Task: Research Airbnb accommodation in Caucaguita, Venezuela from 24th December, 2023 to 30th December, 2023 for 8 adults, 2 children. Place can be entire room or shared room with 4 bedrooms having 8 beds and 4 bathrooms. Property type can be house. Amenities needed are: wifi, TV, free parkinig on premises, gym, breakfast.
Action: Mouse moved to (564, 149)
Screenshot: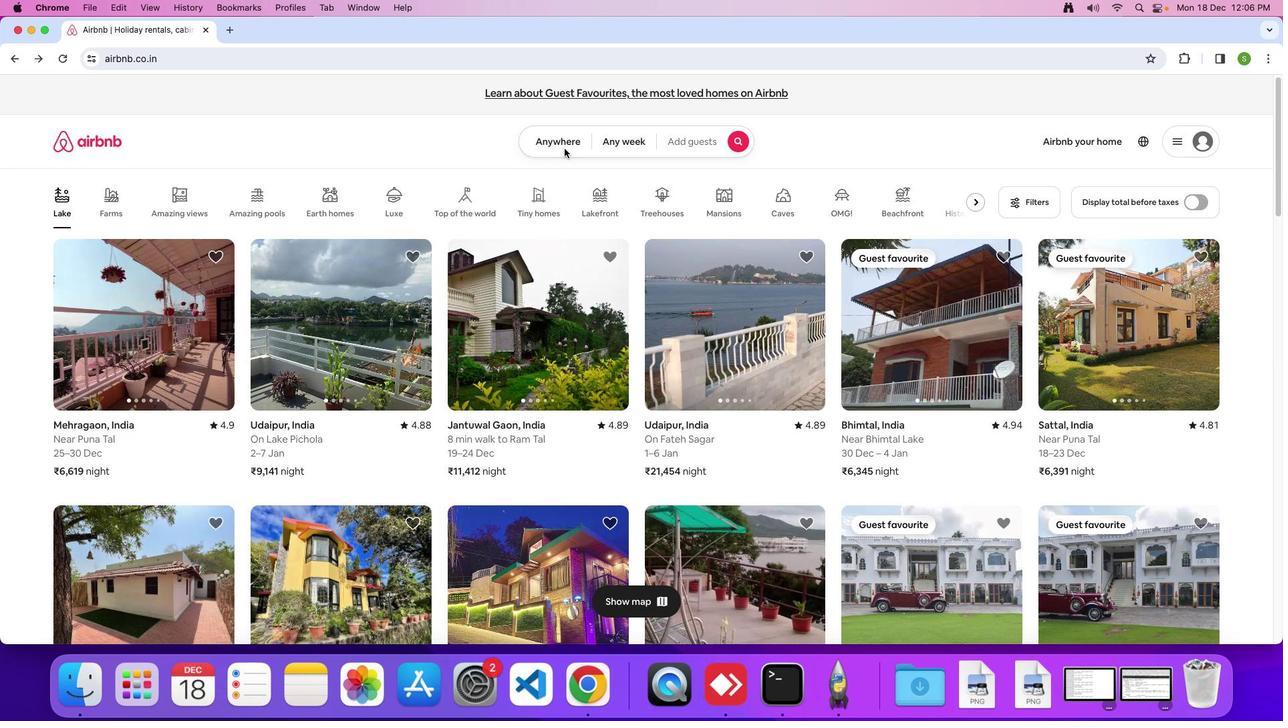 
Action: Mouse pressed left at (564, 149)
Screenshot: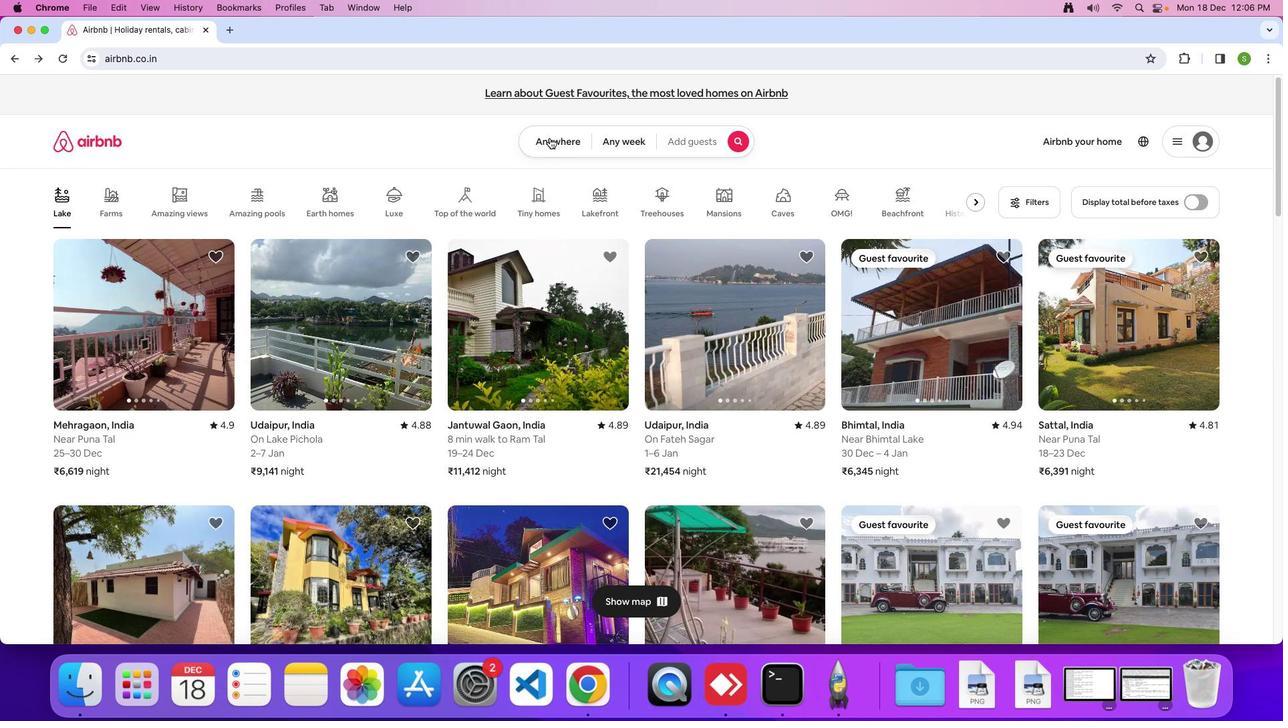 
Action: Mouse moved to (549, 137)
Screenshot: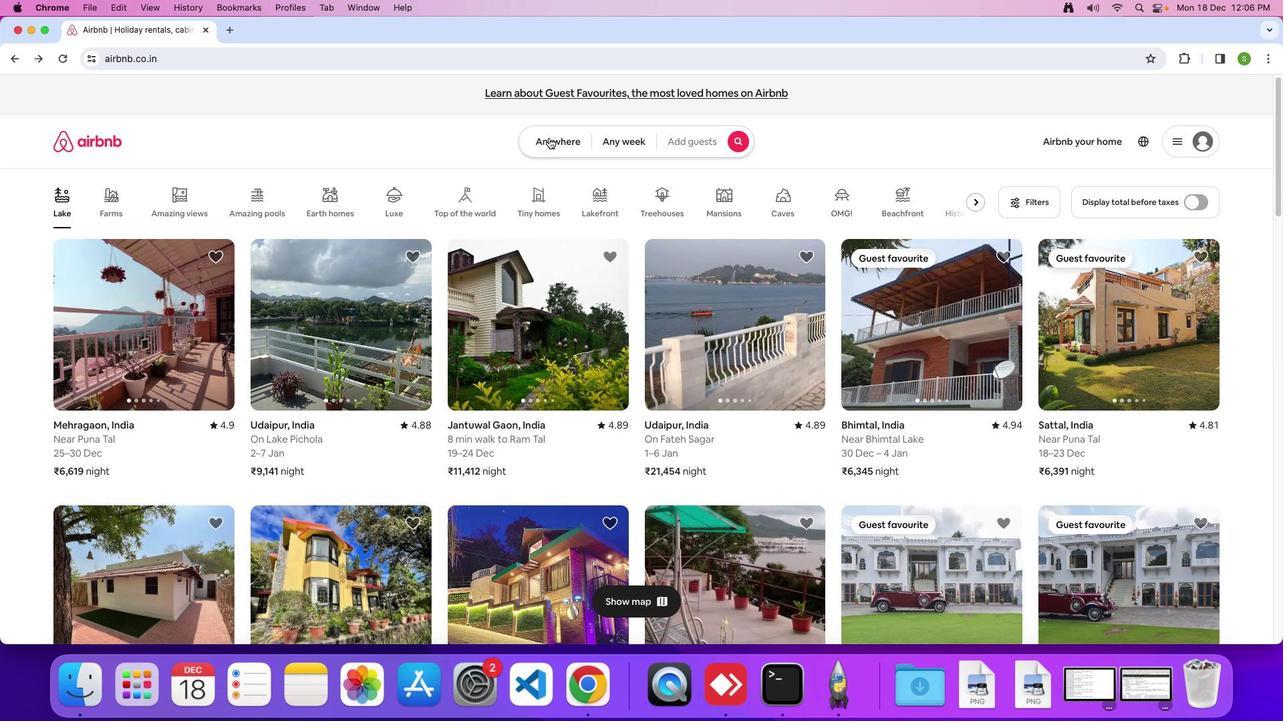 
Action: Mouse pressed left at (549, 137)
Screenshot: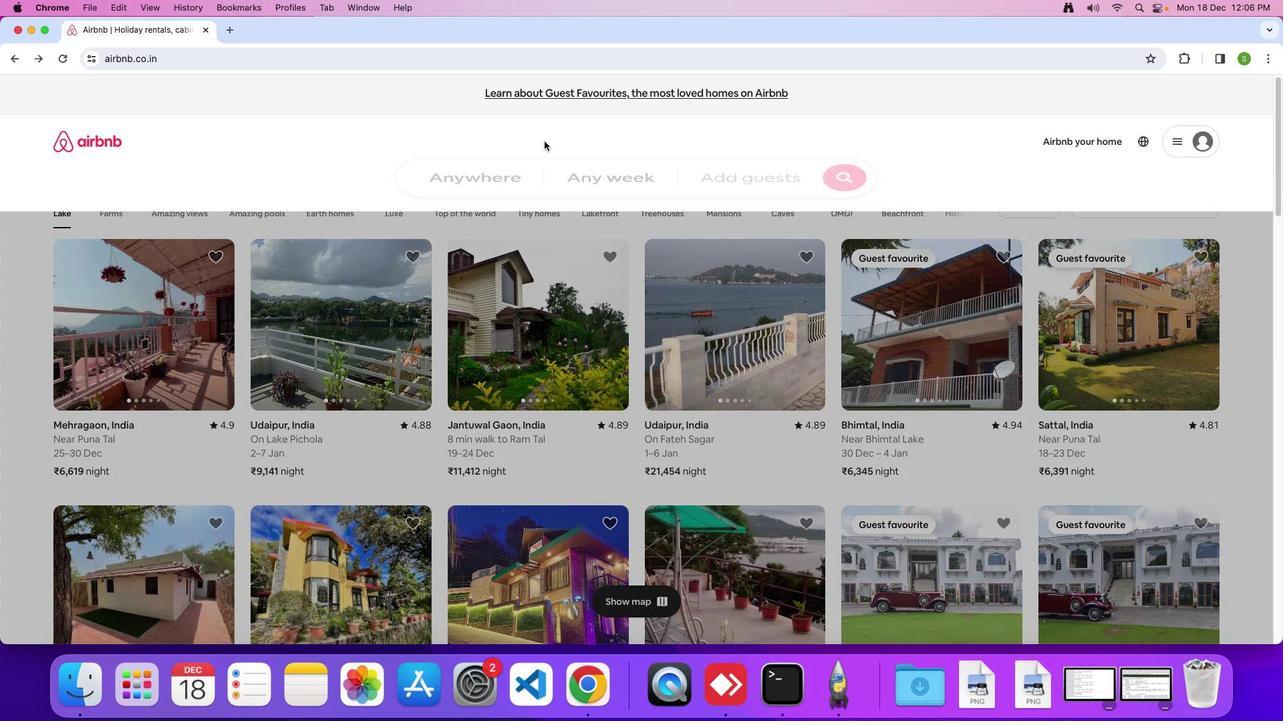 
Action: Mouse moved to (455, 191)
Screenshot: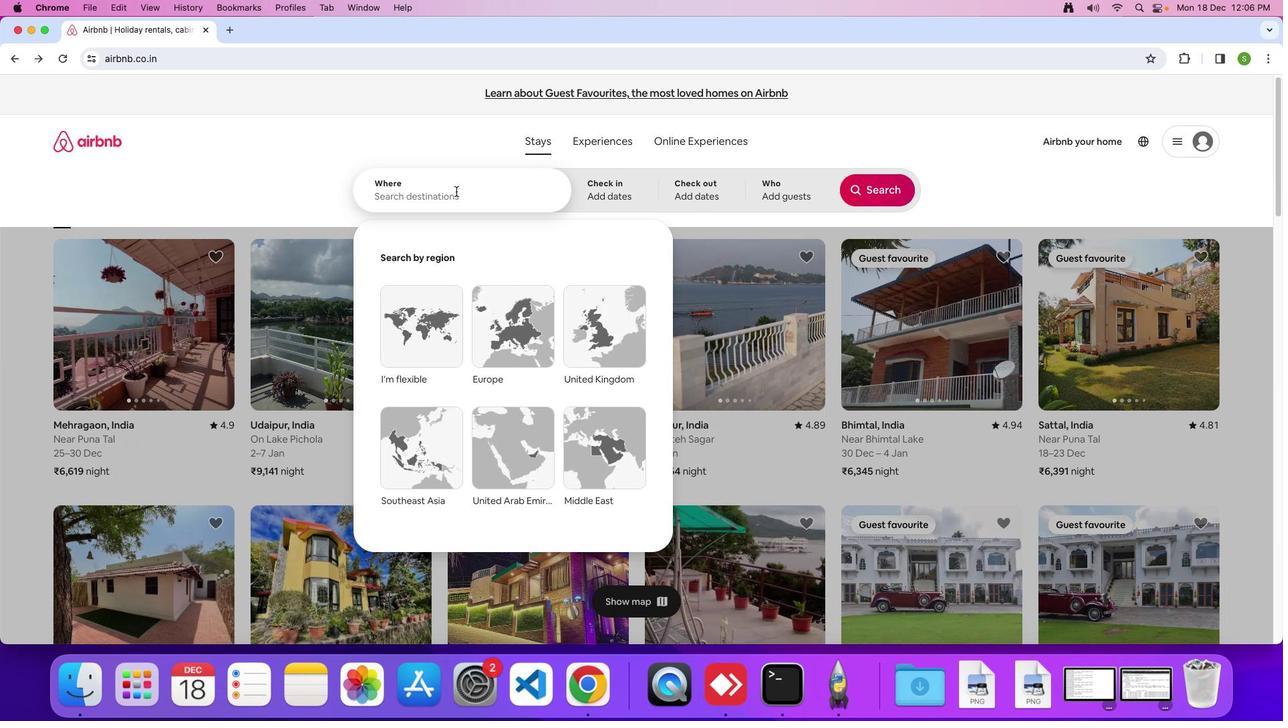 
Action: Mouse pressed left at (455, 191)
Screenshot: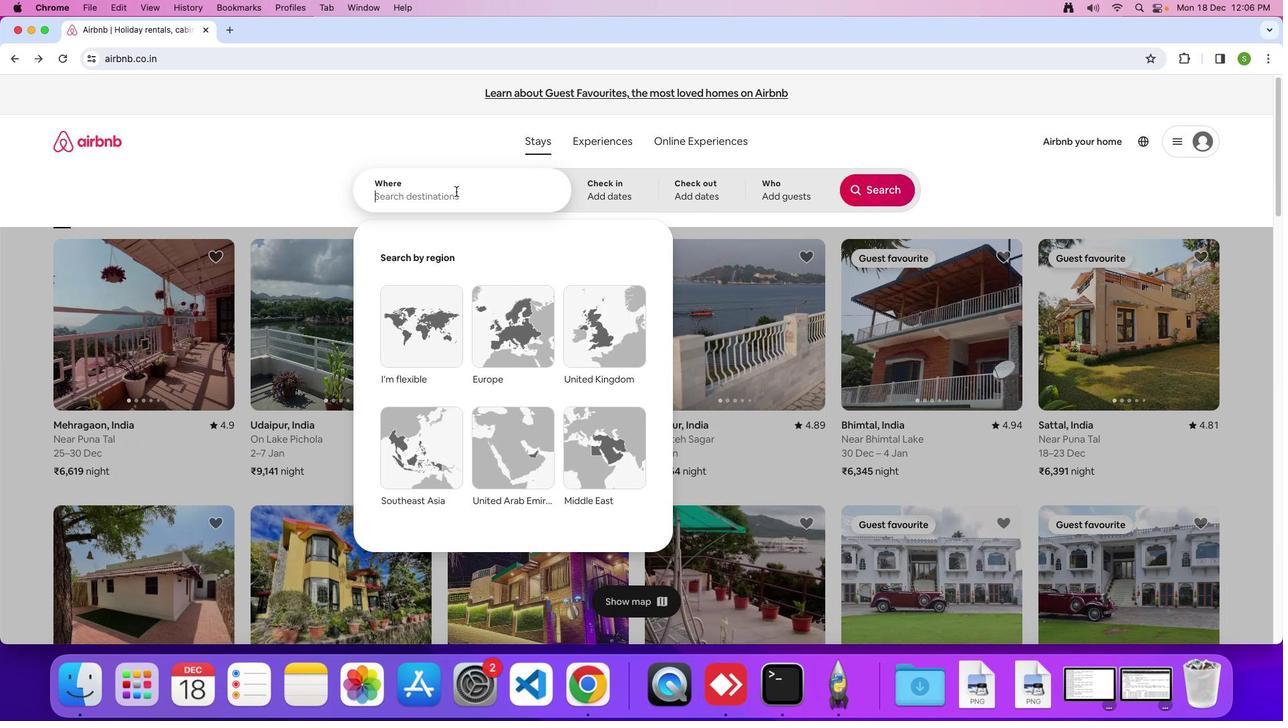 
Action: Mouse moved to (456, 191)
Screenshot: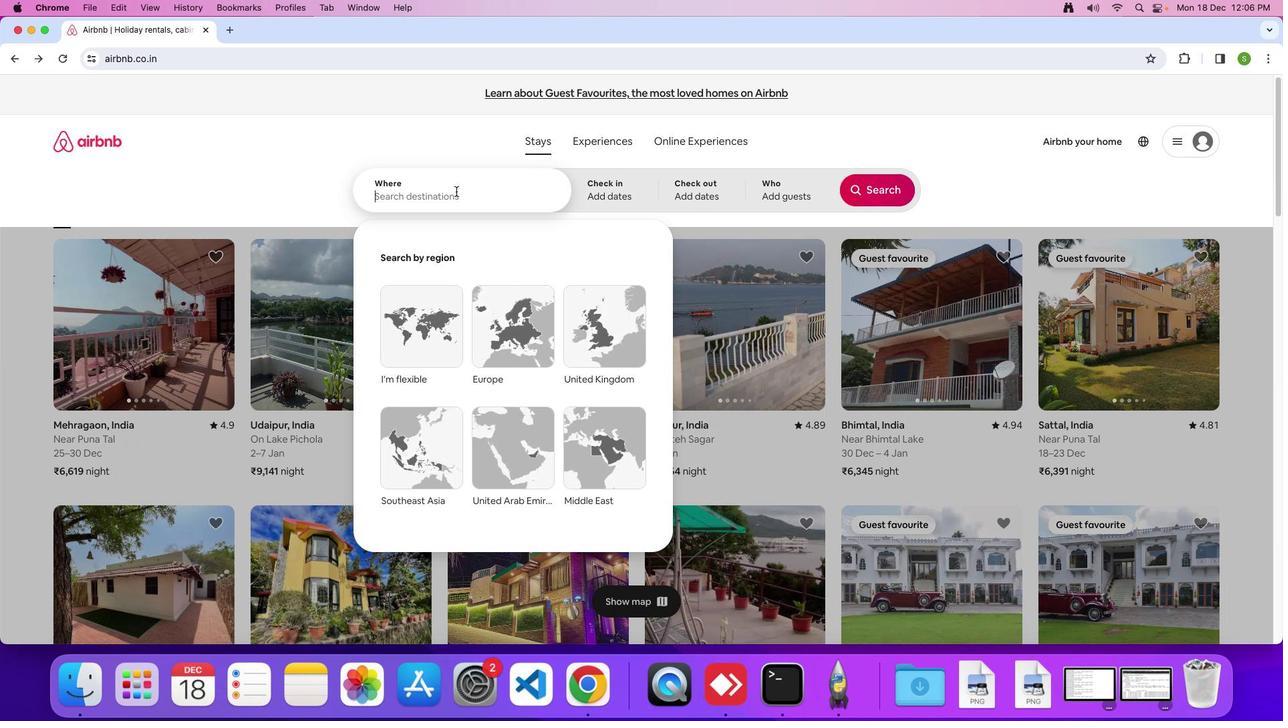 
Action: Key pressed 'C'Key.caps_lock'a''u''c''a''g''u''i''t''a'','Key.spaceKey.shift'V''e''n''e''z''u''e''l''a'Key.enter
Screenshot: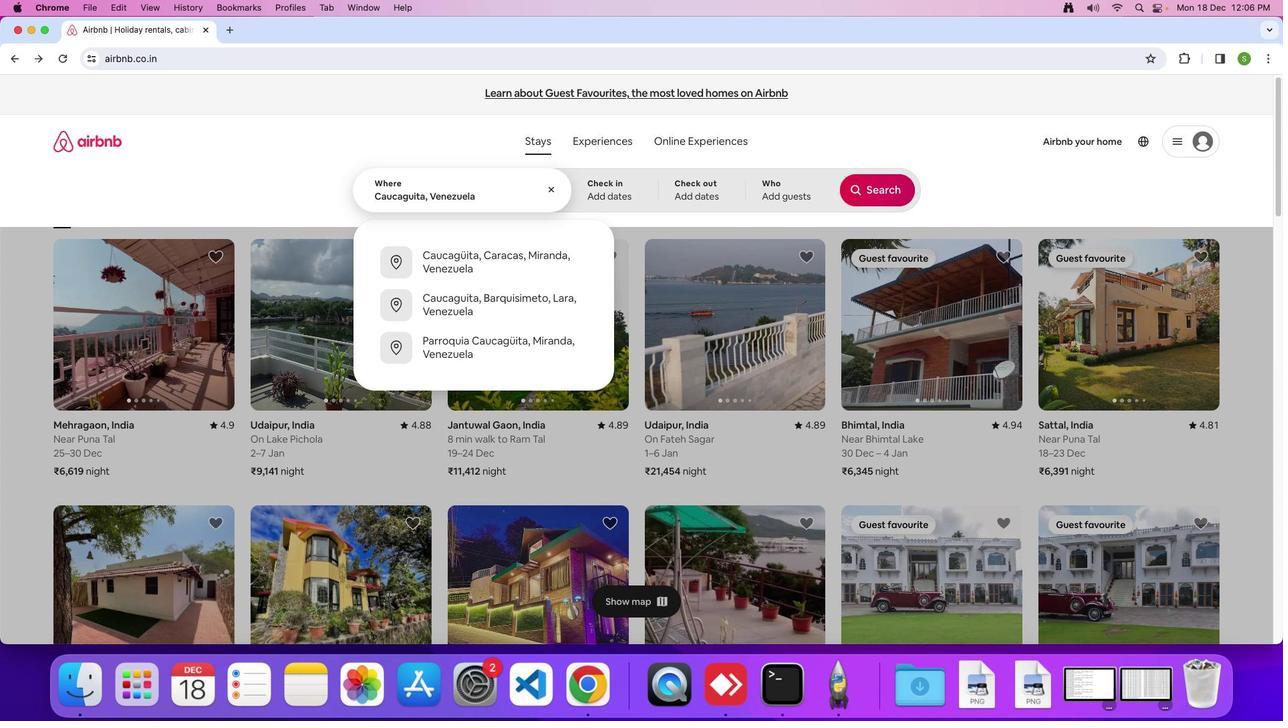 
Action: Mouse moved to (417, 493)
Screenshot: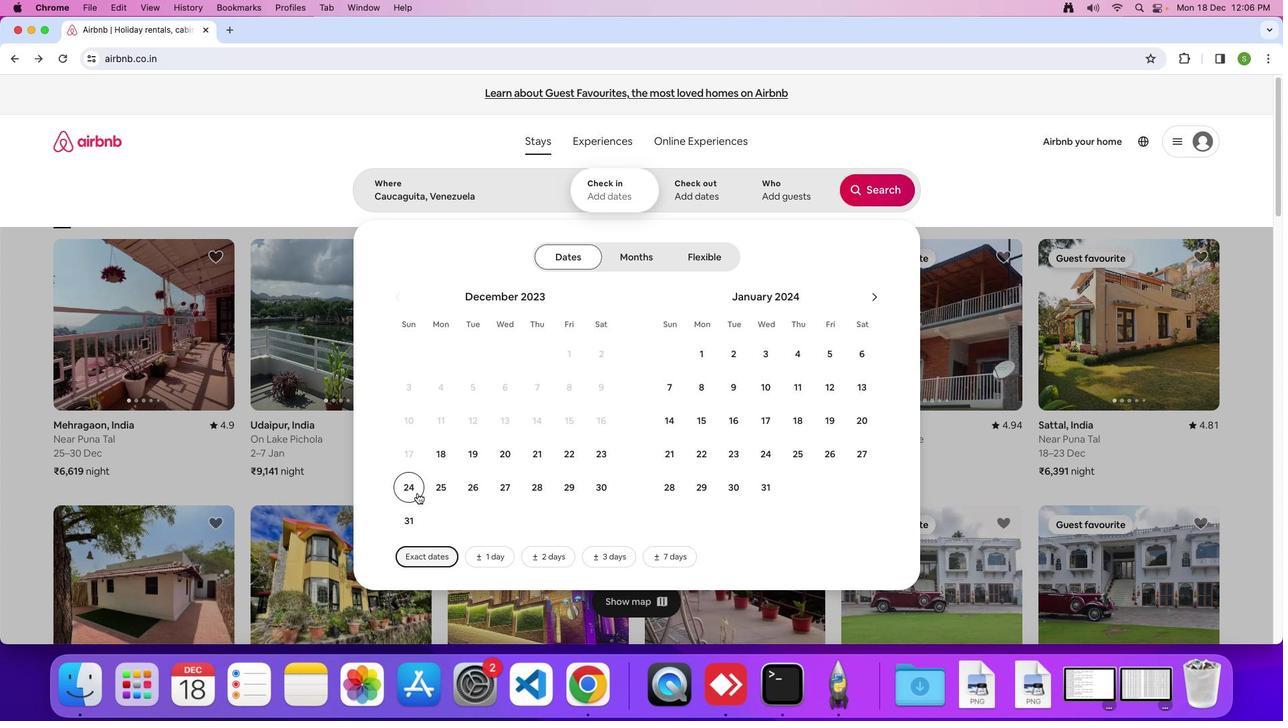 
Action: Mouse pressed left at (417, 493)
Screenshot: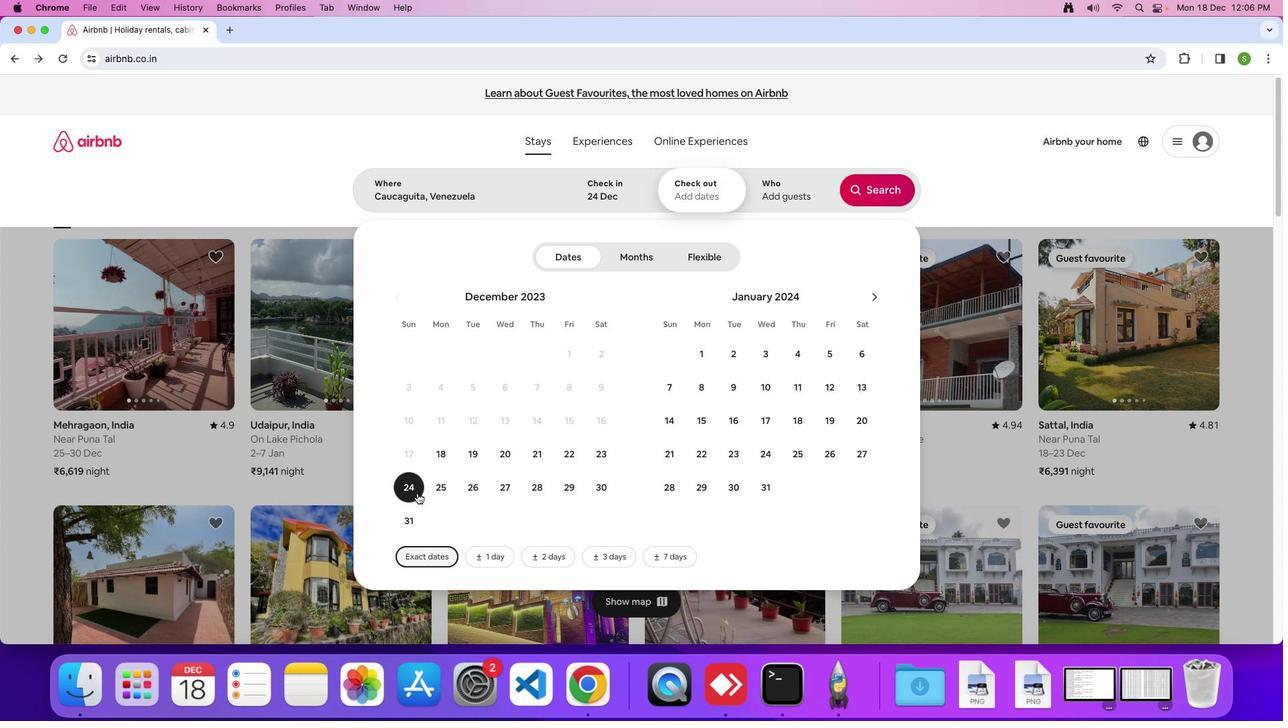 
Action: Mouse moved to (592, 480)
Screenshot: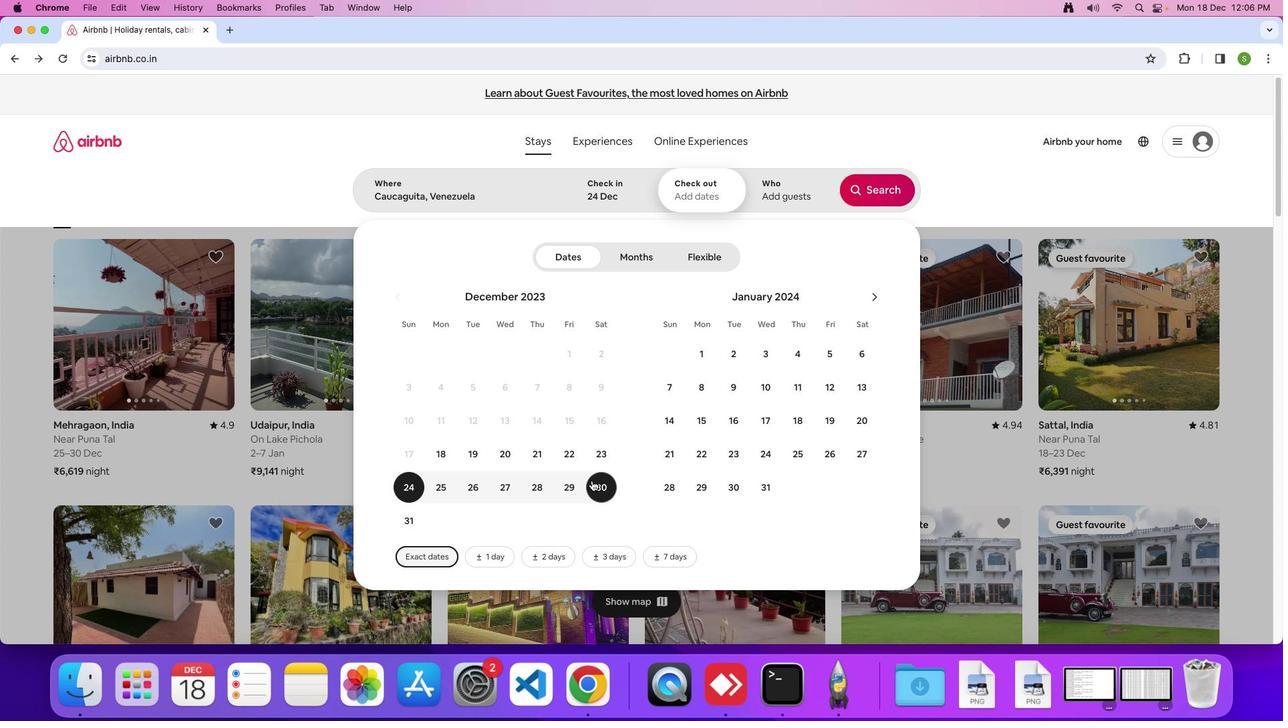 
Action: Mouse pressed left at (592, 480)
Screenshot: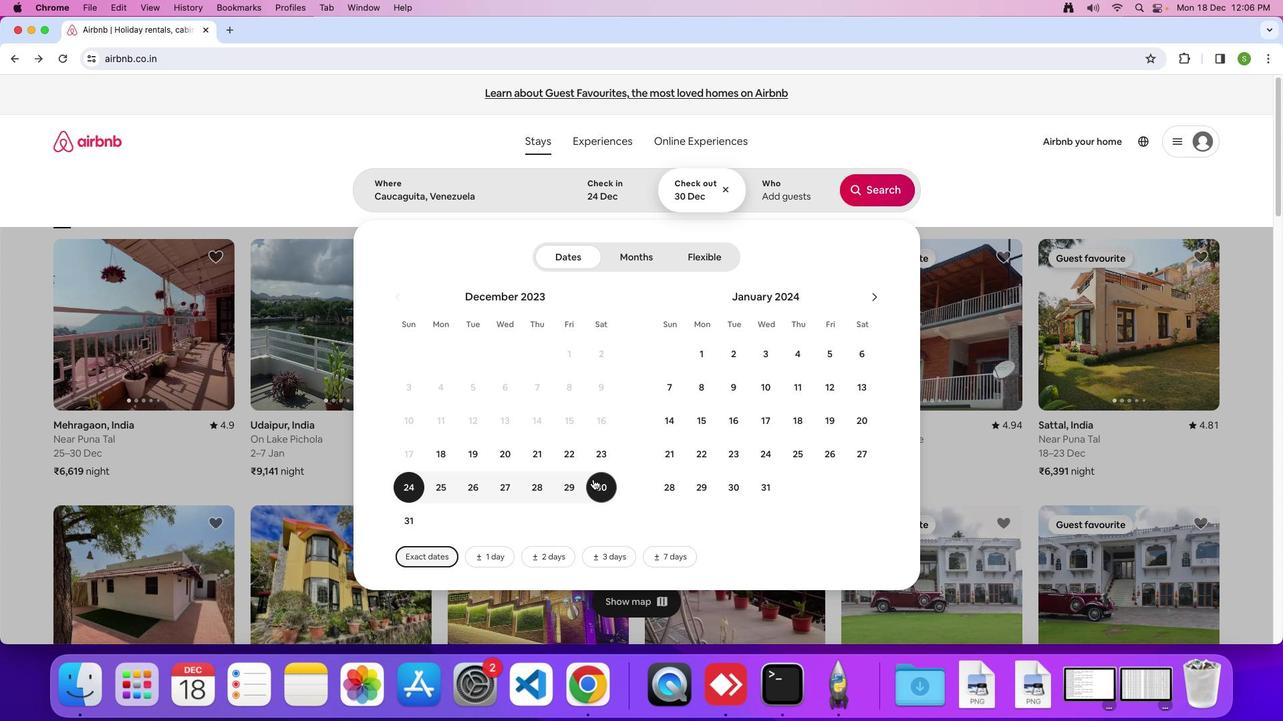 
Action: Mouse moved to (782, 200)
Screenshot: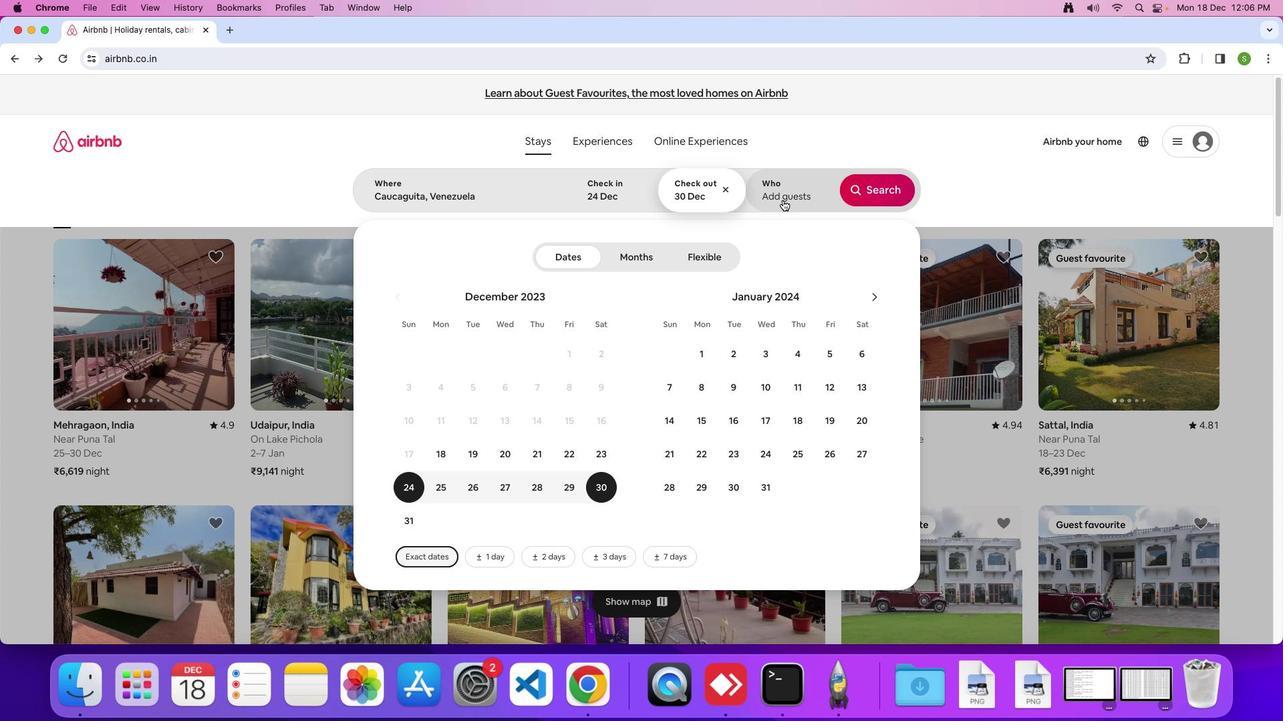 
Action: Mouse pressed left at (782, 200)
Screenshot: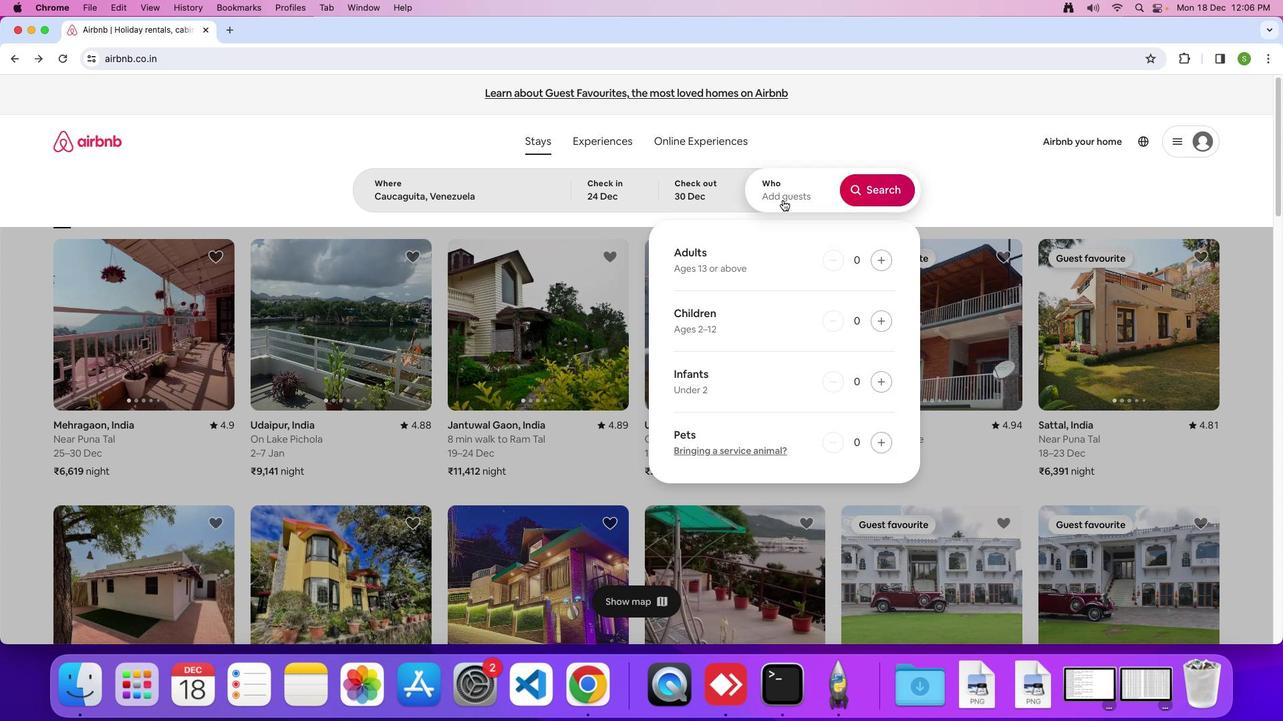 
Action: Mouse moved to (886, 258)
Screenshot: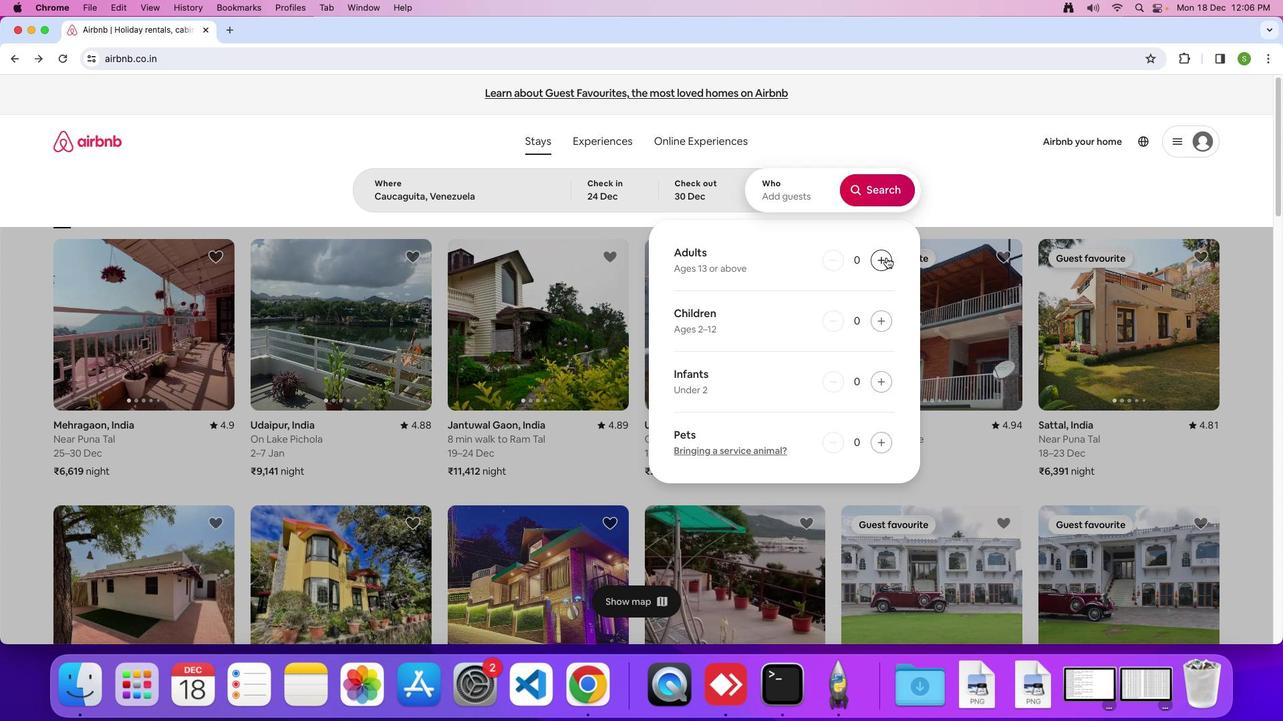 
Action: Mouse pressed left at (886, 258)
Screenshot: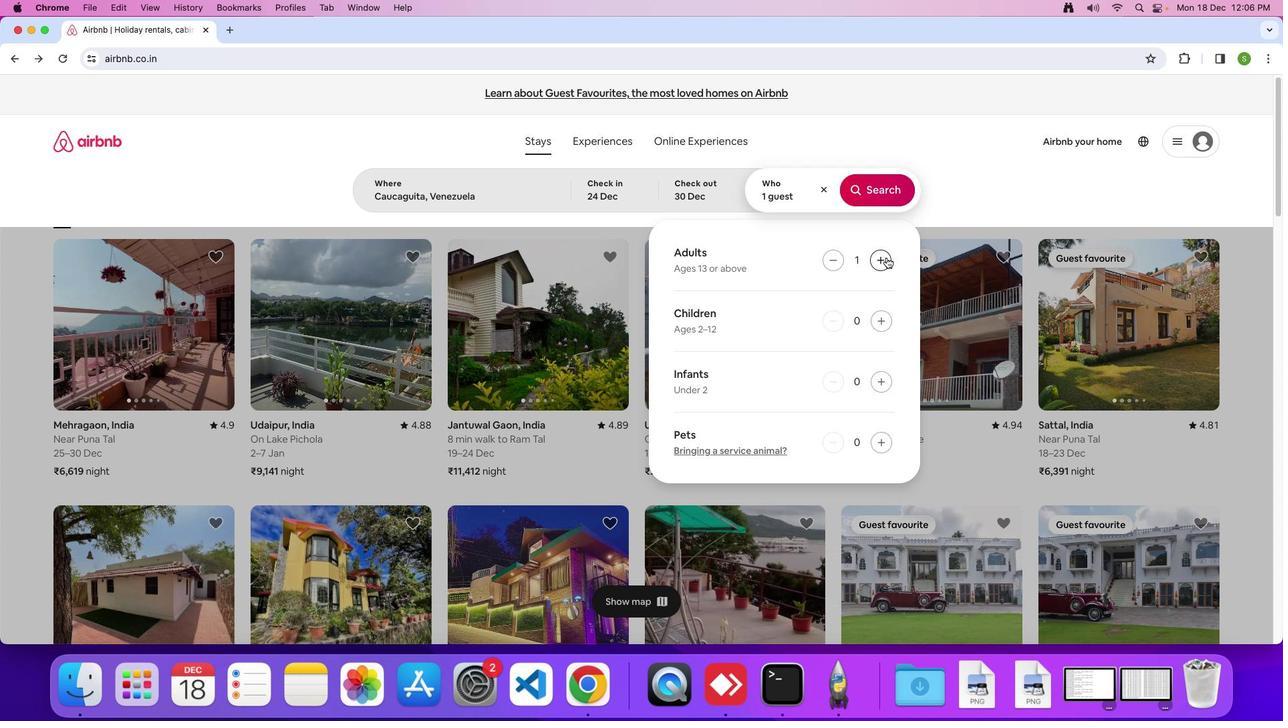 
Action: Mouse pressed left at (886, 258)
Screenshot: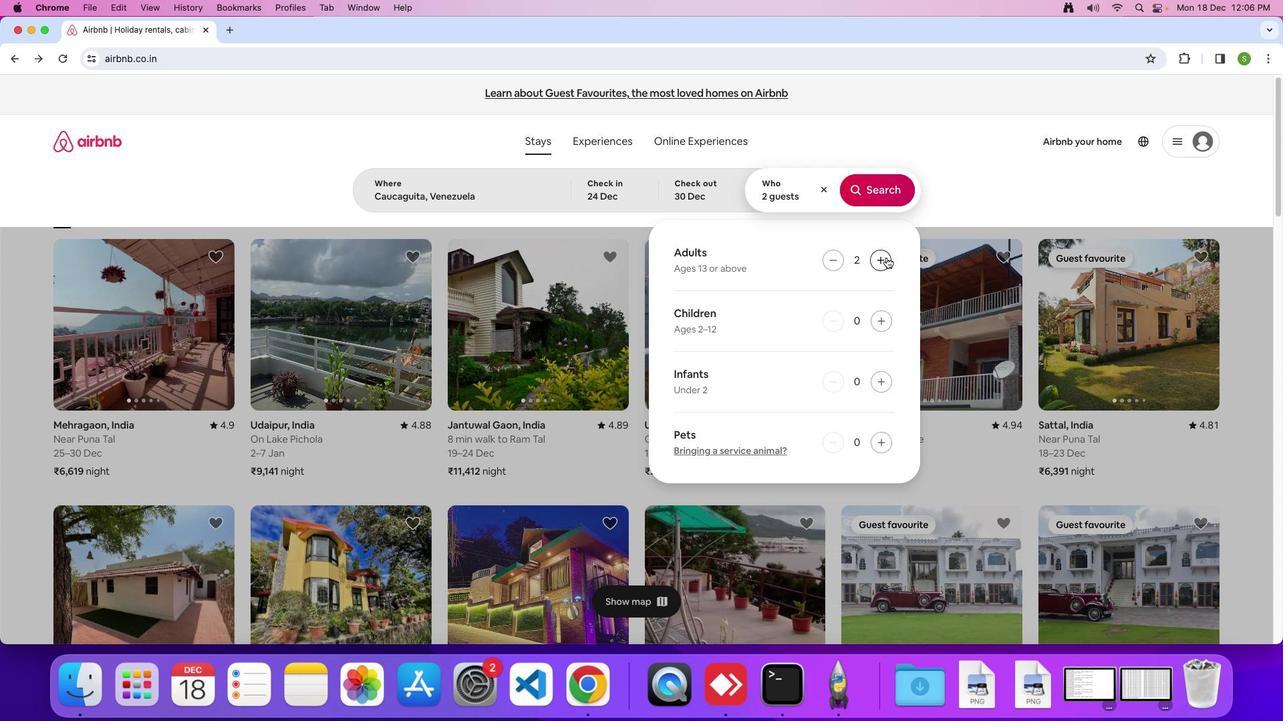 
Action: Mouse pressed left at (886, 258)
Screenshot: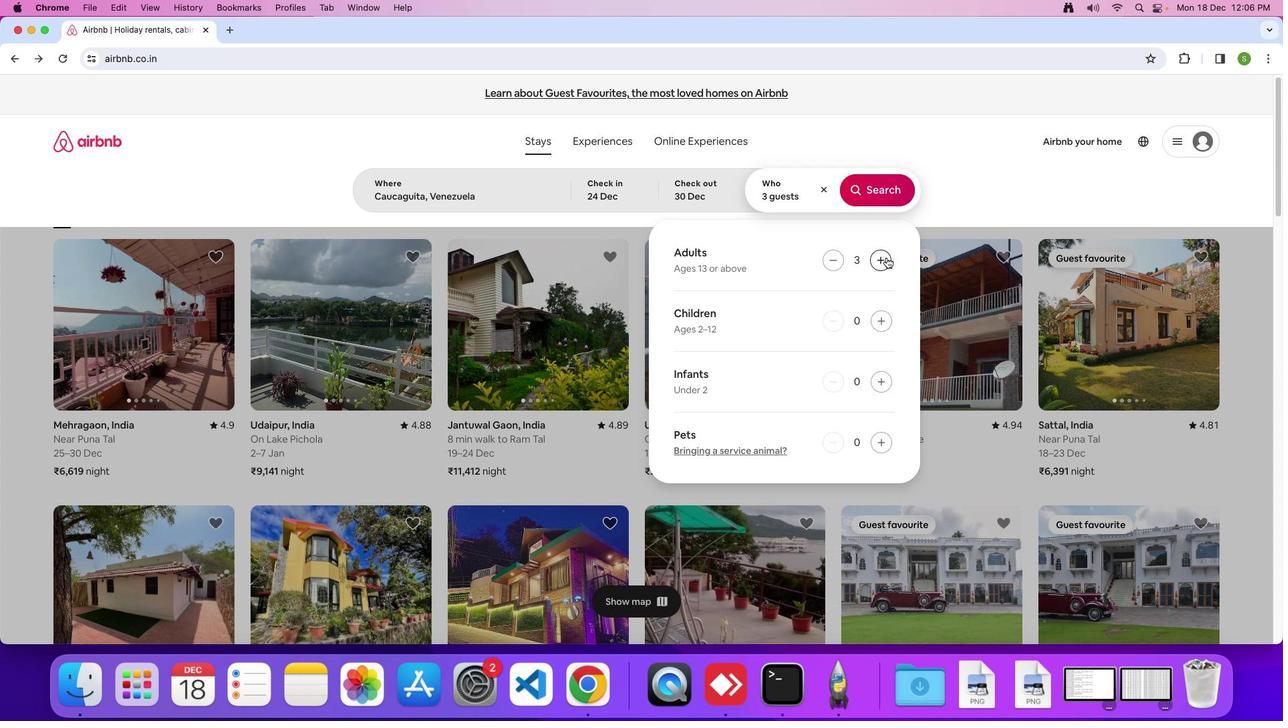 
Action: Mouse moved to (886, 258)
Screenshot: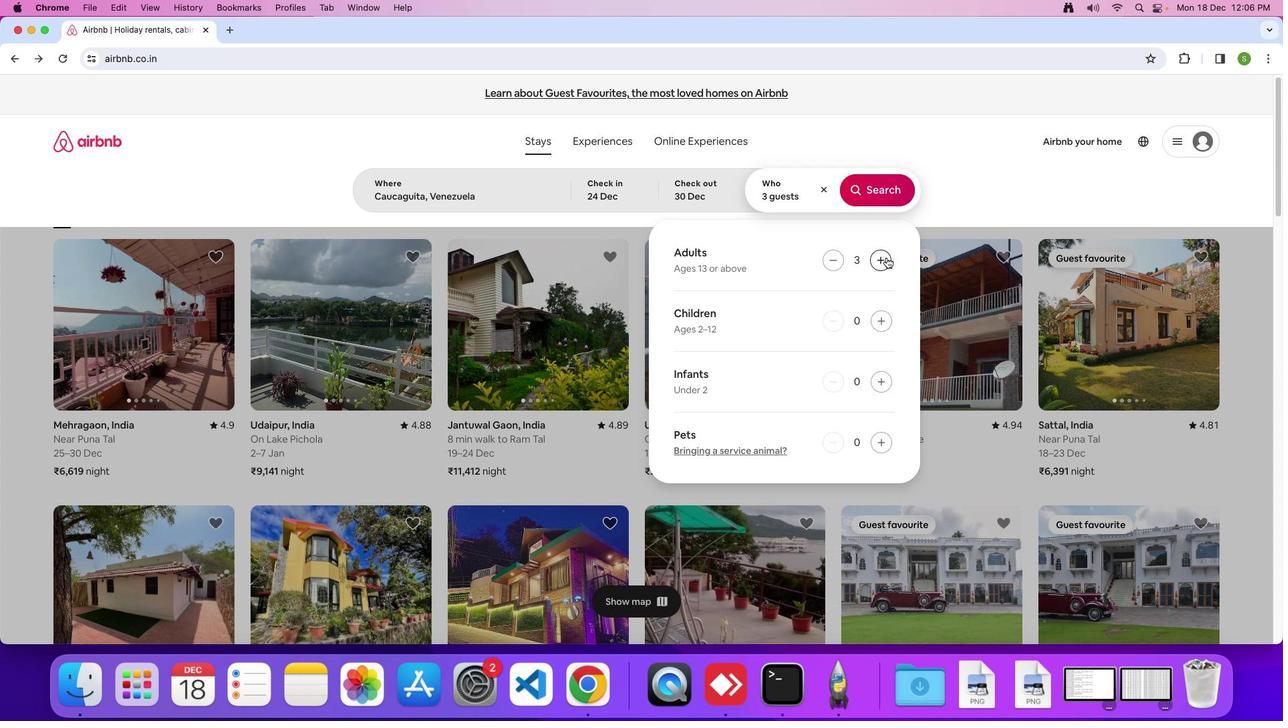 
Action: Mouse pressed left at (886, 258)
Screenshot: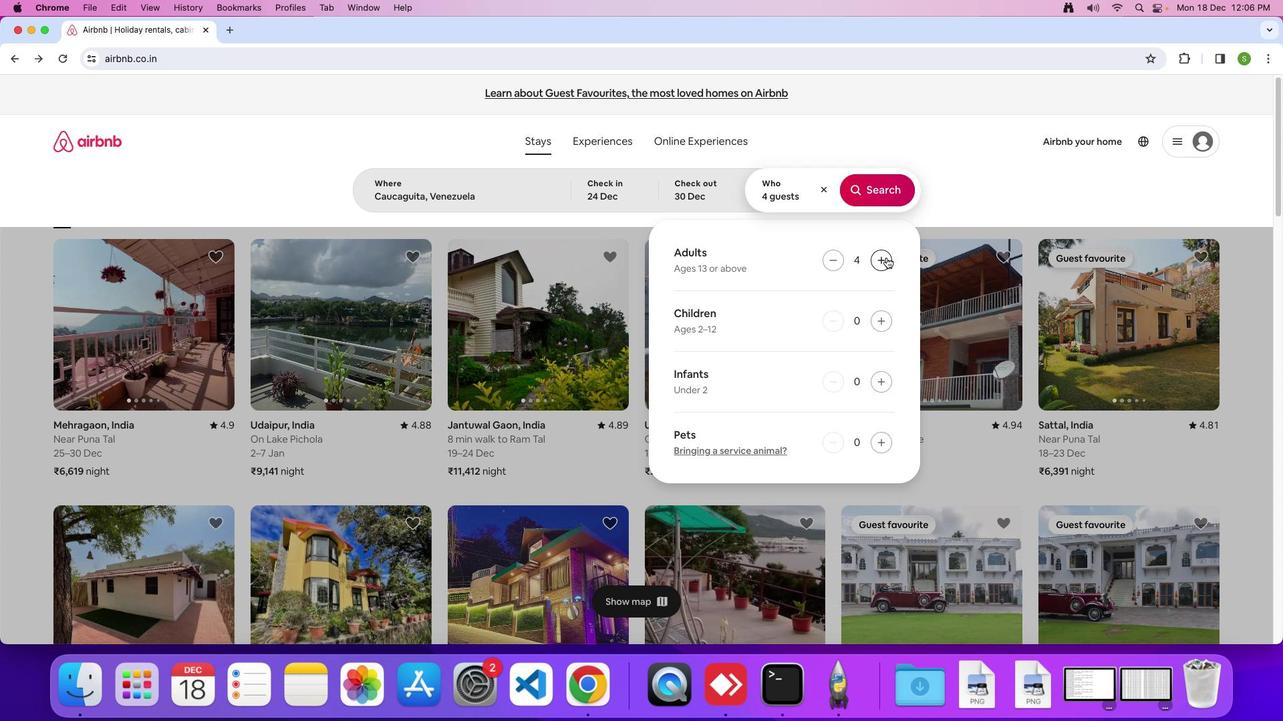
Action: Mouse pressed left at (886, 258)
Screenshot: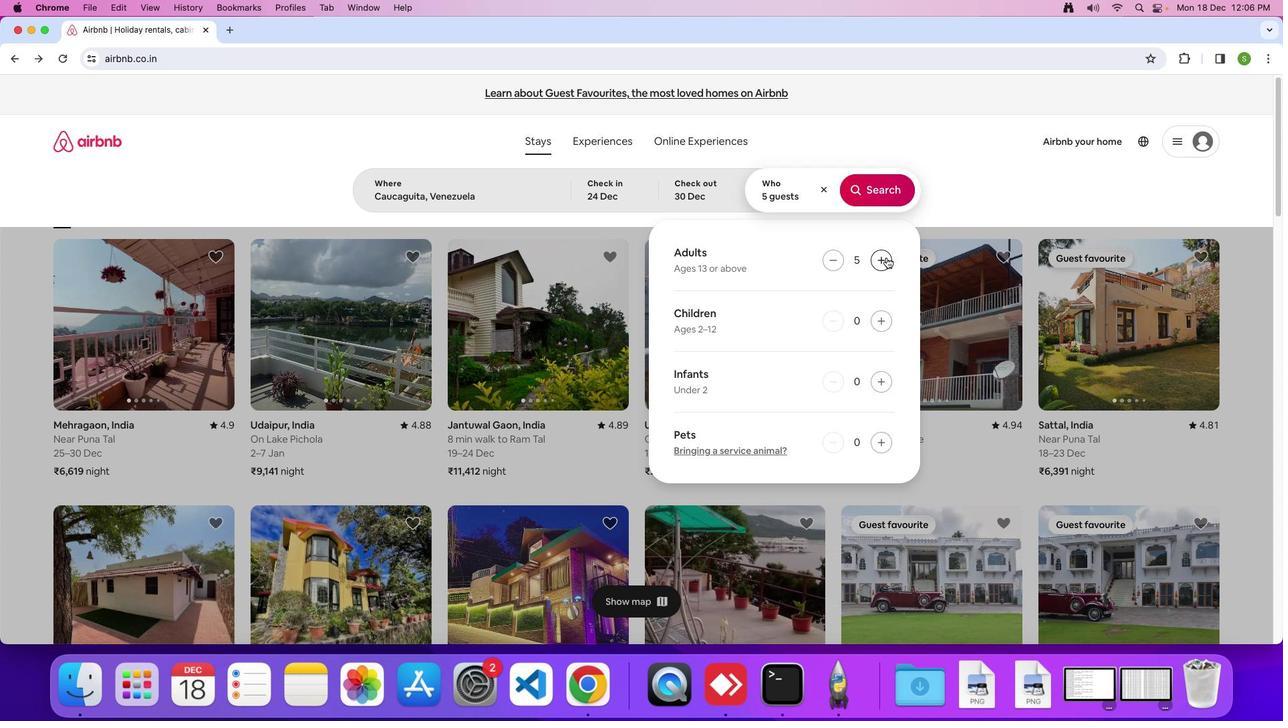 
Action: Mouse pressed left at (886, 258)
Screenshot: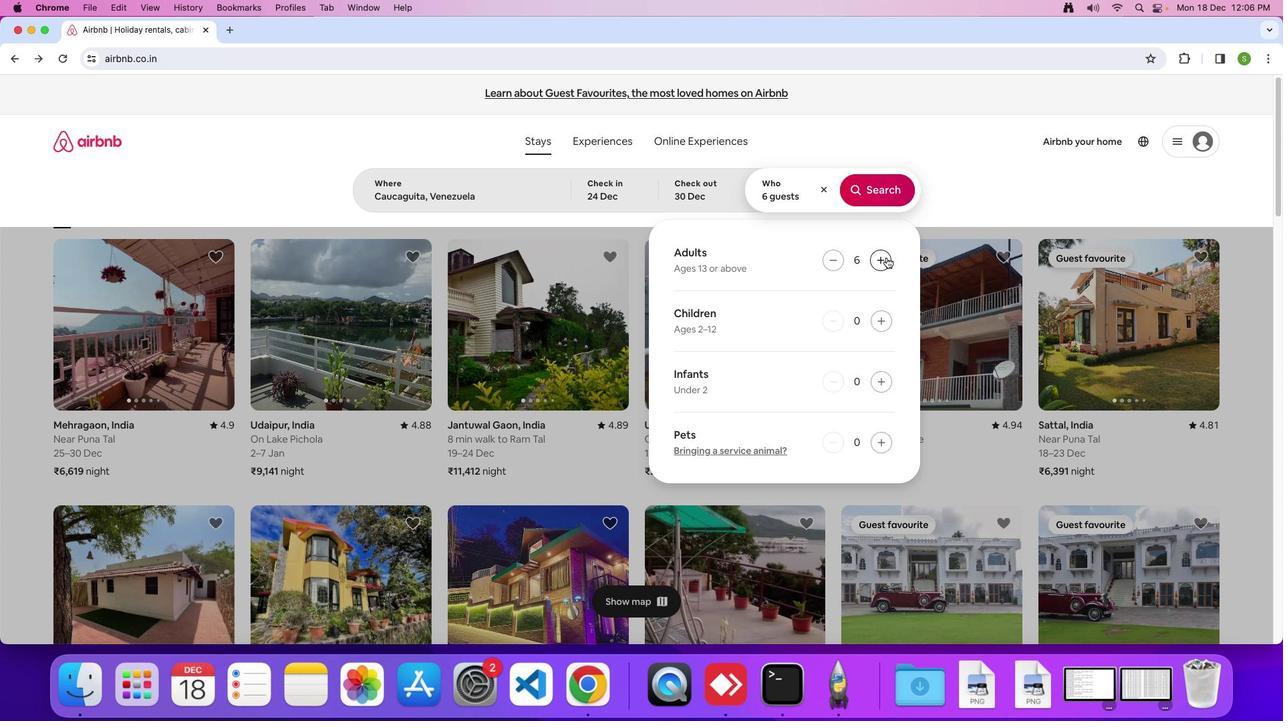 
Action: Mouse pressed left at (886, 258)
Screenshot: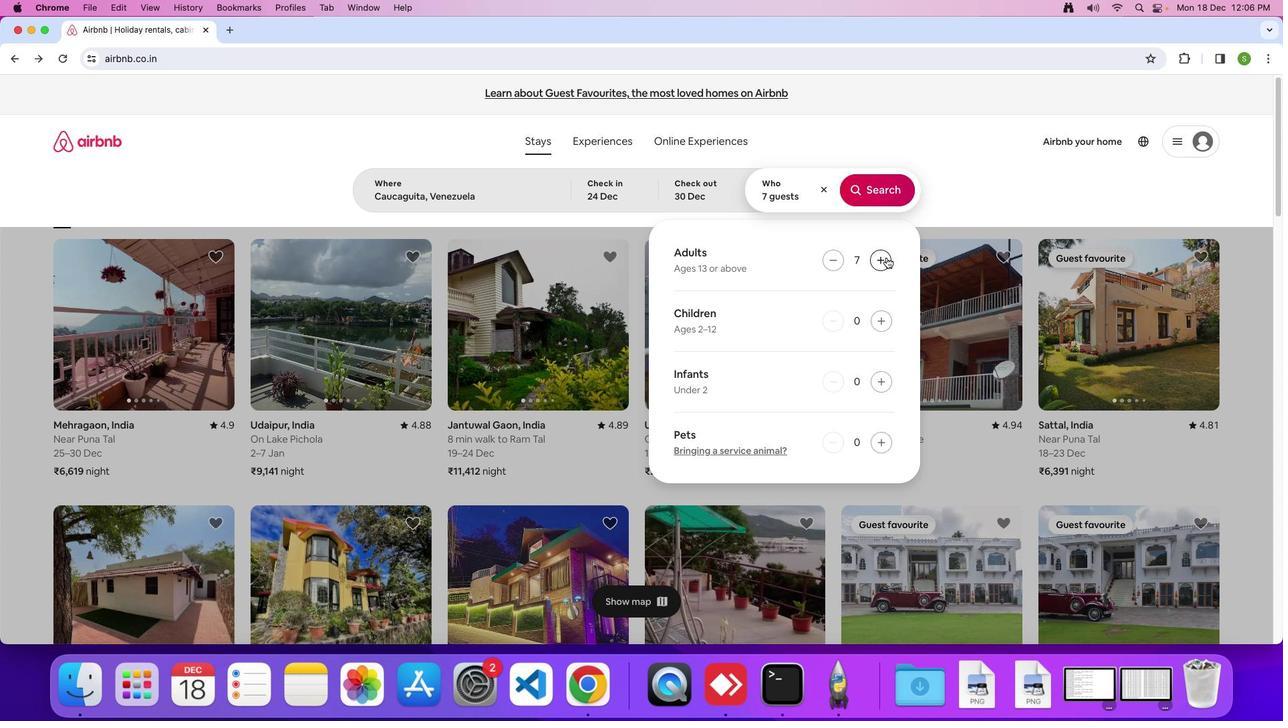 
Action: Mouse pressed left at (886, 258)
Screenshot: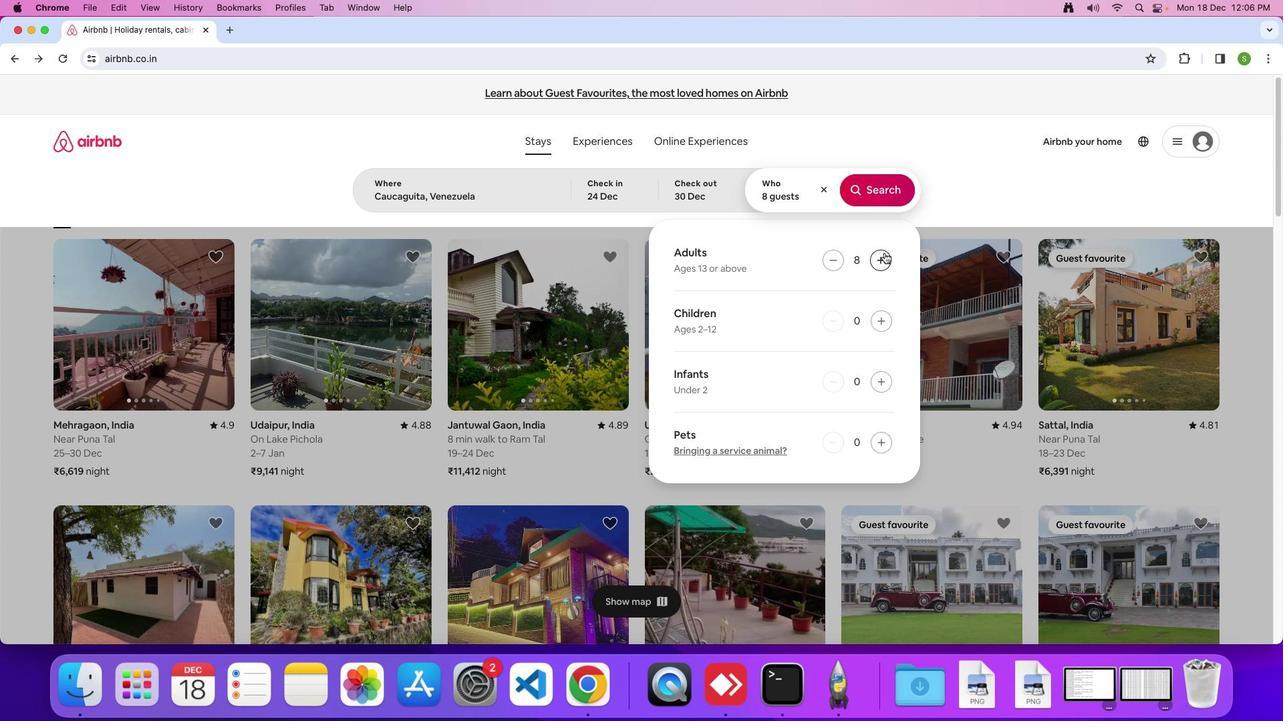
Action: Mouse moved to (876, 193)
Screenshot: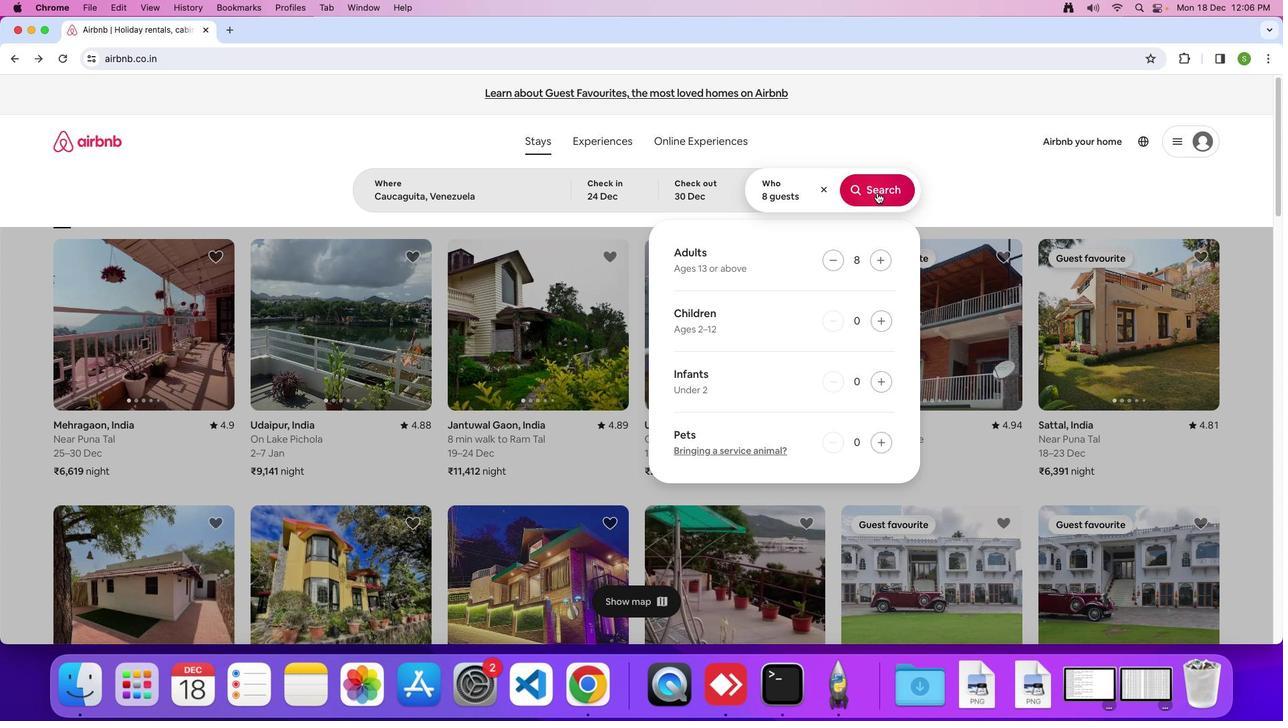 
Action: Mouse pressed left at (876, 193)
Screenshot: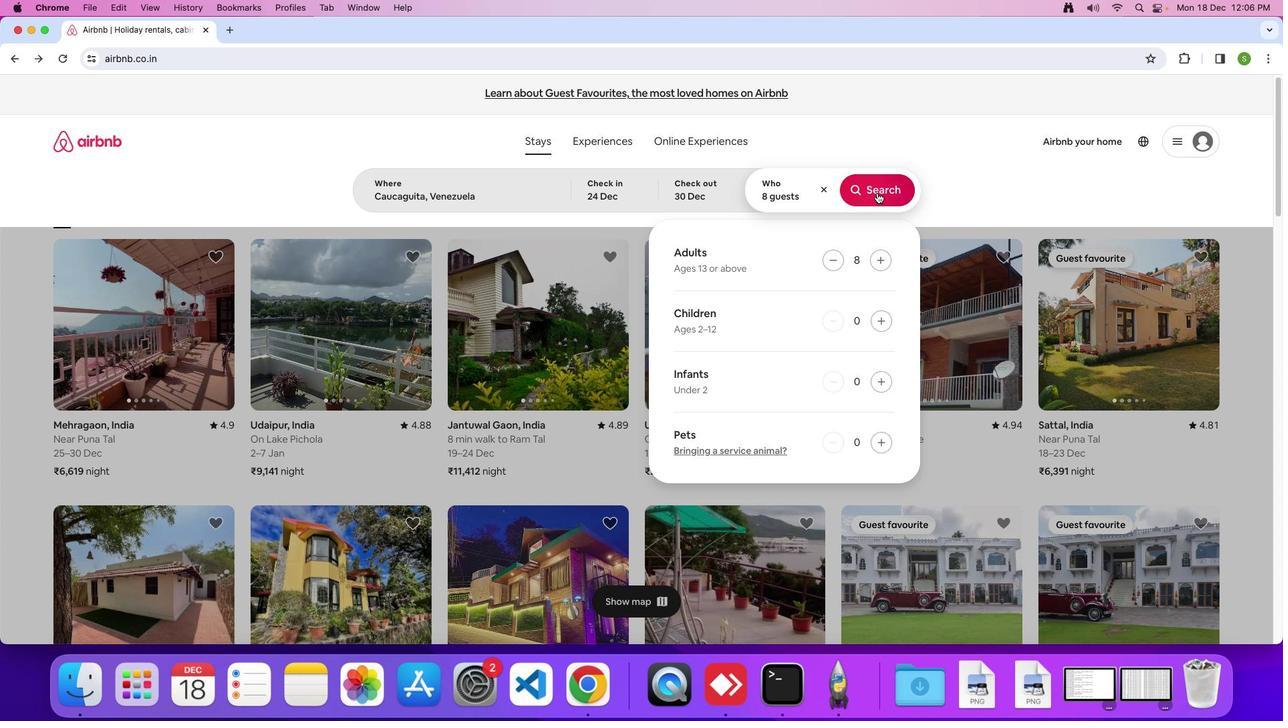 
Action: Mouse moved to (695, 108)
Screenshot: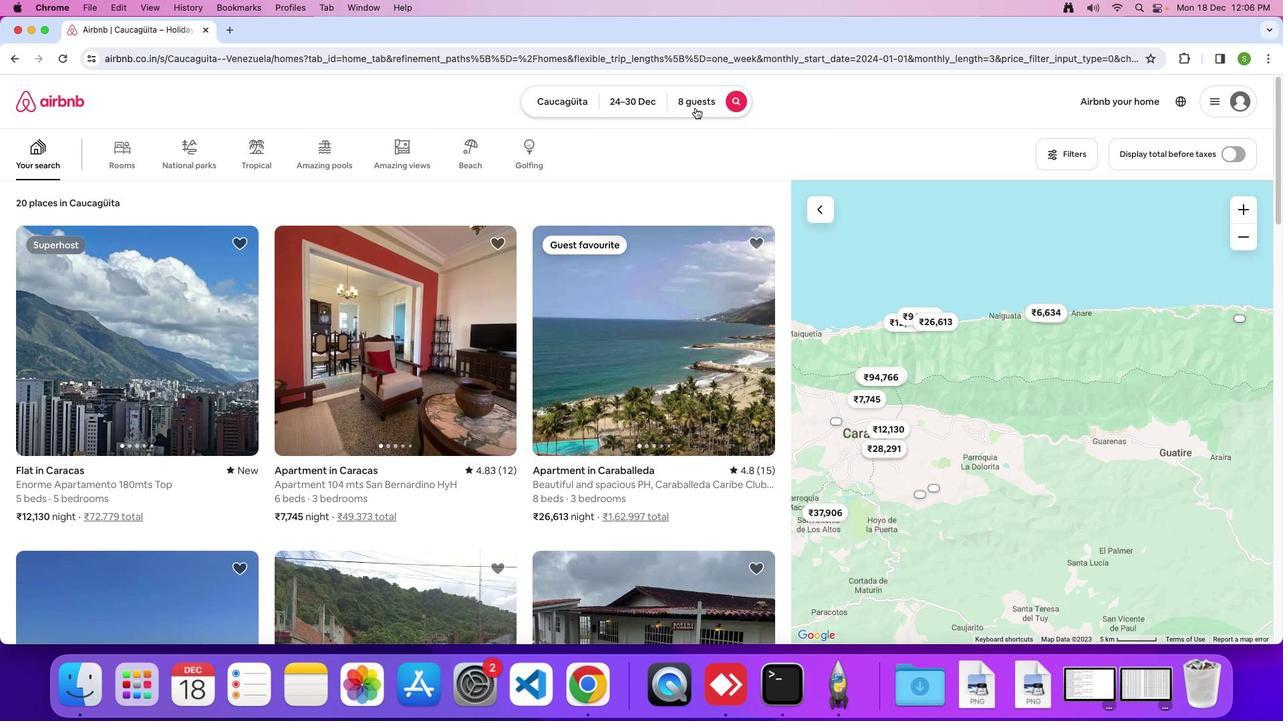 
Action: Mouse pressed left at (695, 108)
Screenshot: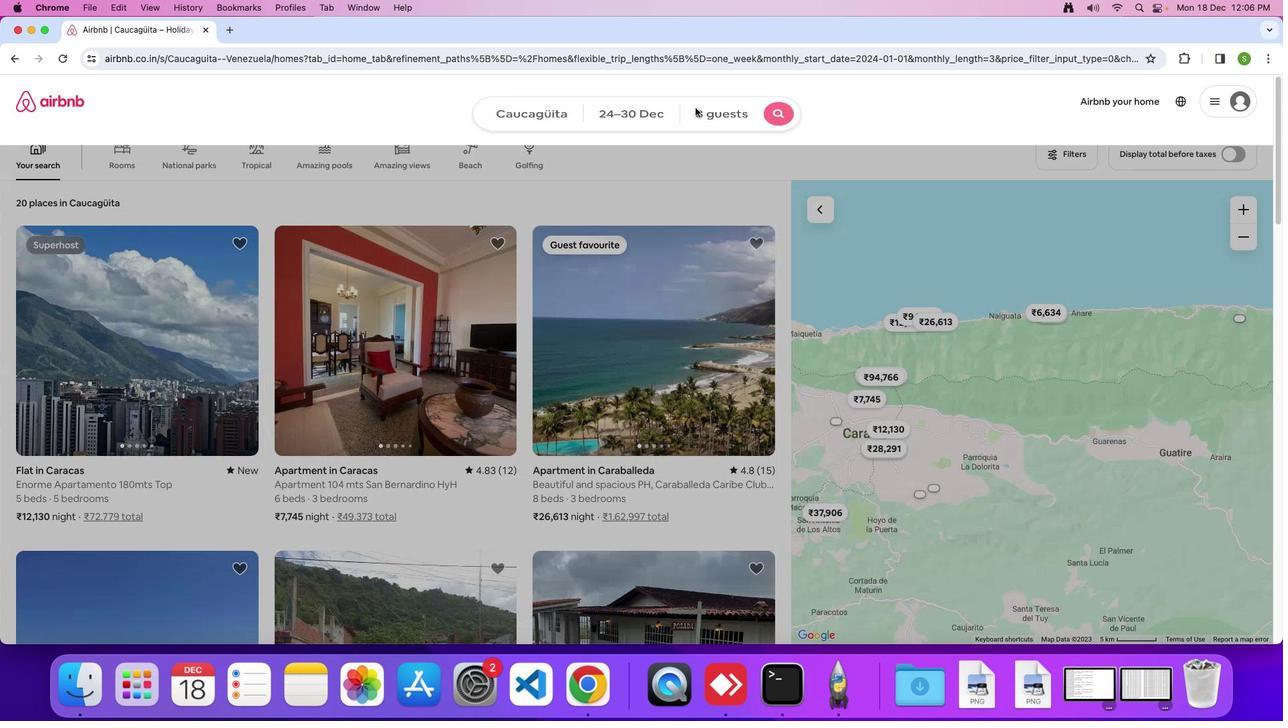 
Action: Mouse moved to (875, 279)
Screenshot: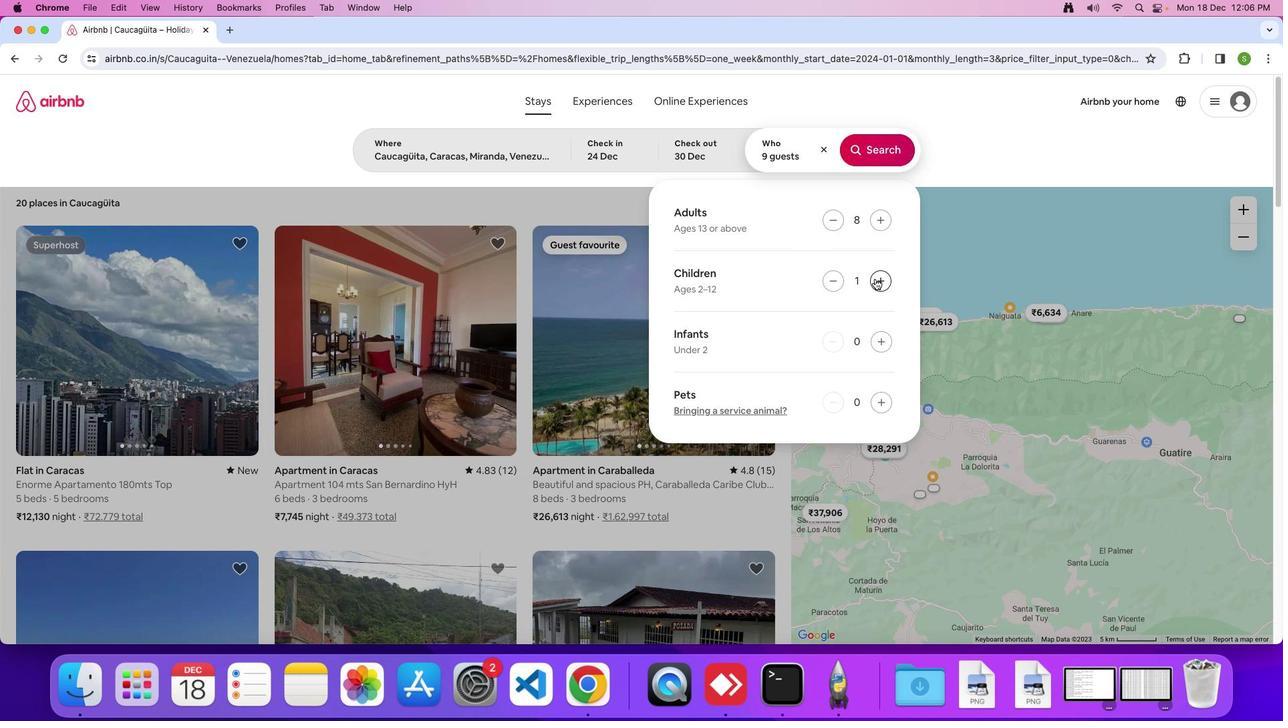 
Action: Mouse pressed left at (875, 279)
Screenshot: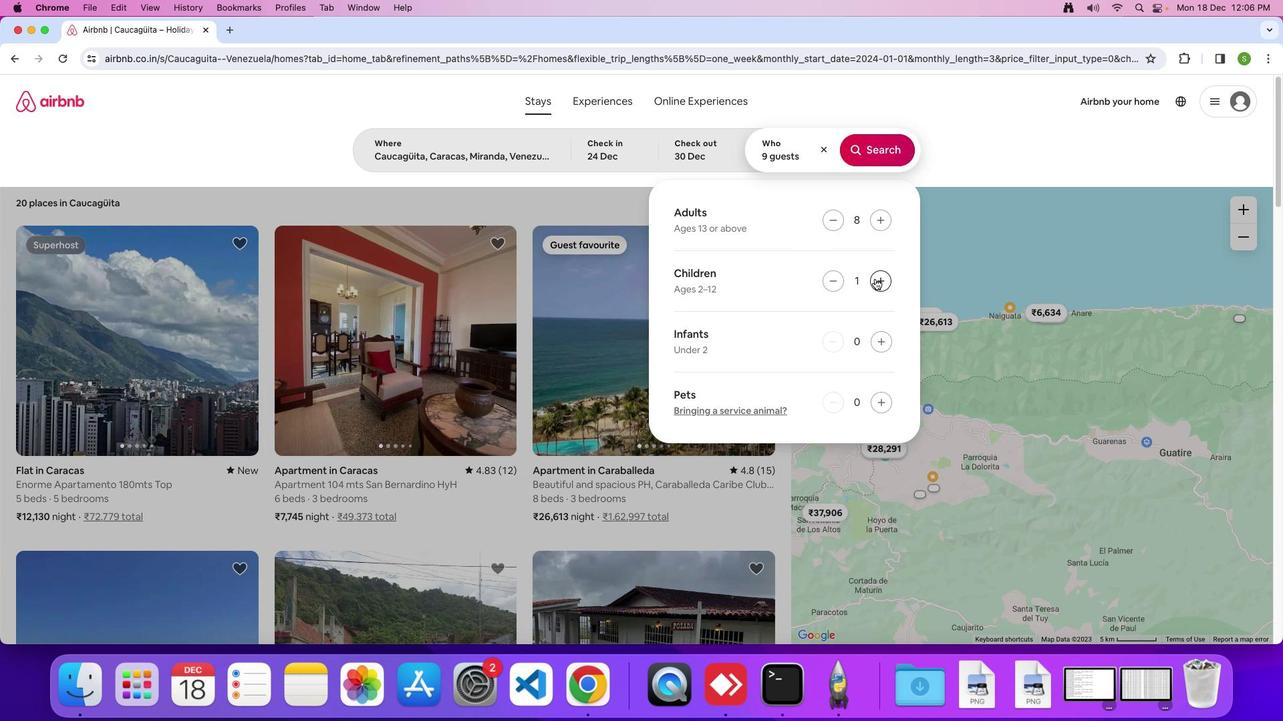 
Action: Mouse moved to (875, 279)
Screenshot: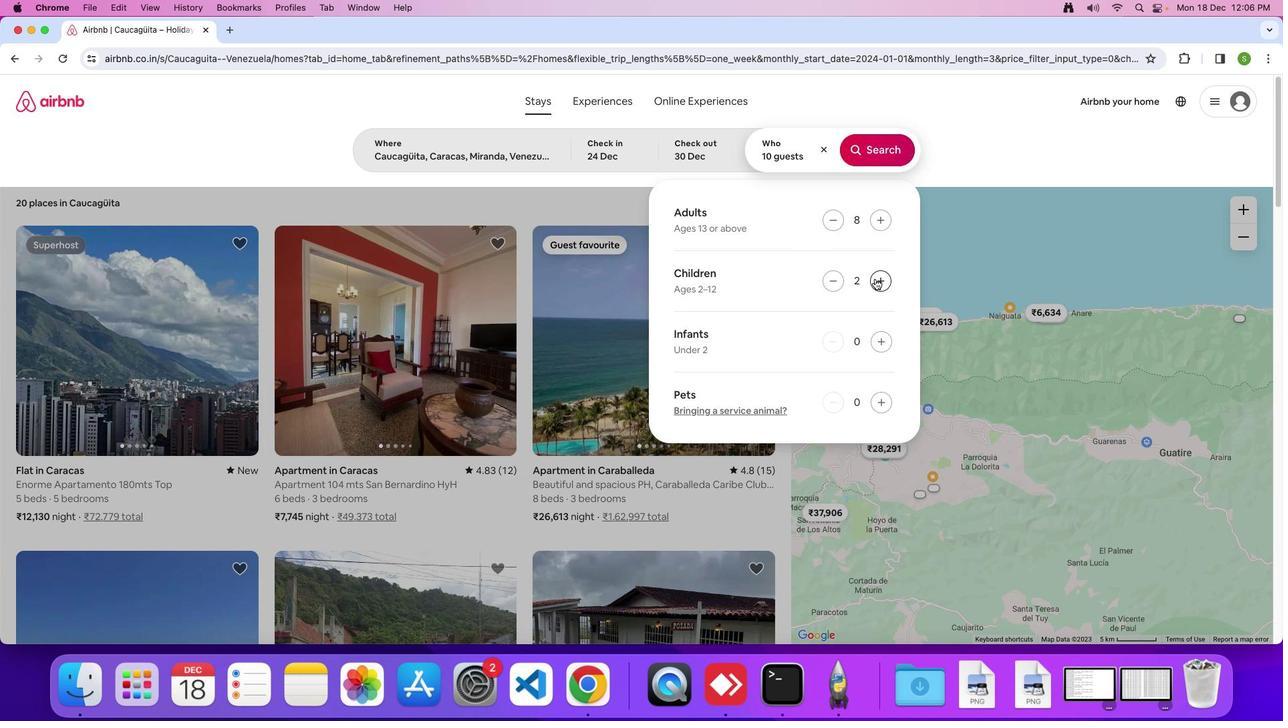 
Action: Mouse pressed left at (875, 279)
Screenshot: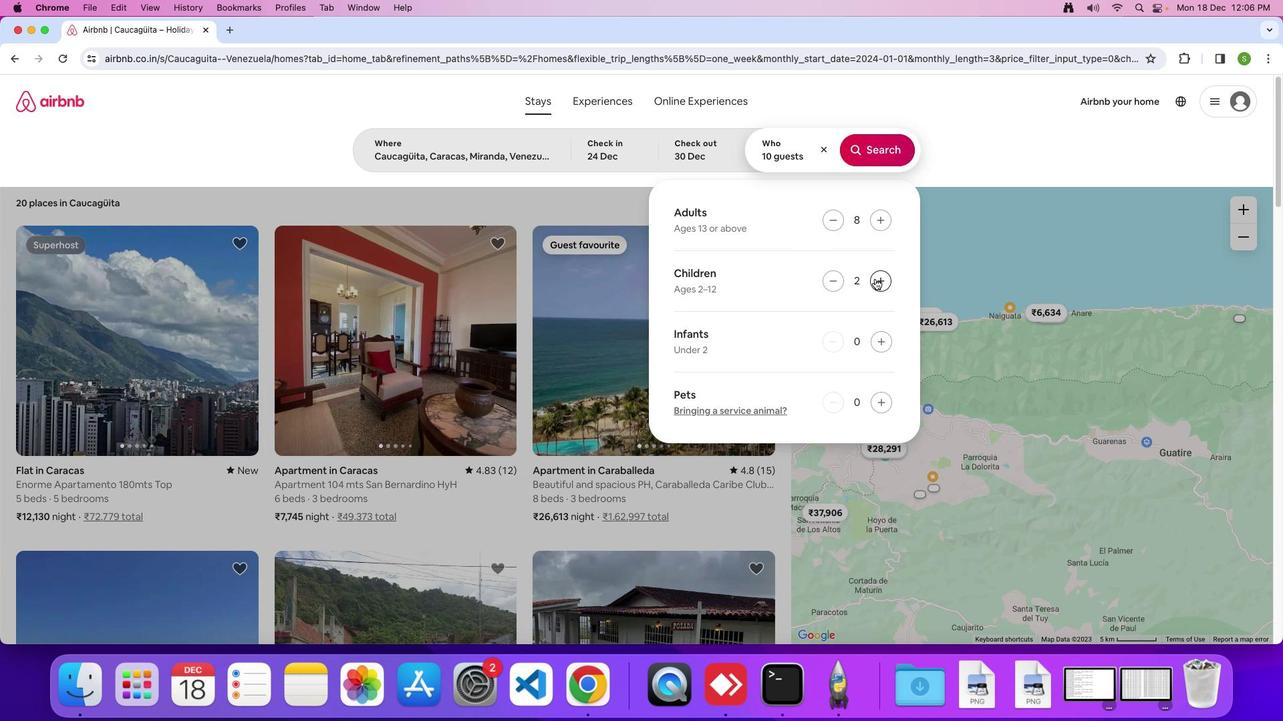 
Action: Mouse moved to (876, 153)
Screenshot: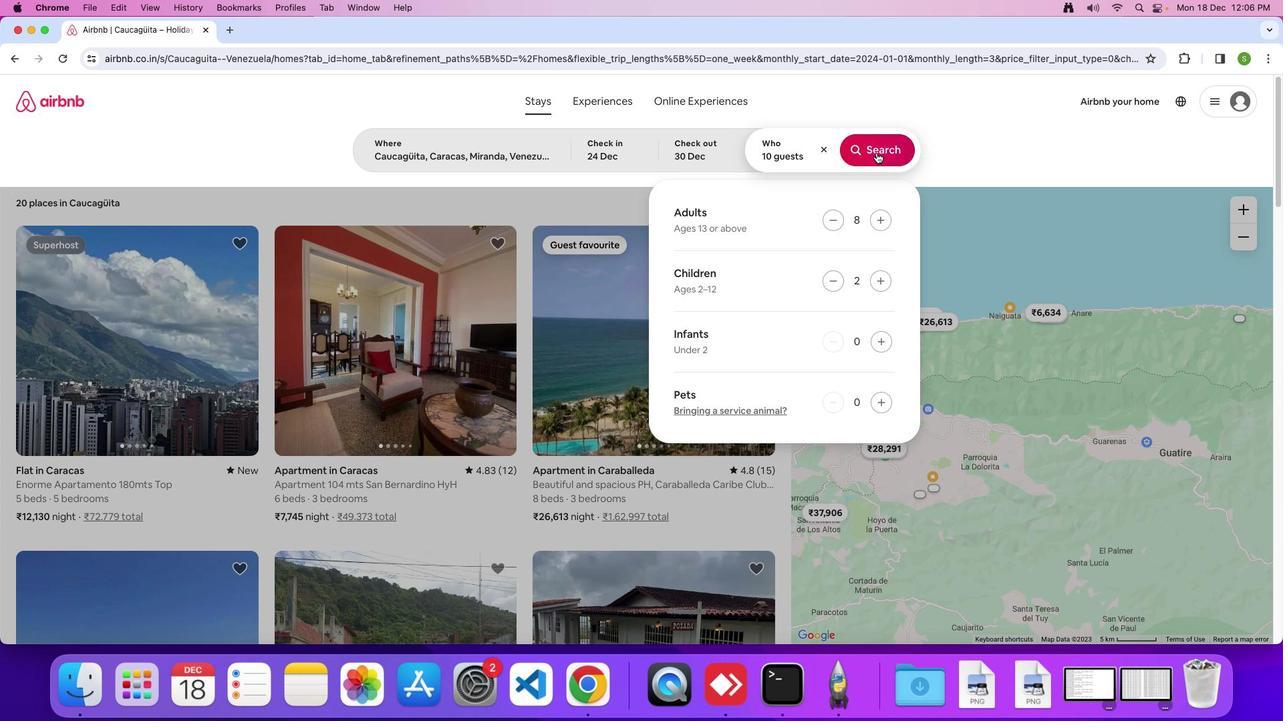 
Action: Mouse pressed left at (876, 153)
Screenshot: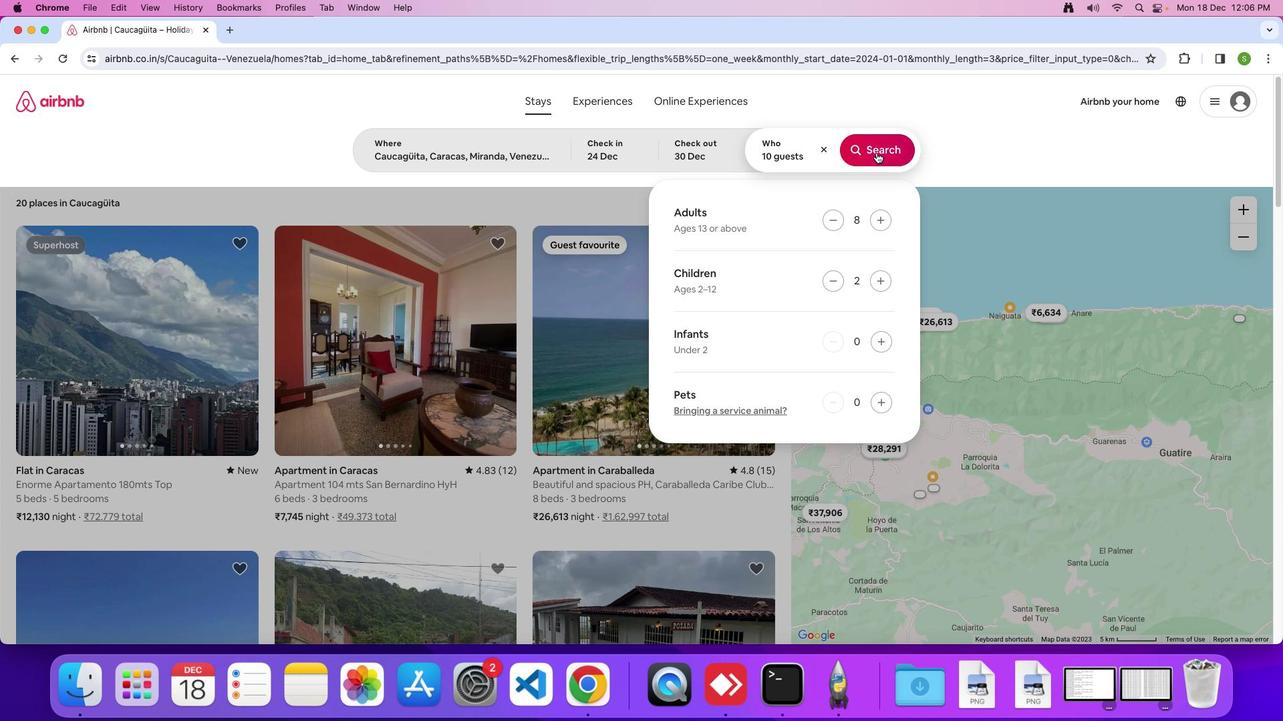 
Action: Mouse moved to (1059, 165)
Screenshot: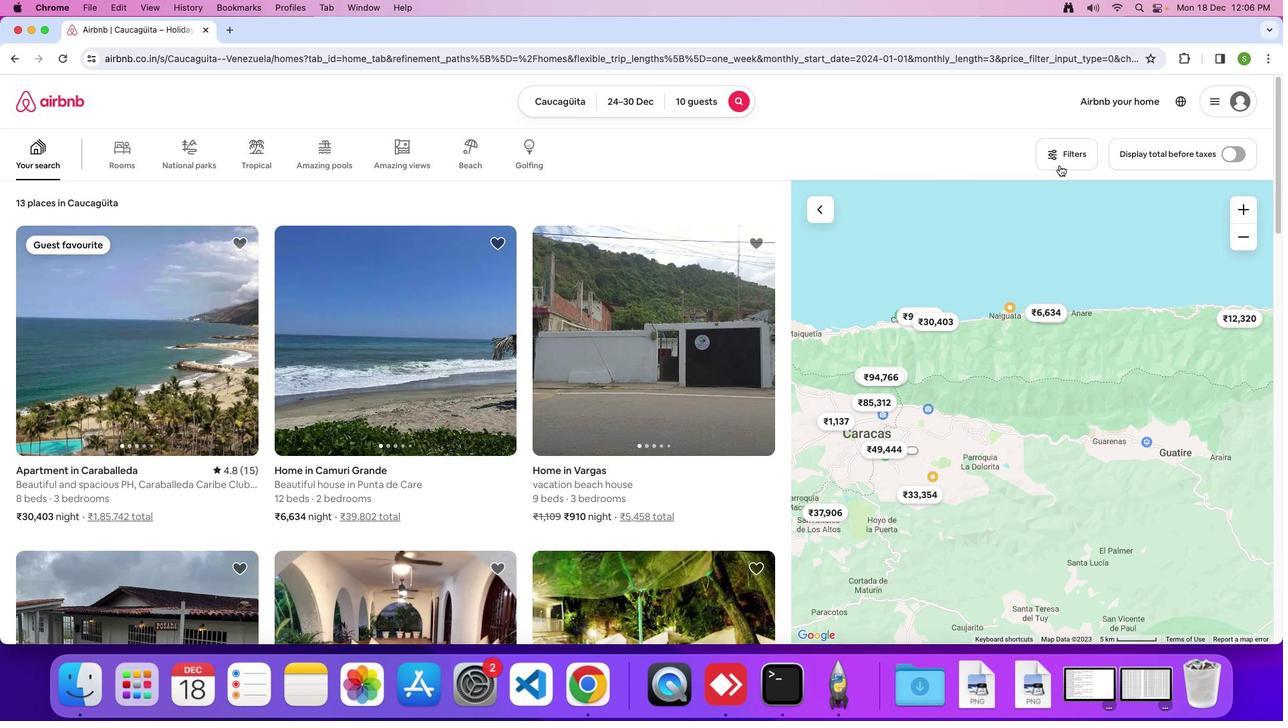 
Action: Mouse pressed left at (1059, 165)
Screenshot: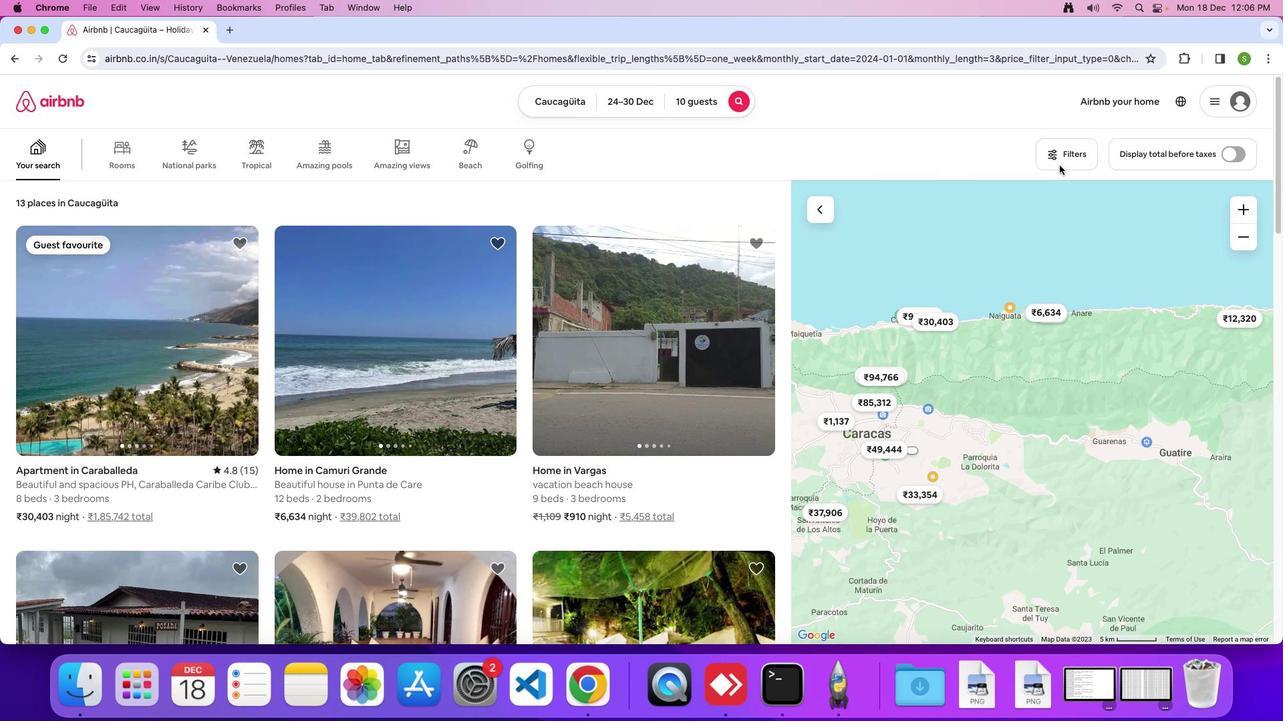 
Action: Mouse moved to (664, 429)
Screenshot: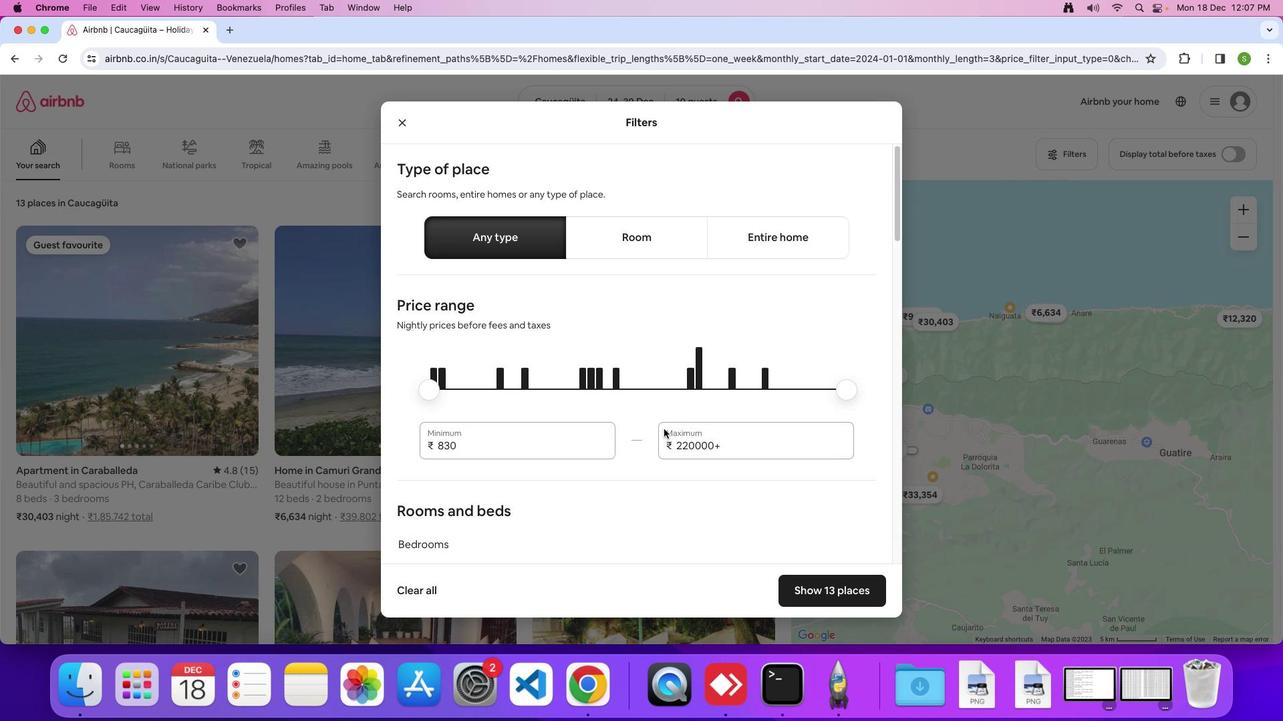 
Action: Mouse scrolled (664, 429) with delta (0, 0)
Screenshot: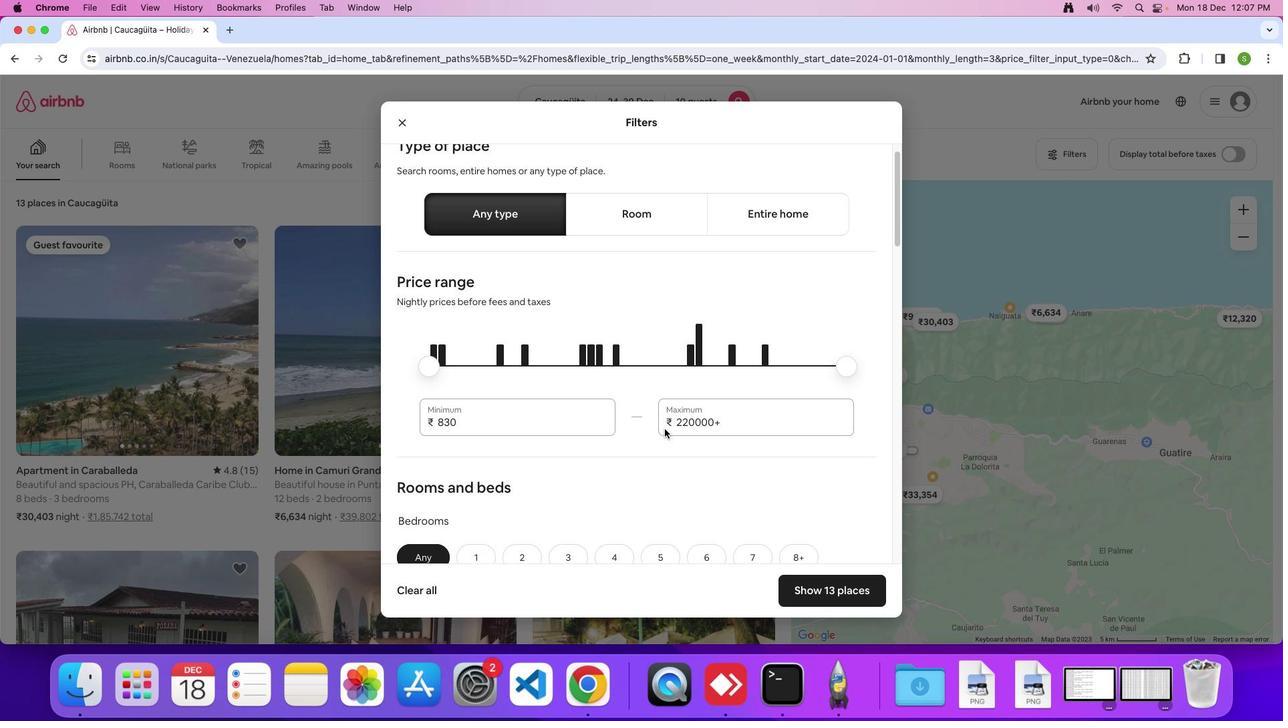 
Action: Mouse scrolled (664, 429) with delta (0, 0)
Screenshot: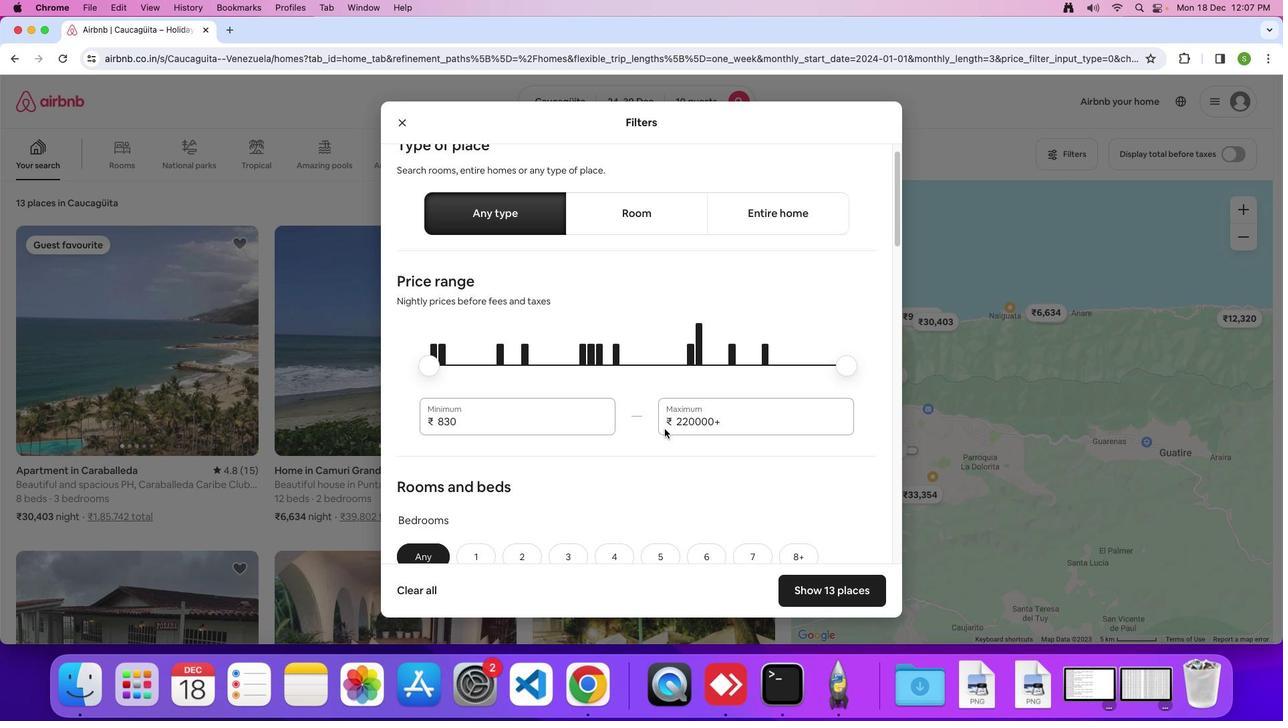 
Action: Mouse moved to (664, 429)
Screenshot: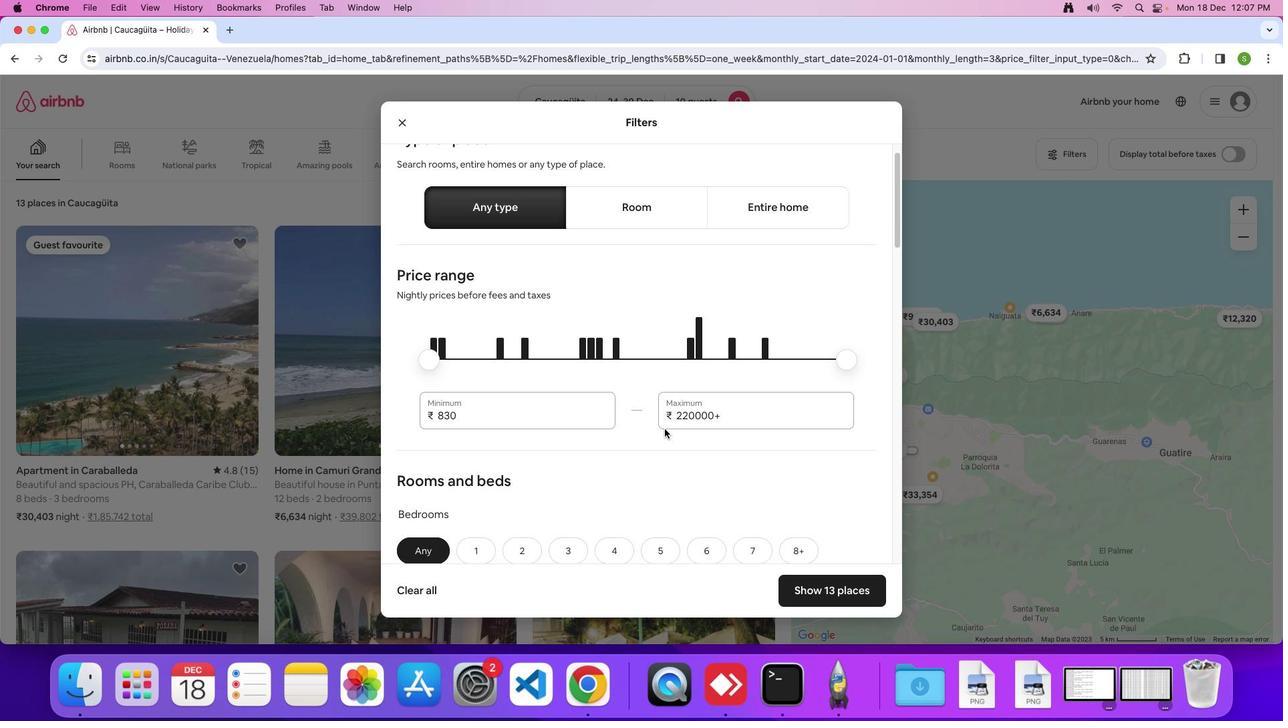 
Action: Mouse scrolled (664, 429) with delta (0, 0)
Screenshot: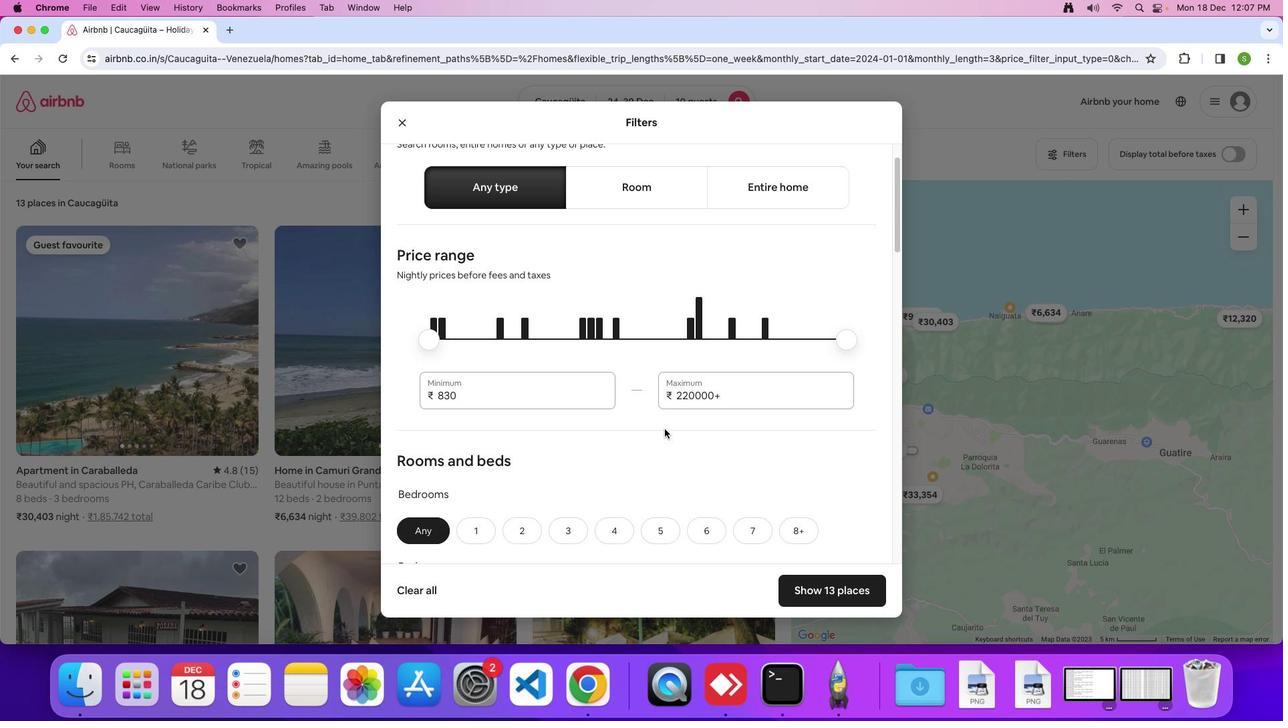 
Action: Mouse scrolled (664, 429) with delta (0, 0)
Screenshot: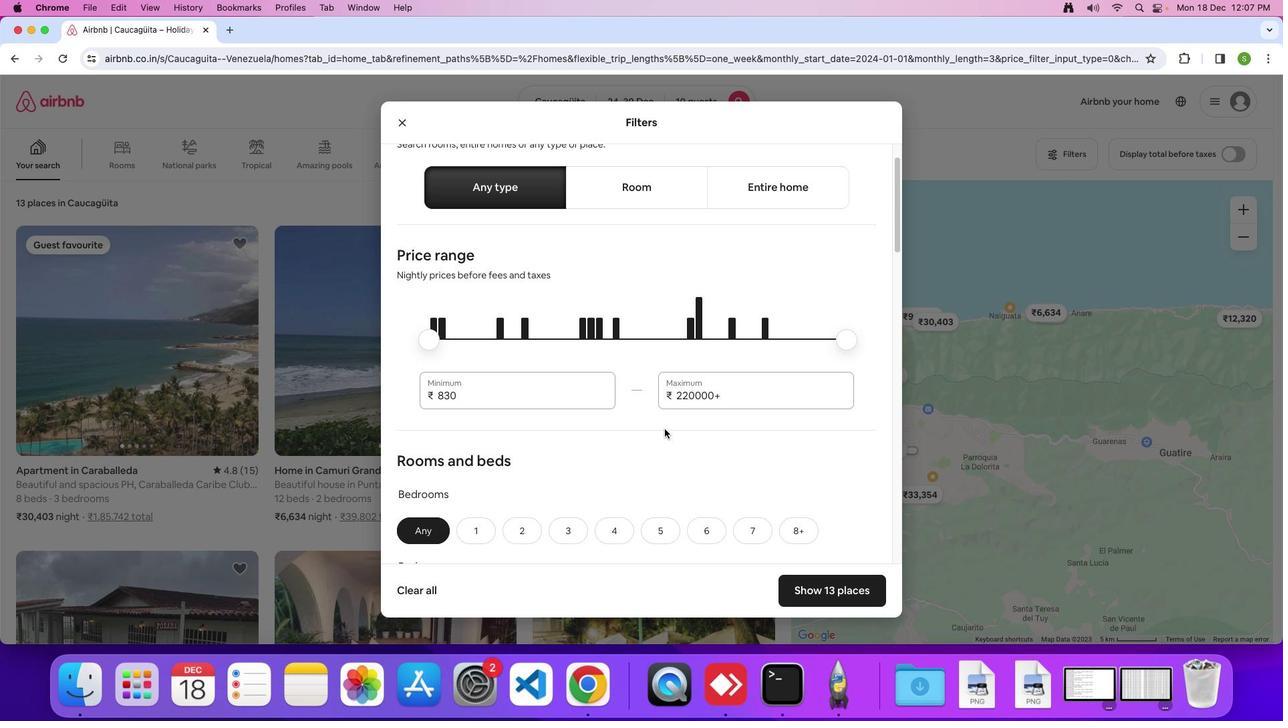 
Action: Mouse moved to (665, 428)
Screenshot: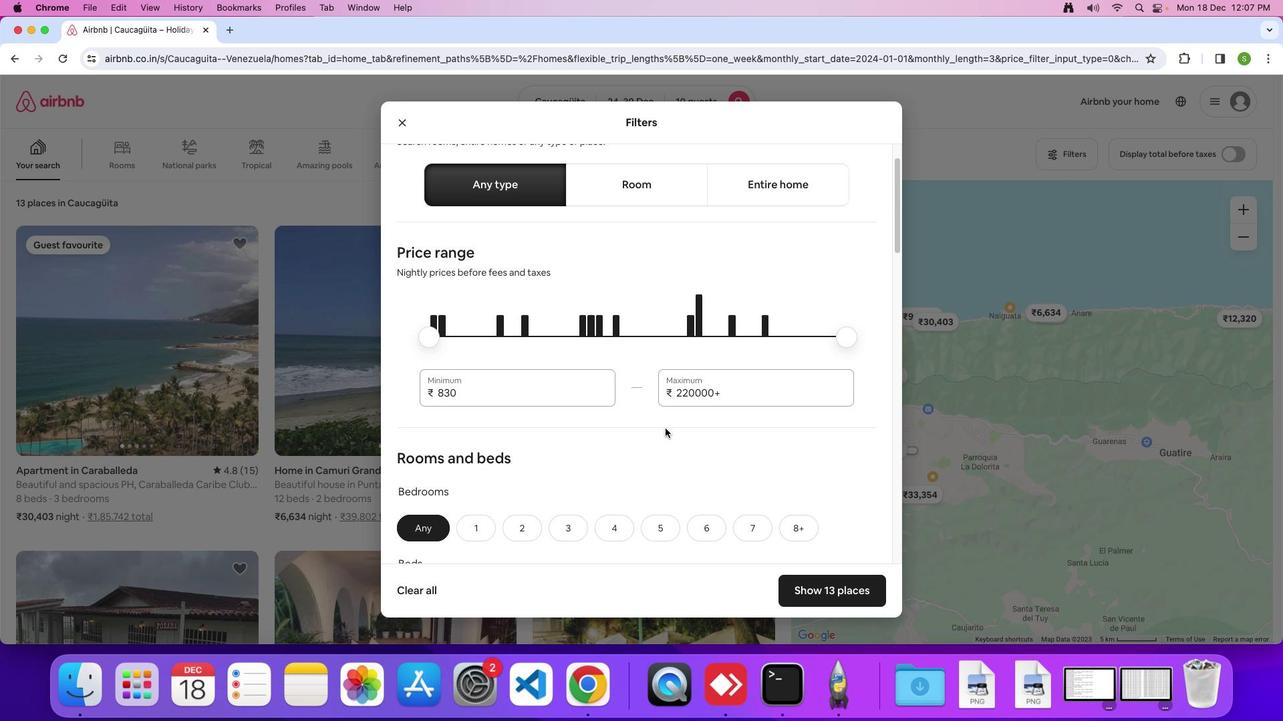
Action: Mouse scrolled (665, 428) with delta (0, 0)
Screenshot: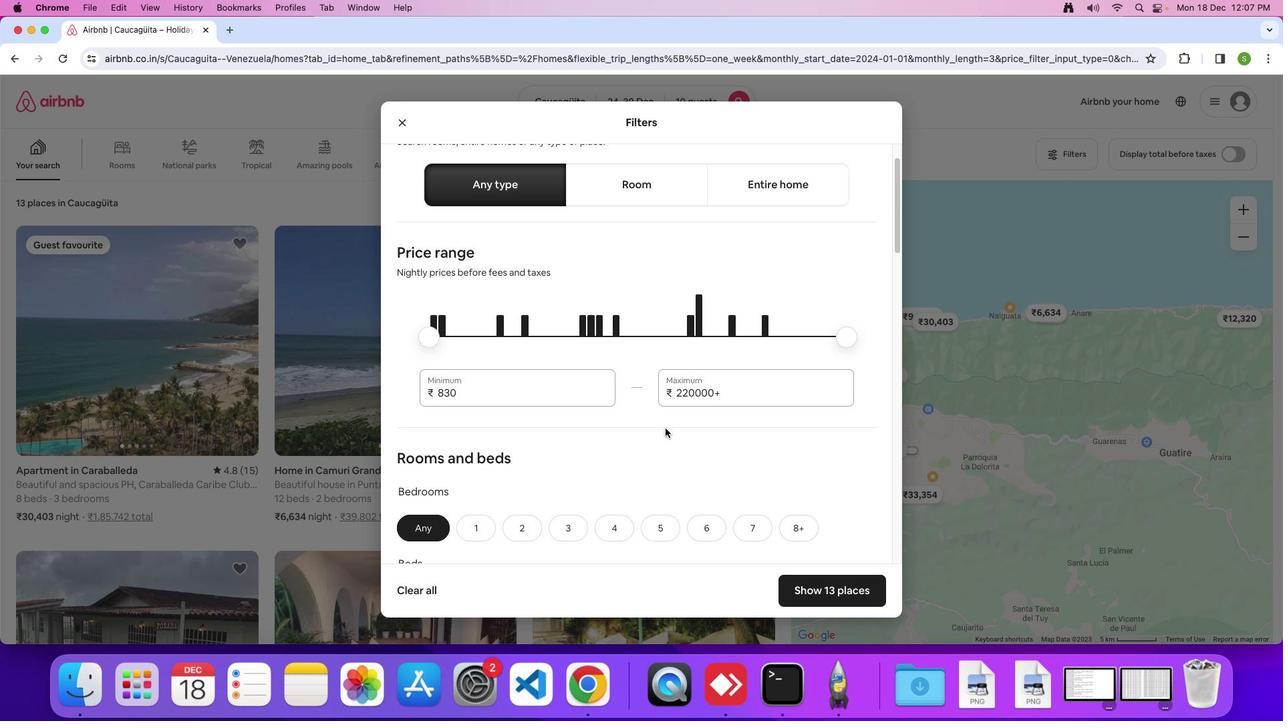 
Action: Mouse moved to (665, 428)
Screenshot: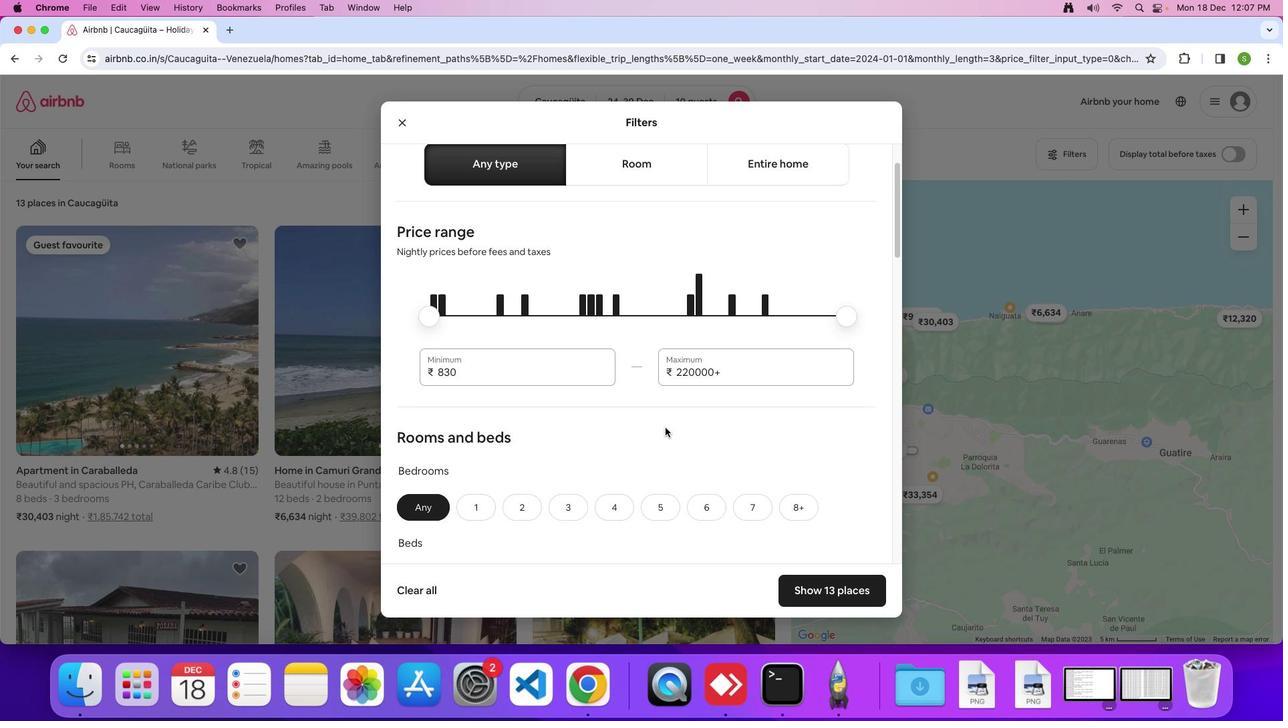 
Action: Mouse scrolled (665, 428) with delta (0, 0)
Screenshot: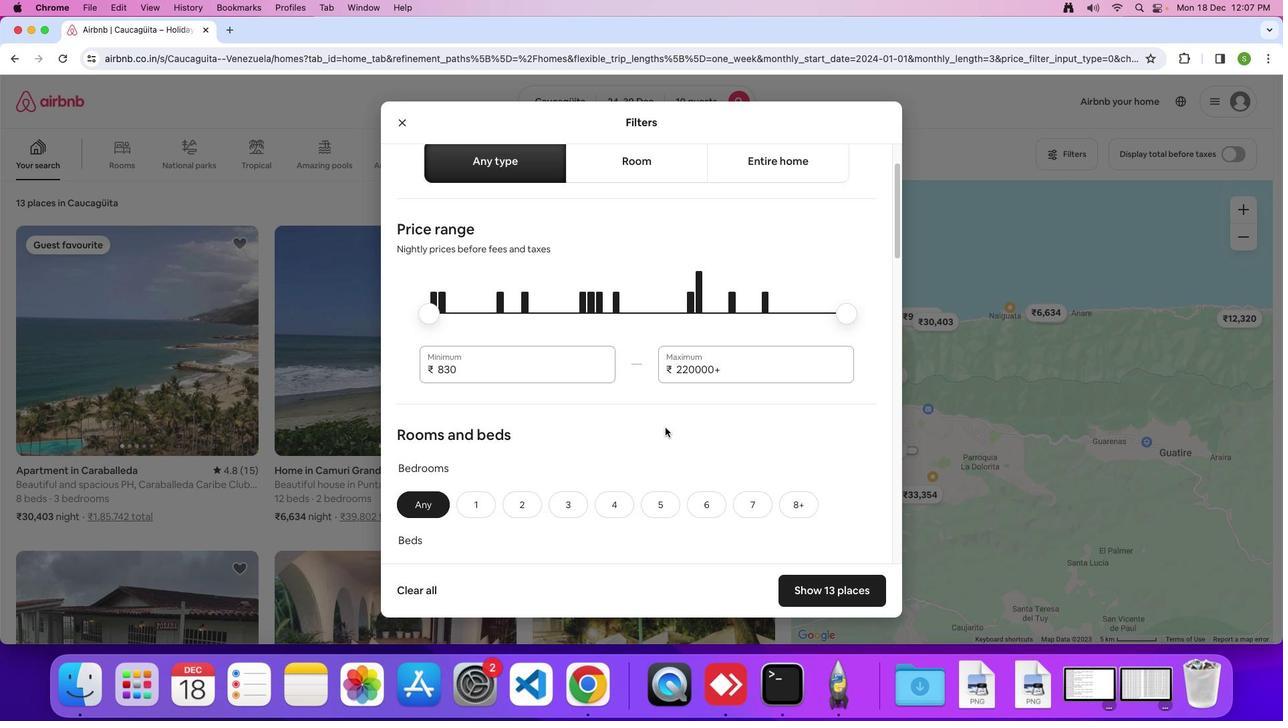 
Action: Mouse scrolled (665, 428) with delta (0, 0)
Screenshot: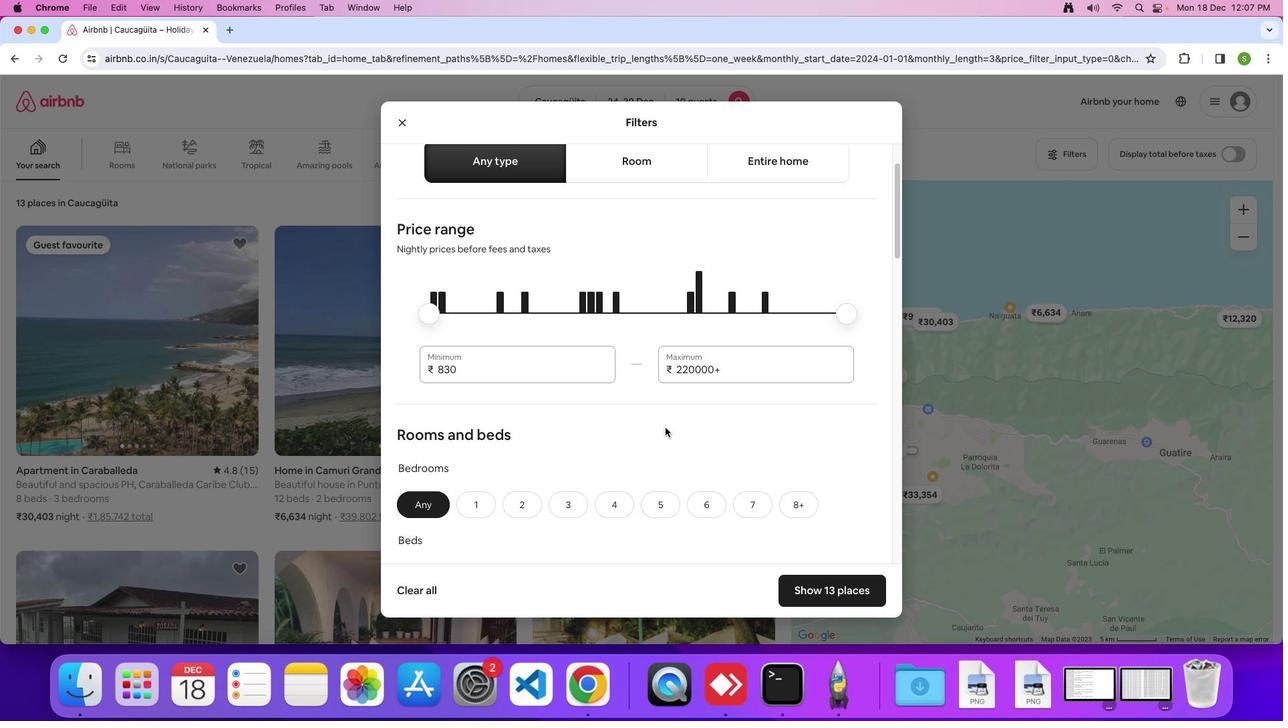 
Action: Mouse moved to (665, 427)
Screenshot: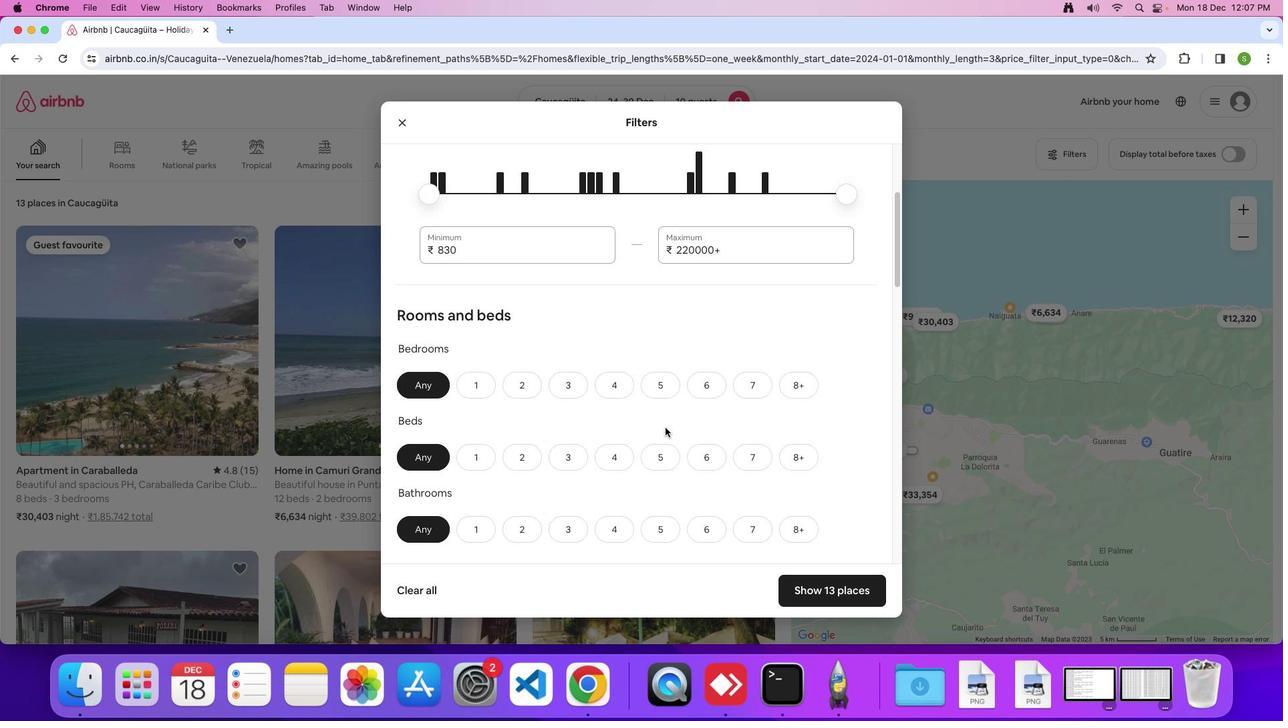 
Action: Mouse scrolled (665, 427) with delta (0, 0)
Screenshot: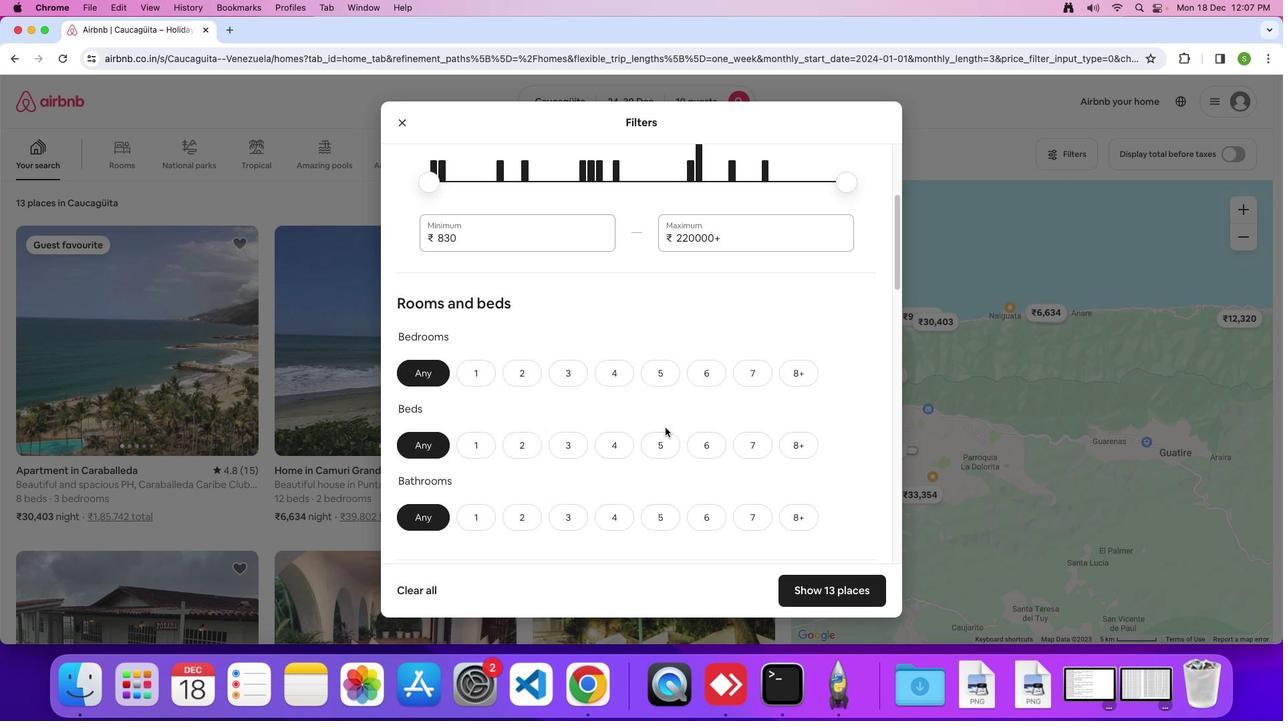 
Action: Mouse scrolled (665, 427) with delta (0, 0)
Screenshot: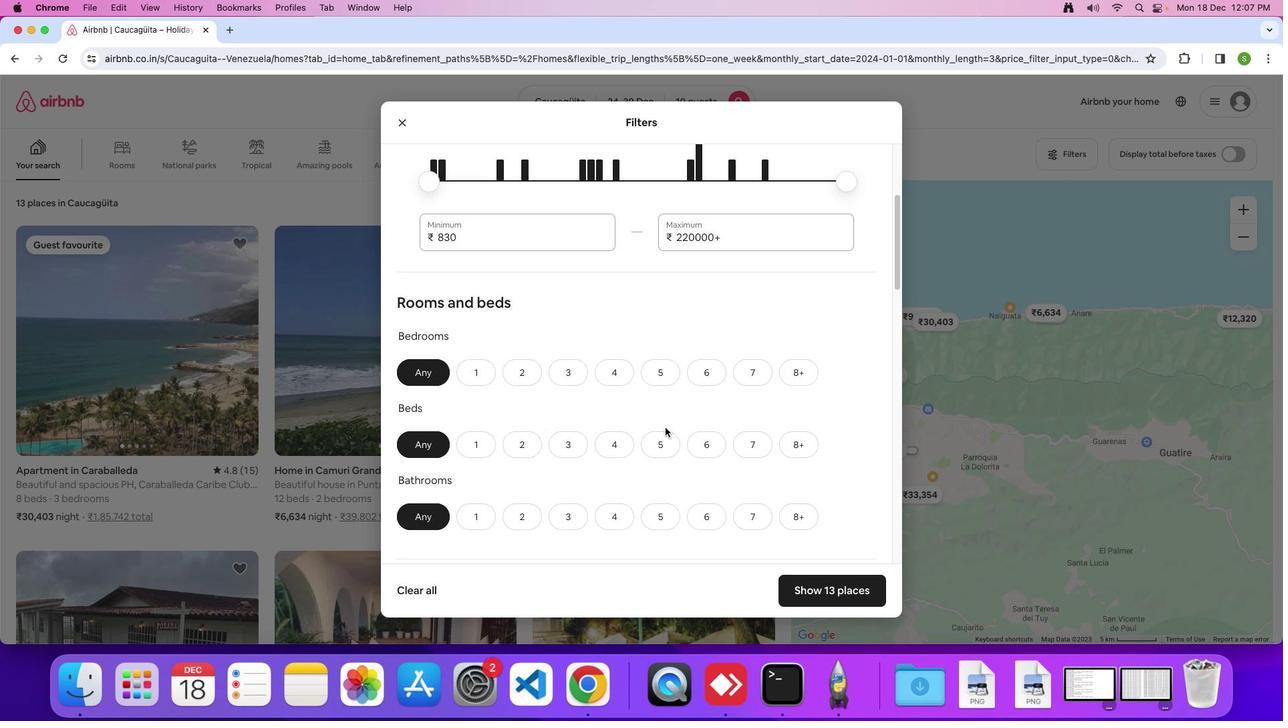 
Action: Mouse scrolled (665, 427) with delta (0, -2)
Screenshot: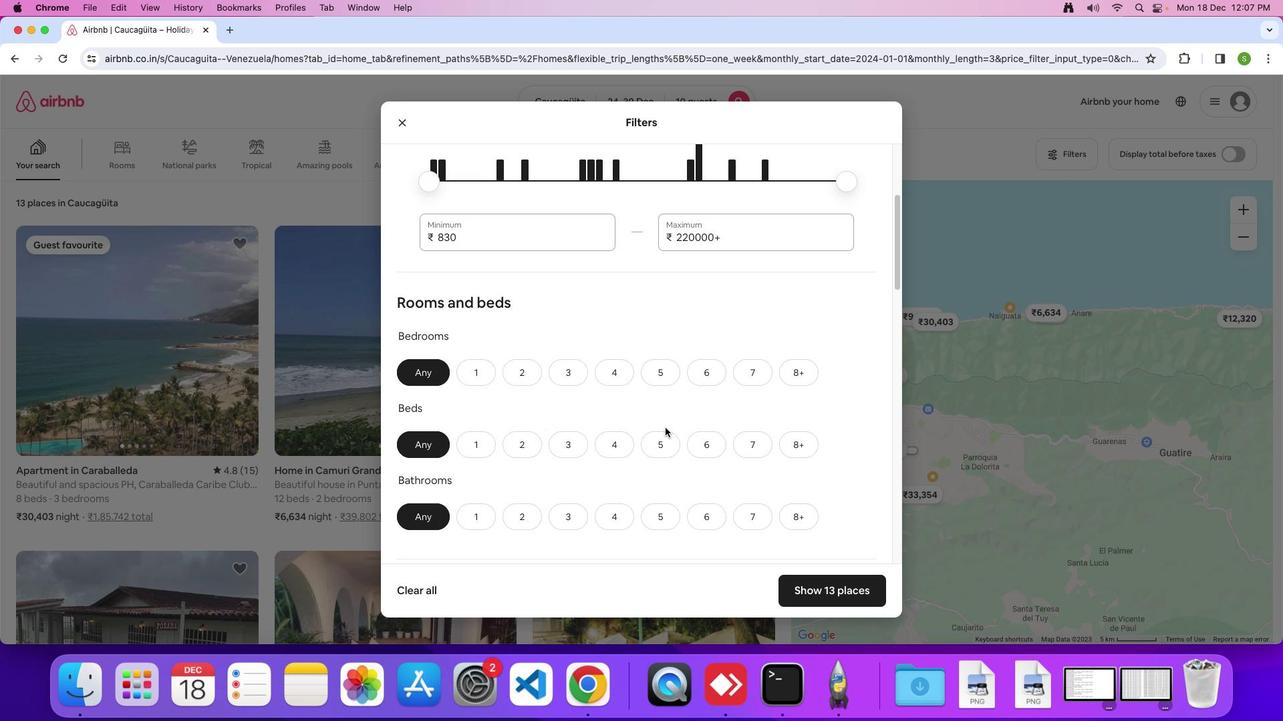 
Action: Mouse scrolled (665, 427) with delta (0, 0)
Screenshot: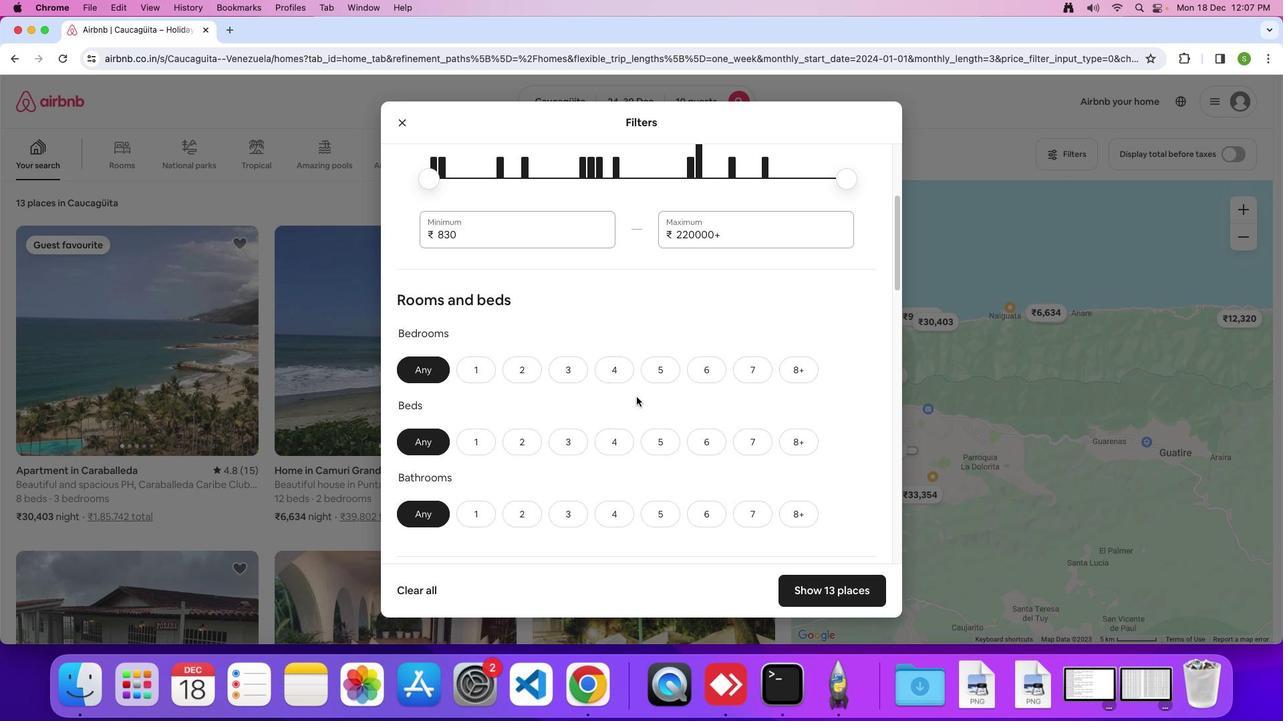 
Action: Mouse moved to (619, 370)
Screenshot: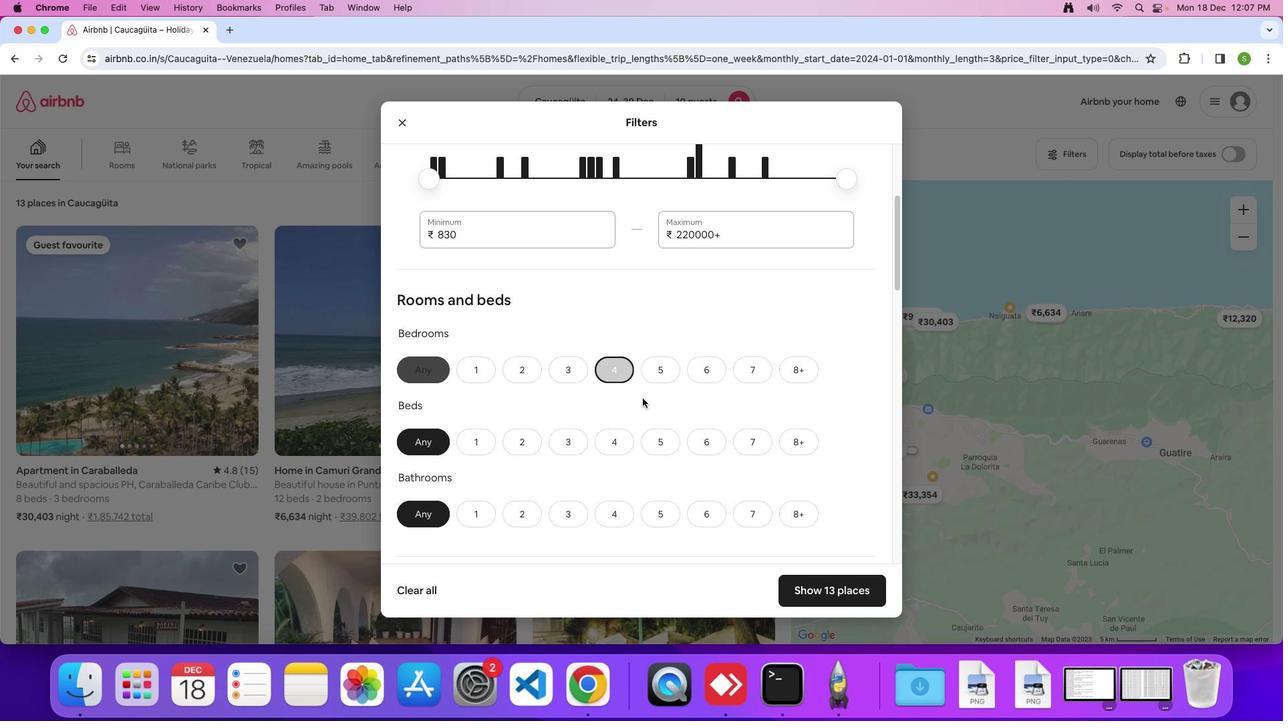 
Action: Mouse pressed left at (619, 370)
Screenshot: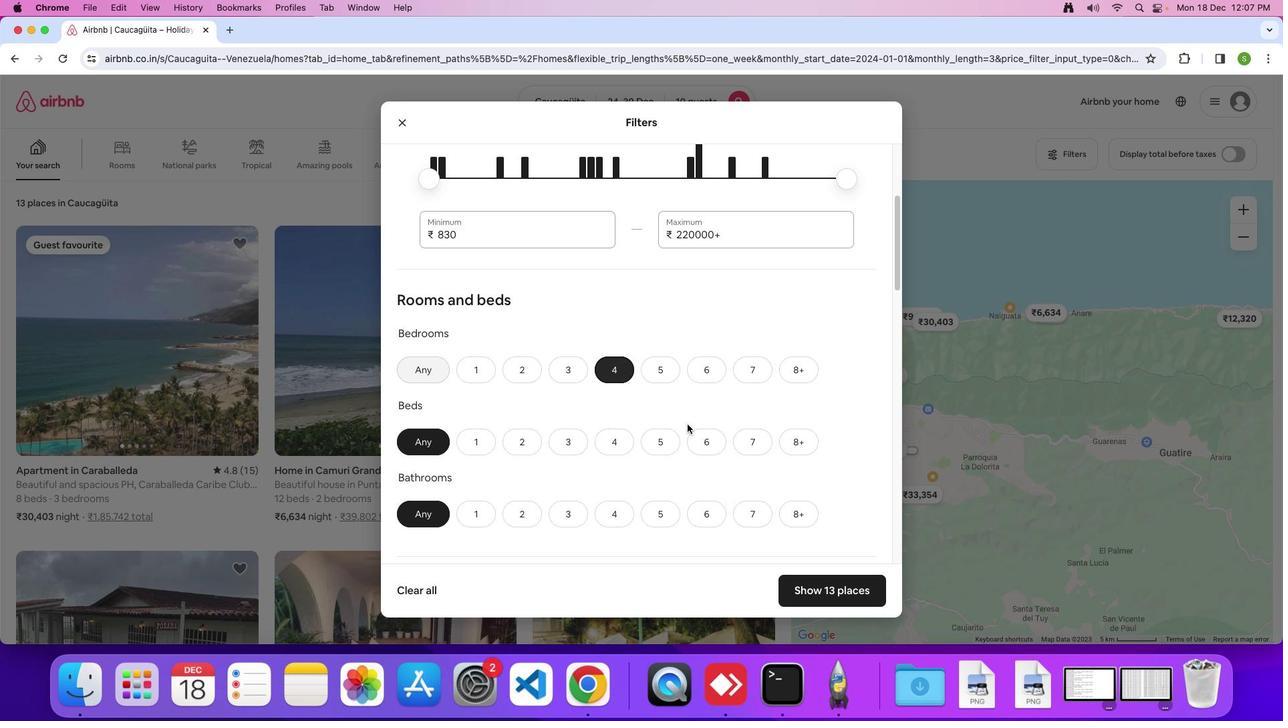 
Action: Mouse moved to (785, 437)
Screenshot: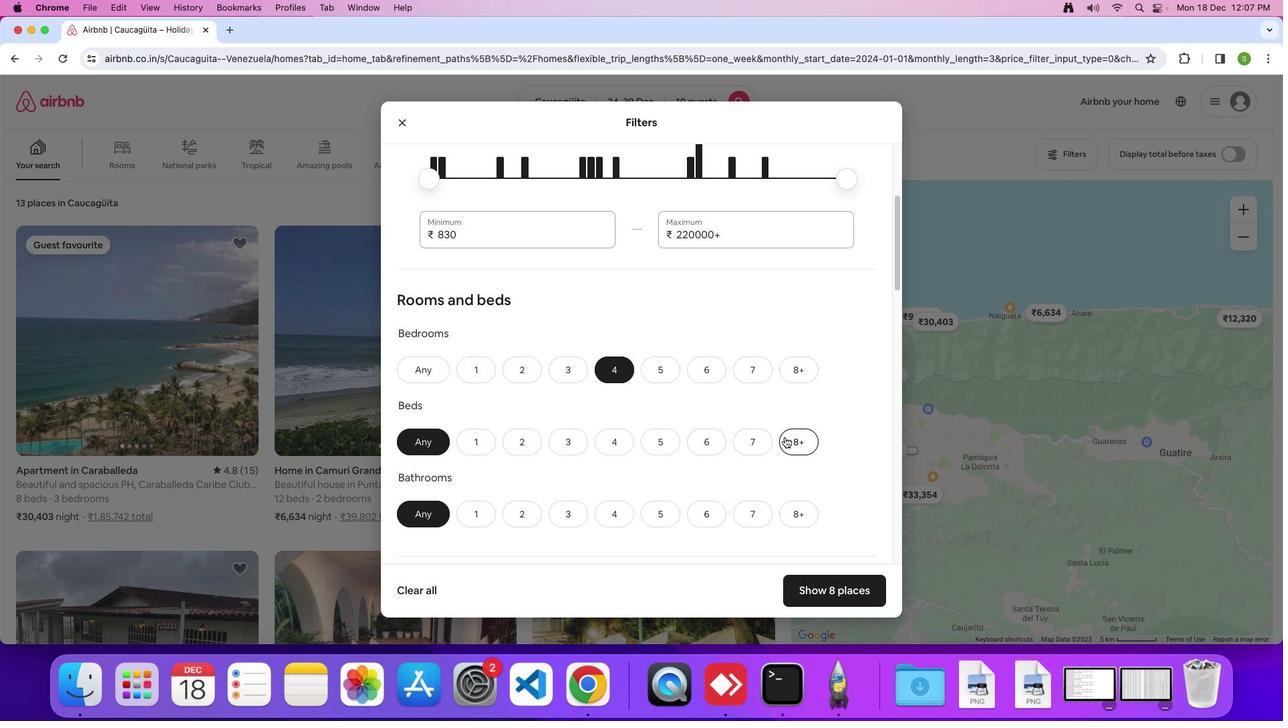 
Action: Mouse pressed left at (785, 437)
Screenshot: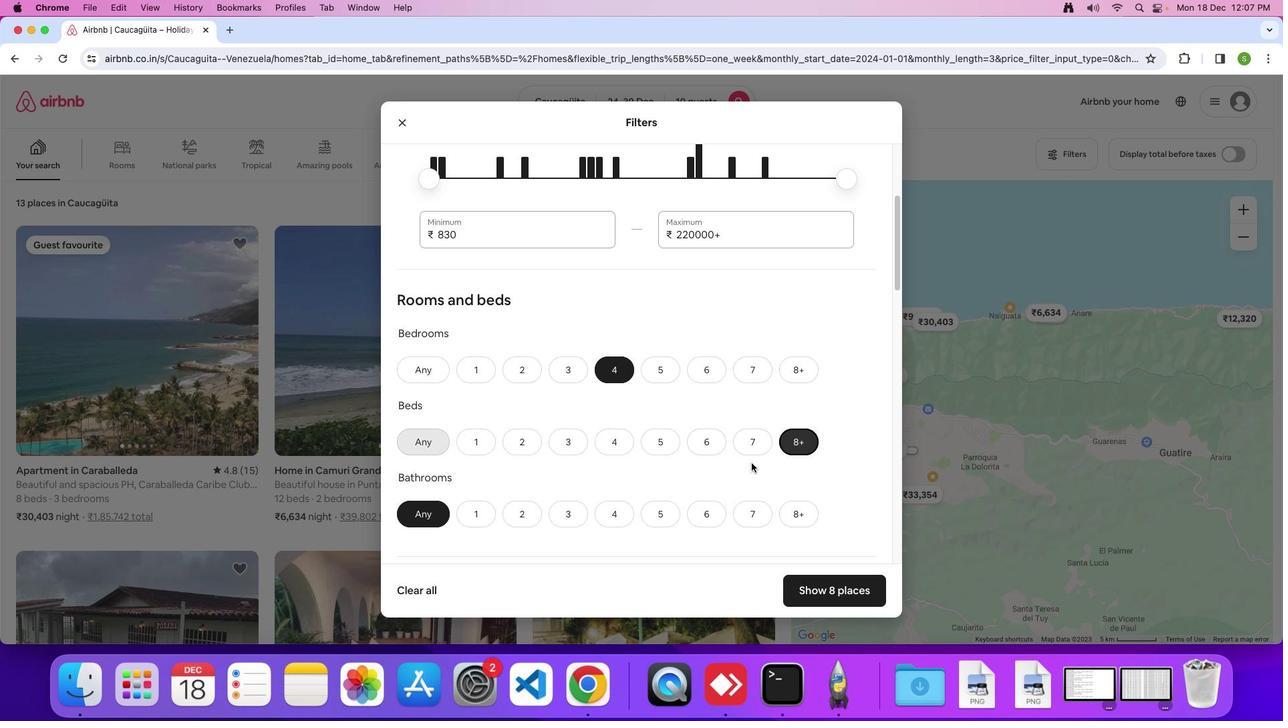 
Action: Mouse moved to (607, 514)
Screenshot: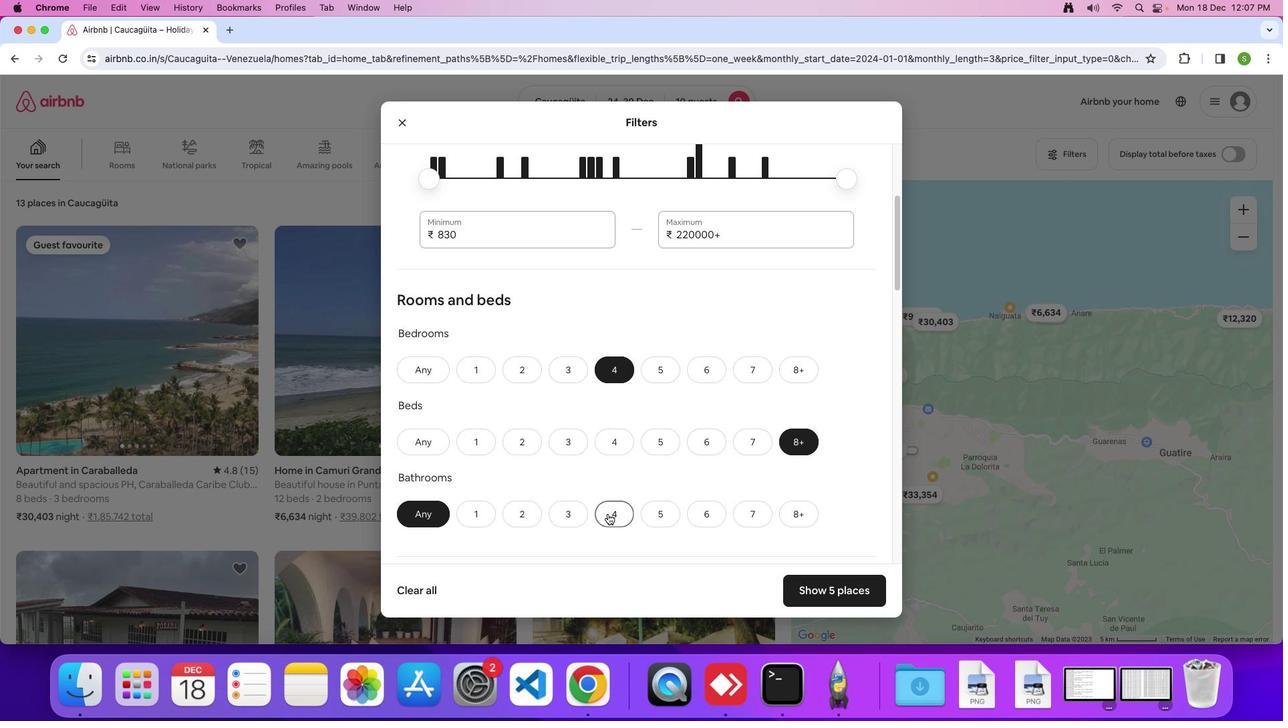 
Action: Mouse pressed left at (607, 514)
Screenshot: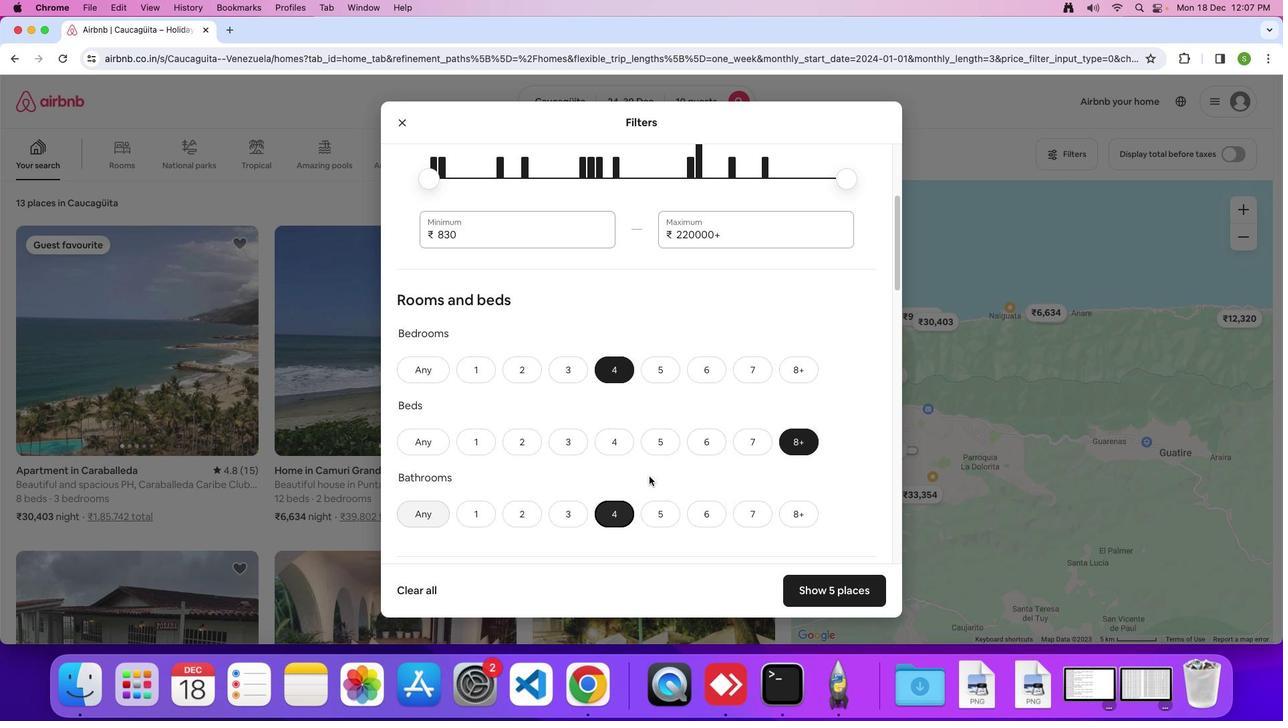 
Action: Mouse moved to (657, 459)
Screenshot: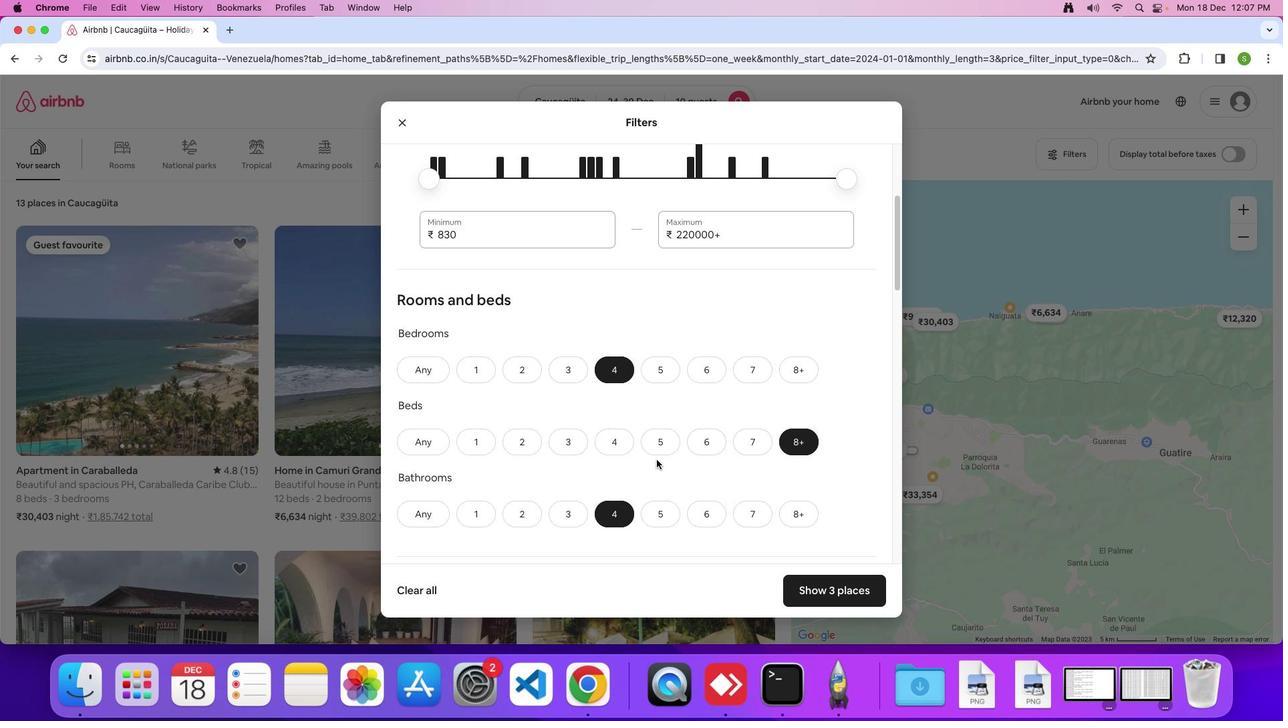 
Action: Mouse scrolled (657, 459) with delta (0, 0)
Screenshot: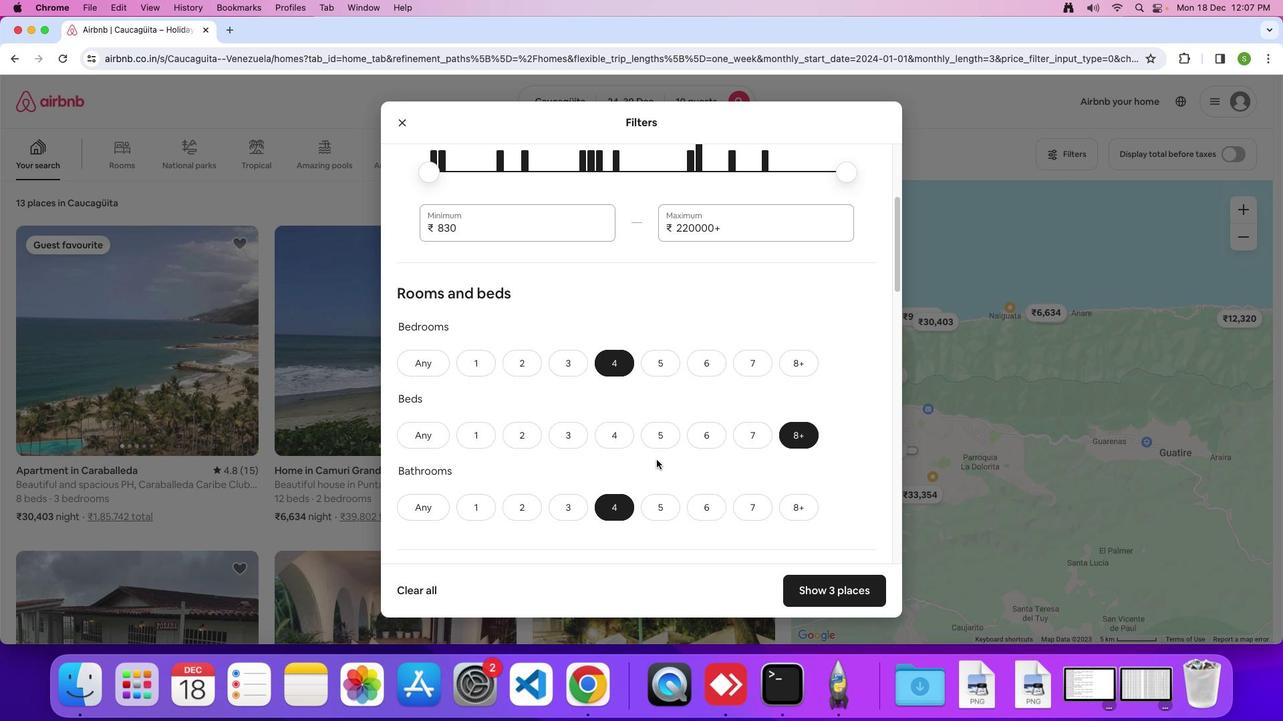 
Action: Mouse scrolled (657, 459) with delta (0, 0)
Screenshot: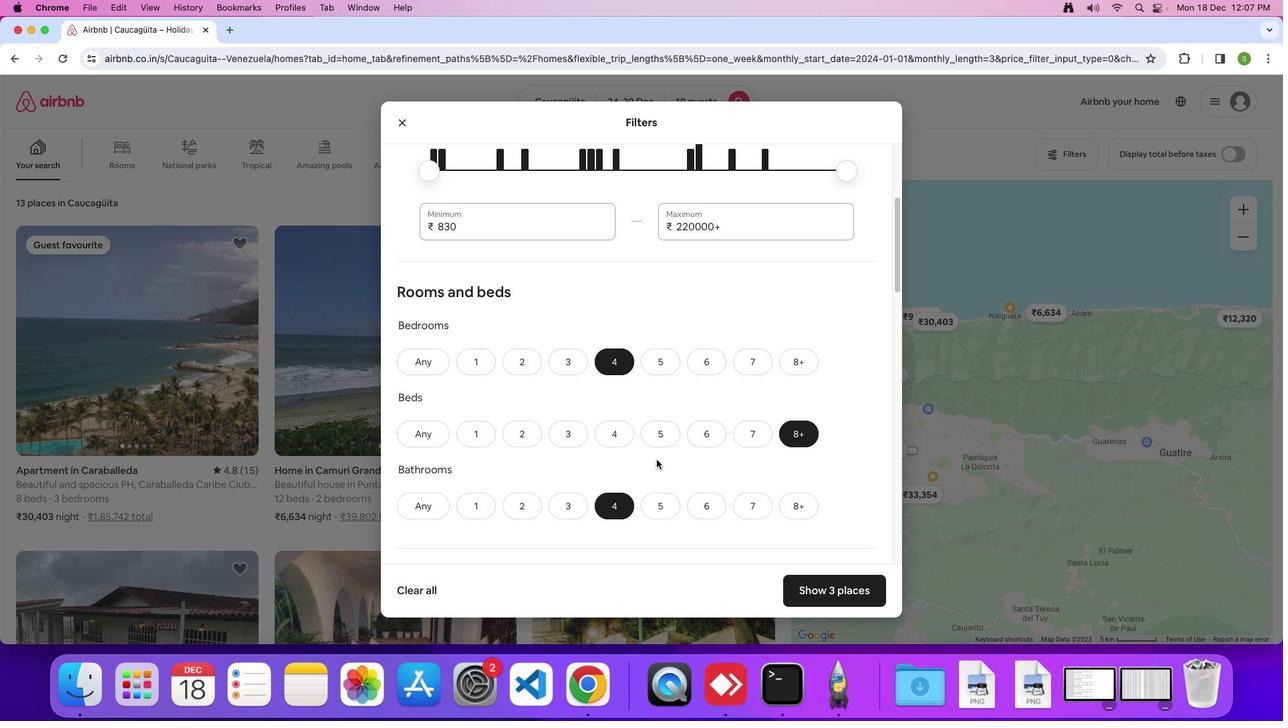 
Action: Mouse scrolled (657, 459) with delta (0, 0)
Screenshot: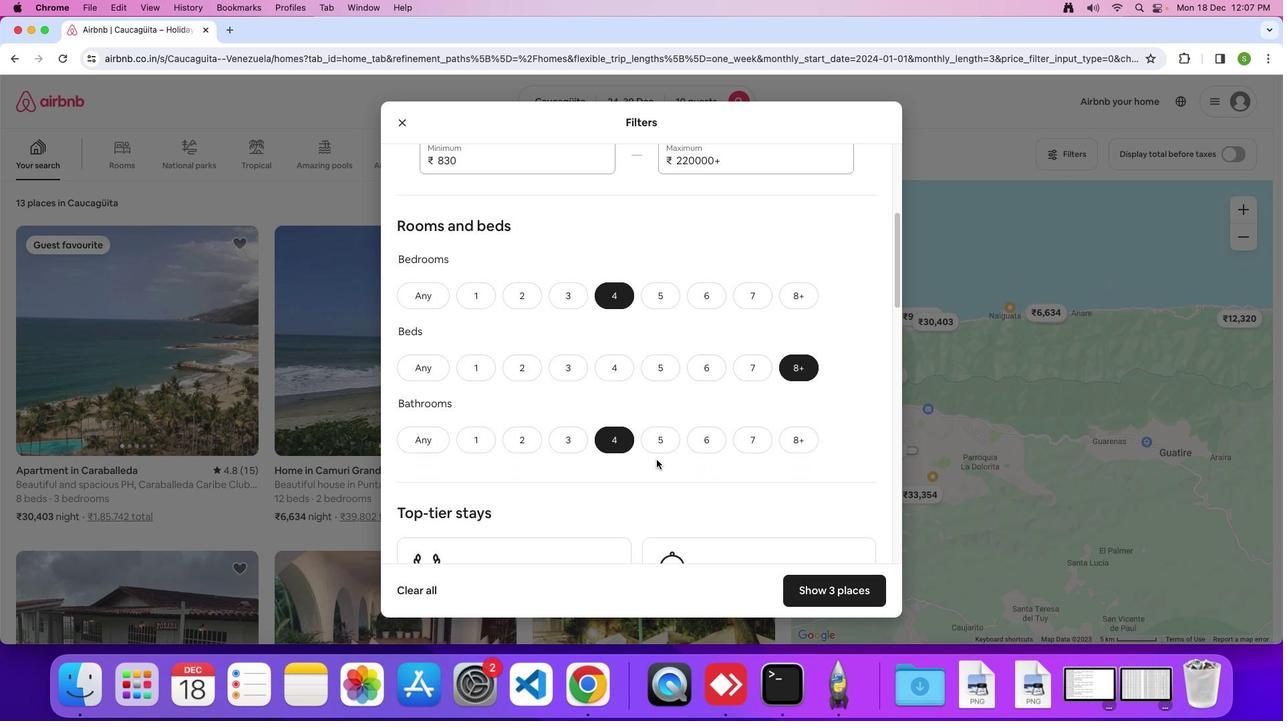
Action: Mouse scrolled (657, 459) with delta (0, 0)
Screenshot: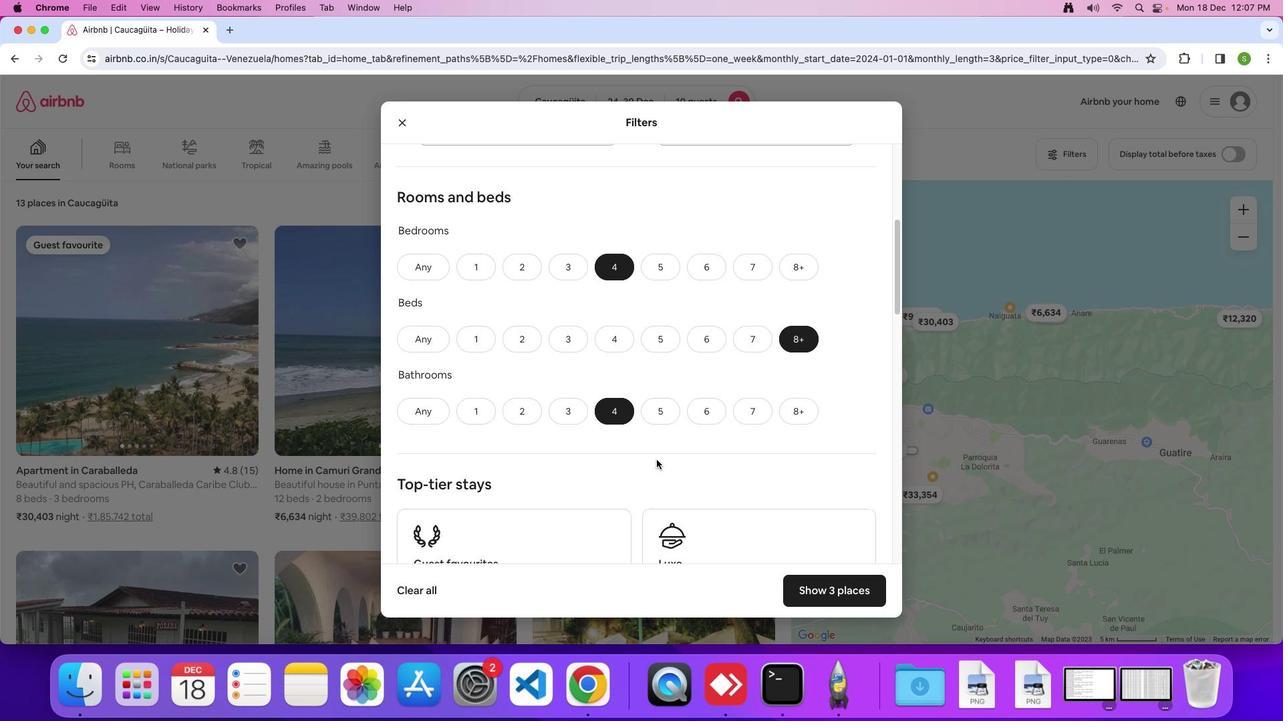
Action: Mouse scrolled (657, 459) with delta (0, -1)
Screenshot: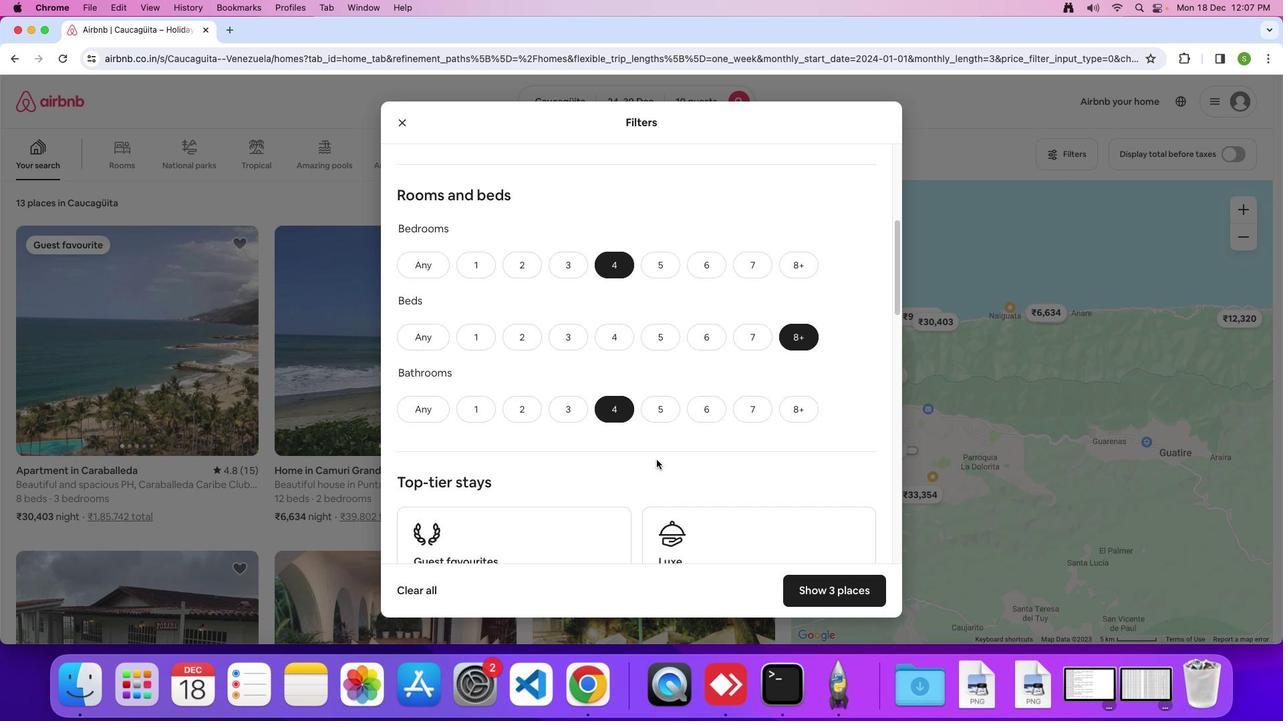 
Action: Mouse scrolled (657, 459) with delta (0, 0)
Screenshot: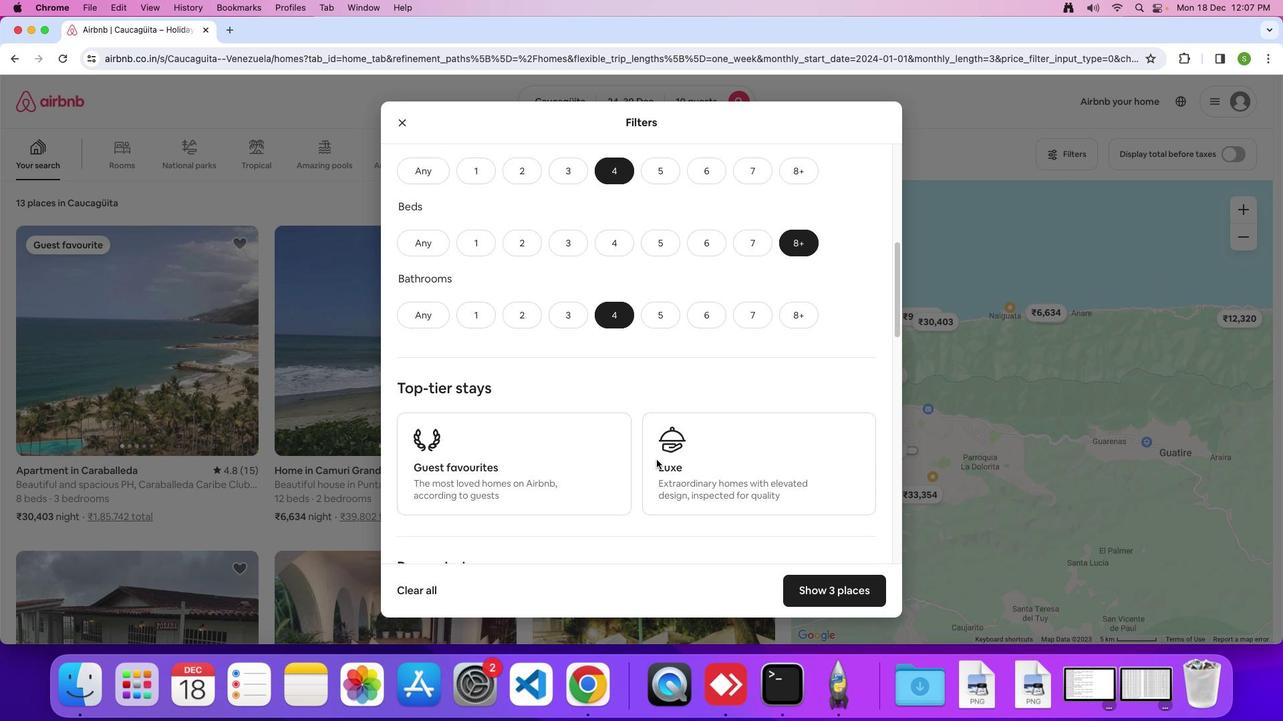 
Action: Mouse scrolled (657, 459) with delta (0, 0)
Screenshot: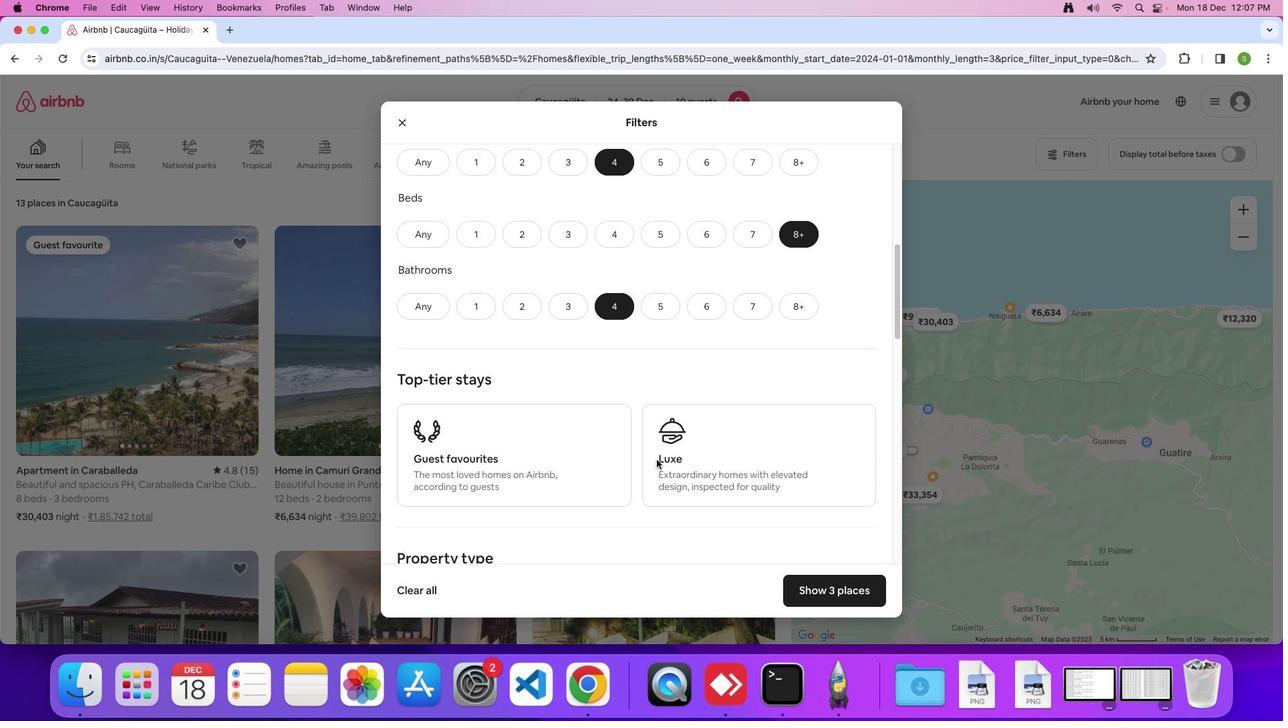 
Action: Mouse moved to (657, 459)
Screenshot: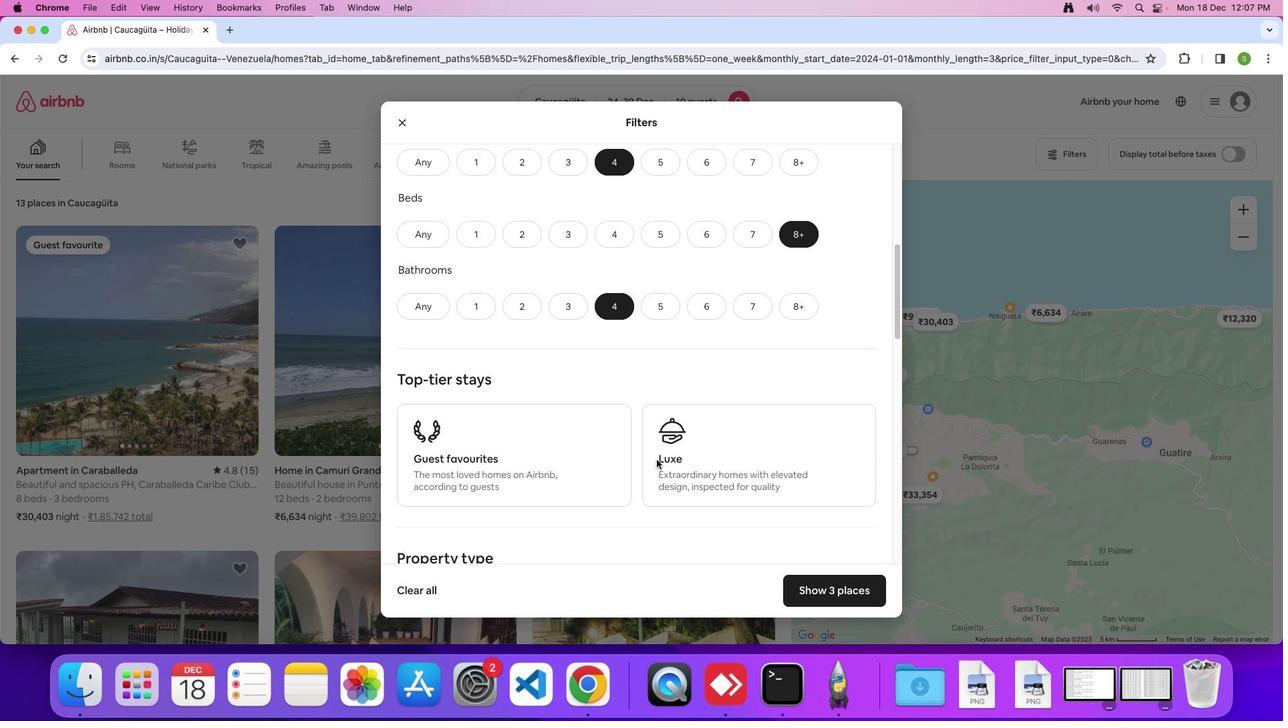 
Action: Mouse scrolled (657, 459) with delta (0, -1)
Screenshot: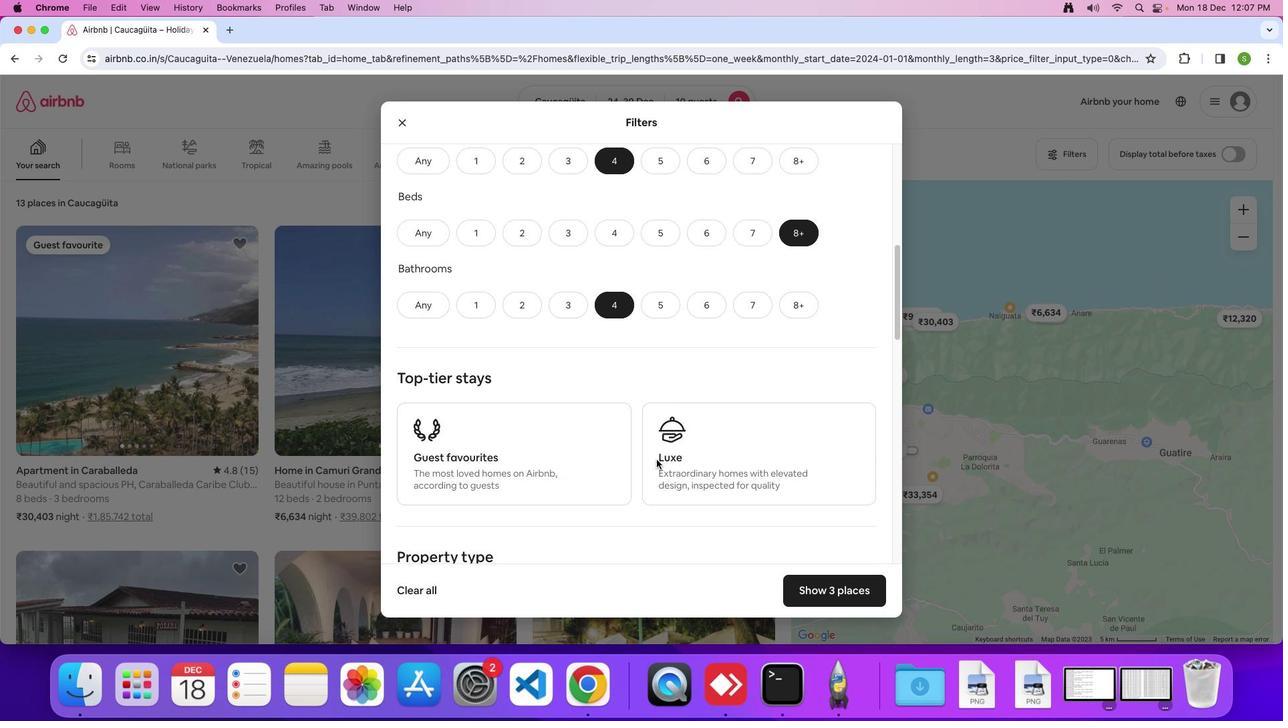 
Action: Mouse scrolled (657, 459) with delta (0, 0)
Screenshot: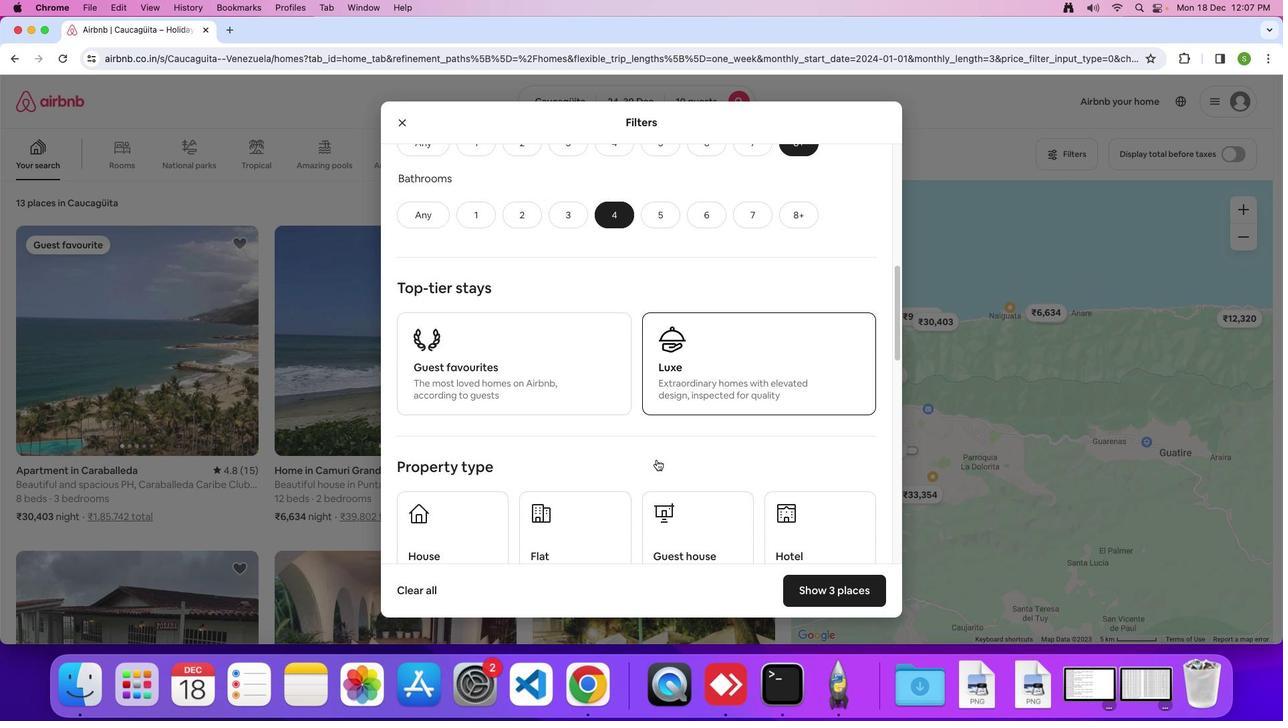 
Action: Mouse scrolled (657, 459) with delta (0, 0)
Screenshot: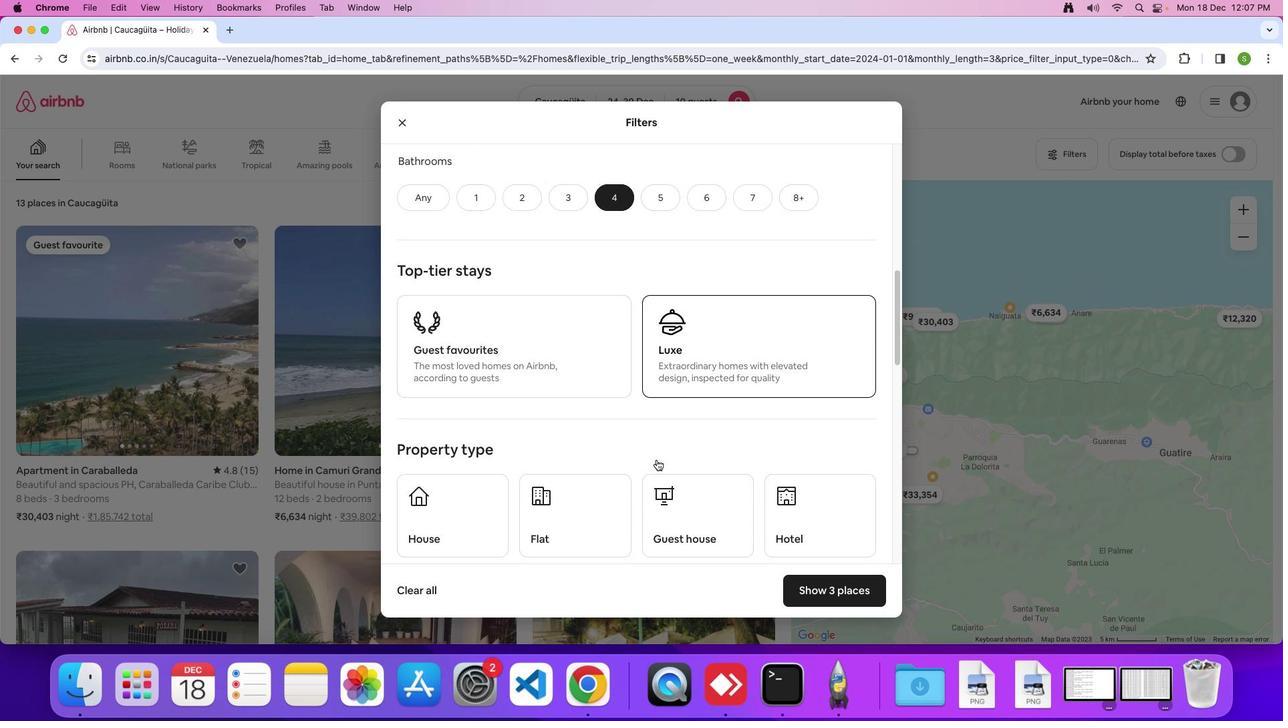 
Action: Mouse scrolled (657, 459) with delta (0, -2)
Screenshot: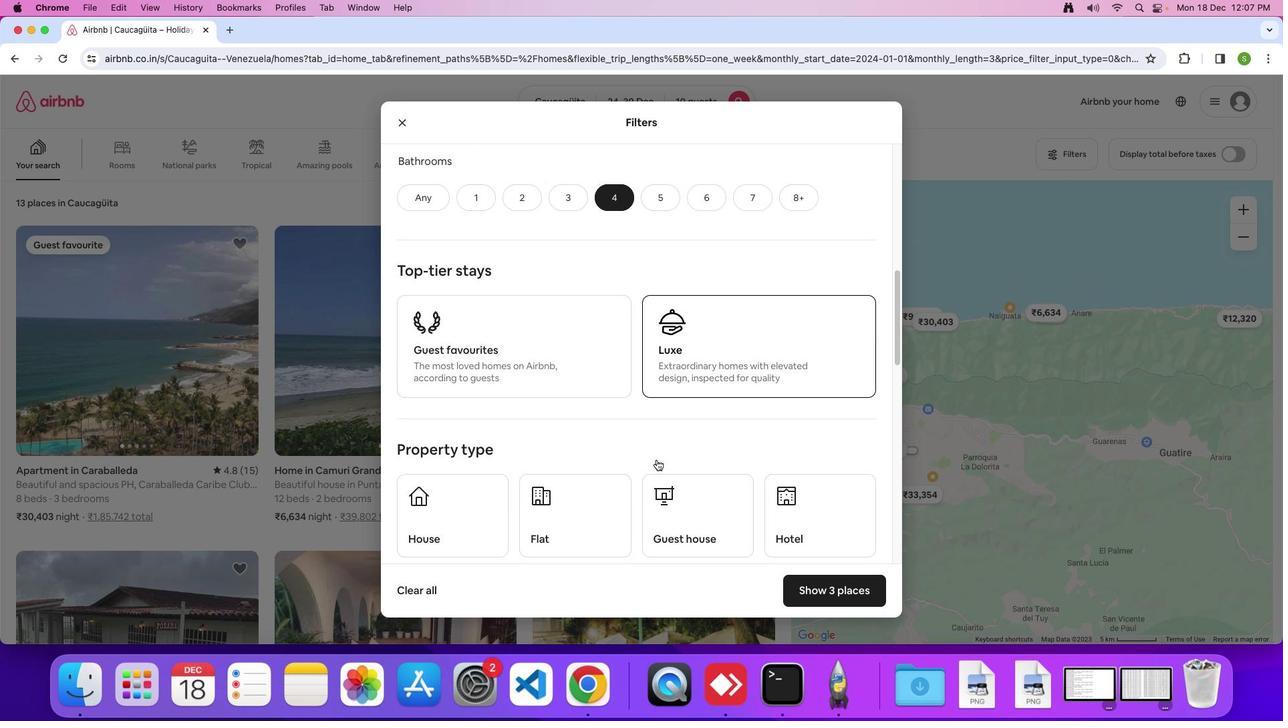 
Action: Mouse scrolled (657, 459) with delta (0, 0)
Screenshot: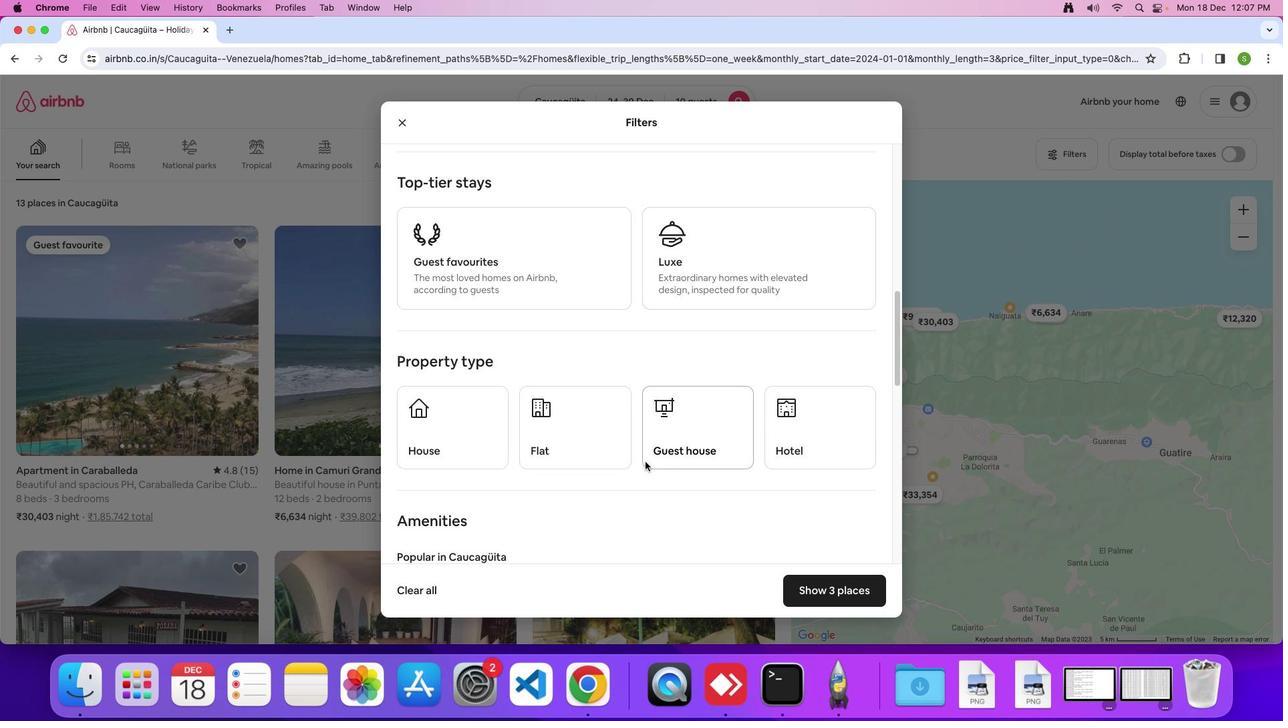 
Action: Mouse scrolled (657, 459) with delta (0, 0)
Screenshot: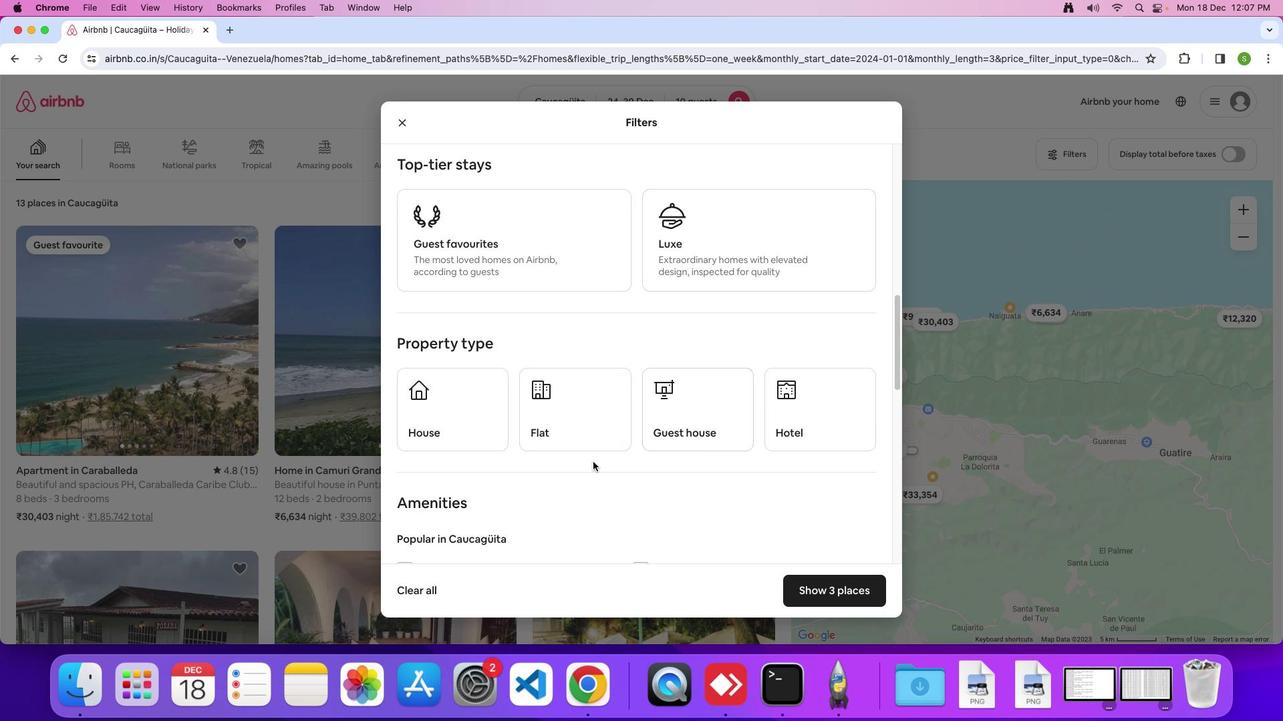 
Action: Mouse moved to (657, 459)
Screenshot: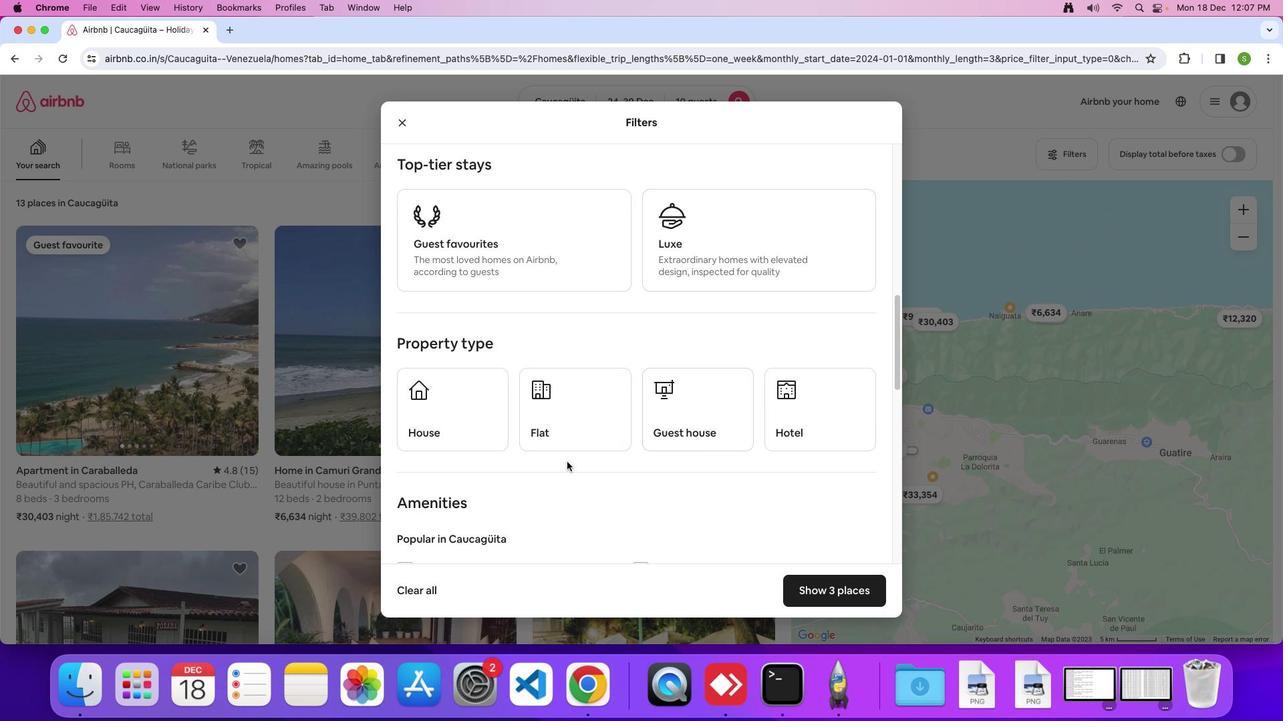 
Action: Mouse scrolled (657, 459) with delta (0, -1)
Screenshot: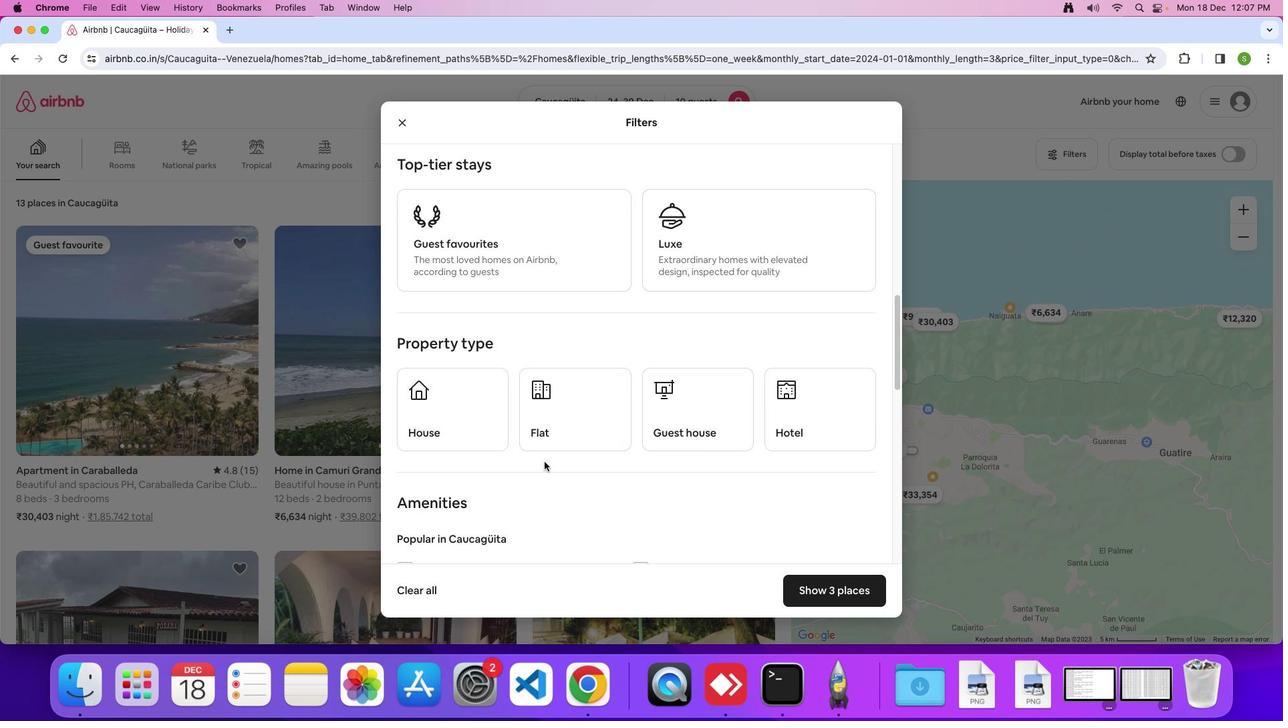 
Action: Mouse moved to (479, 431)
Screenshot: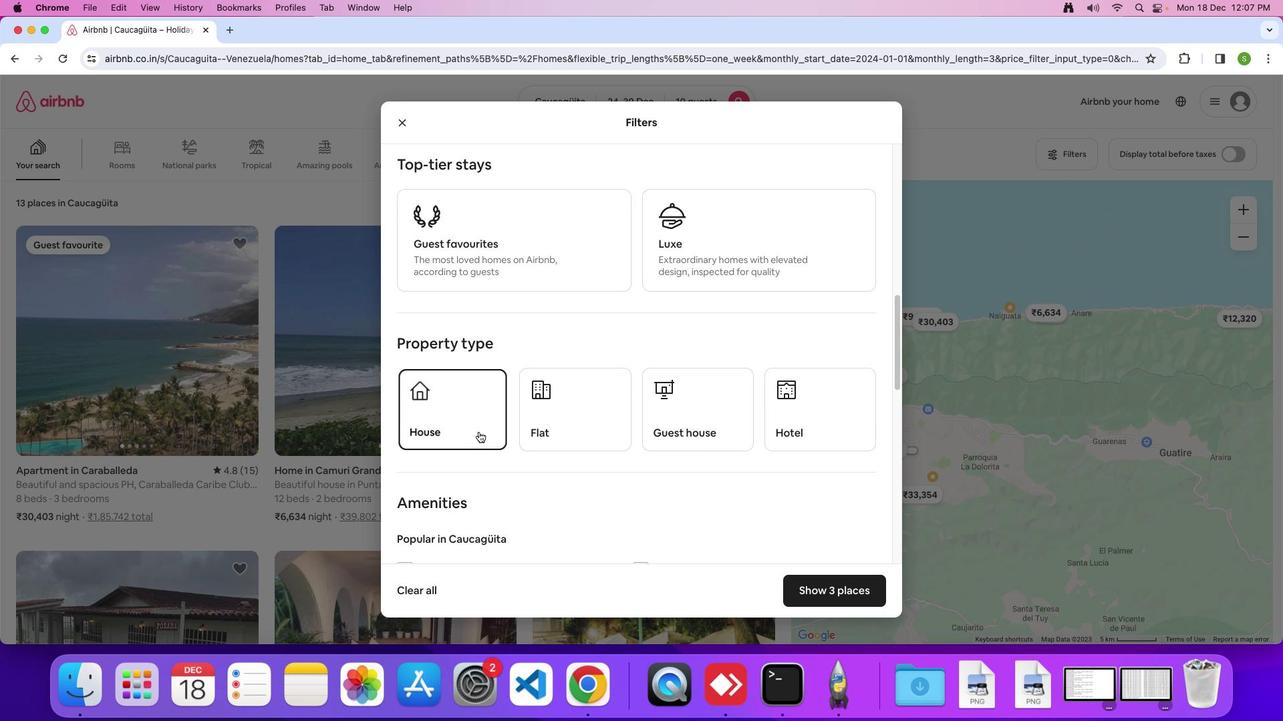 
Action: Mouse pressed left at (479, 431)
Screenshot: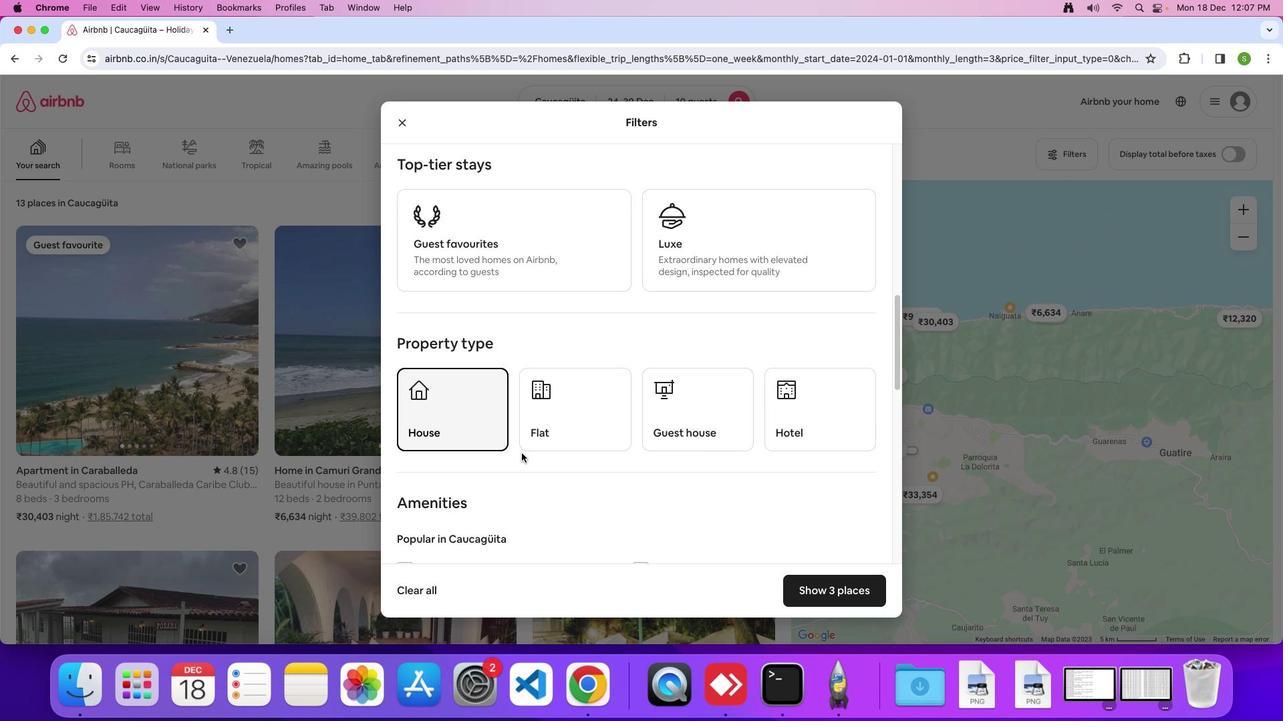 
Action: Mouse moved to (628, 505)
Screenshot: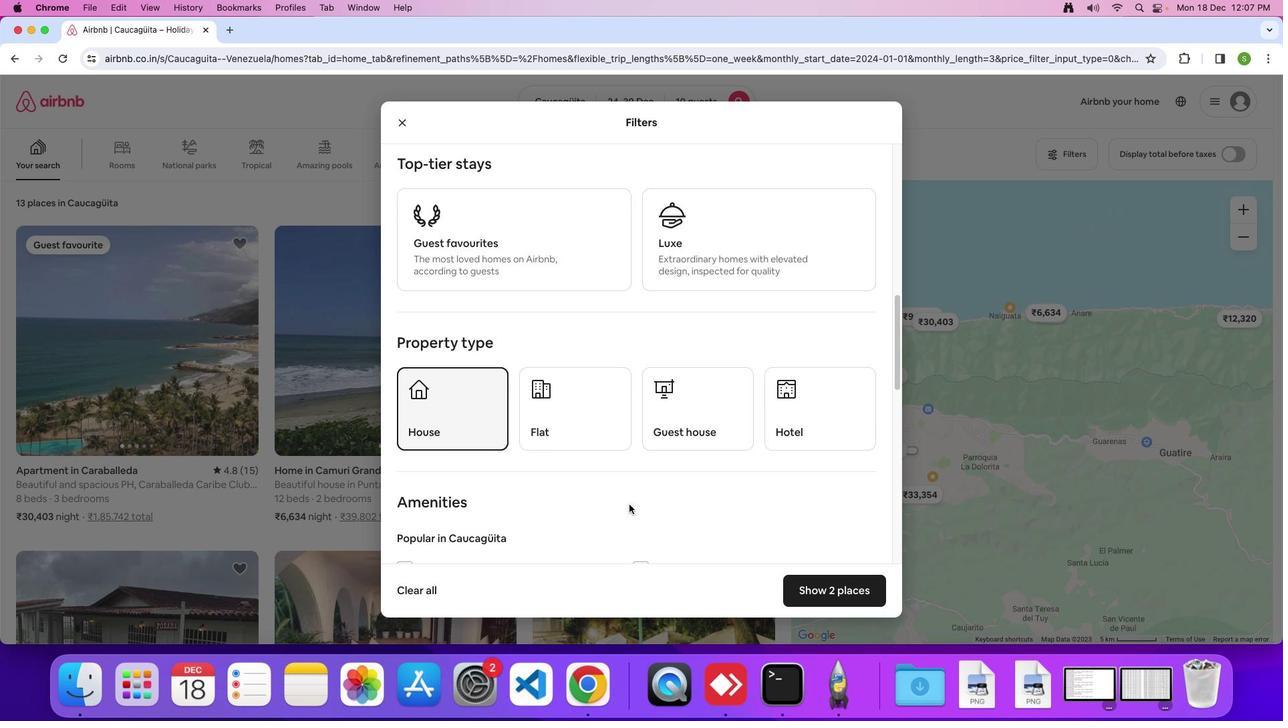 
Action: Mouse scrolled (628, 505) with delta (0, 0)
Screenshot: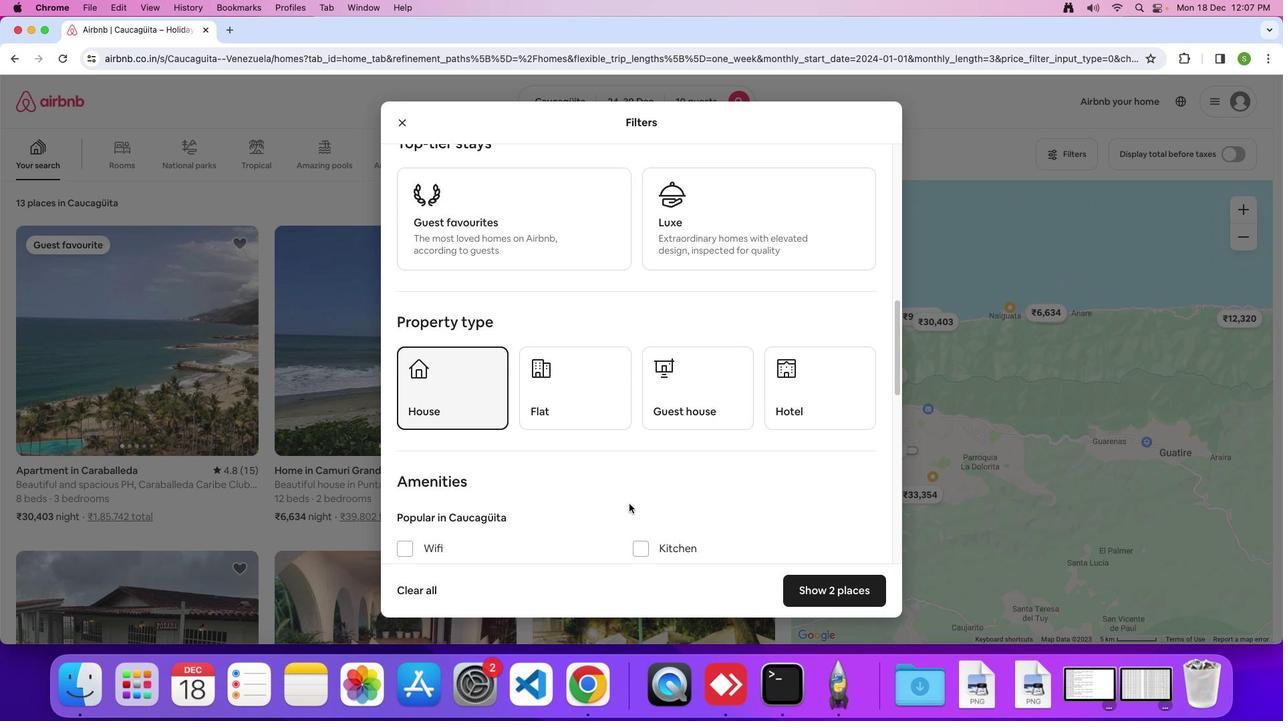 
Action: Mouse moved to (628, 504)
Screenshot: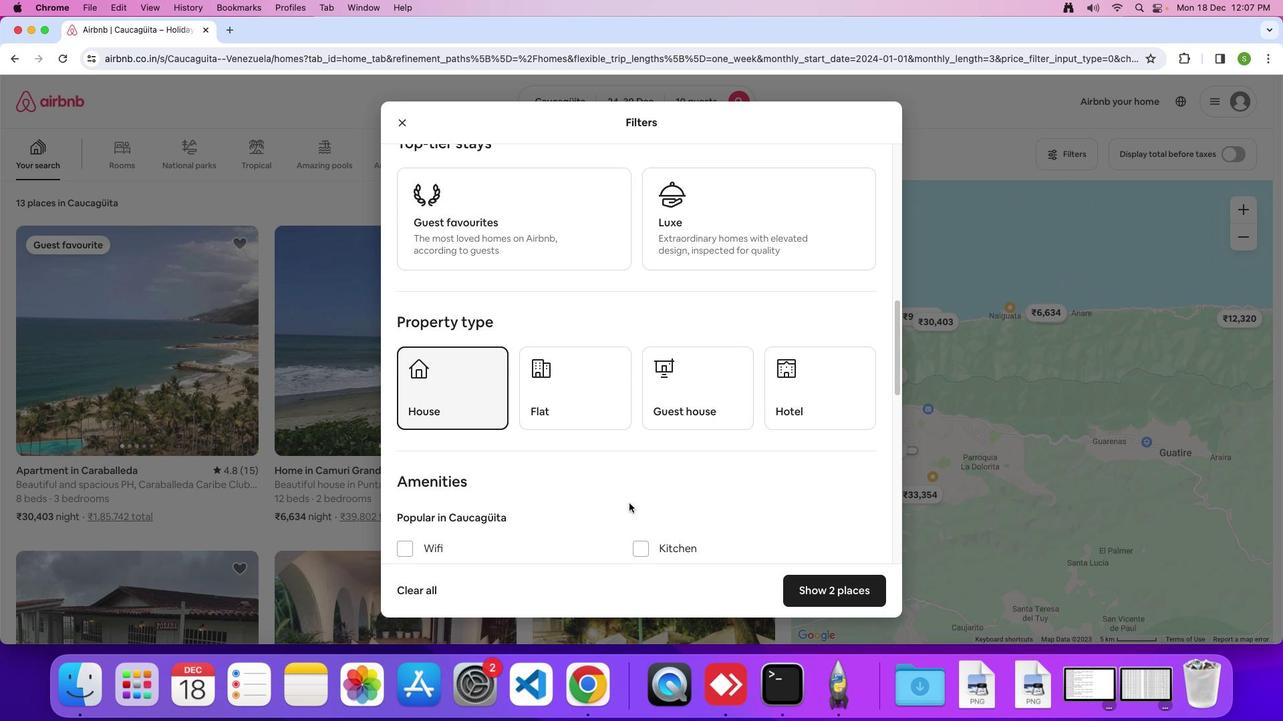 
Action: Mouse scrolled (628, 504) with delta (0, 0)
Screenshot: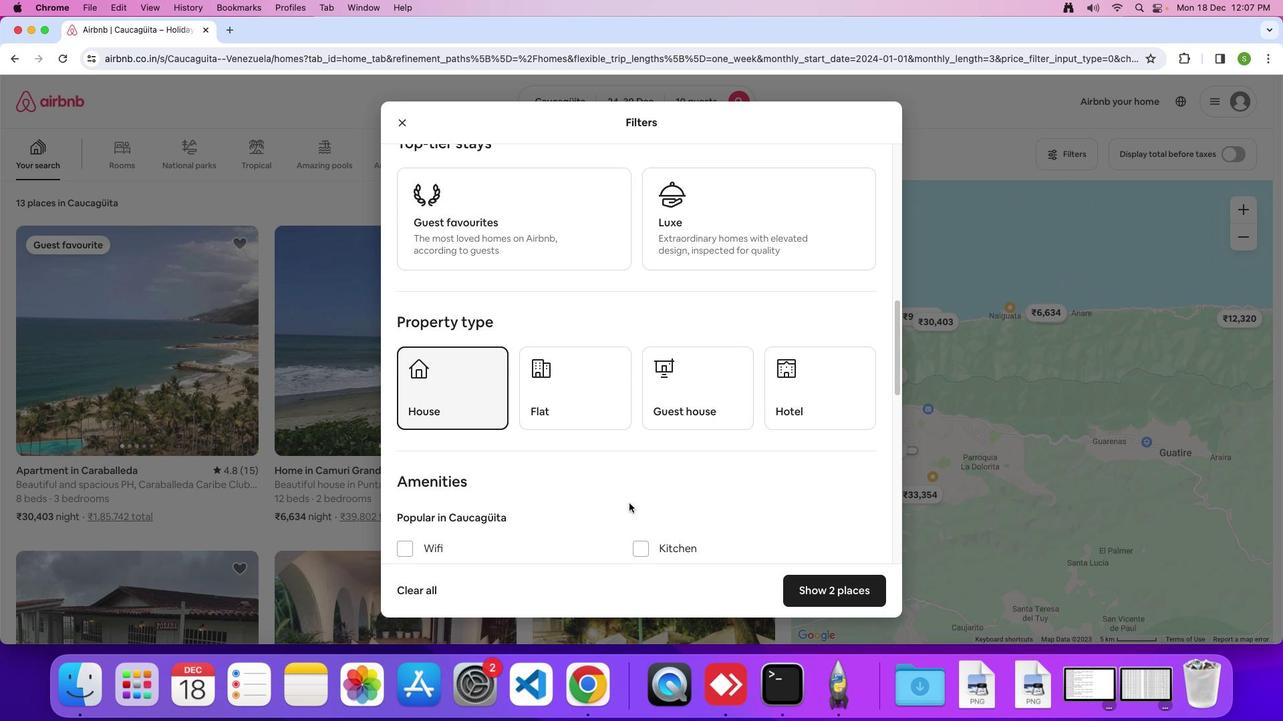 
Action: Mouse moved to (628, 503)
Screenshot: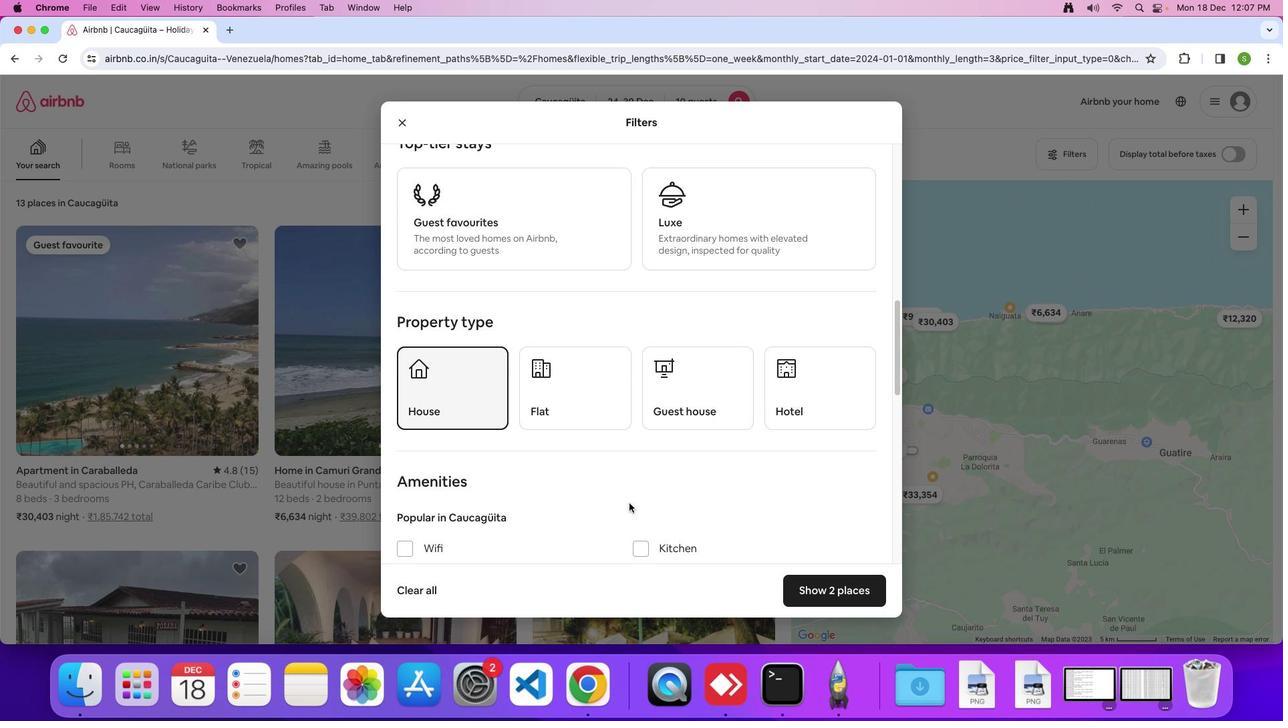 
Action: Mouse scrolled (628, 503) with delta (0, 0)
Screenshot: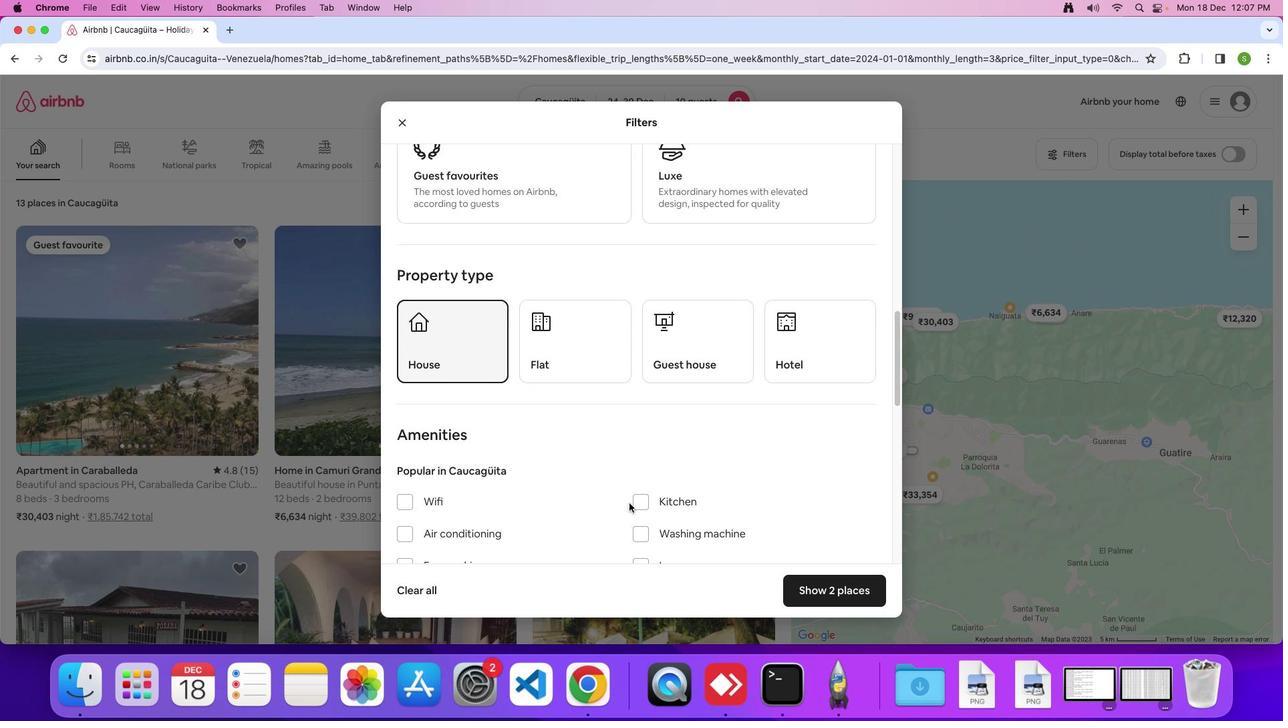 
Action: Mouse moved to (628, 503)
Screenshot: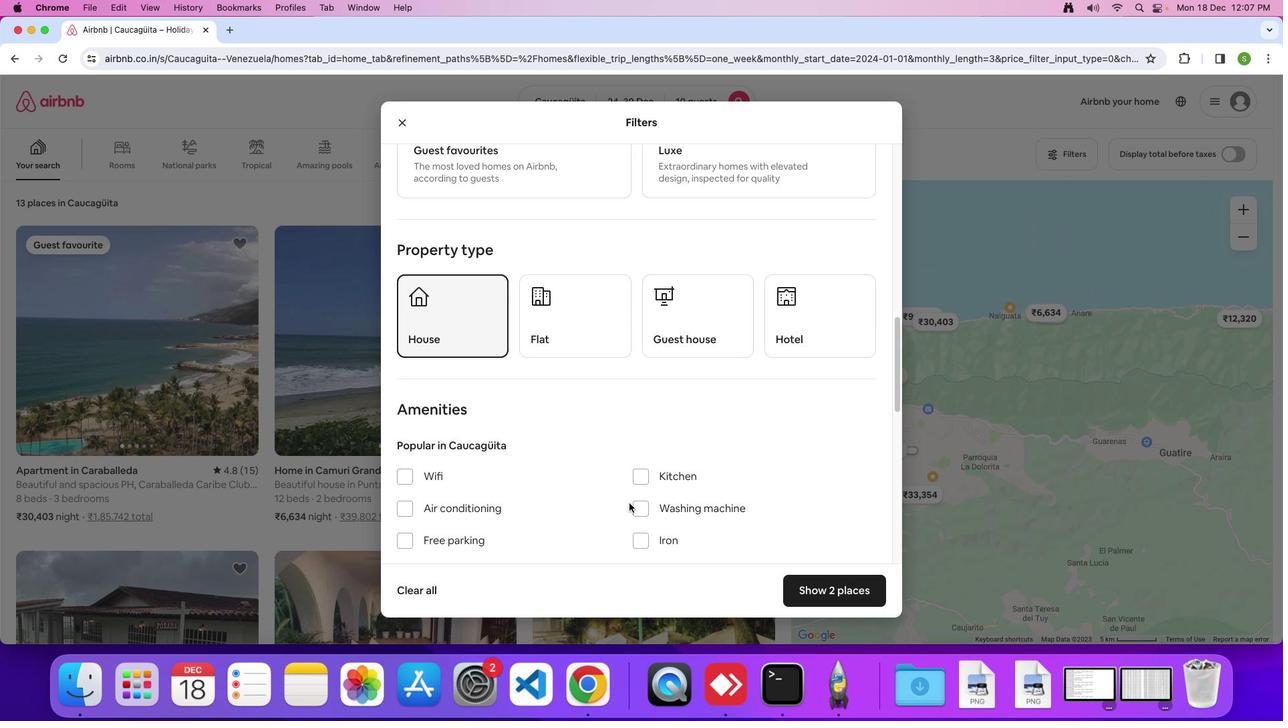 
Action: Mouse scrolled (628, 503) with delta (0, 0)
Screenshot: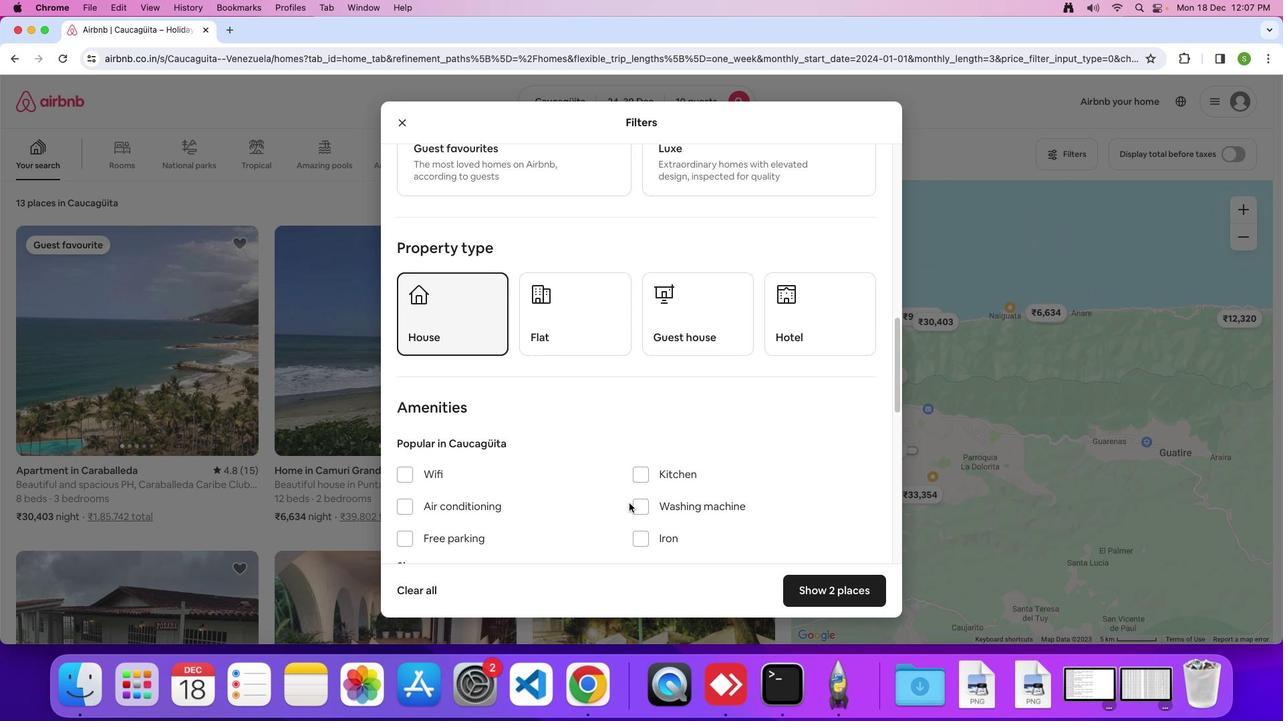 
Action: Mouse scrolled (628, 503) with delta (0, -1)
Screenshot: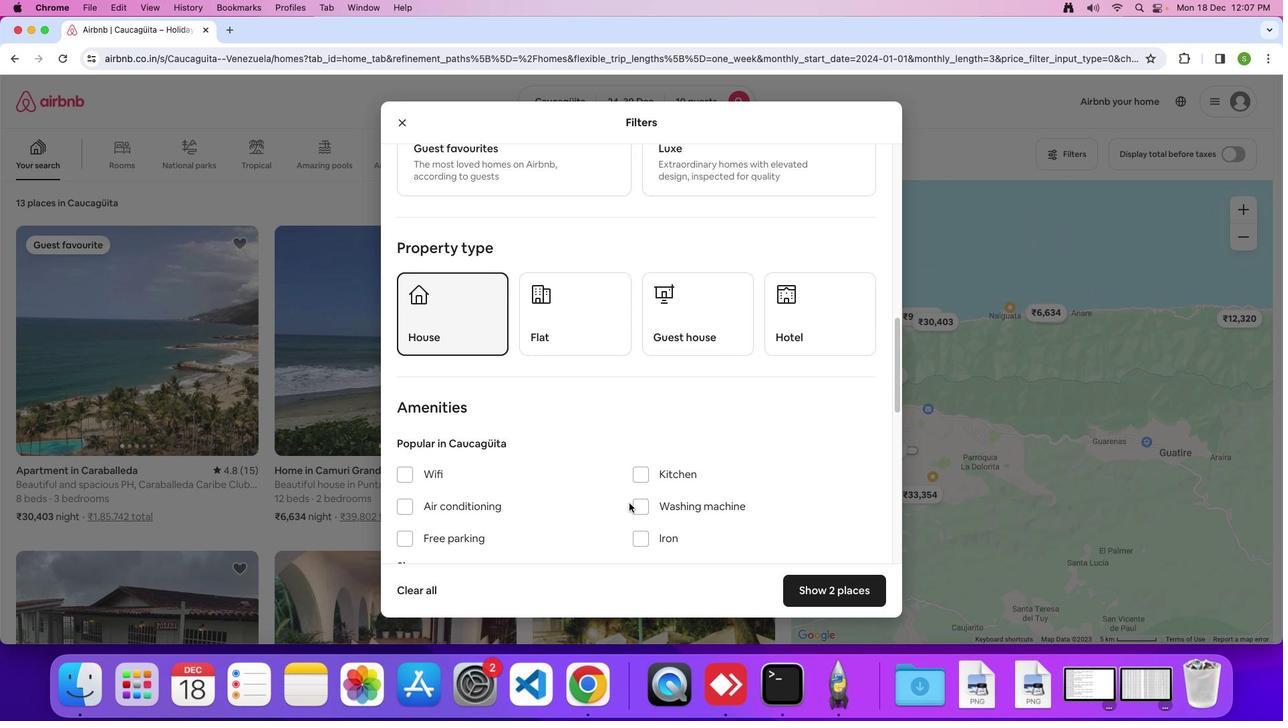 
Action: Mouse scrolled (628, 503) with delta (0, 0)
Screenshot: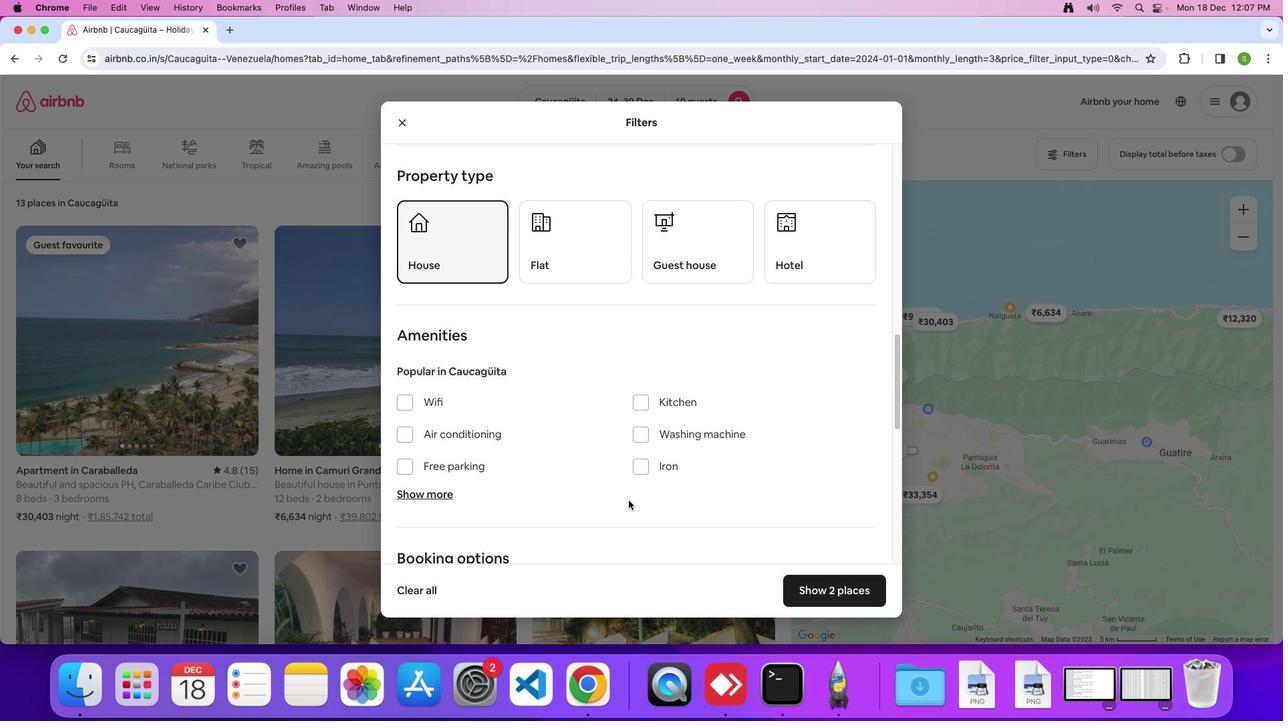 
Action: Mouse scrolled (628, 503) with delta (0, 0)
Screenshot: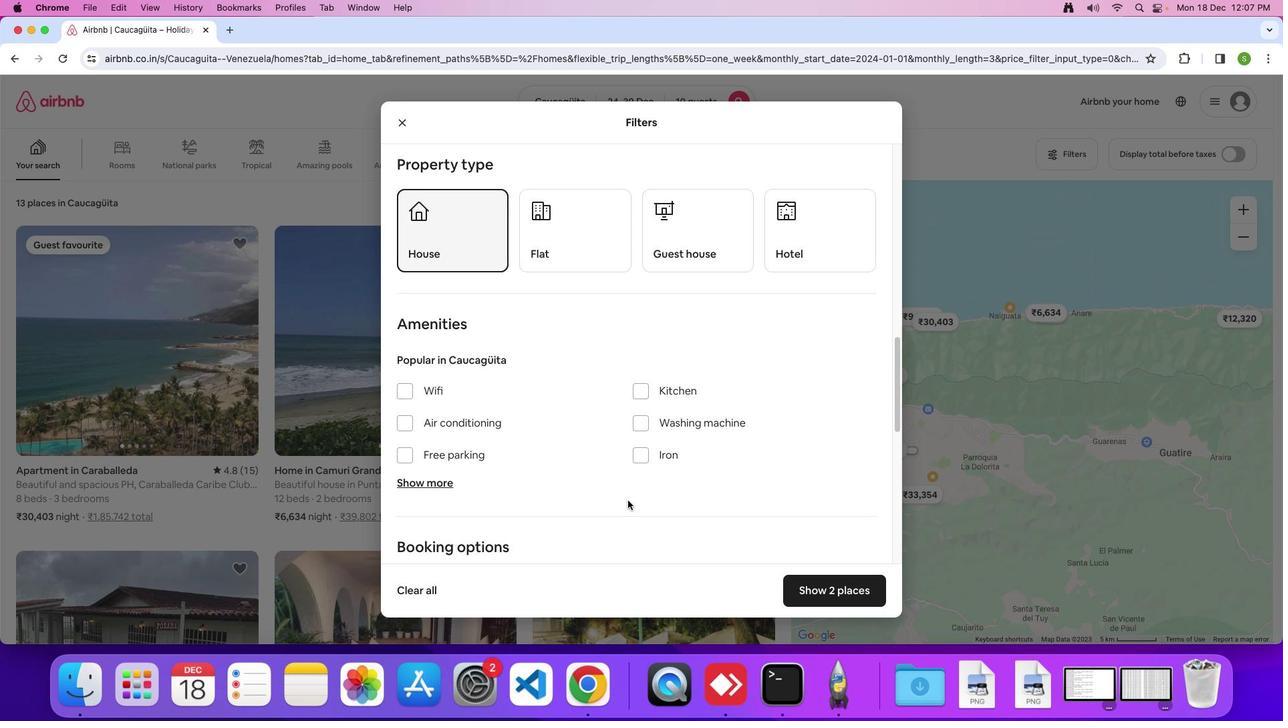 
Action: Mouse scrolled (628, 503) with delta (0, -1)
Screenshot: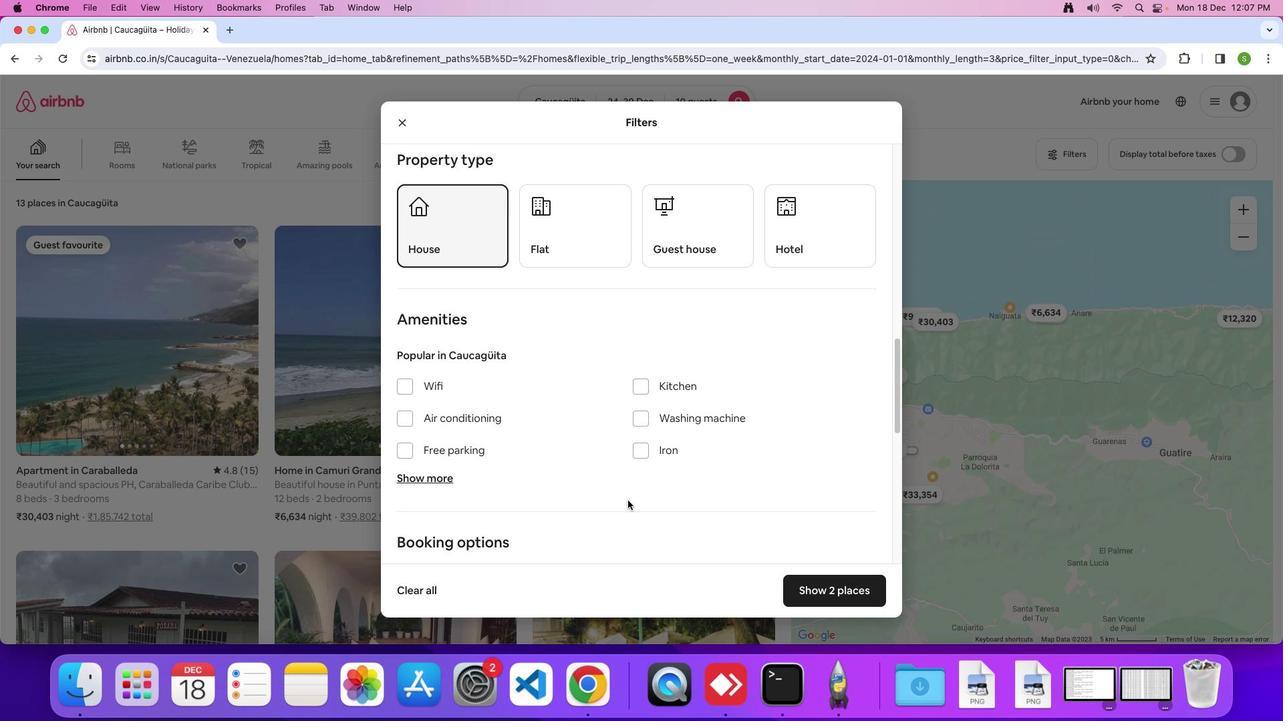 
Action: Mouse moved to (626, 496)
Screenshot: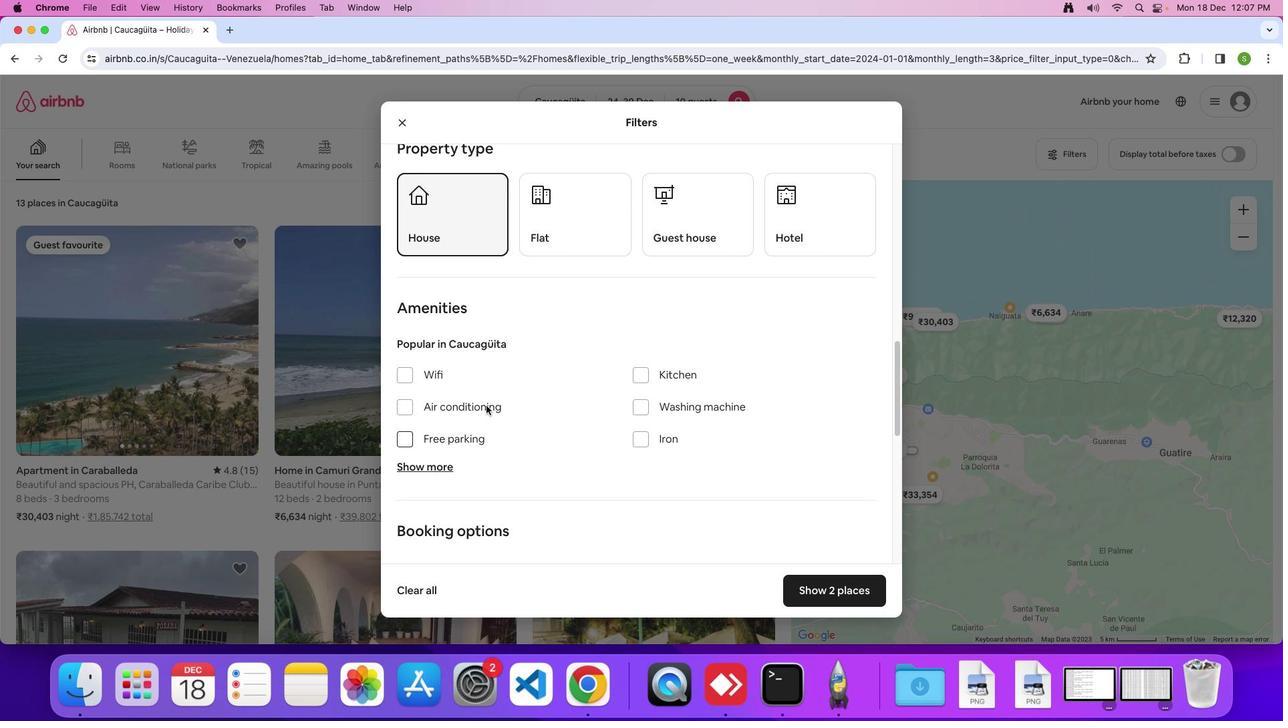 
Action: Mouse scrolled (626, 496) with delta (0, 0)
Screenshot: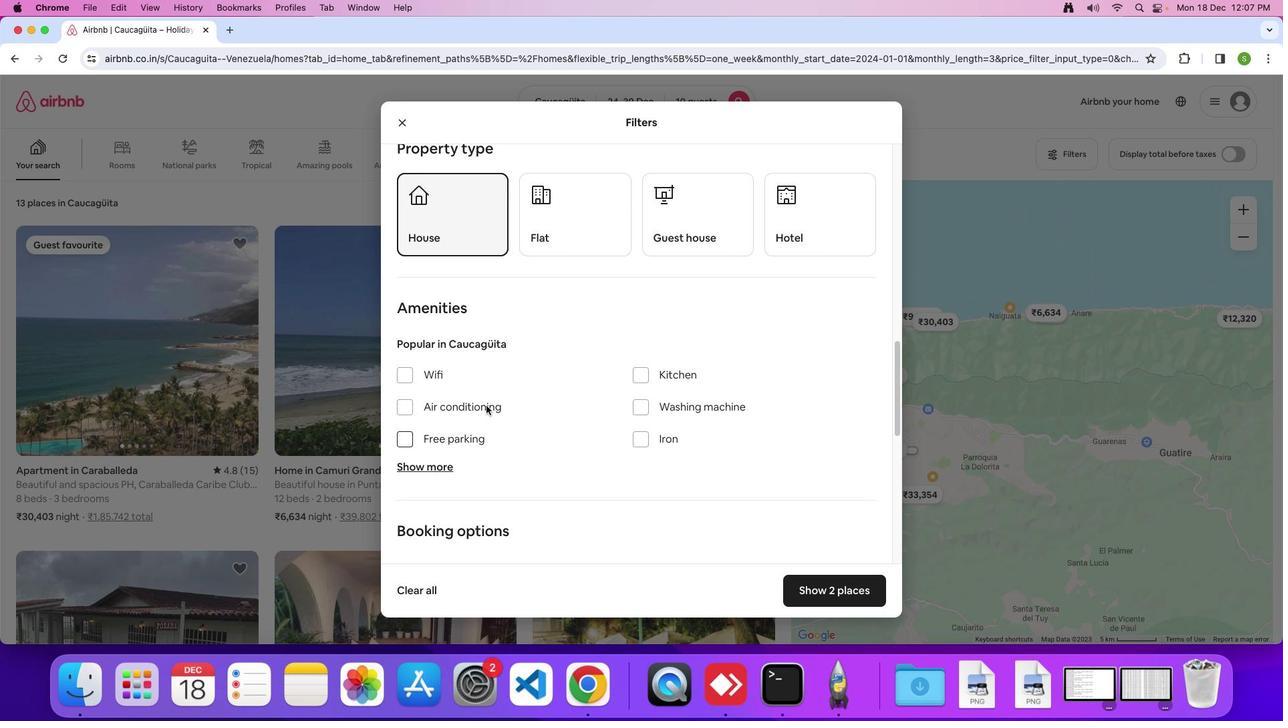 
Action: Mouse moved to (622, 493)
Screenshot: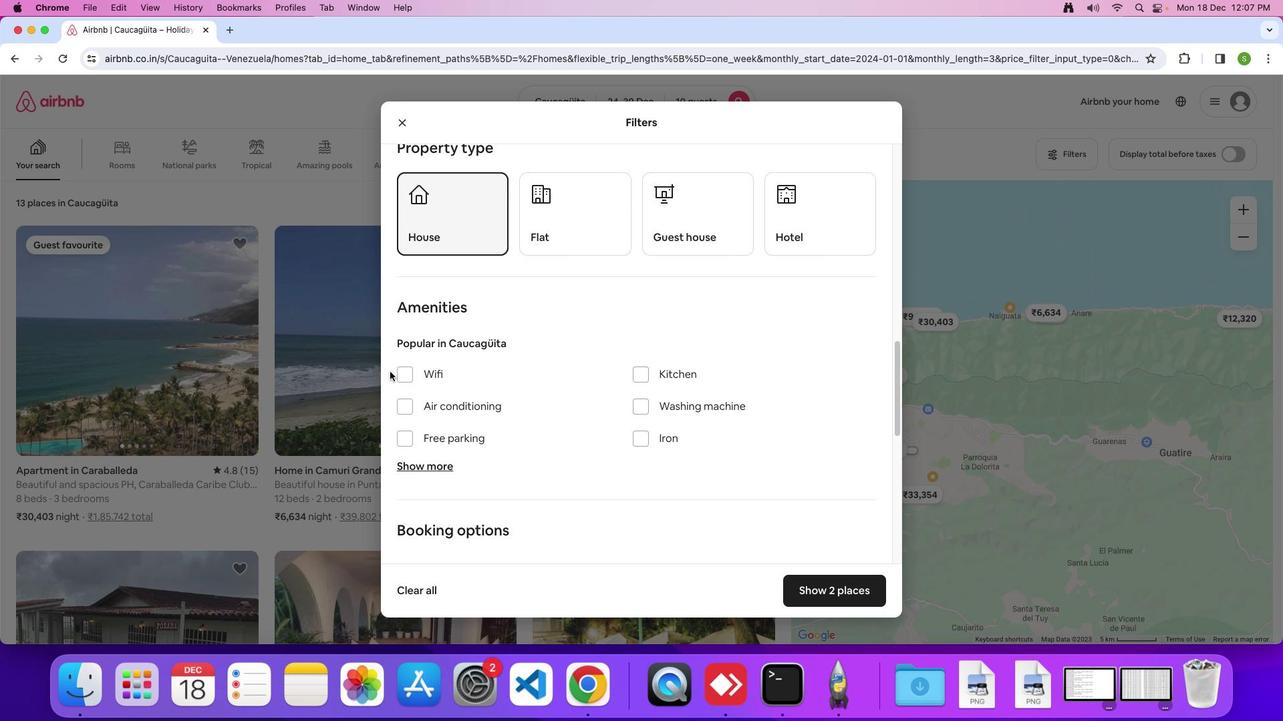 
Action: Mouse scrolled (622, 493) with delta (0, 0)
Screenshot: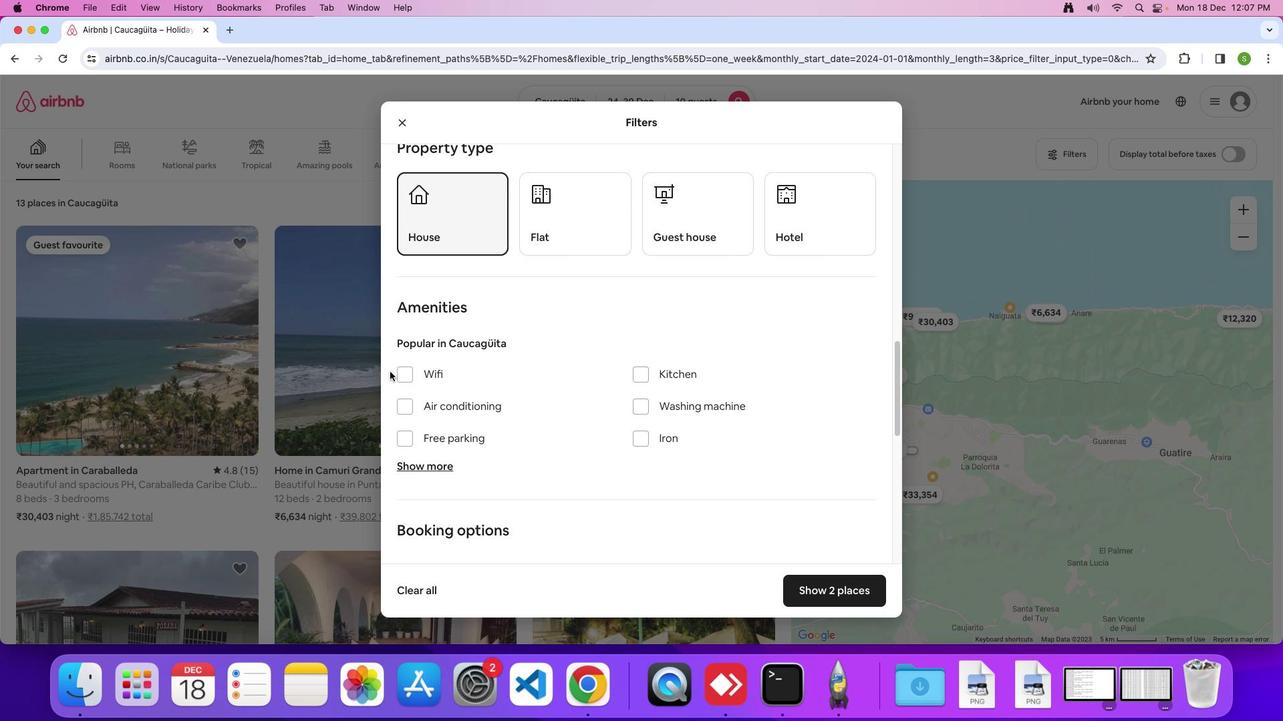 
Action: Mouse moved to (401, 374)
Screenshot: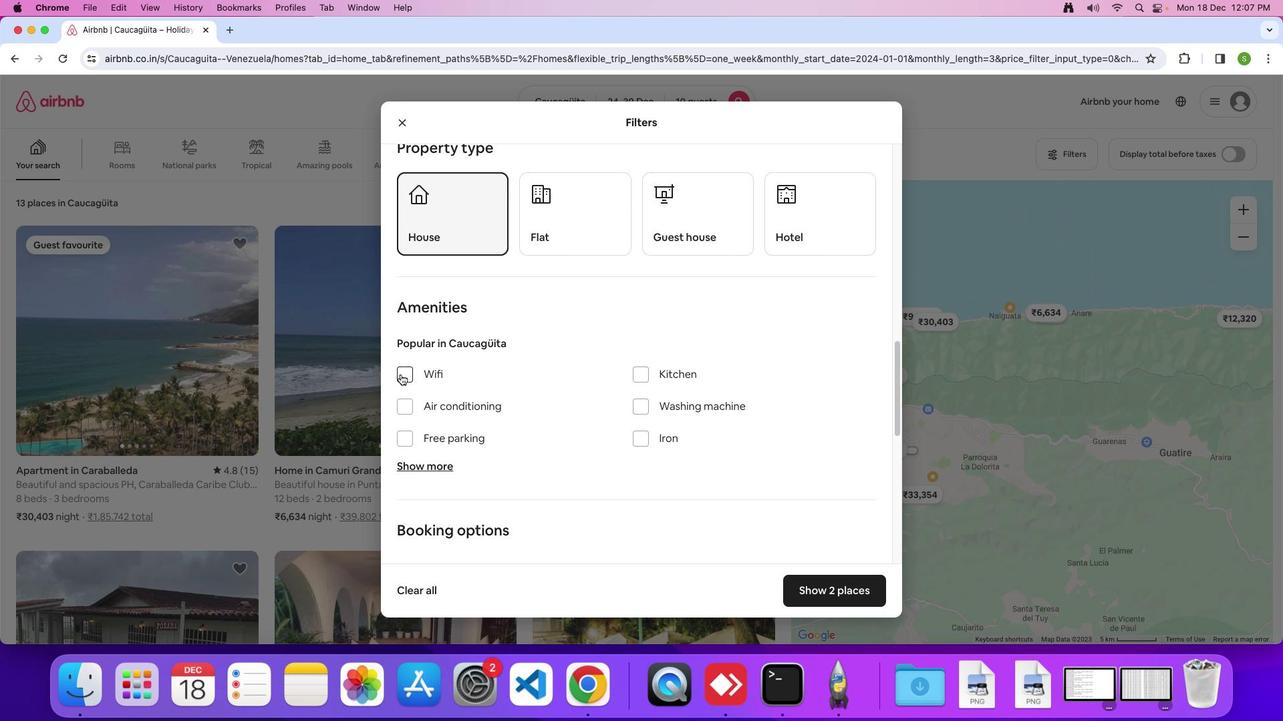 
Action: Mouse pressed left at (401, 374)
Screenshot: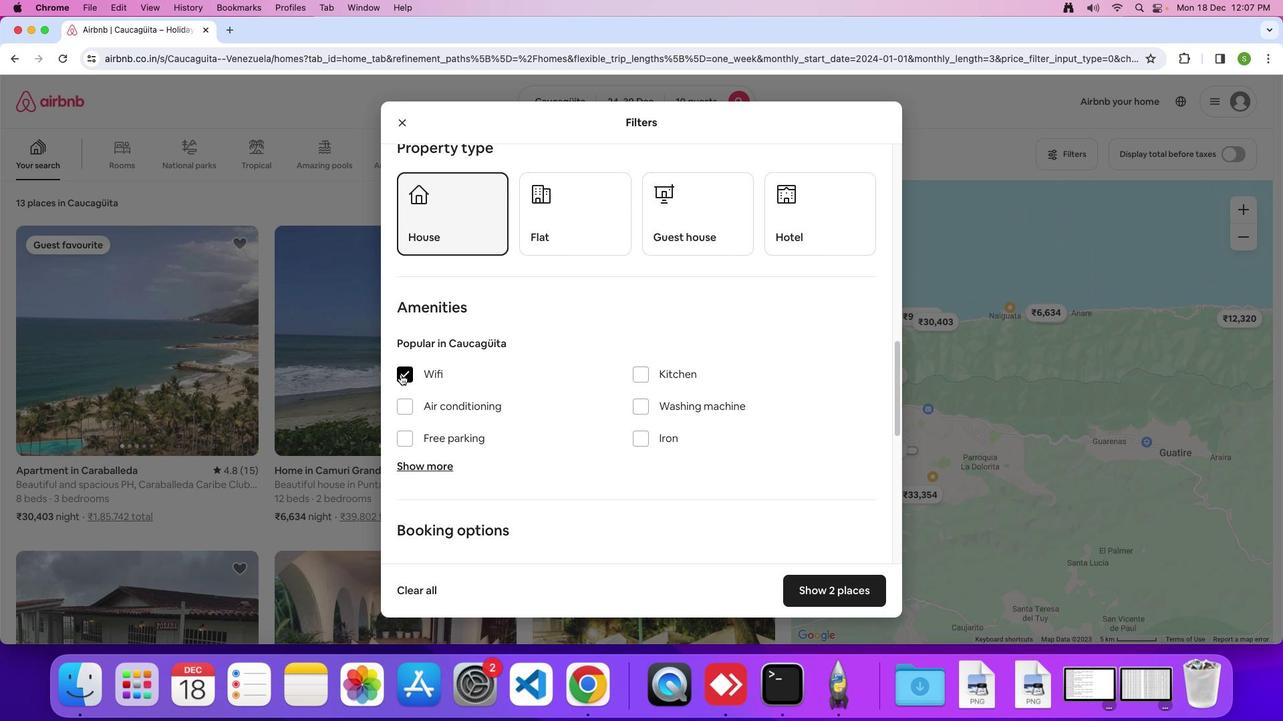 
Action: Mouse moved to (409, 441)
Screenshot: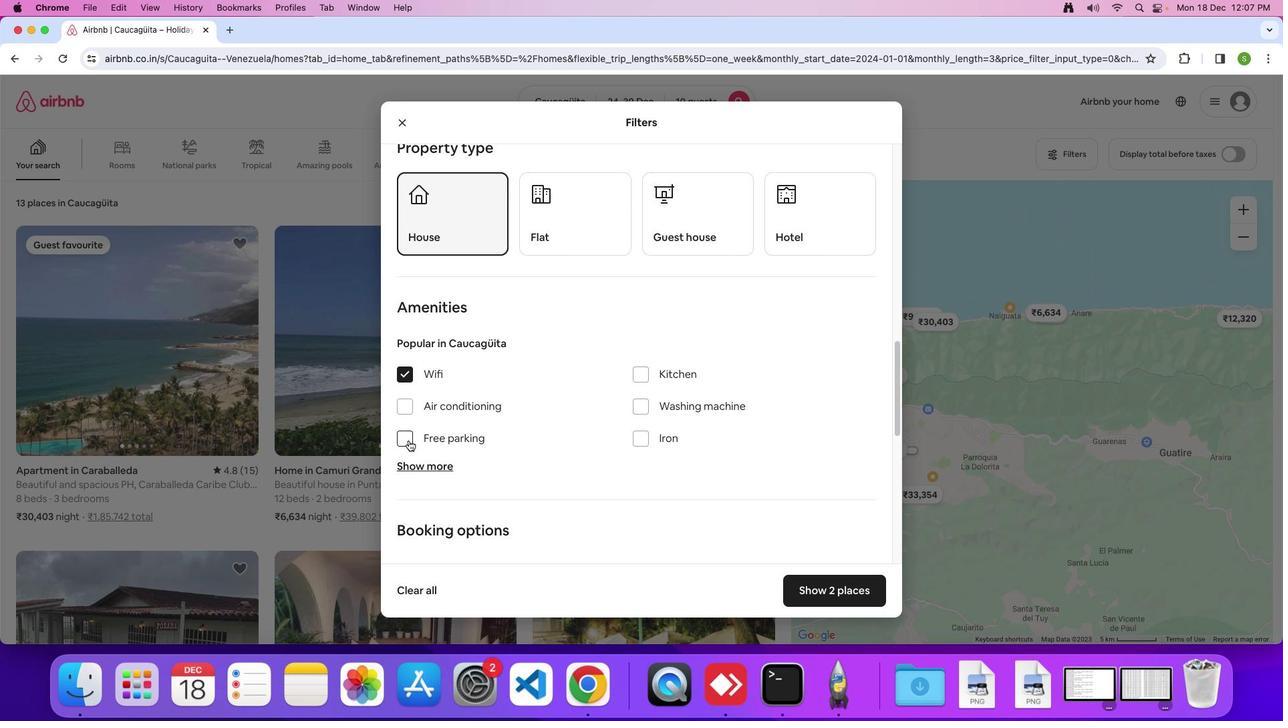 
Action: Mouse pressed left at (409, 441)
Screenshot: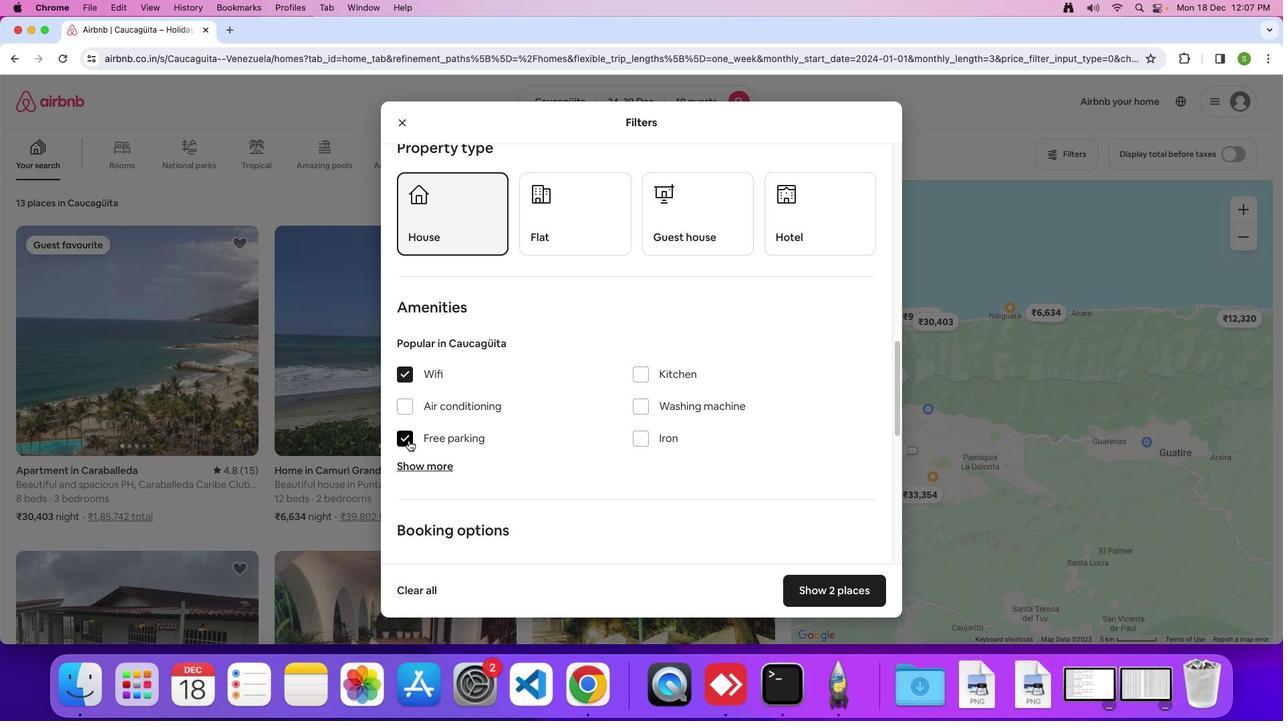 
Action: Mouse moved to (418, 467)
Screenshot: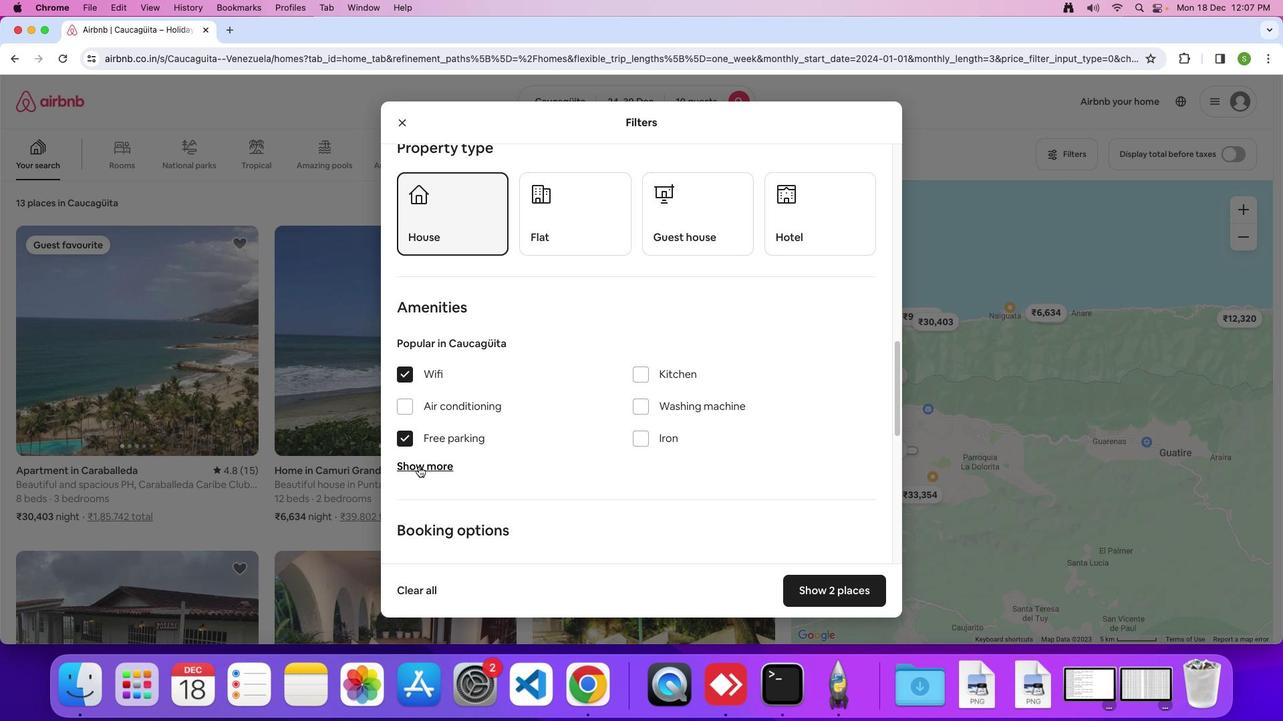 
Action: Mouse pressed left at (418, 467)
Screenshot: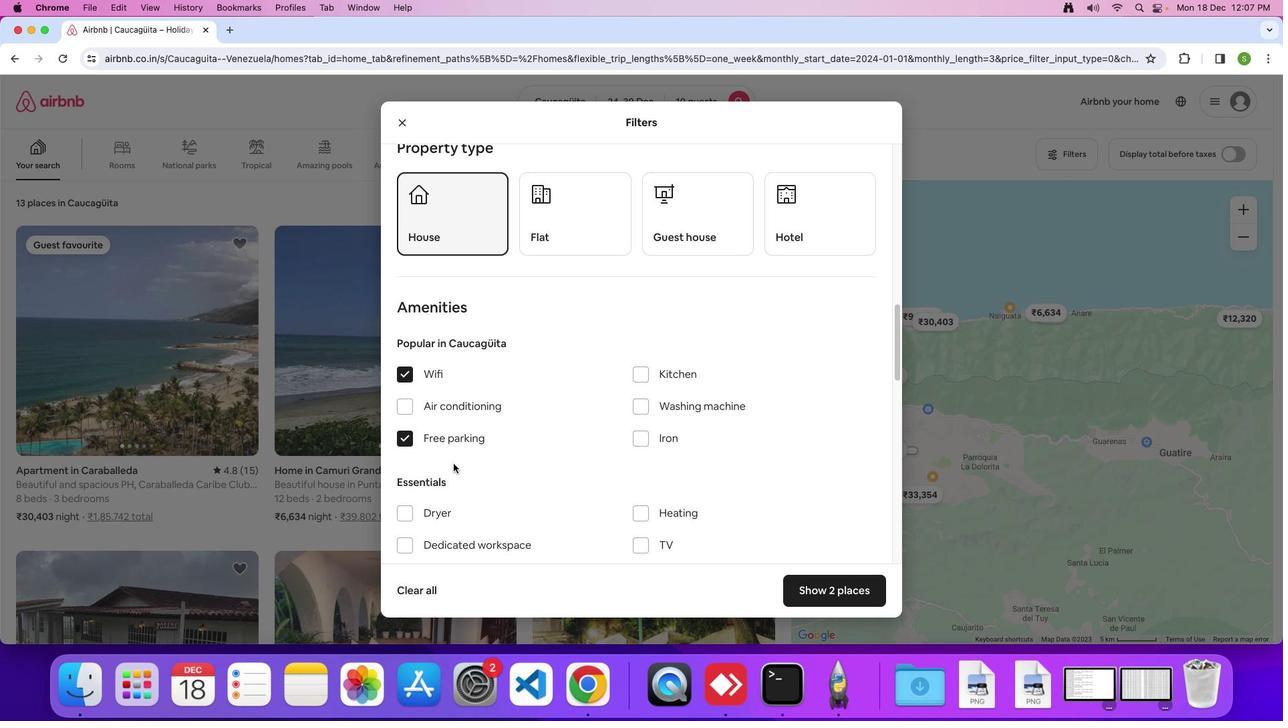 
Action: Mouse moved to (605, 491)
Screenshot: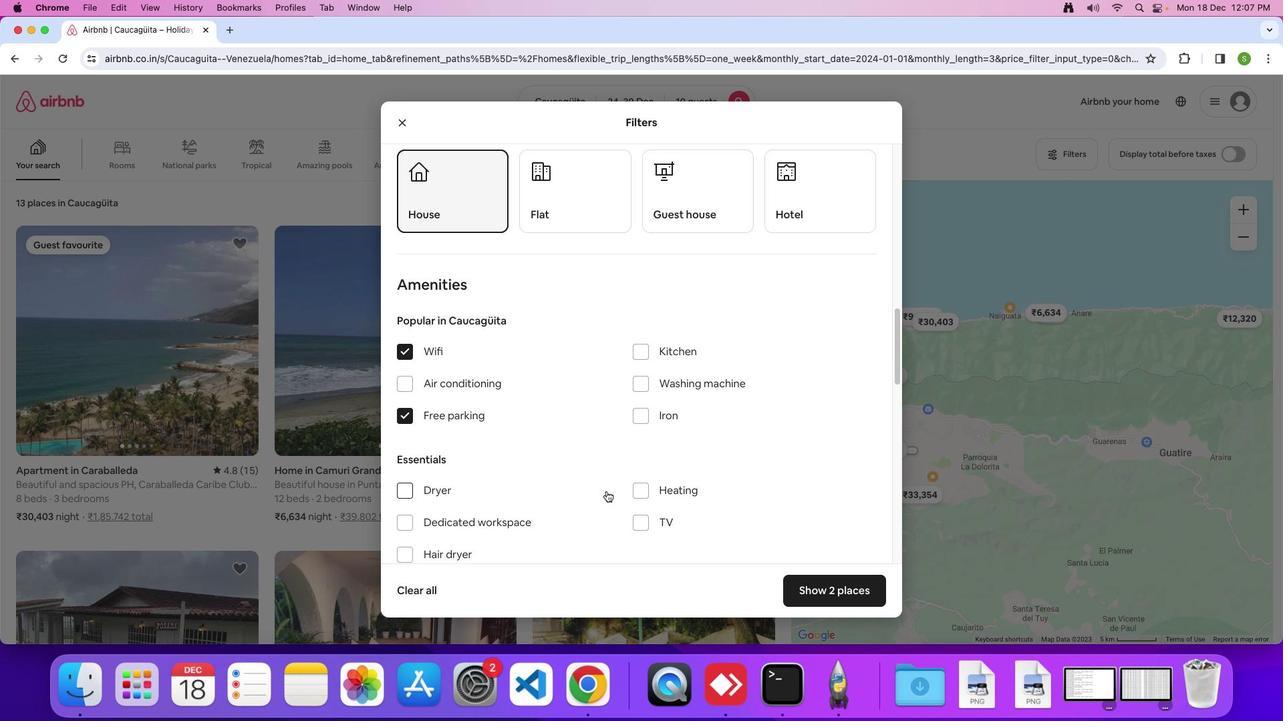 
Action: Mouse scrolled (605, 491) with delta (0, 0)
Screenshot: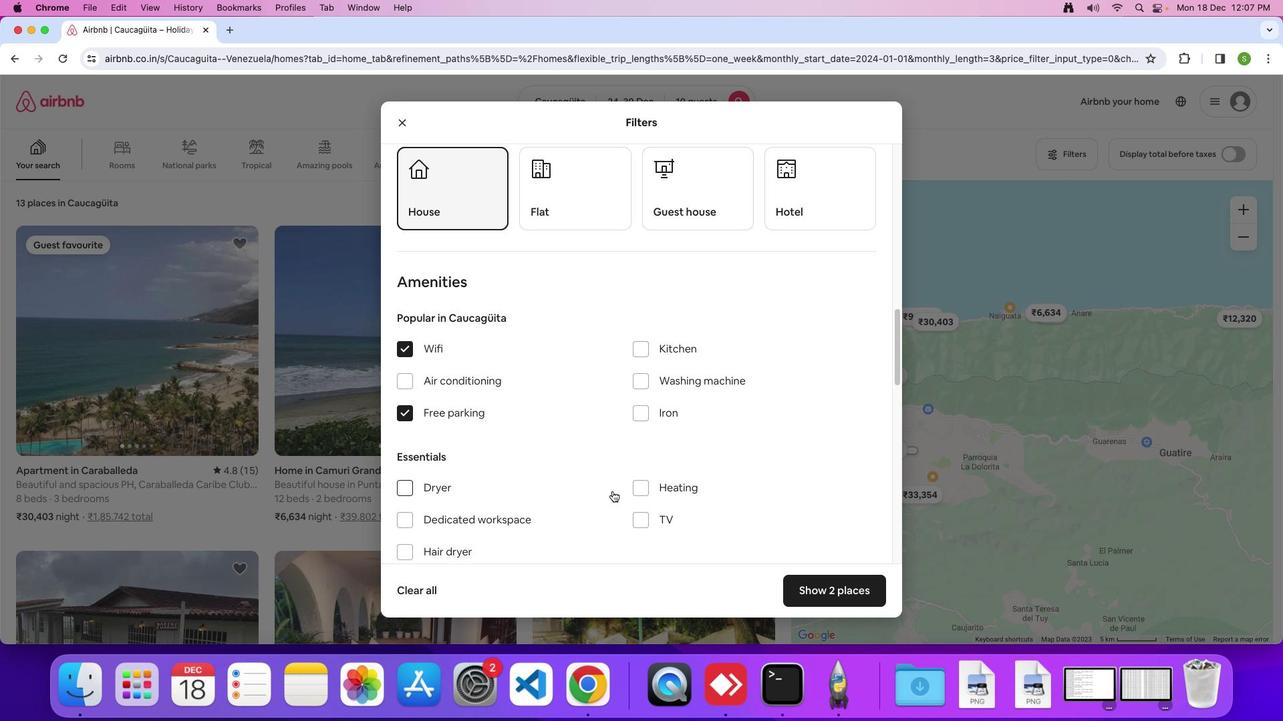 
Action: Mouse scrolled (605, 491) with delta (0, 0)
Screenshot: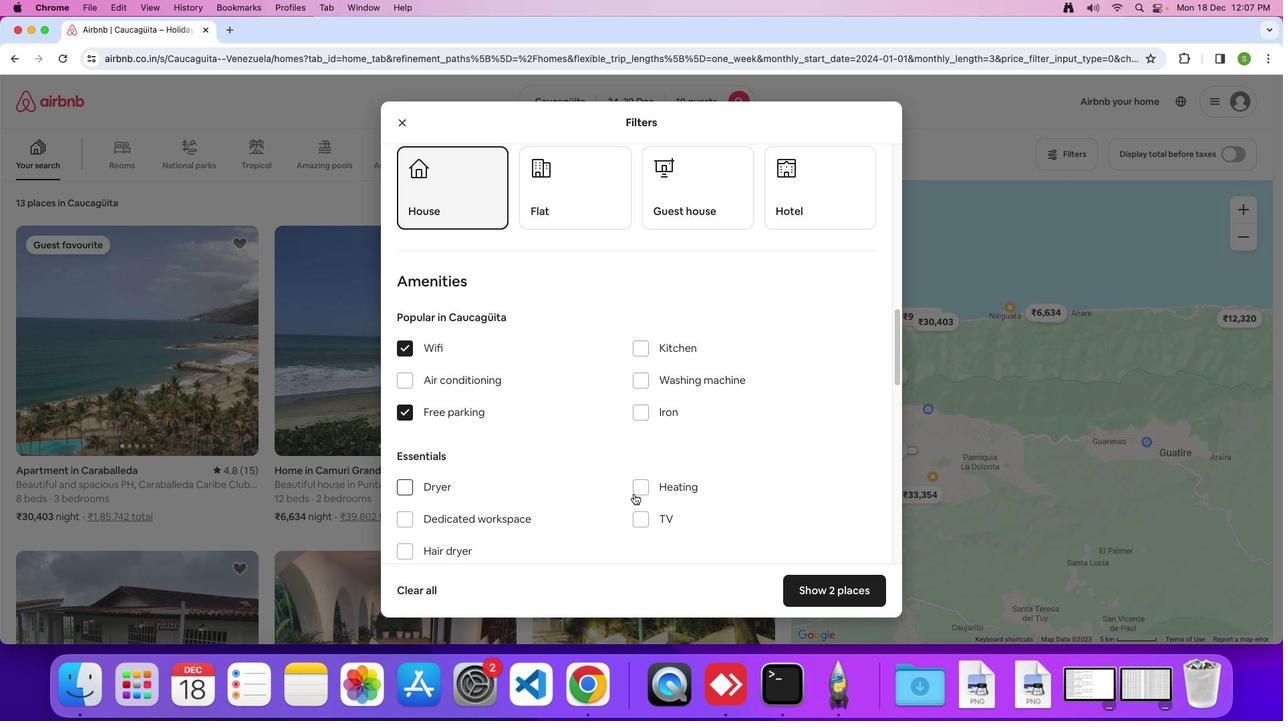 
Action: Mouse moved to (637, 515)
Screenshot: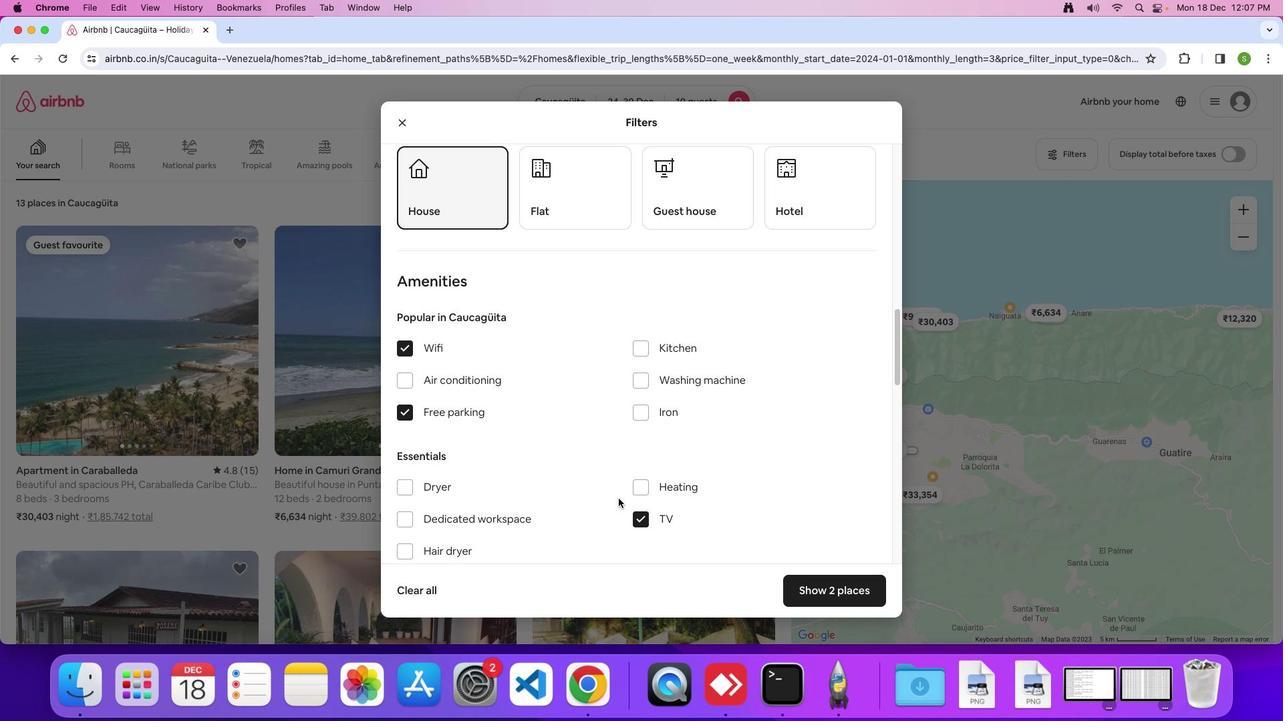 
Action: Mouse pressed left at (637, 515)
Screenshot: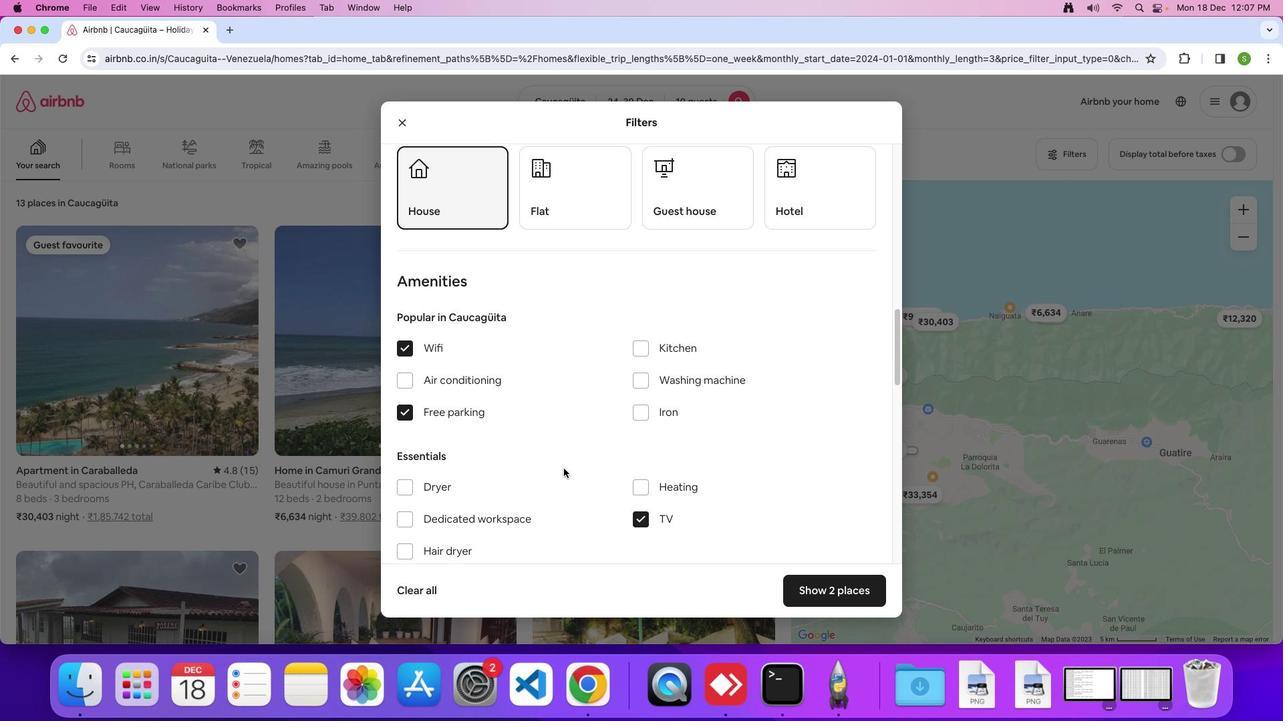 
Action: Mouse moved to (558, 466)
Screenshot: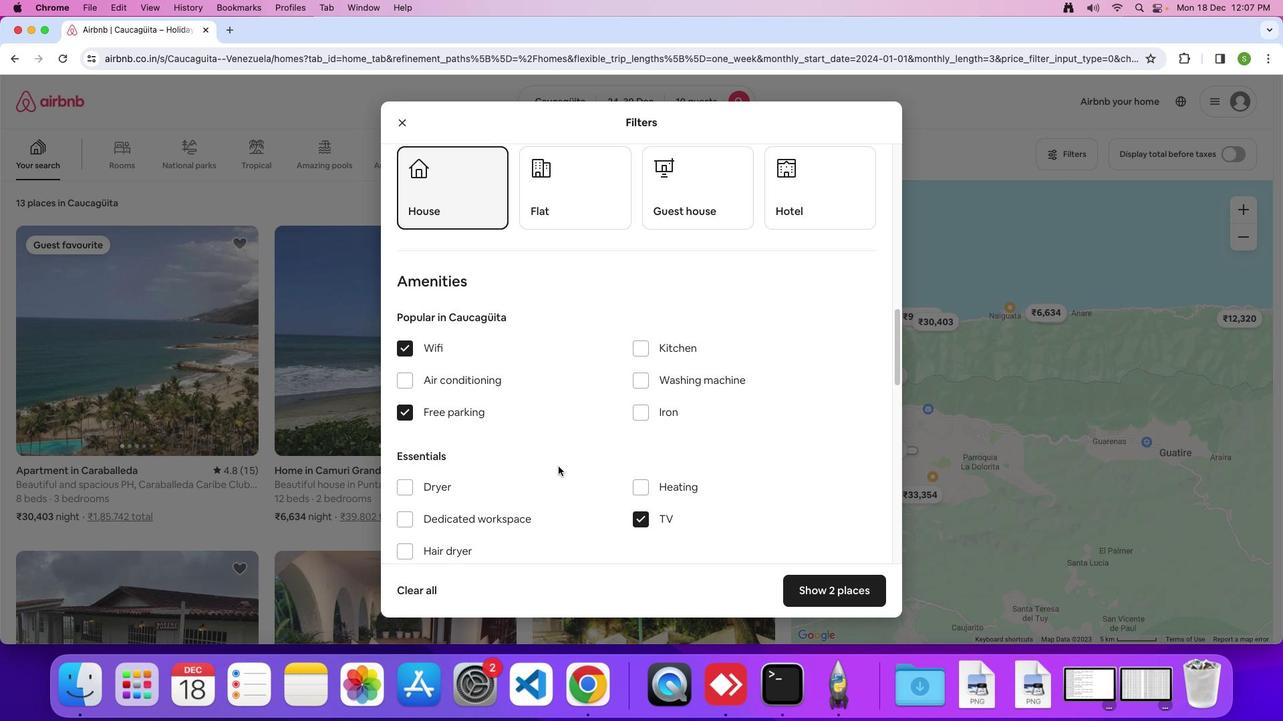
Action: Mouse scrolled (558, 466) with delta (0, 0)
Screenshot: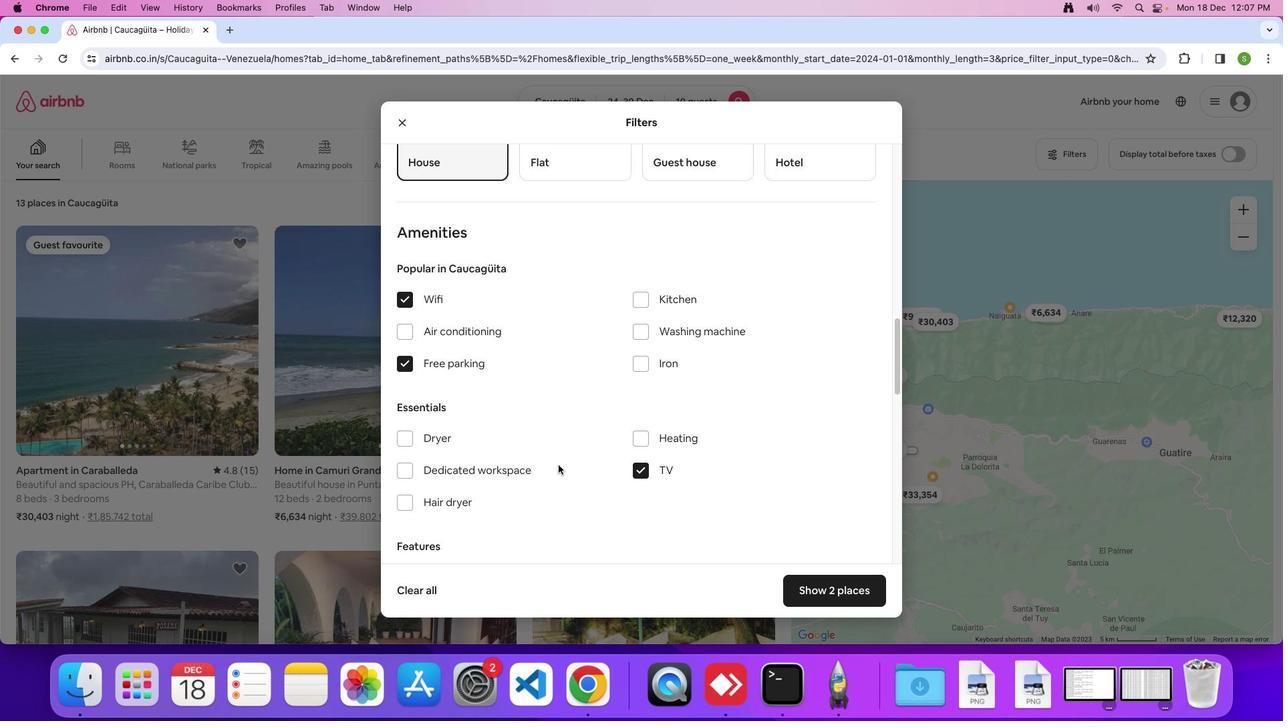 
Action: Mouse moved to (558, 466)
Screenshot: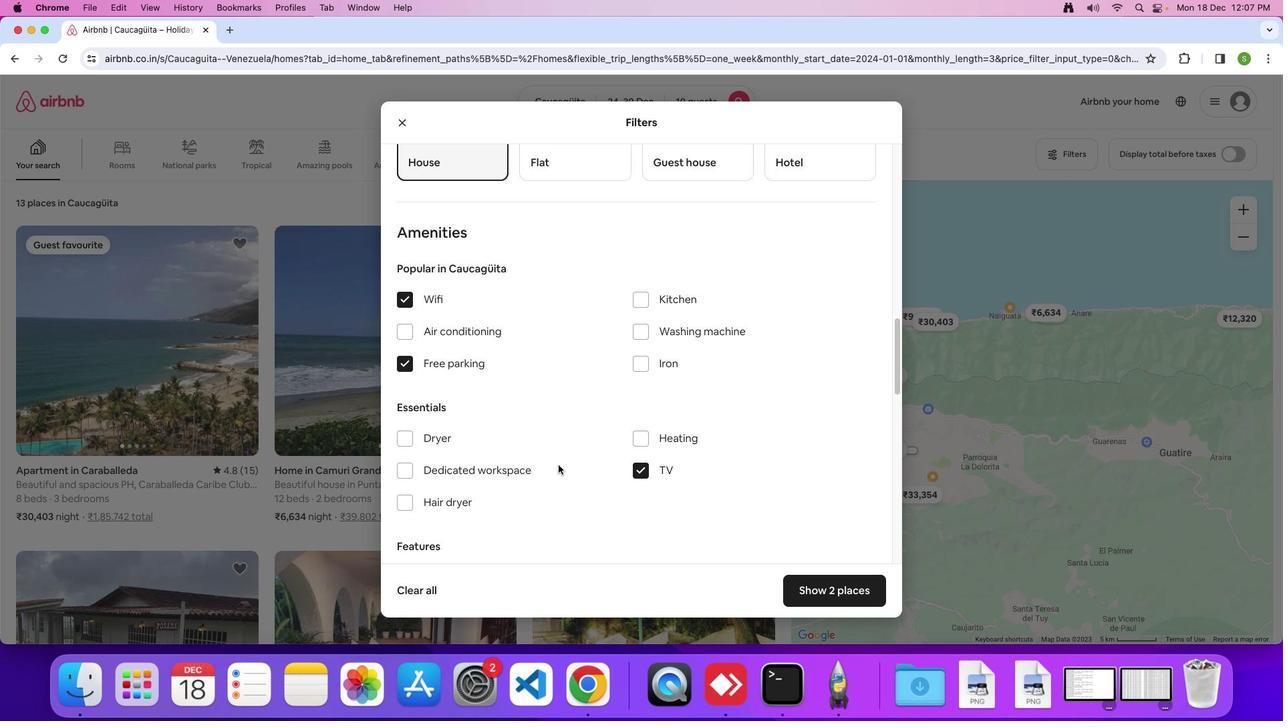 
Action: Mouse scrolled (558, 466) with delta (0, 0)
Screenshot: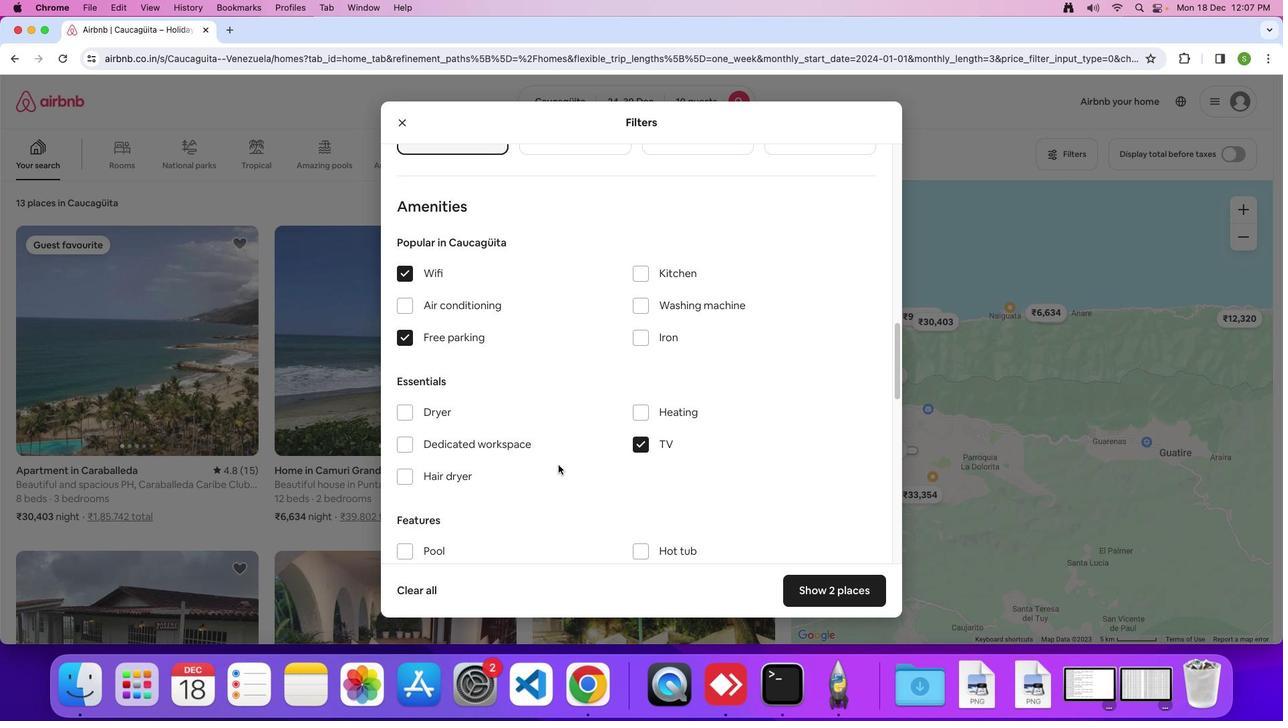 
Action: Mouse moved to (558, 465)
Screenshot: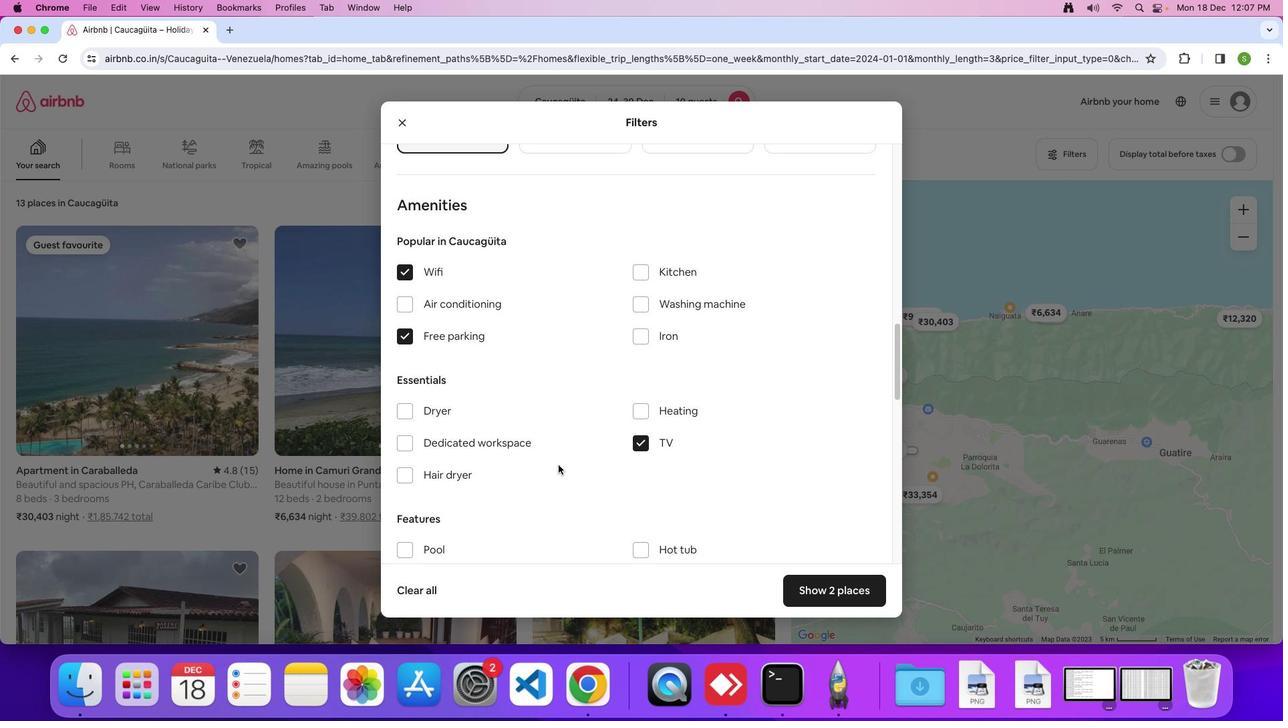 
Action: Mouse scrolled (558, 465) with delta (0, -1)
Screenshot: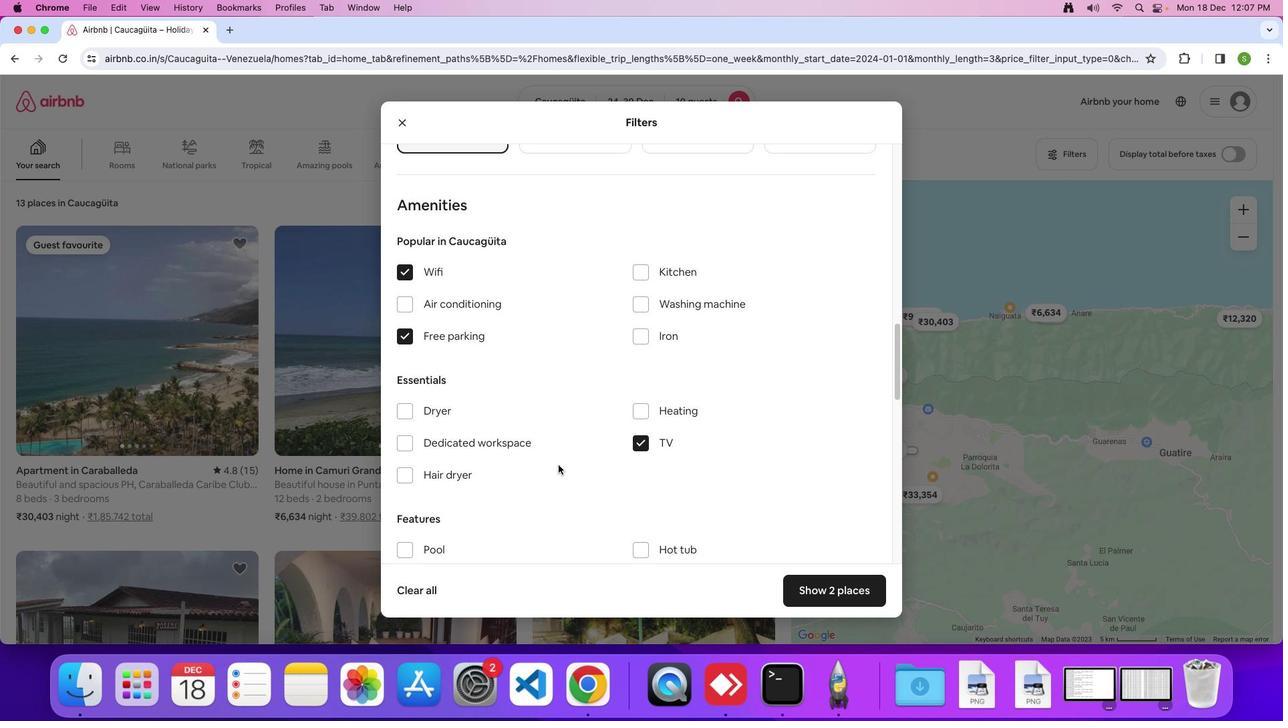 
Action: Mouse moved to (558, 465)
Screenshot: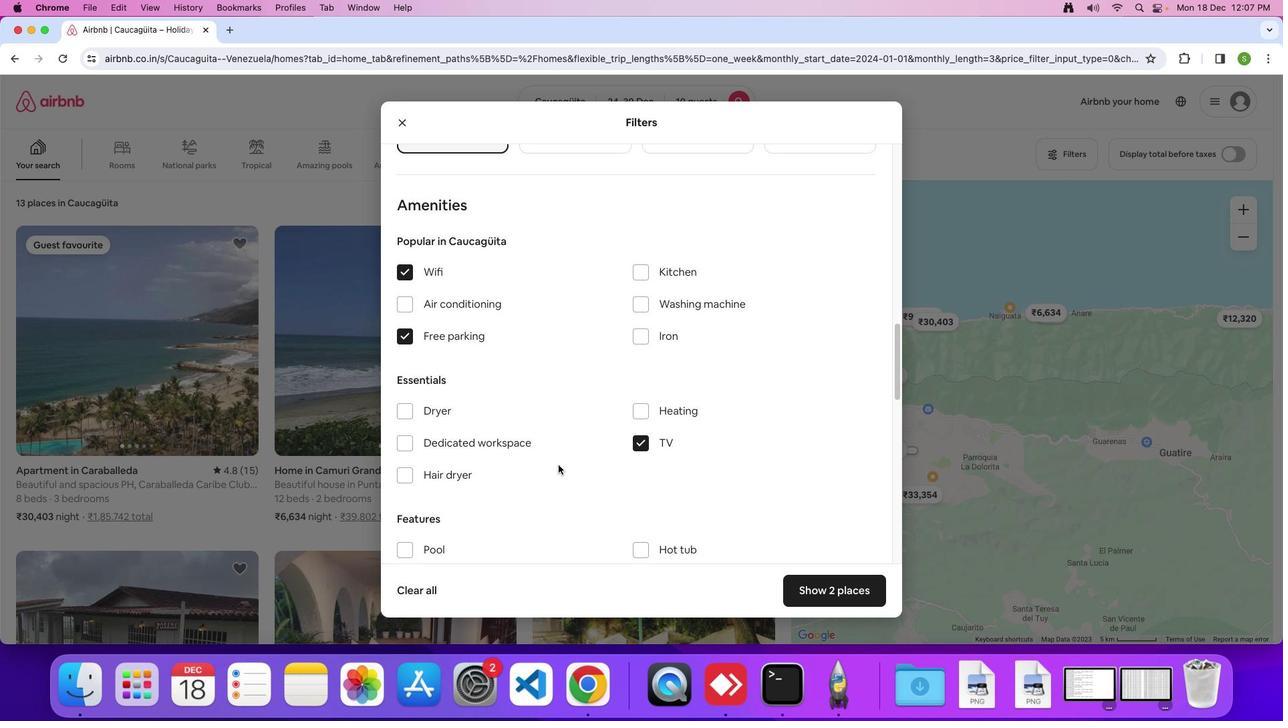 
Action: Mouse scrolled (558, 465) with delta (0, 0)
Screenshot: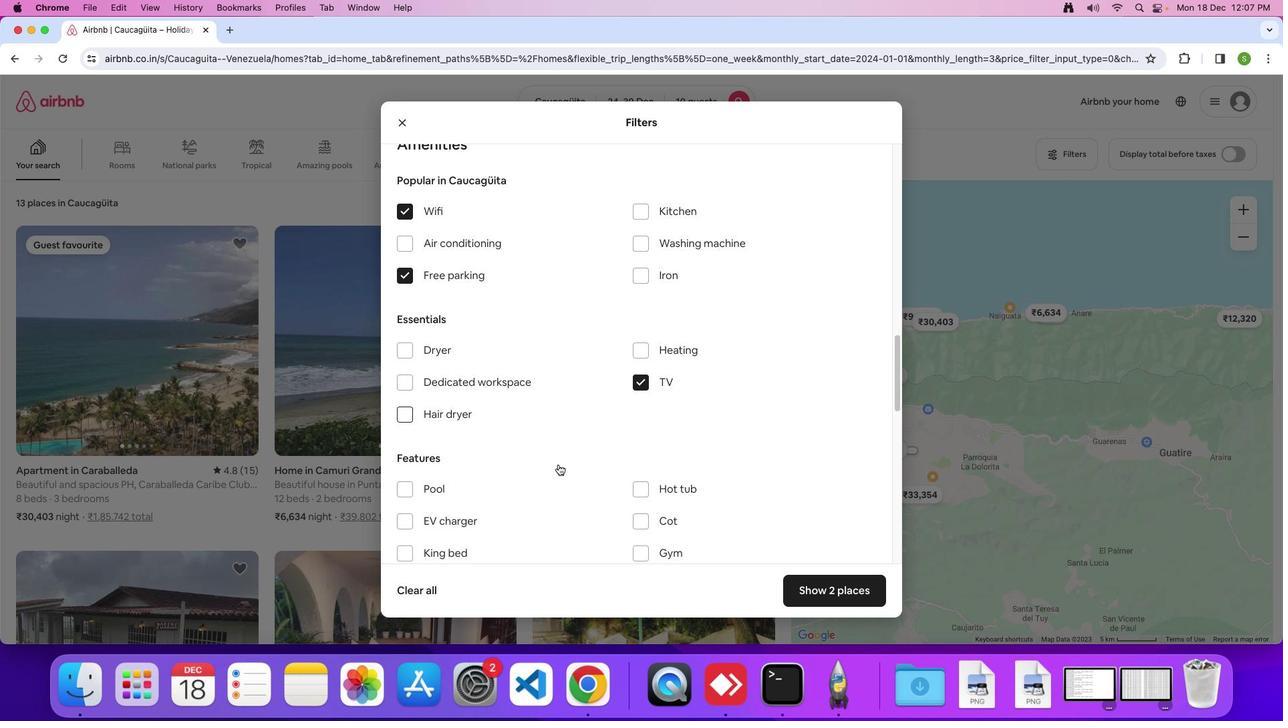 
Action: Mouse moved to (558, 465)
Screenshot: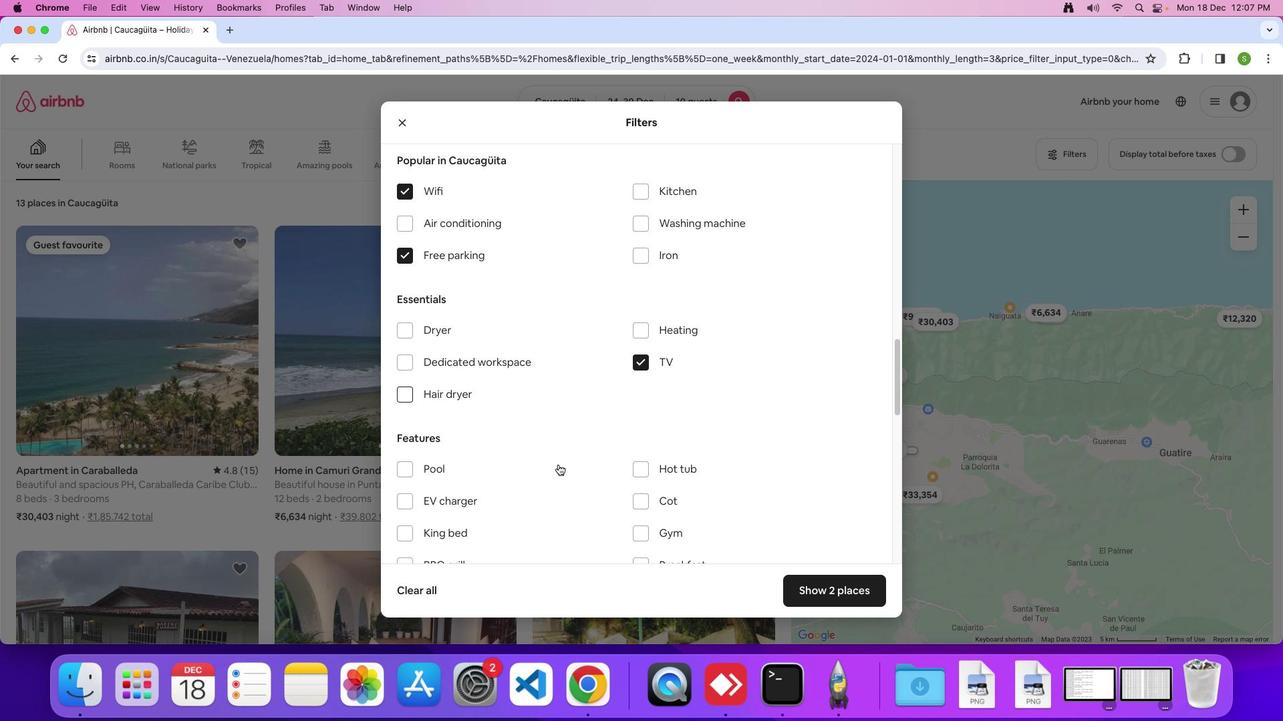 
Action: Mouse scrolled (558, 465) with delta (0, 0)
Screenshot: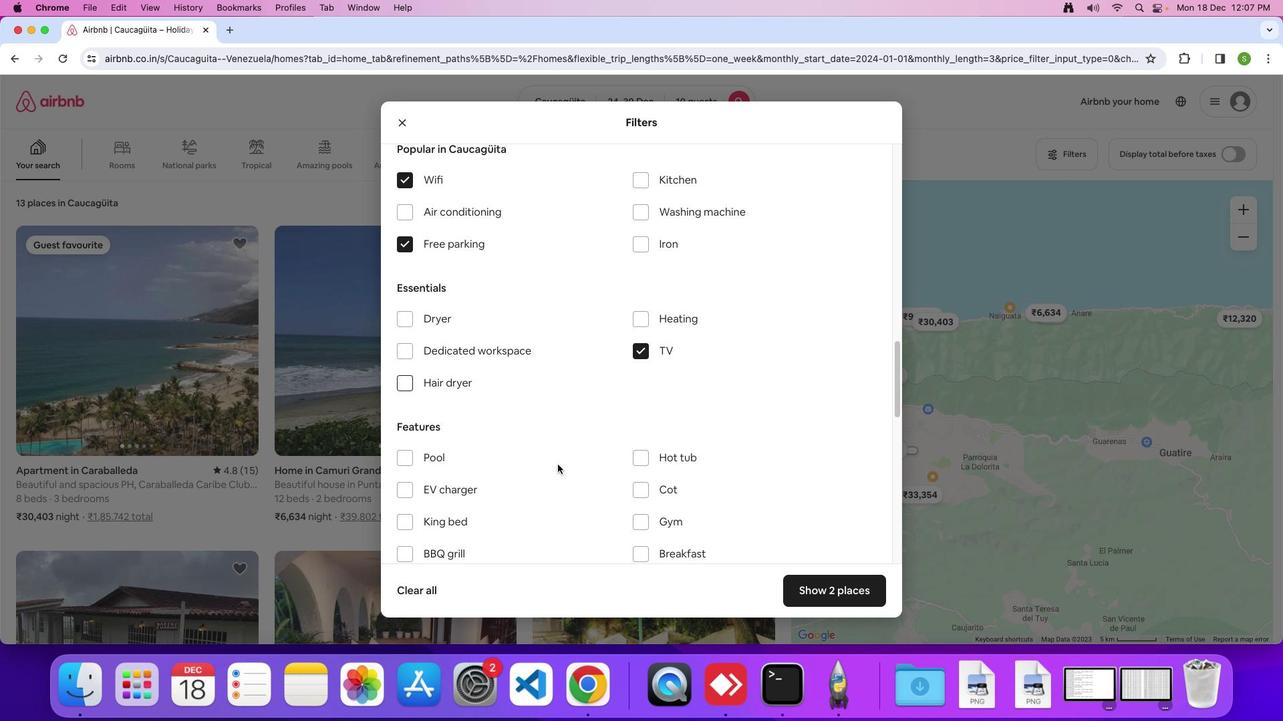 
Action: Mouse moved to (558, 464)
Screenshot: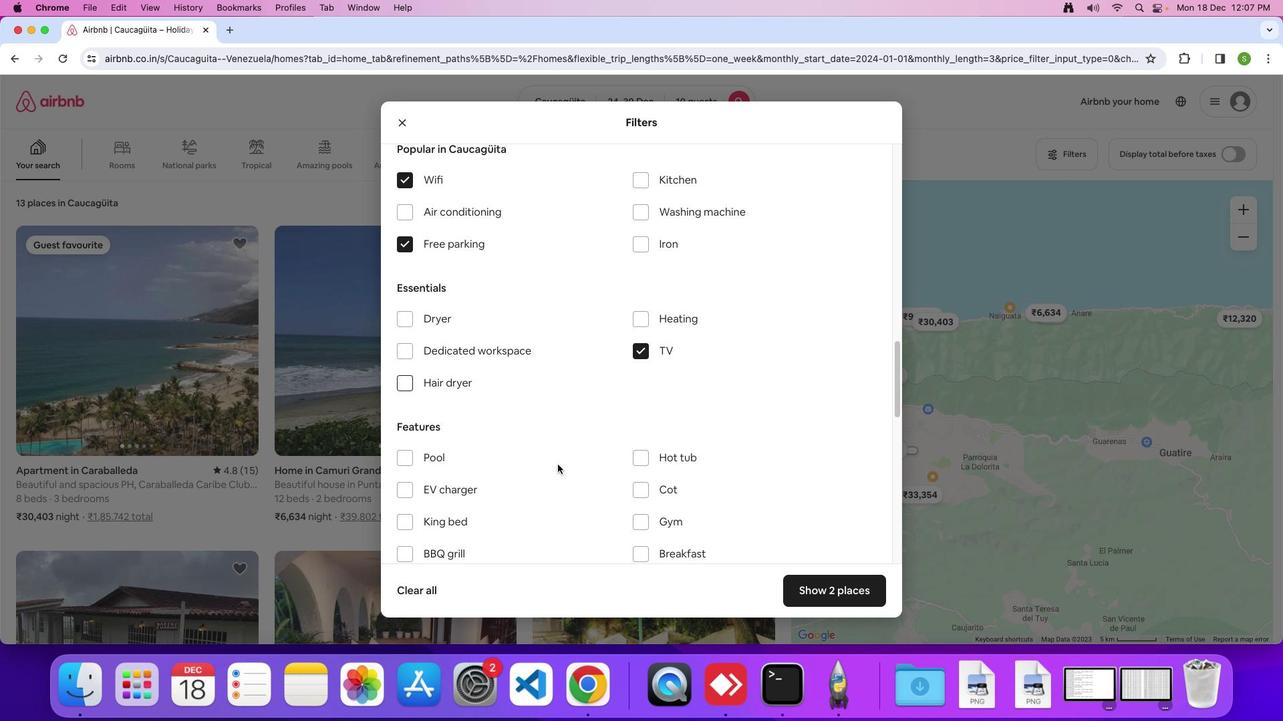 
Action: Mouse scrolled (558, 464) with delta (0, -1)
Screenshot: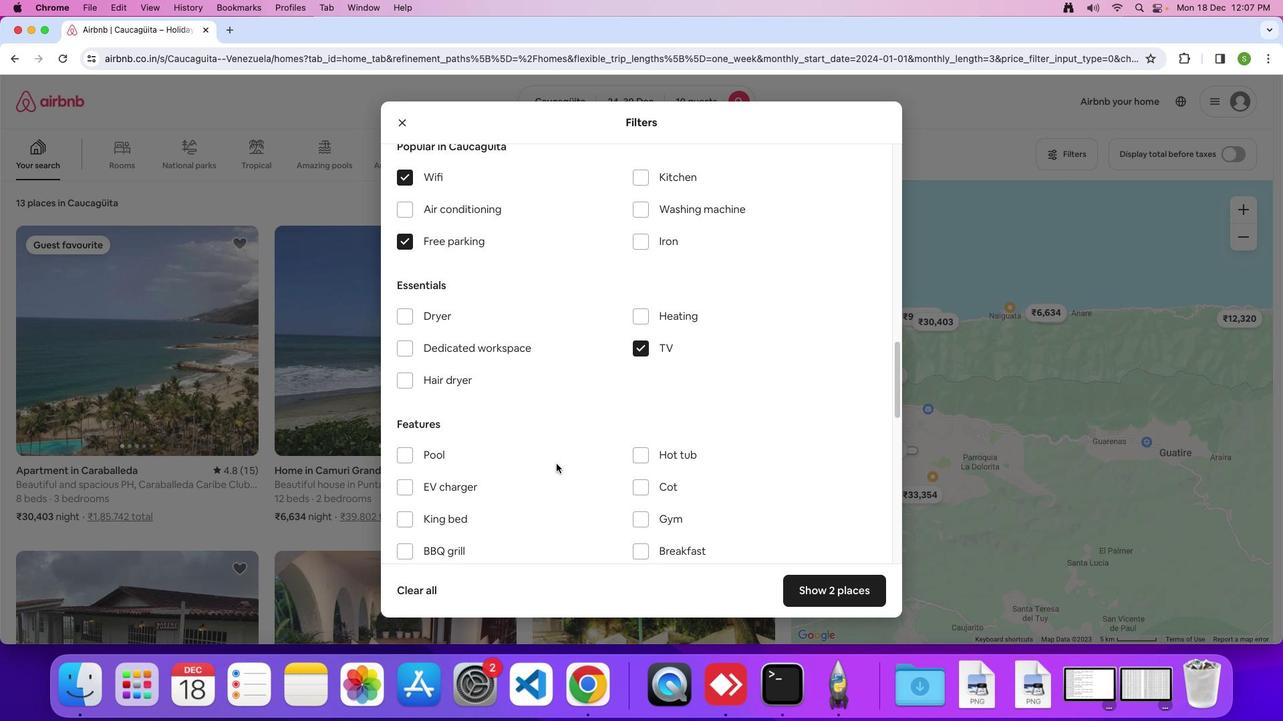 
Action: Mouse moved to (556, 464)
Screenshot: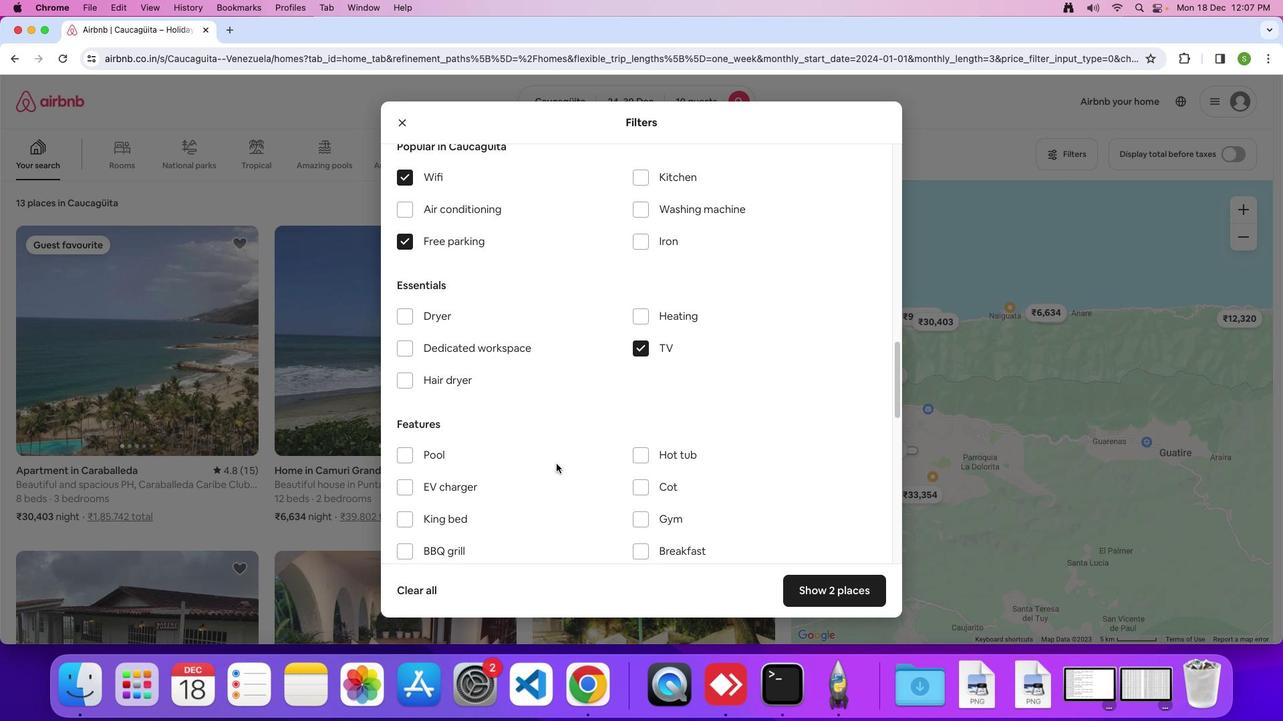 
Action: Mouse scrolled (556, 464) with delta (0, 0)
Screenshot: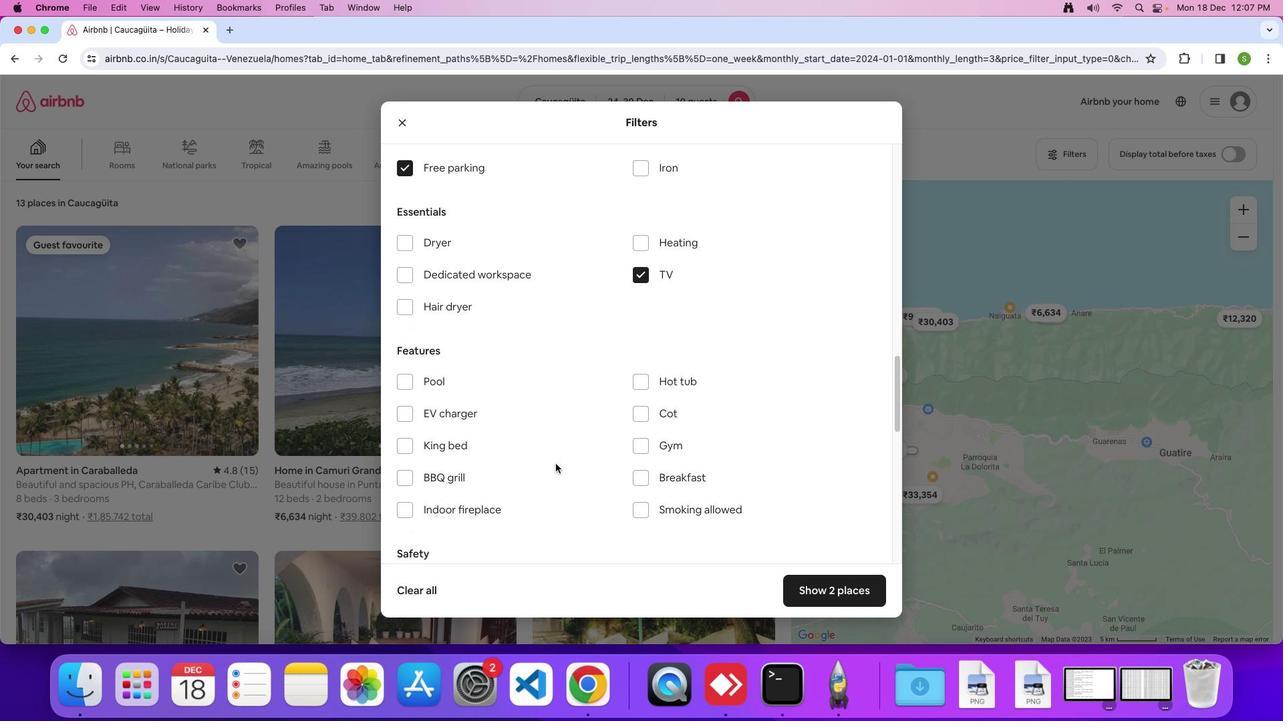 
Action: Mouse scrolled (556, 464) with delta (0, 0)
Screenshot: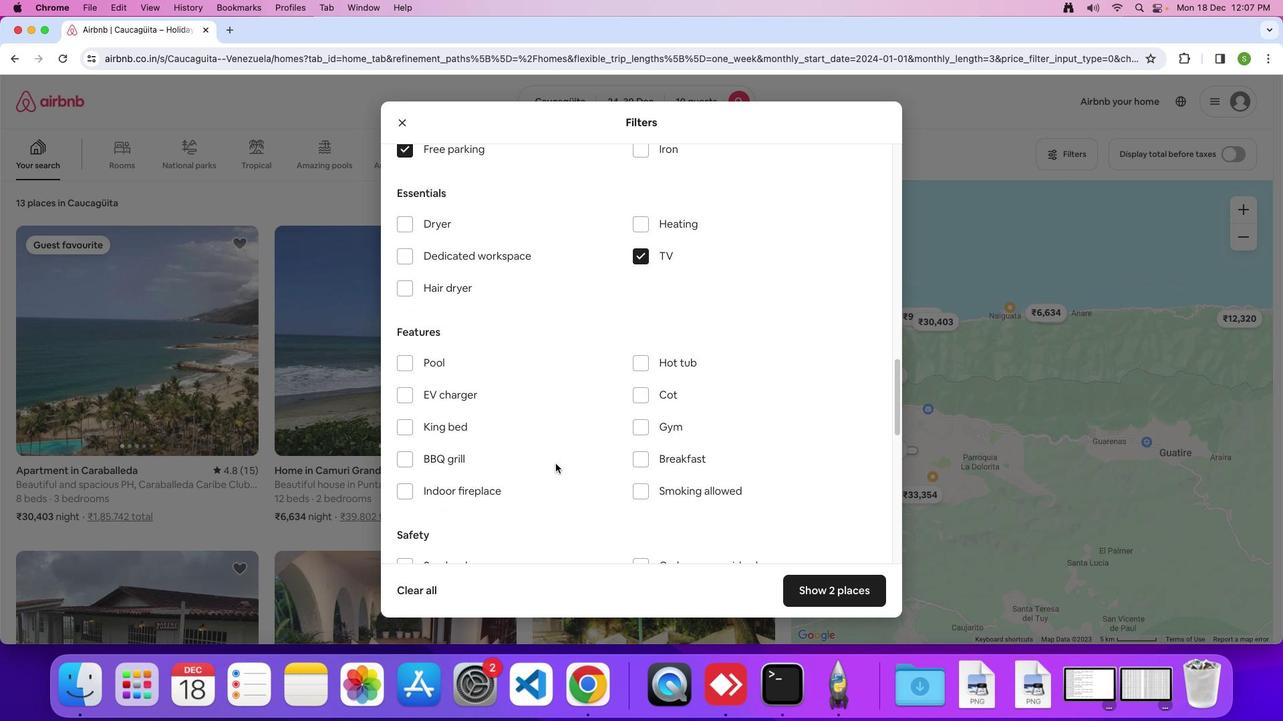 
Action: Mouse moved to (556, 463)
Screenshot: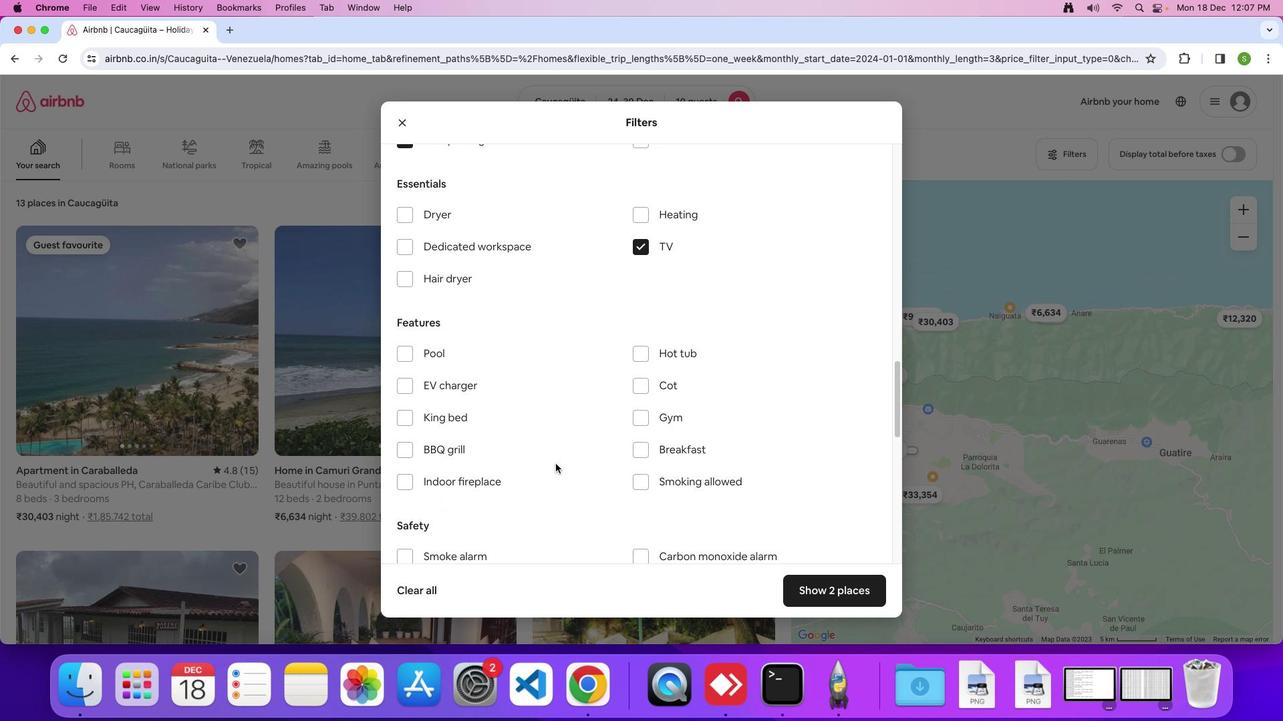 
Action: Mouse scrolled (556, 463) with delta (0, -1)
Screenshot: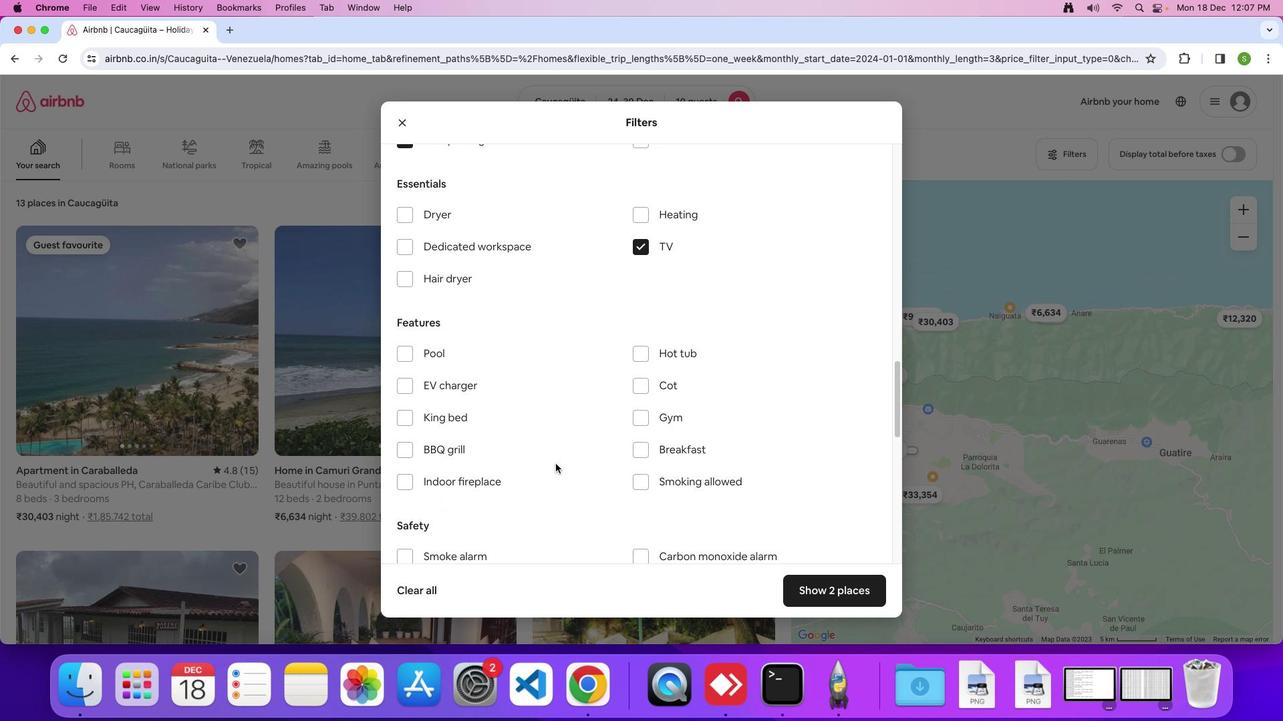 
Action: Mouse scrolled (556, 463) with delta (0, 0)
Screenshot: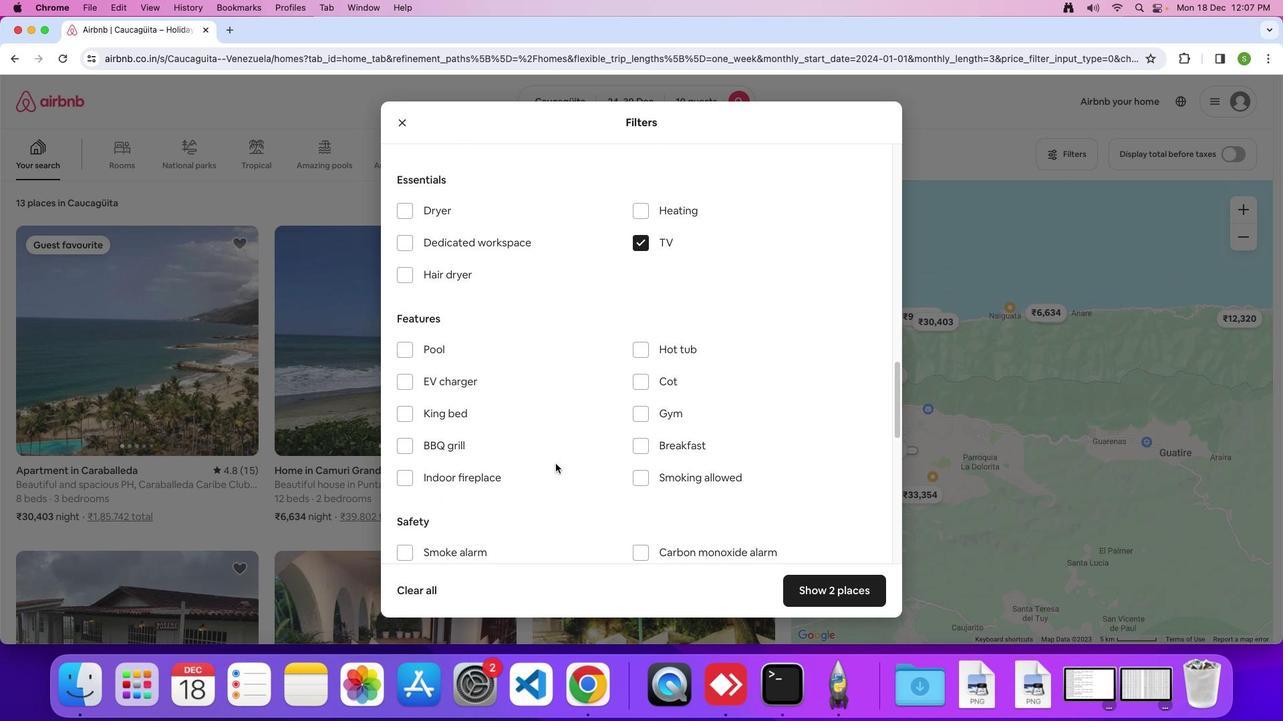 
Action: Mouse scrolled (556, 463) with delta (0, 0)
Screenshot: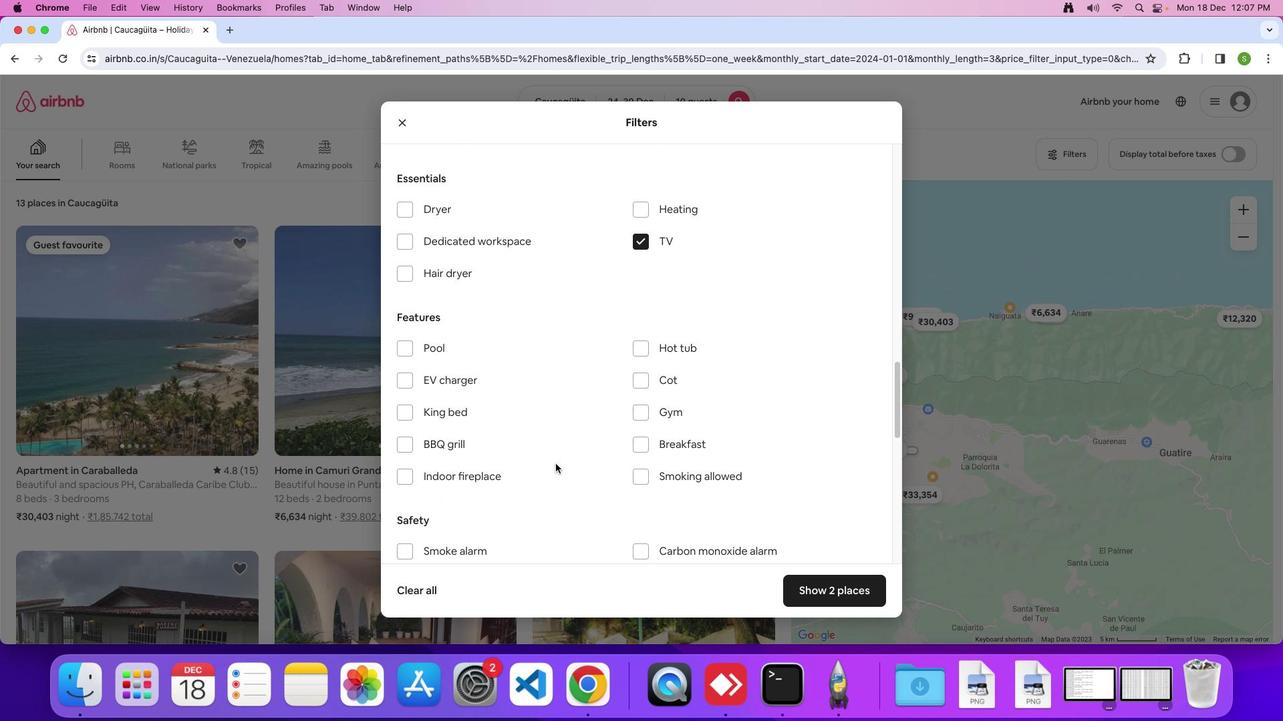 
Action: Mouse moved to (556, 463)
Screenshot: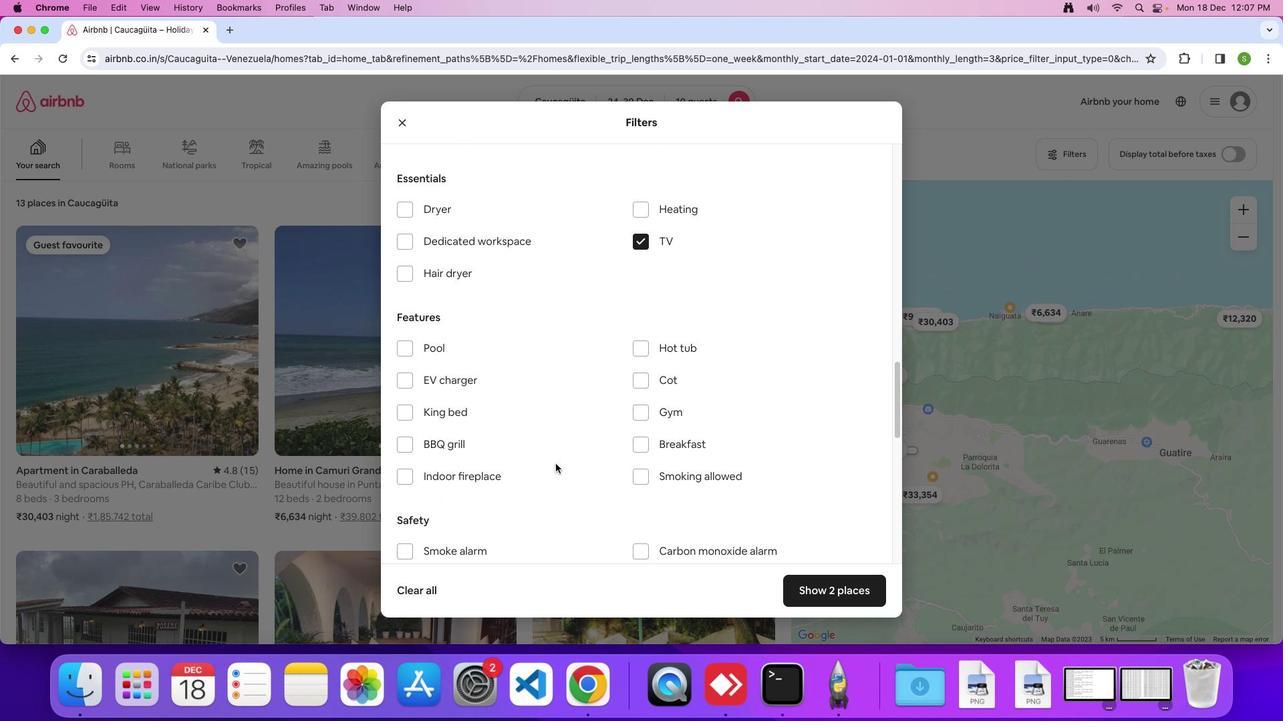 
Action: Mouse scrolled (556, 463) with delta (0, 0)
Screenshot: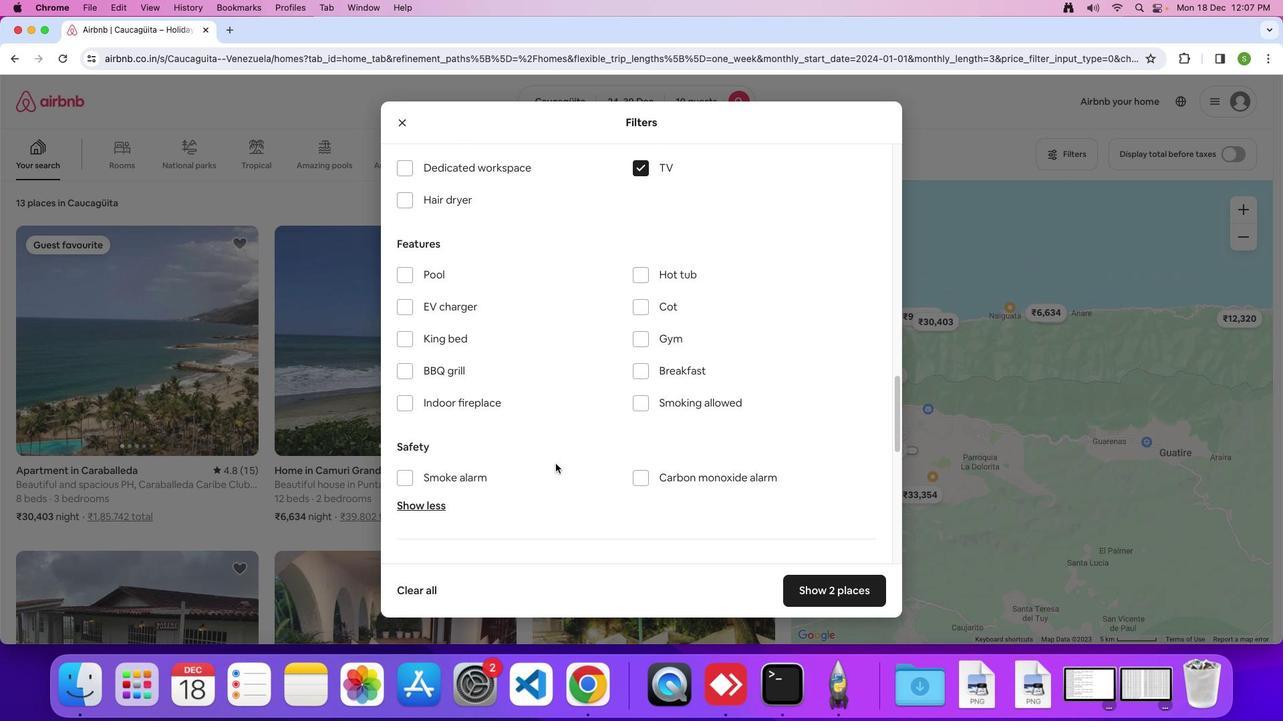 
Action: Mouse scrolled (556, 463) with delta (0, 0)
Screenshot: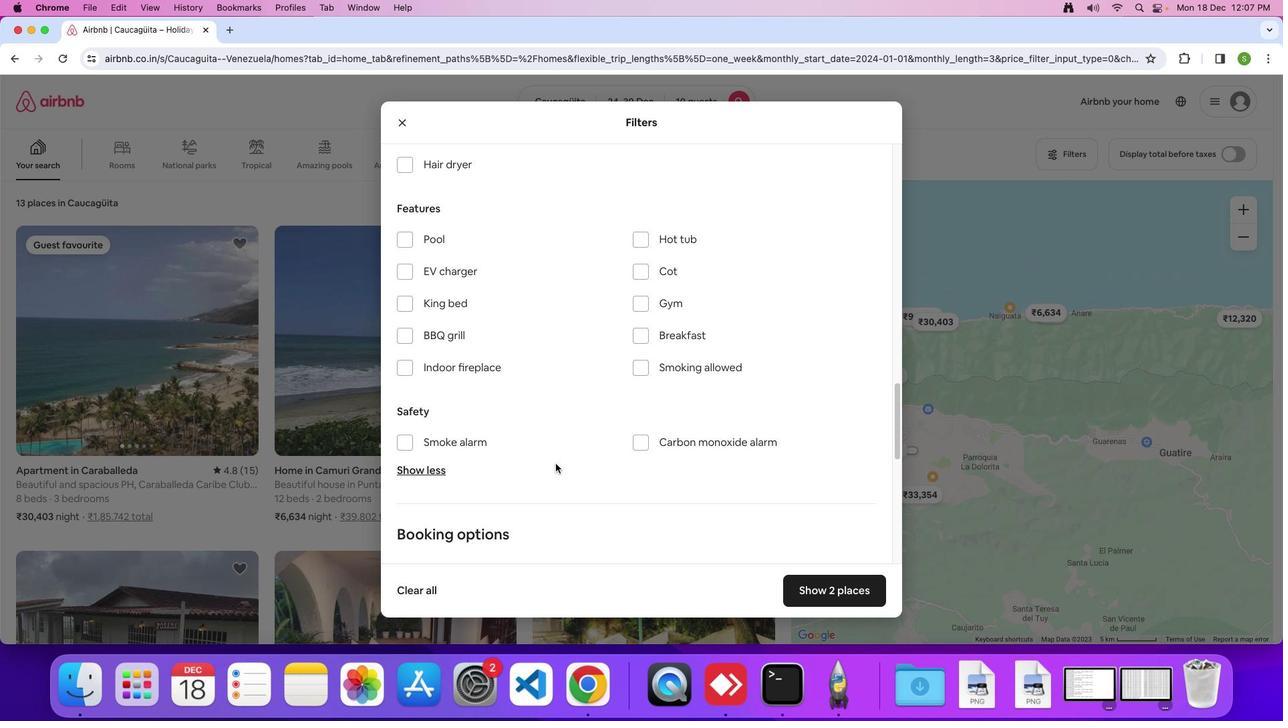
Action: Mouse scrolled (556, 463) with delta (0, -2)
Screenshot: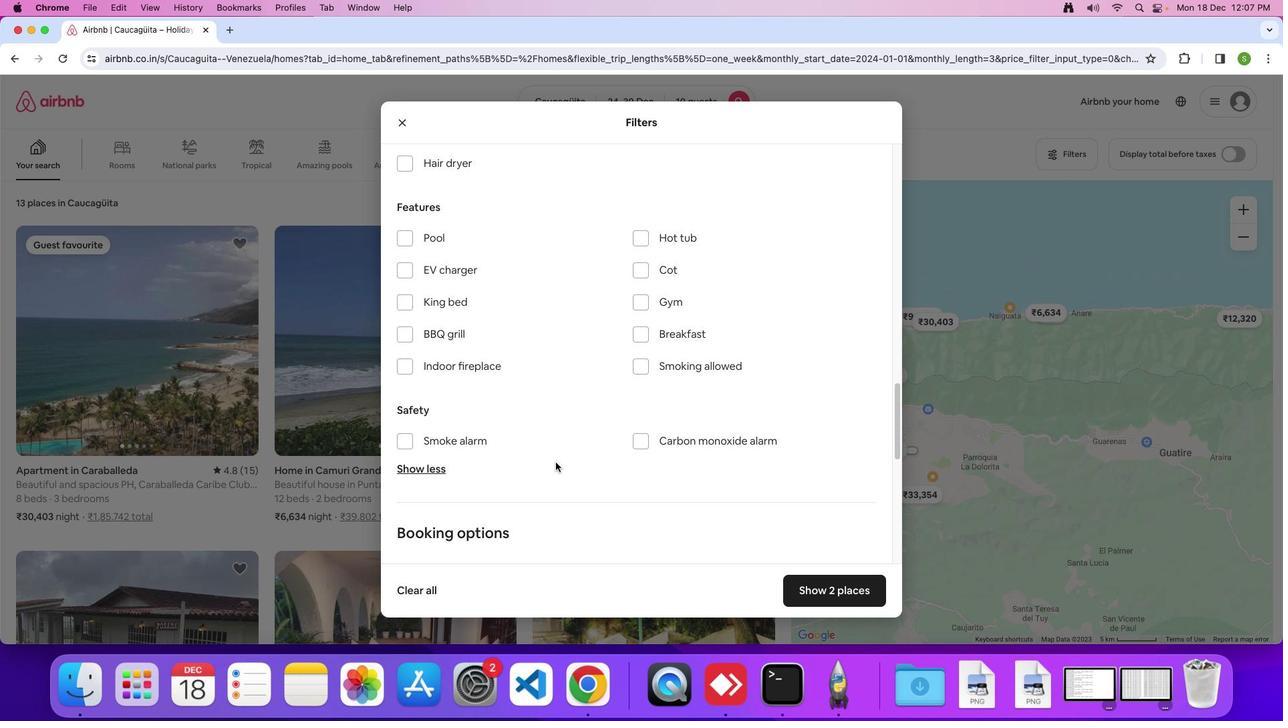
Action: Mouse moved to (640, 301)
Screenshot: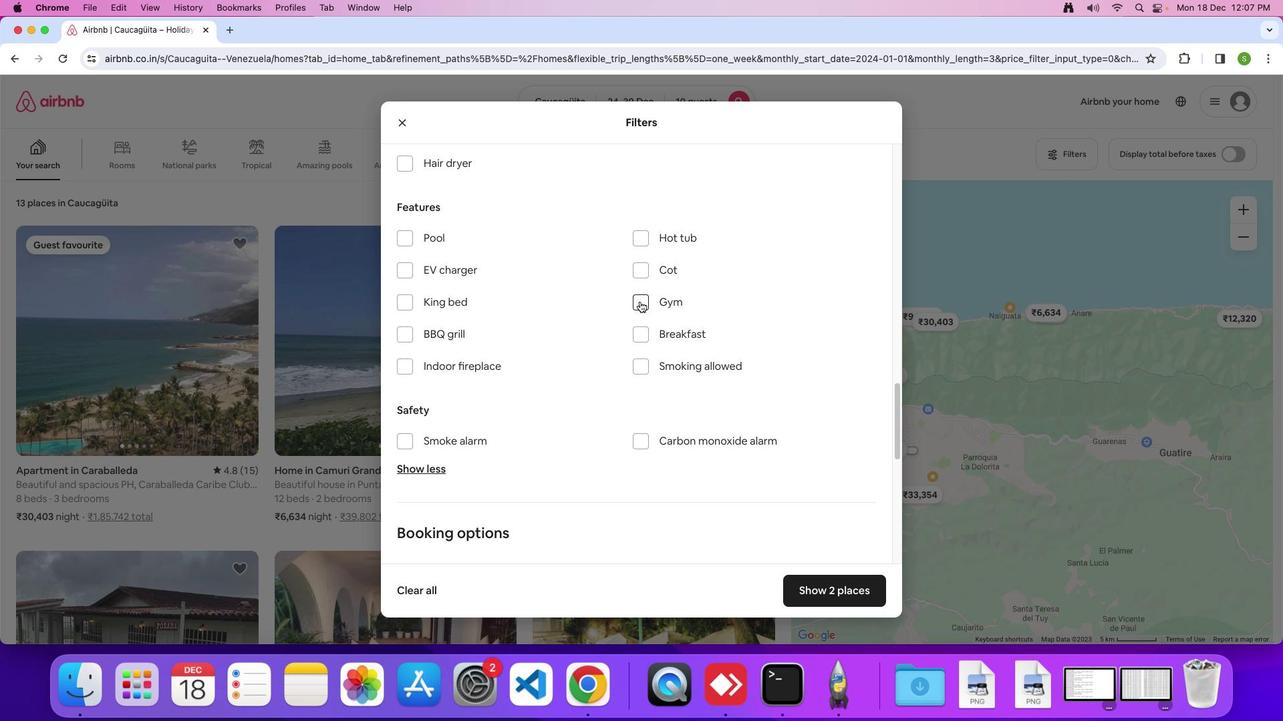 
Action: Mouse pressed left at (640, 301)
Screenshot: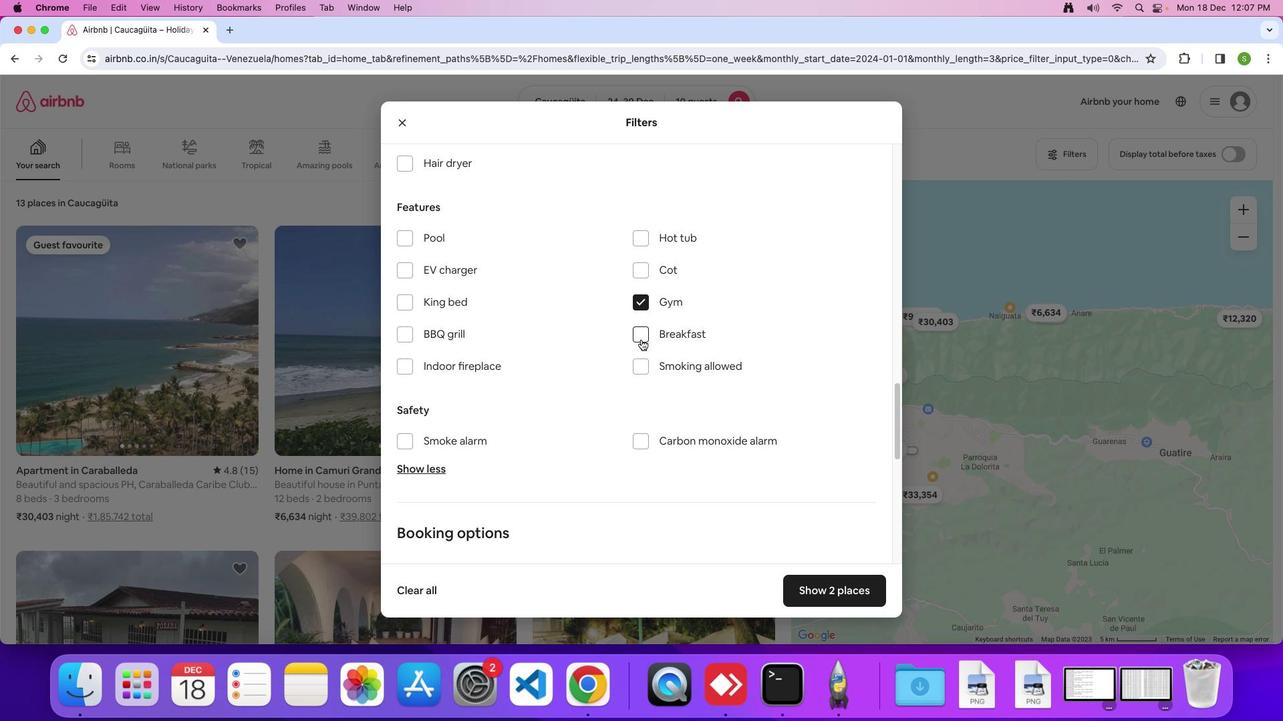 
Action: Mouse moved to (640, 339)
Screenshot: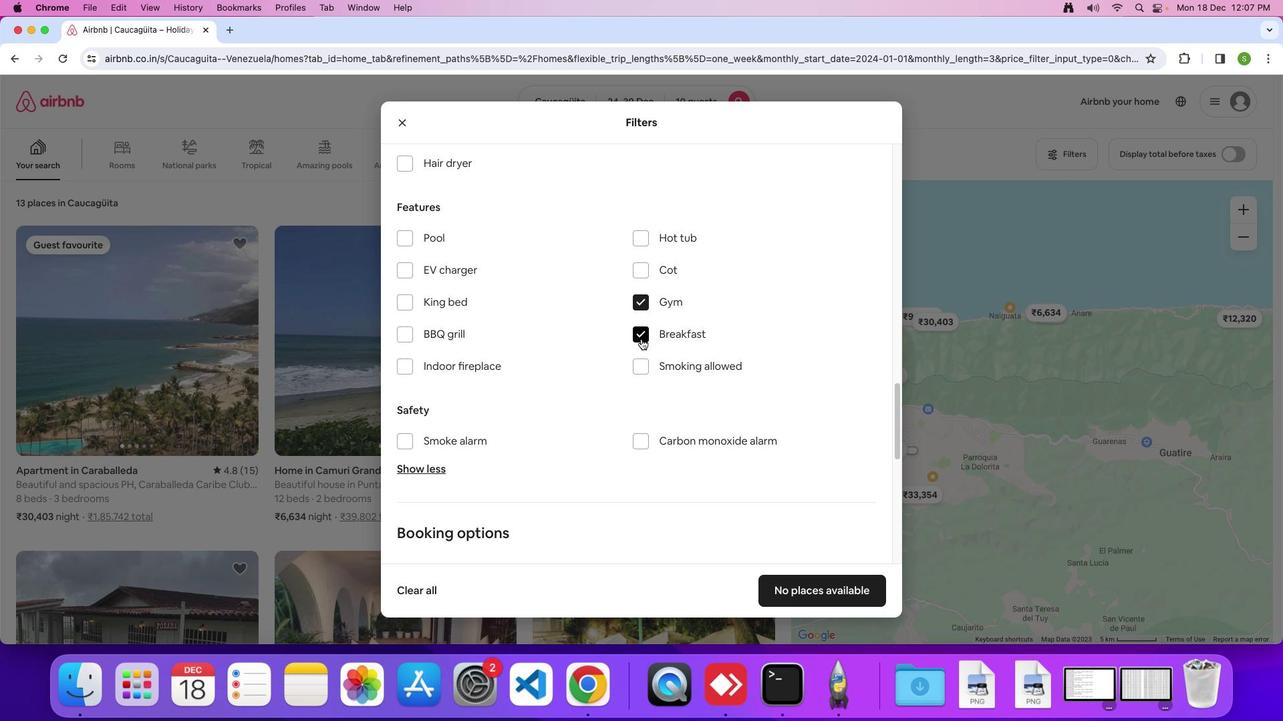 
Action: Mouse pressed left at (640, 339)
Screenshot: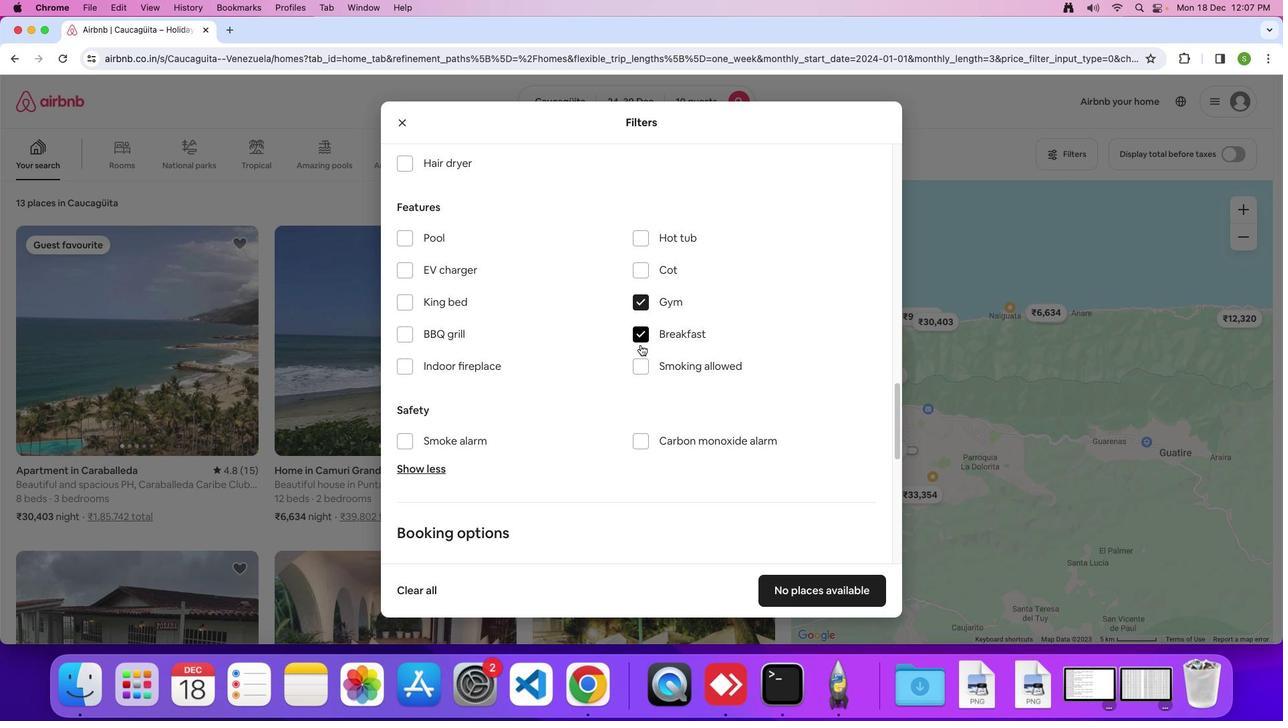 
Action: Mouse moved to (636, 466)
Screenshot: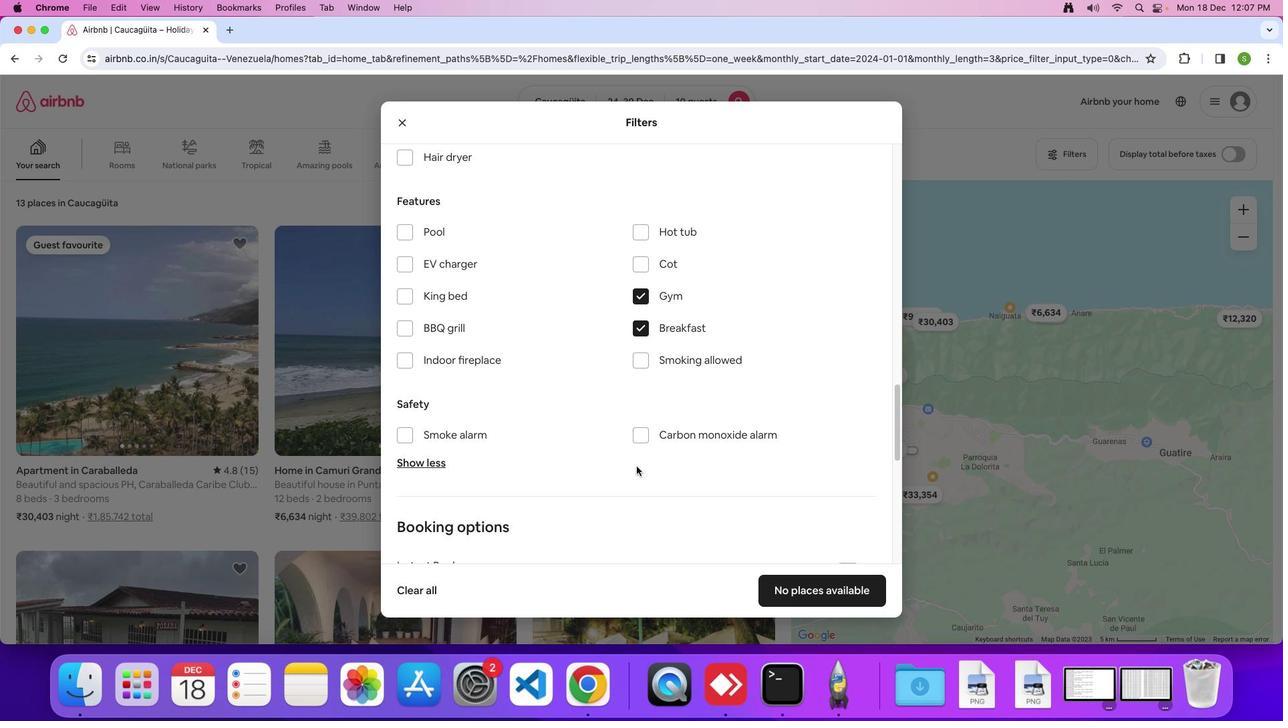 
Action: Mouse scrolled (636, 466) with delta (0, 0)
Screenshot: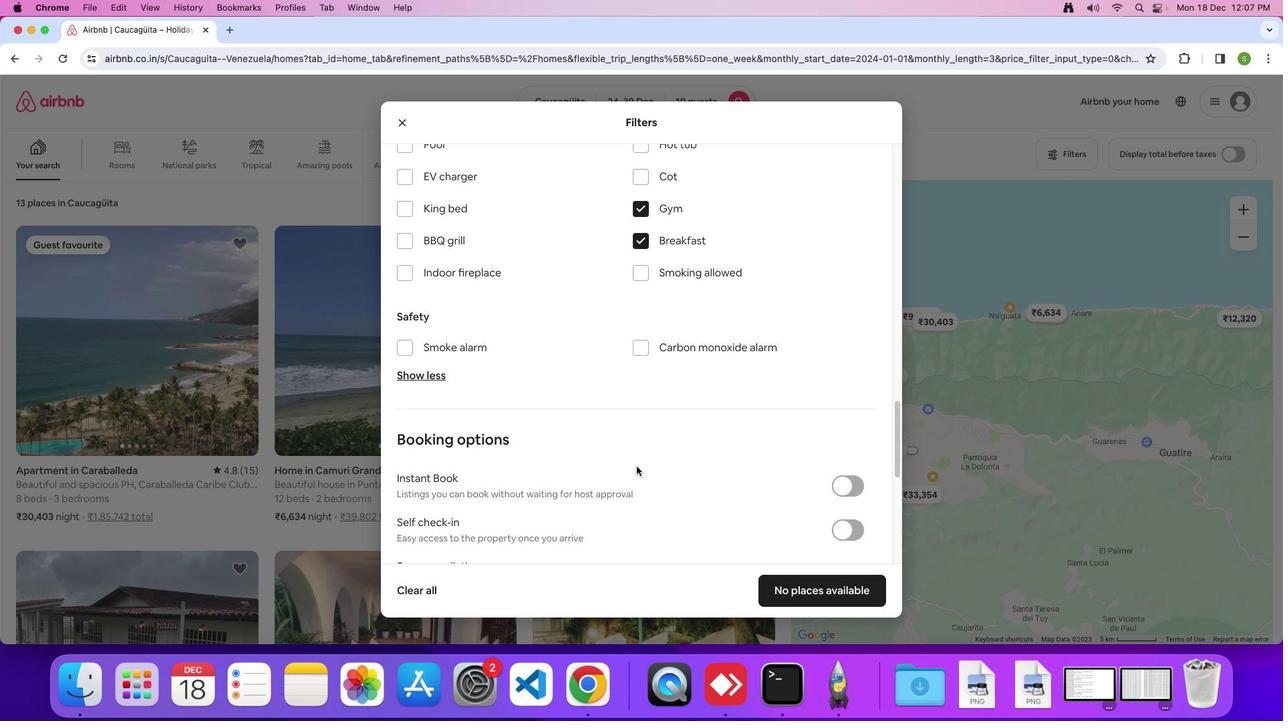 
Action: Mouse moved to (636, 466)
Screenshot: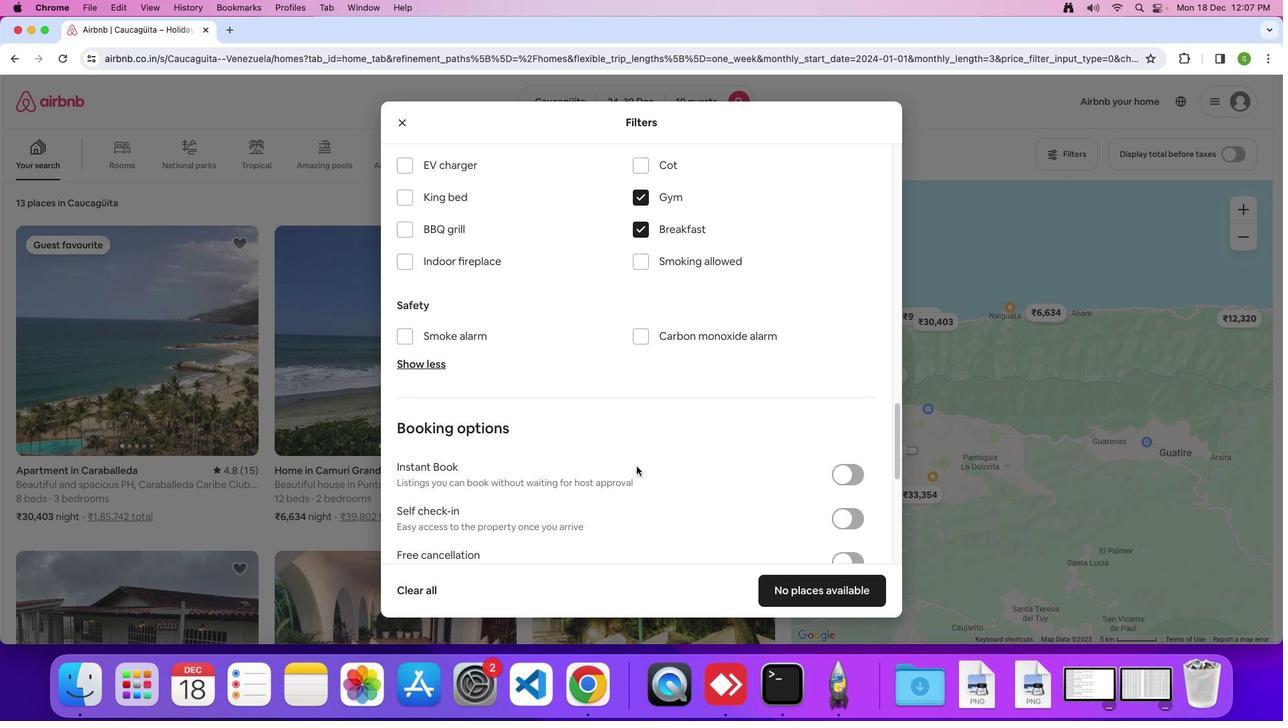 
Action: Mouse scrolled (636, 466) with delta (0, 0)
Screenshot: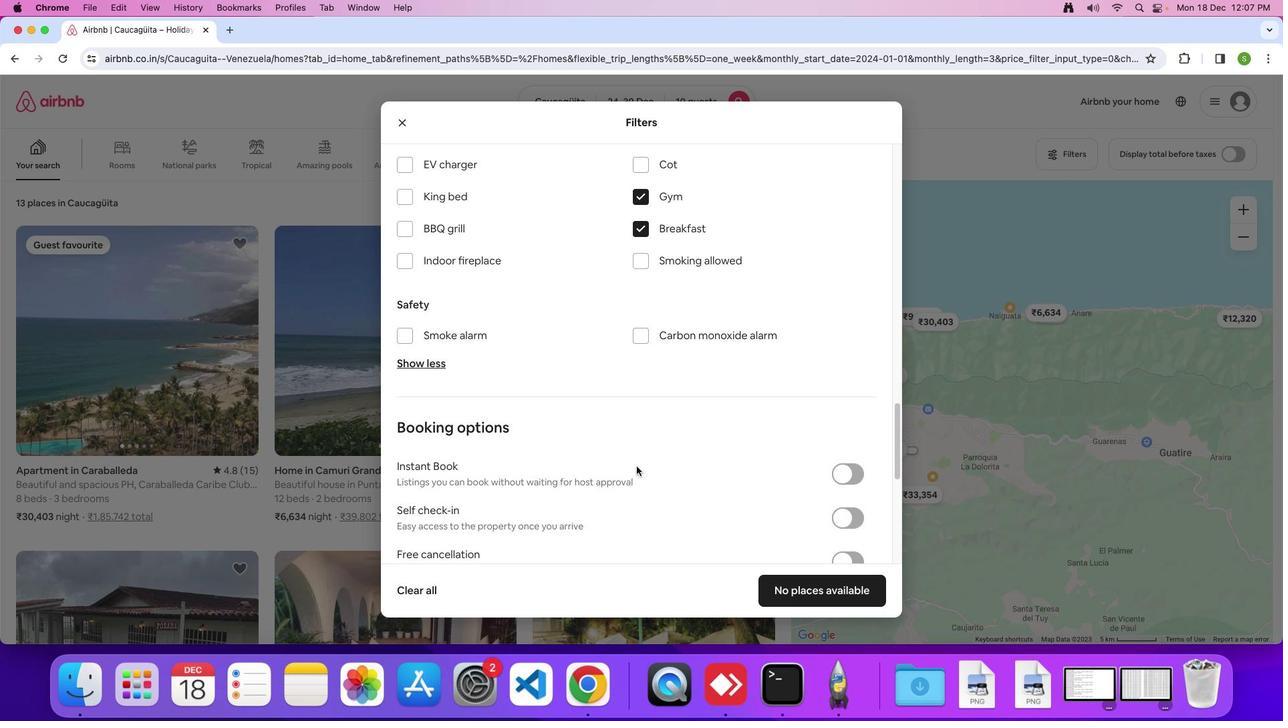 
Action: Mouse moved to (636, 466)
Screenshot: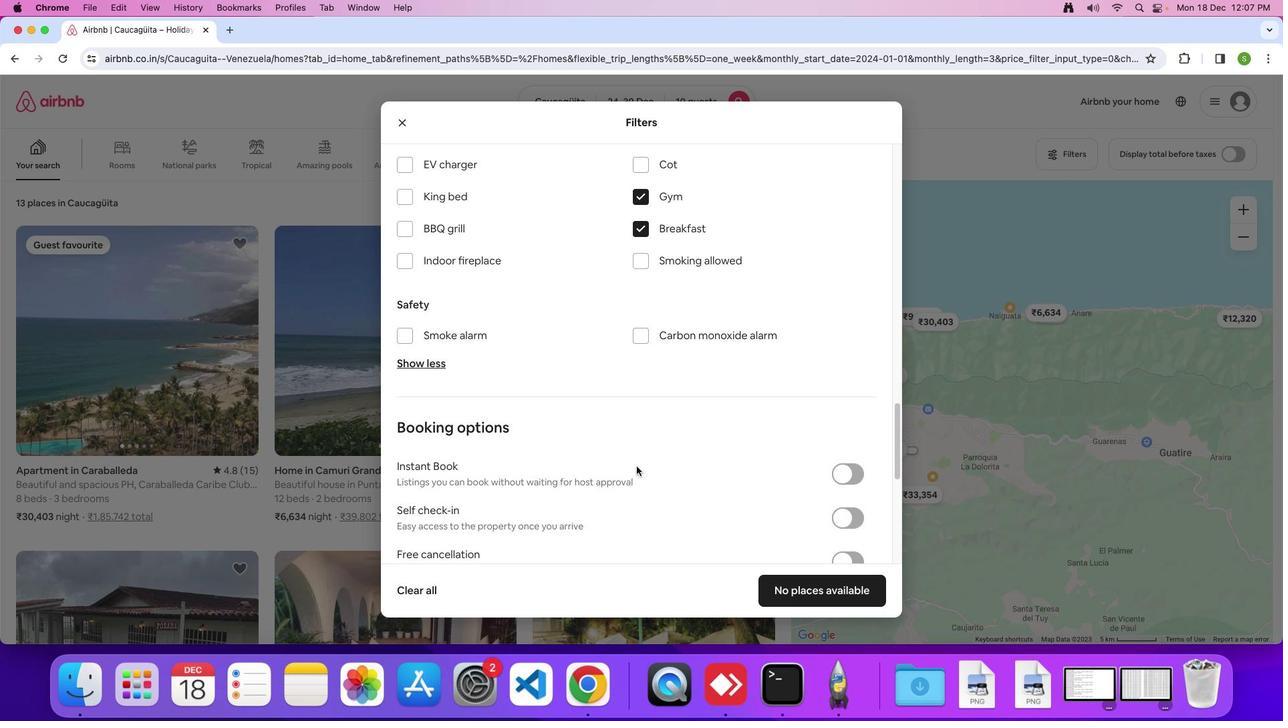 
Action: Mouse scrolled (636, 466) with delta (0, -2)
Screenshot: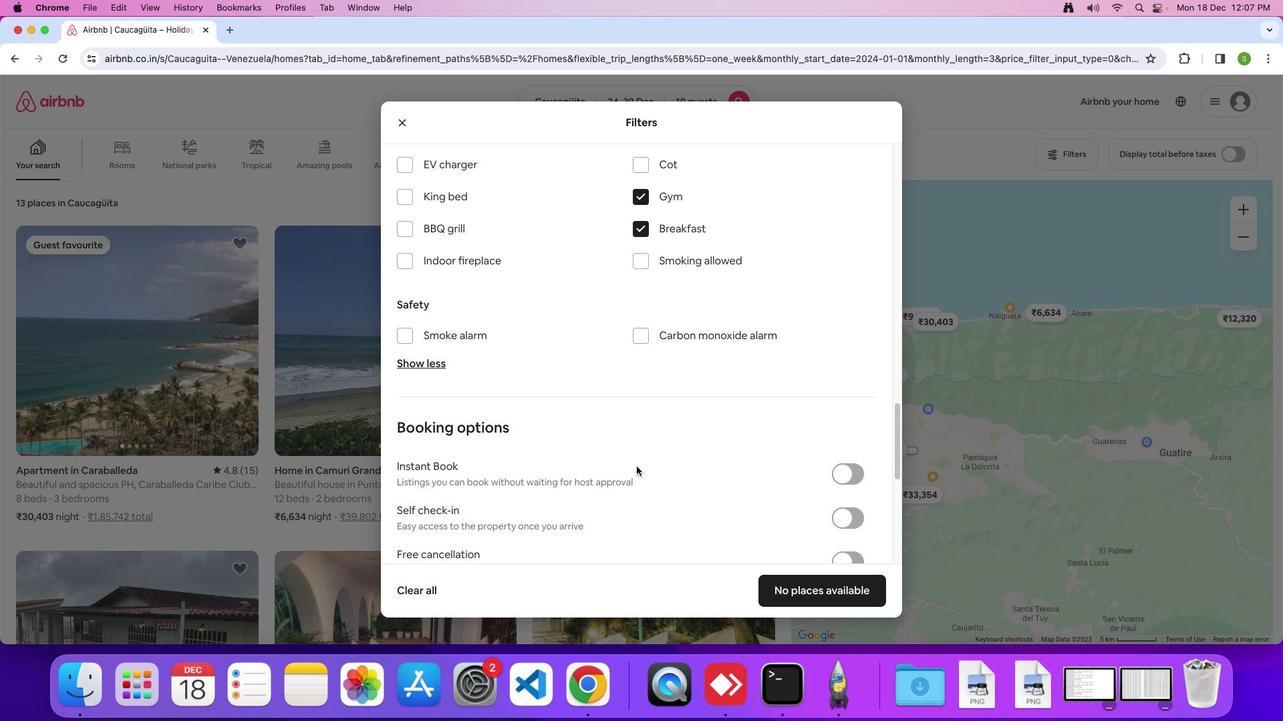 
Action: Mouse scrolled (636, 466) with delta (0, 0)
Screenshot: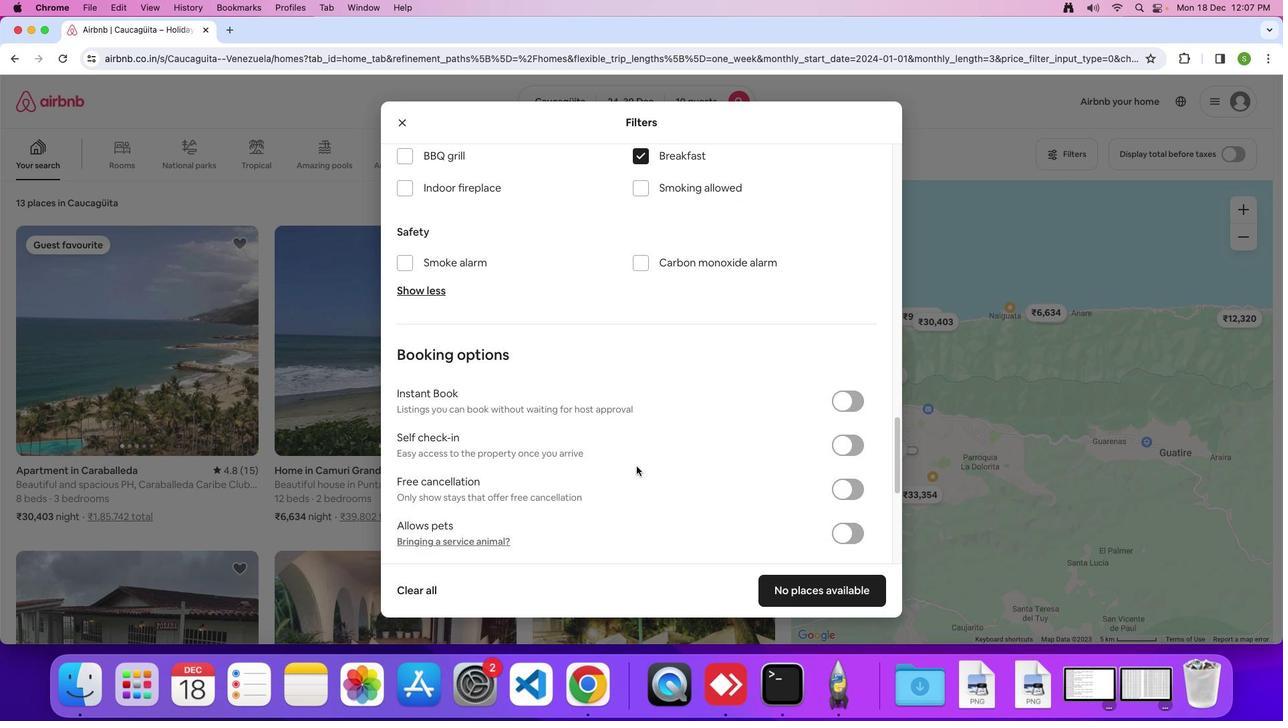 
Action: Mouse scrolled (636, 466) with delta (0, 0)
Screenshot: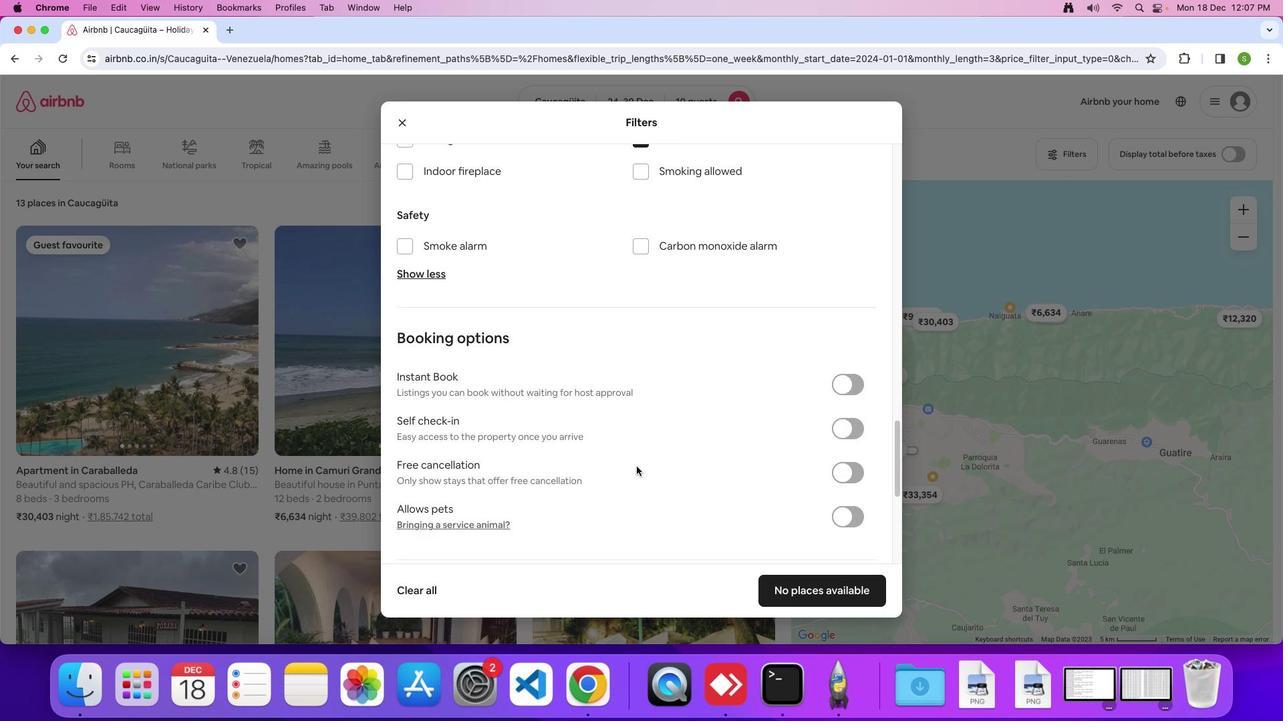 
Action: Mouse scrolled (636, 466) with delta (0, -1)
Screenshot: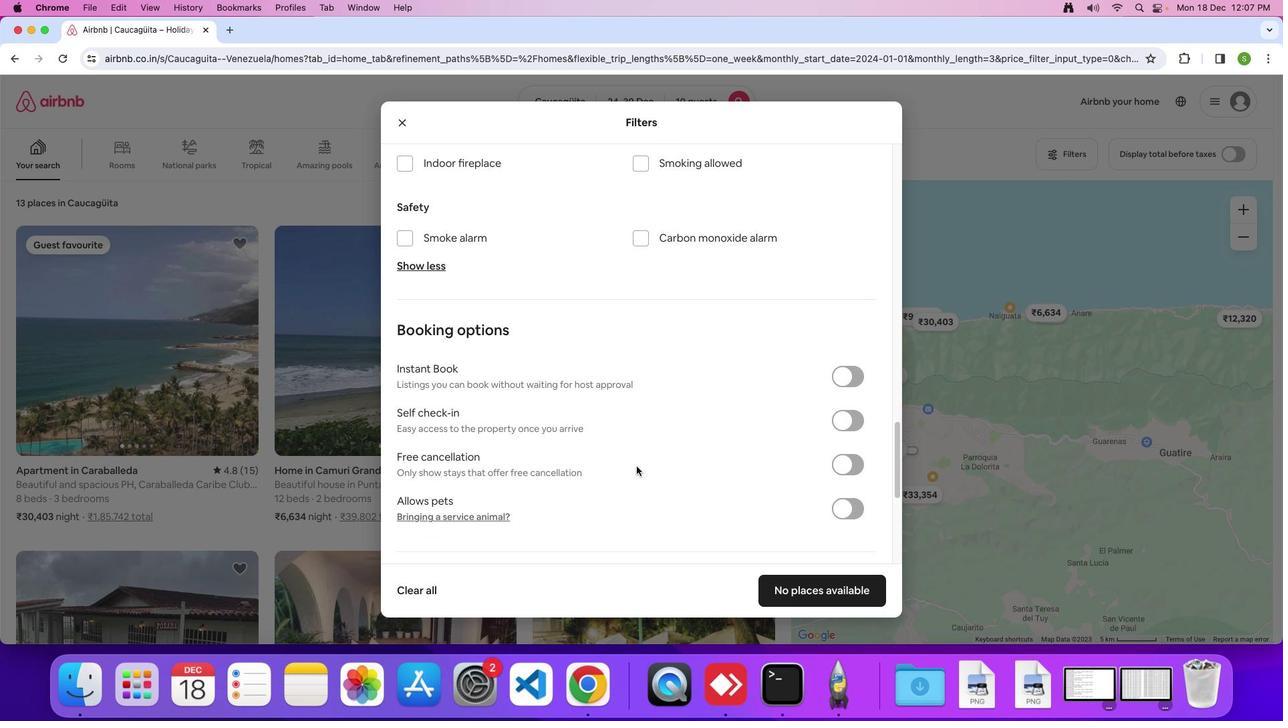 
Action: Mouse scrolled (636, 466) with delta (0, 0)
Screenshot: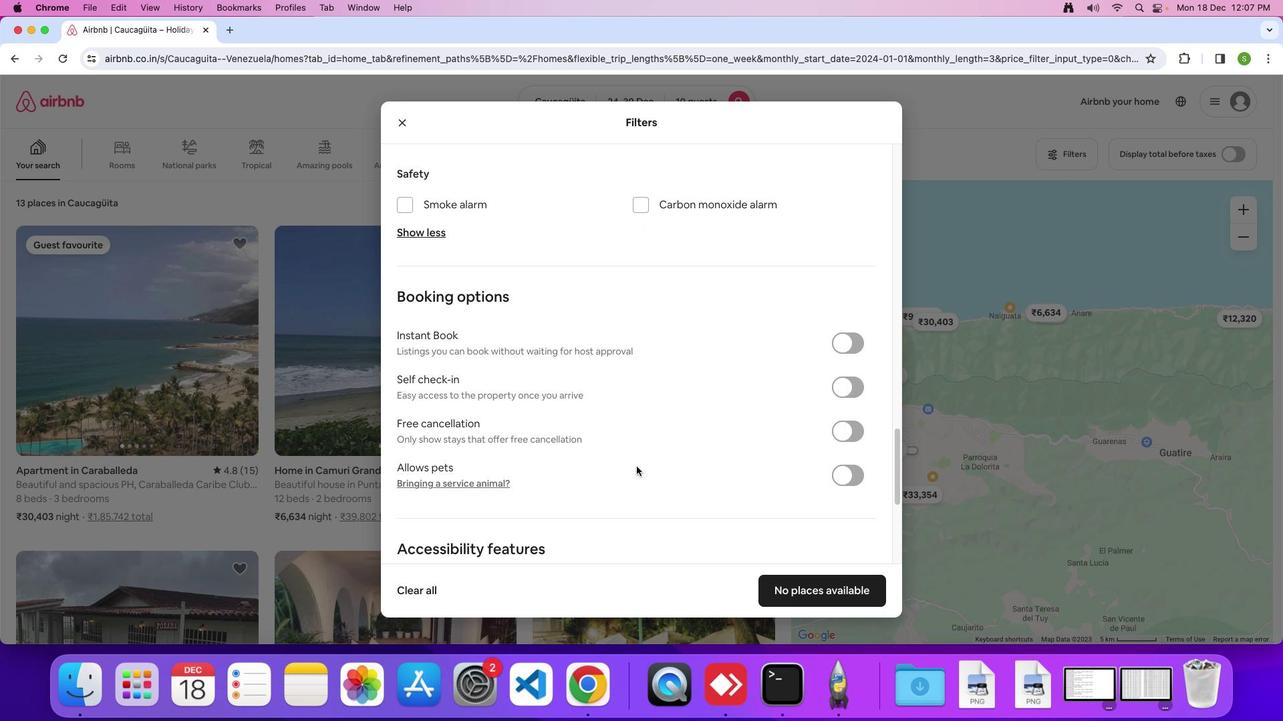 
Action: Mouse scrolled (636, 466) with delta (0, 0)
Screenshot: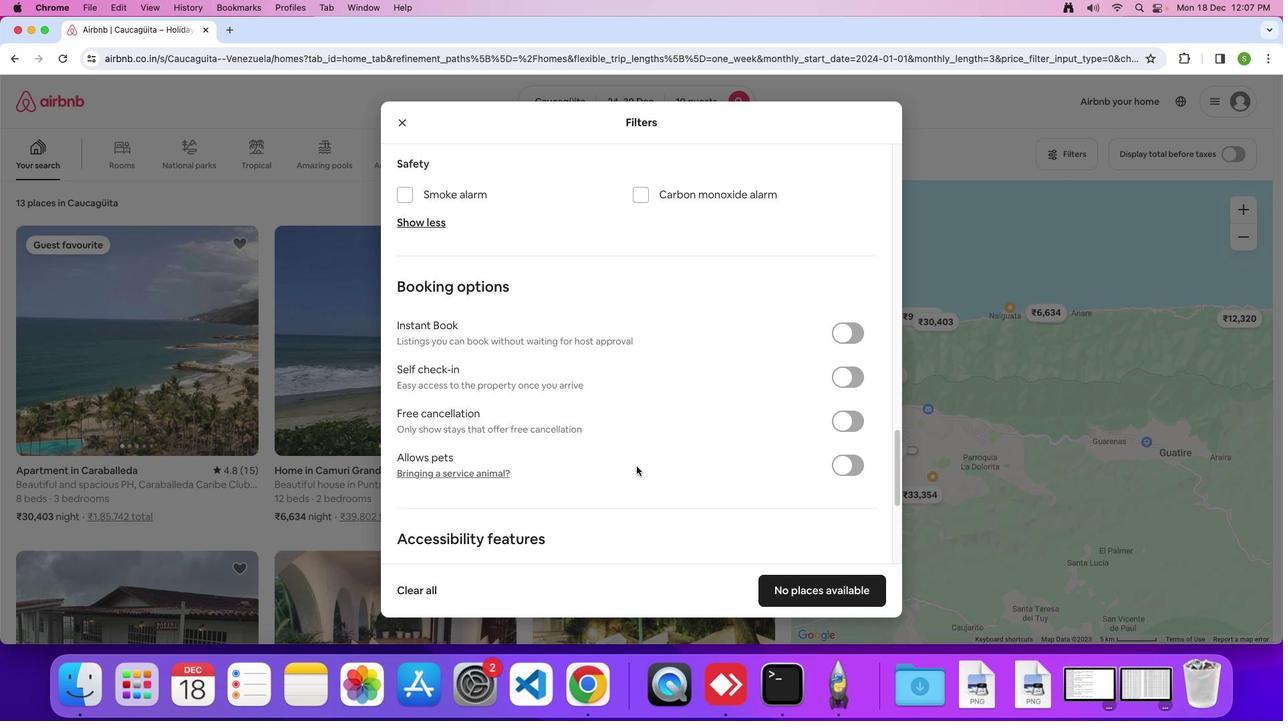 
Action: Mouse scrolled (636, 466) with delta (0, 0)
Screenshot: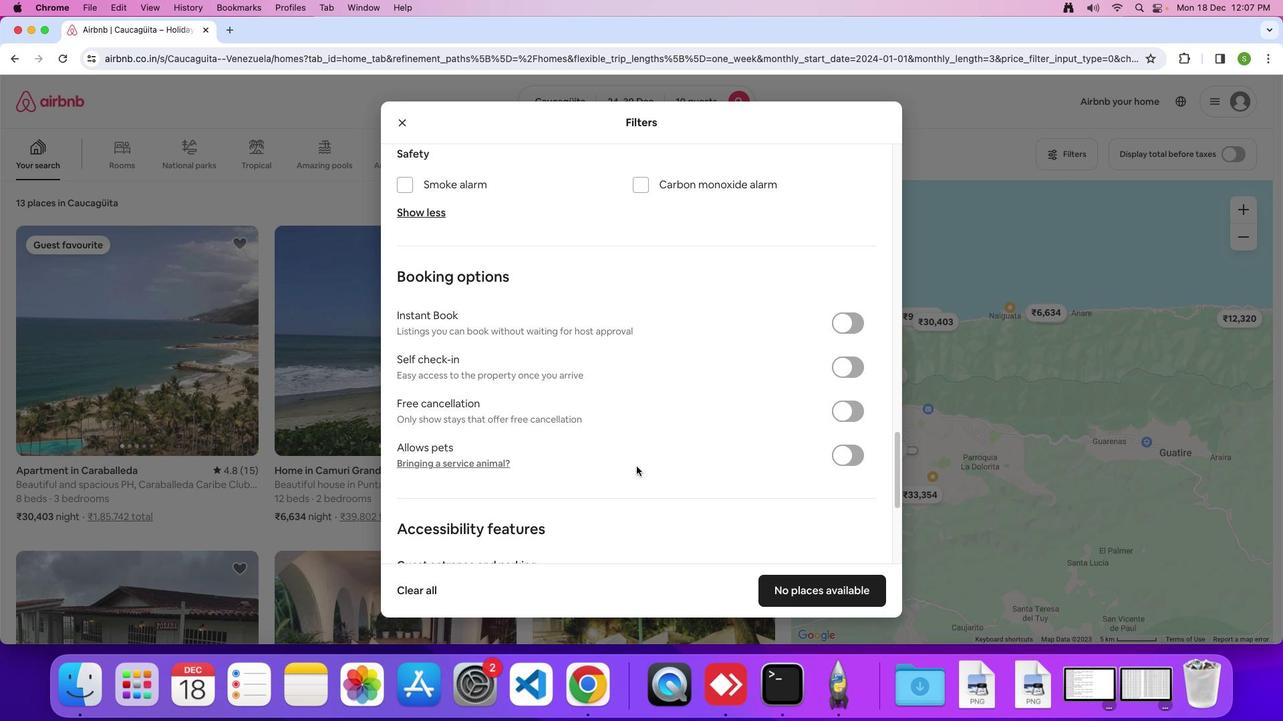 
Action: Mouse scrolled (636, 466) with delta (0, 0)
Screenshot: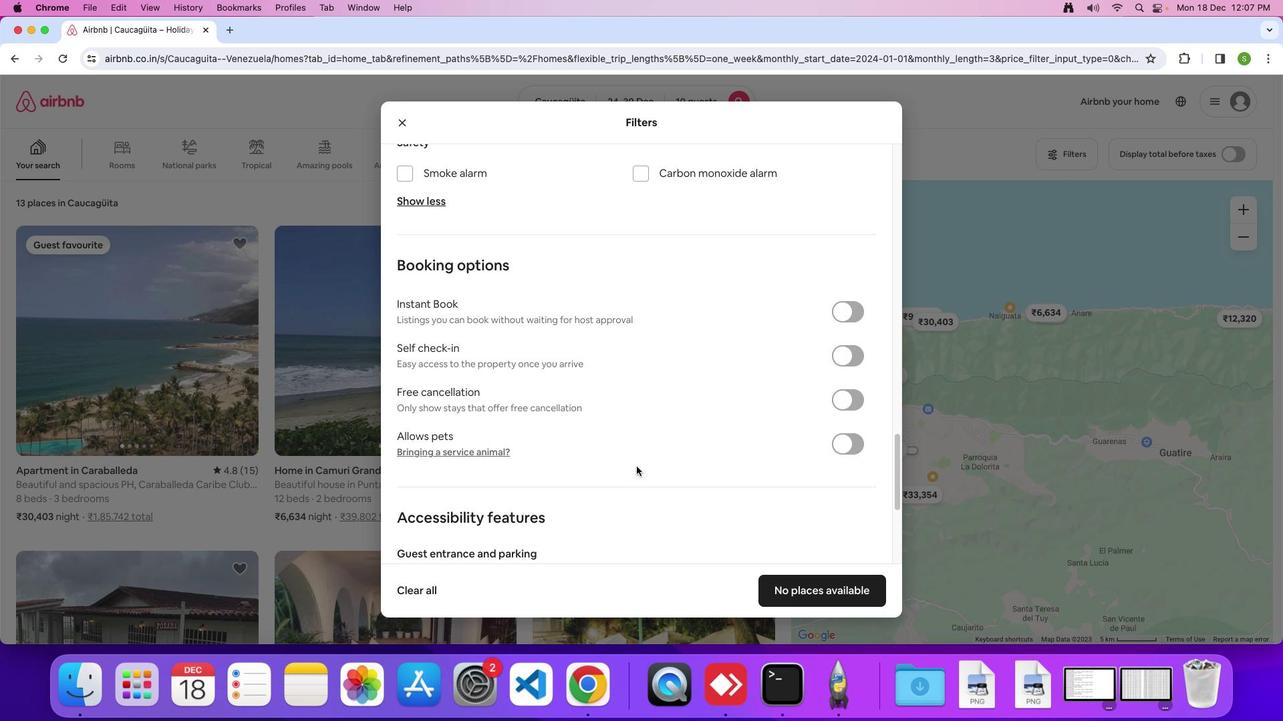 
Action: Mouse scrolled (636, 466) with delta (0, 0)
Screenshot: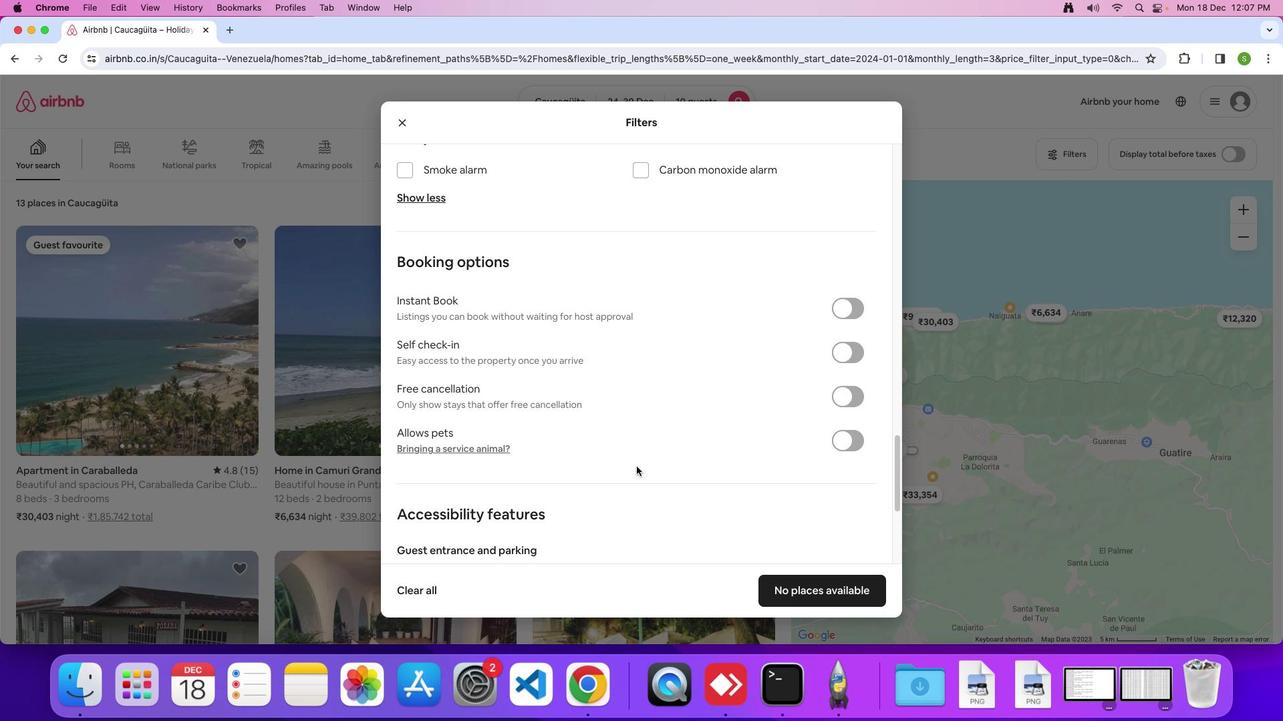 
Action: Mouse scrolled (636, 466) with delta (0, 0)
Screenshot: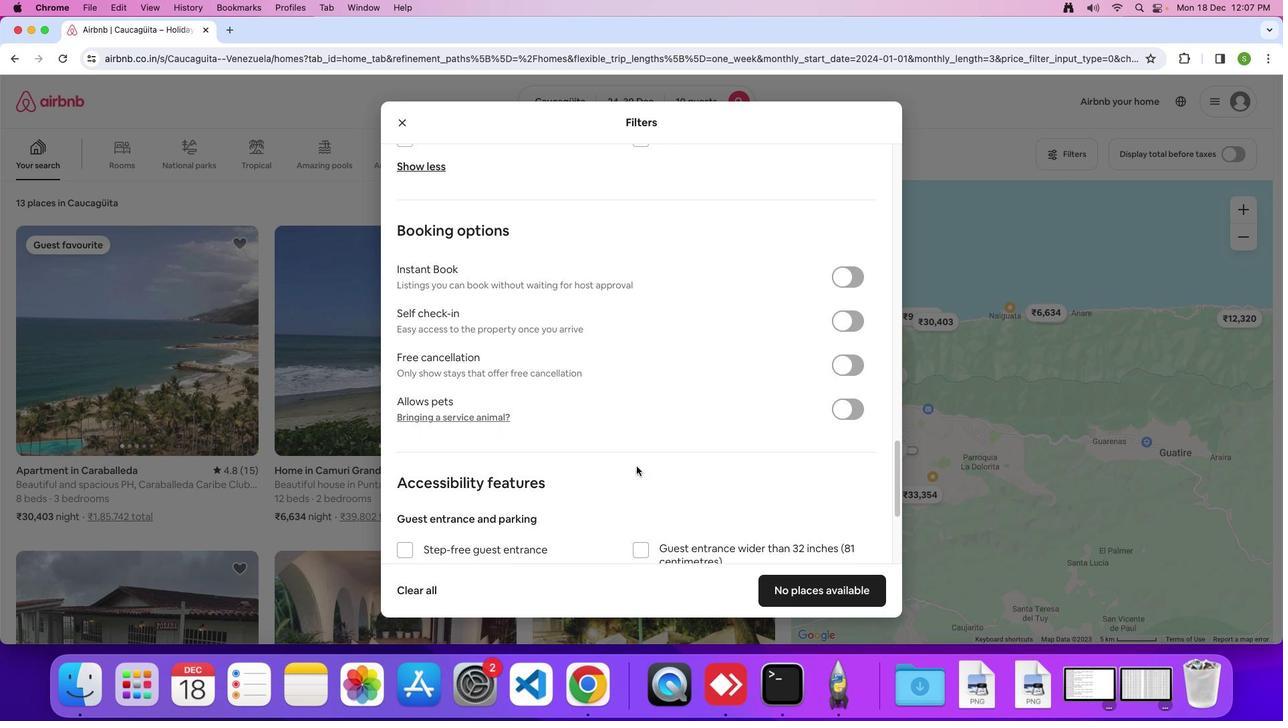 
Action: Mouse scrolled (636, 466) with delta (0, 0)
Screenshot: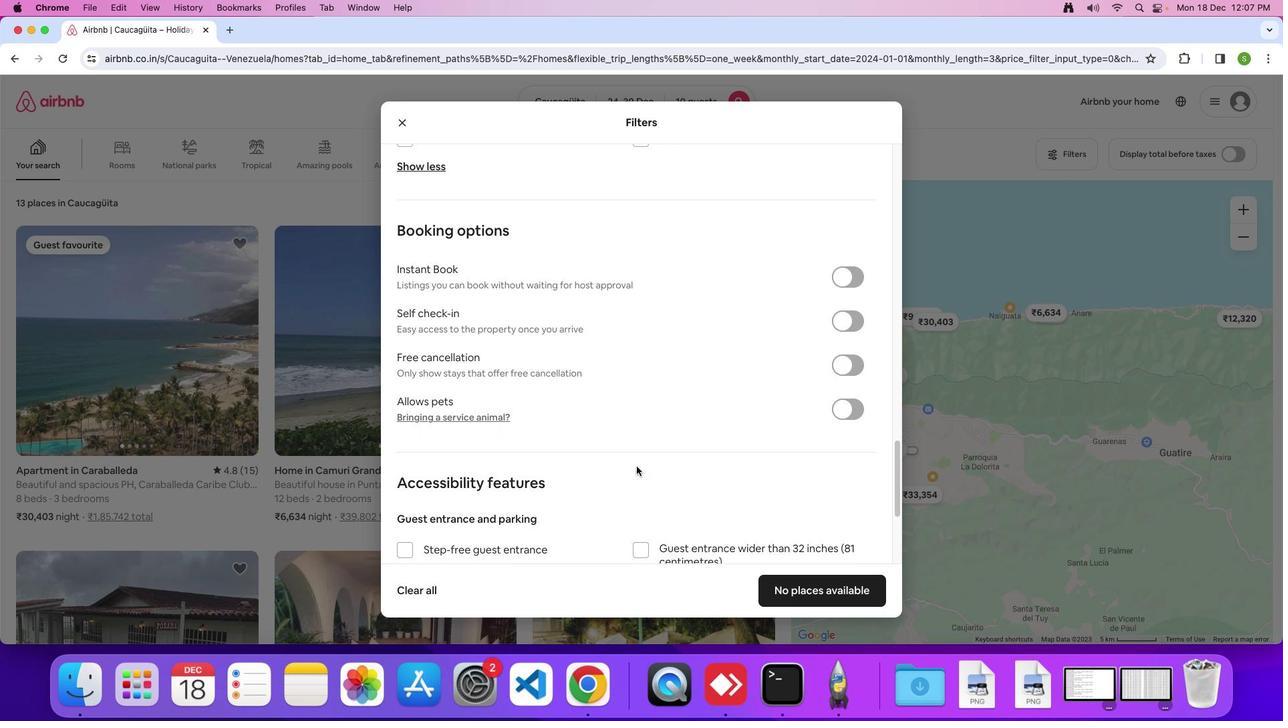 
Action: Mouse scrolled (636, 466) with delta (0, 0)
Screenshot: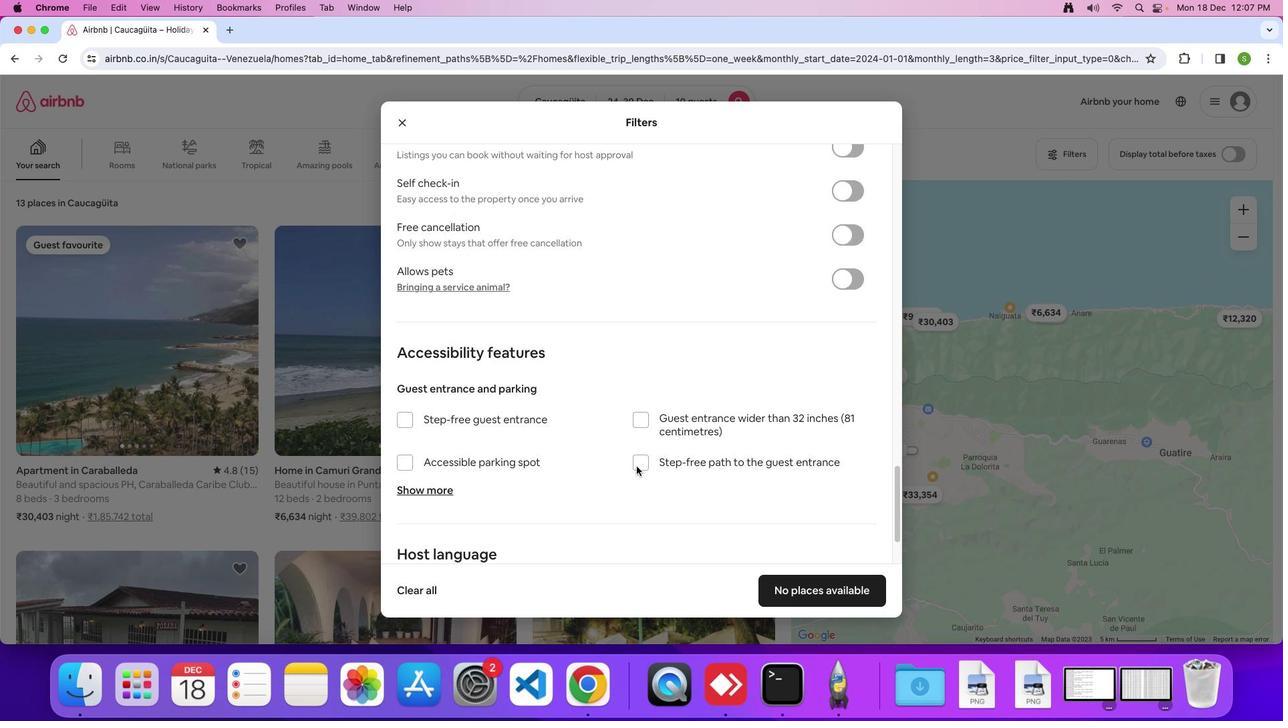 
Action: Mouse scrolled (636, 466) with delta (0, 0)
Screenshot: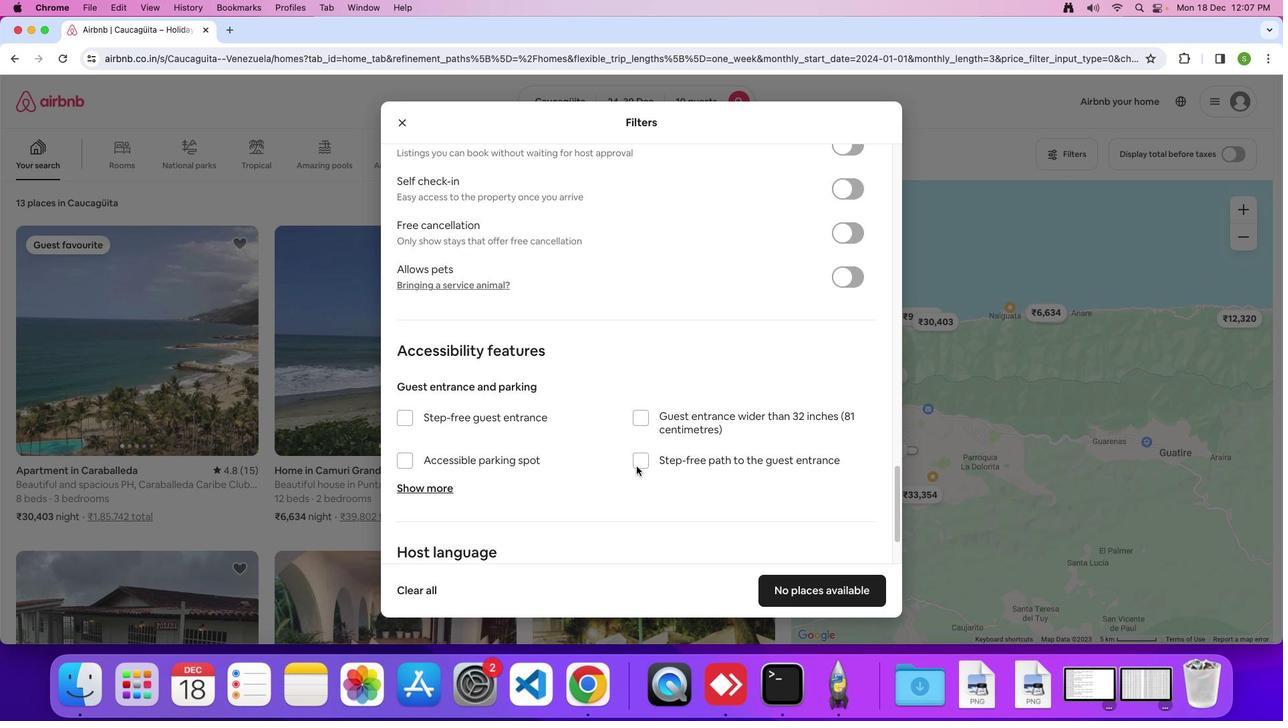 
Action: Mouse scrolled (636, 466) with delta (0, -2)
Screenshot: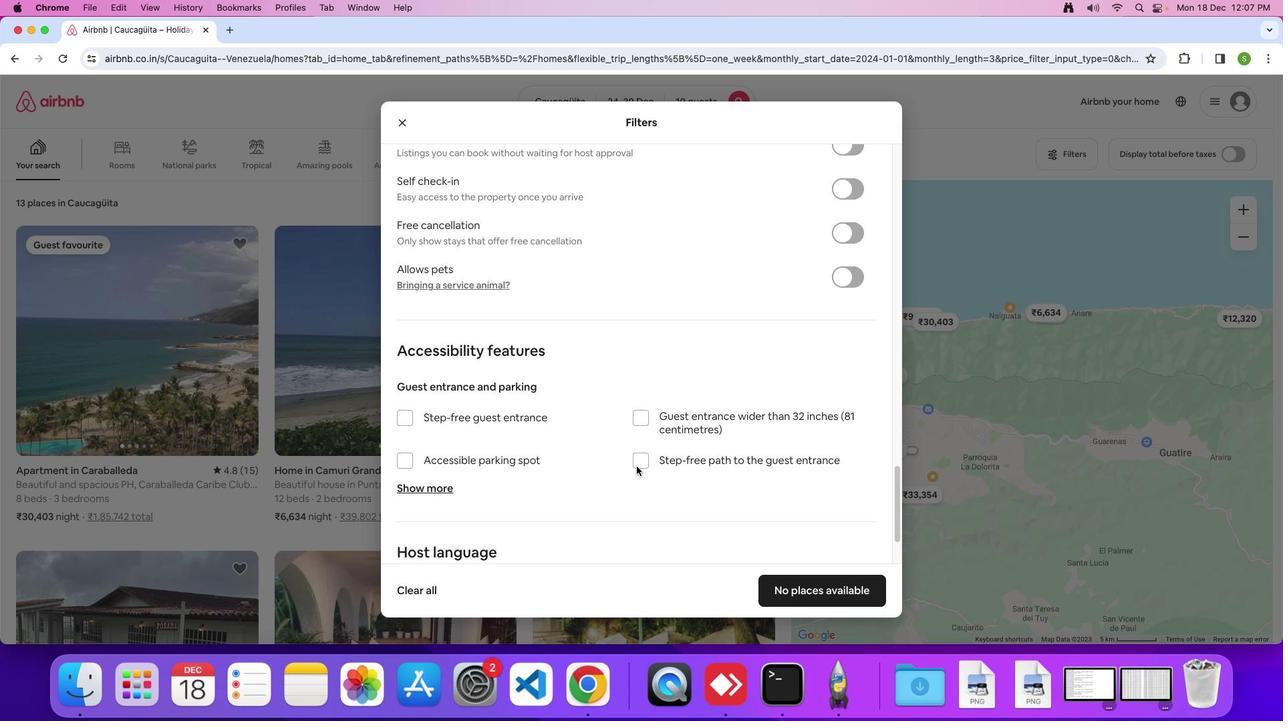 
Action: Mouse scrolled (636, 466) with delta (0, 0)
Screenshot: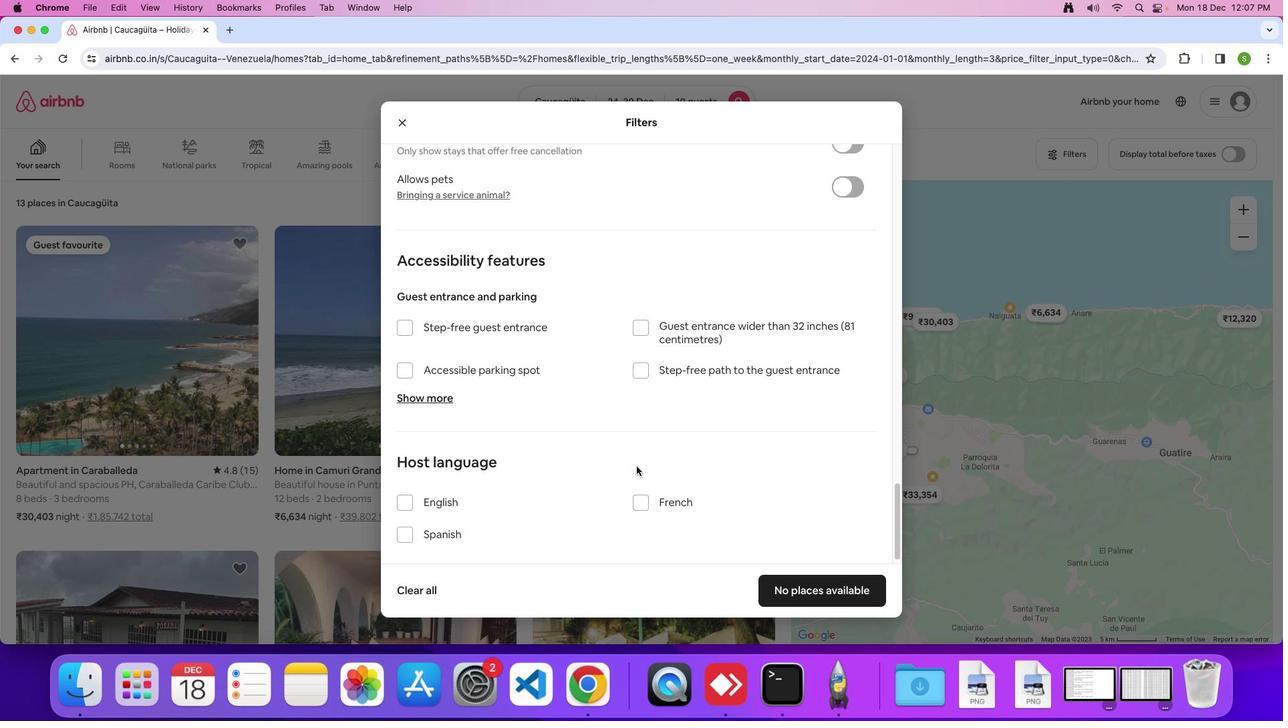 
Action: Mouse scrolled (636, 466) with delta (0, 0)
Screenshot: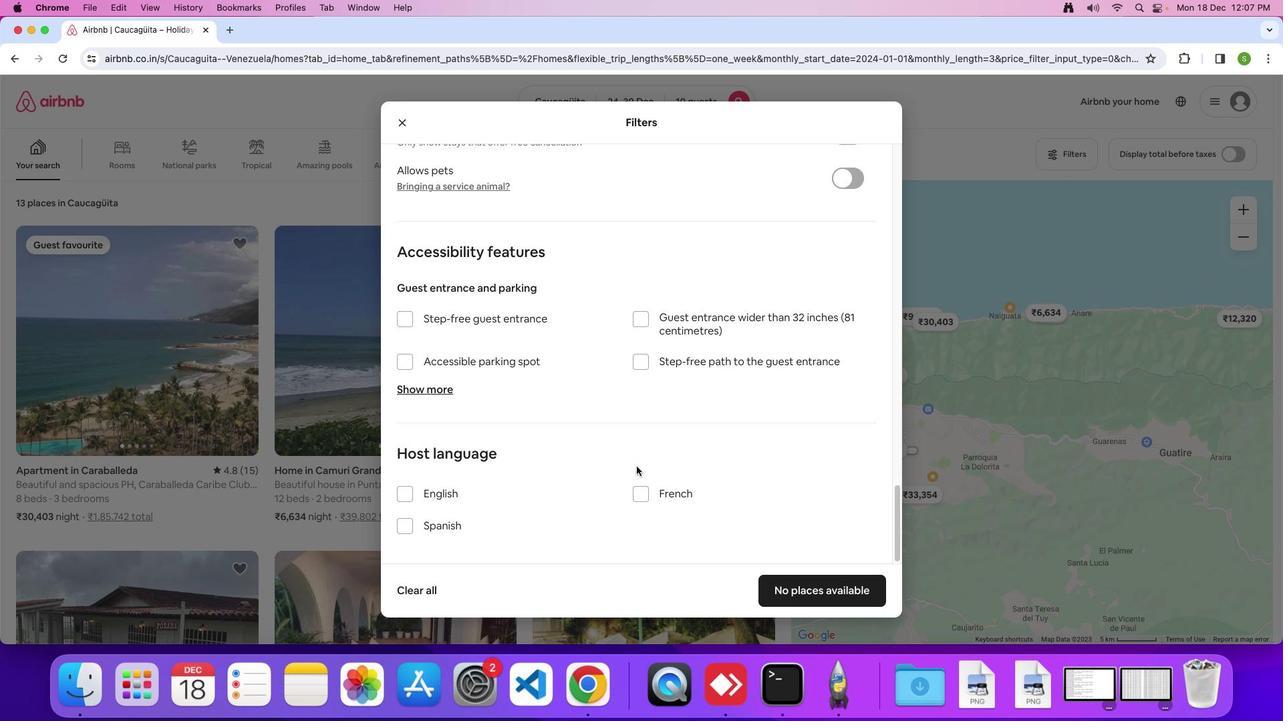 
Action: Mouse scrolled (636, 466) with delta (0, -2)
Screenshot: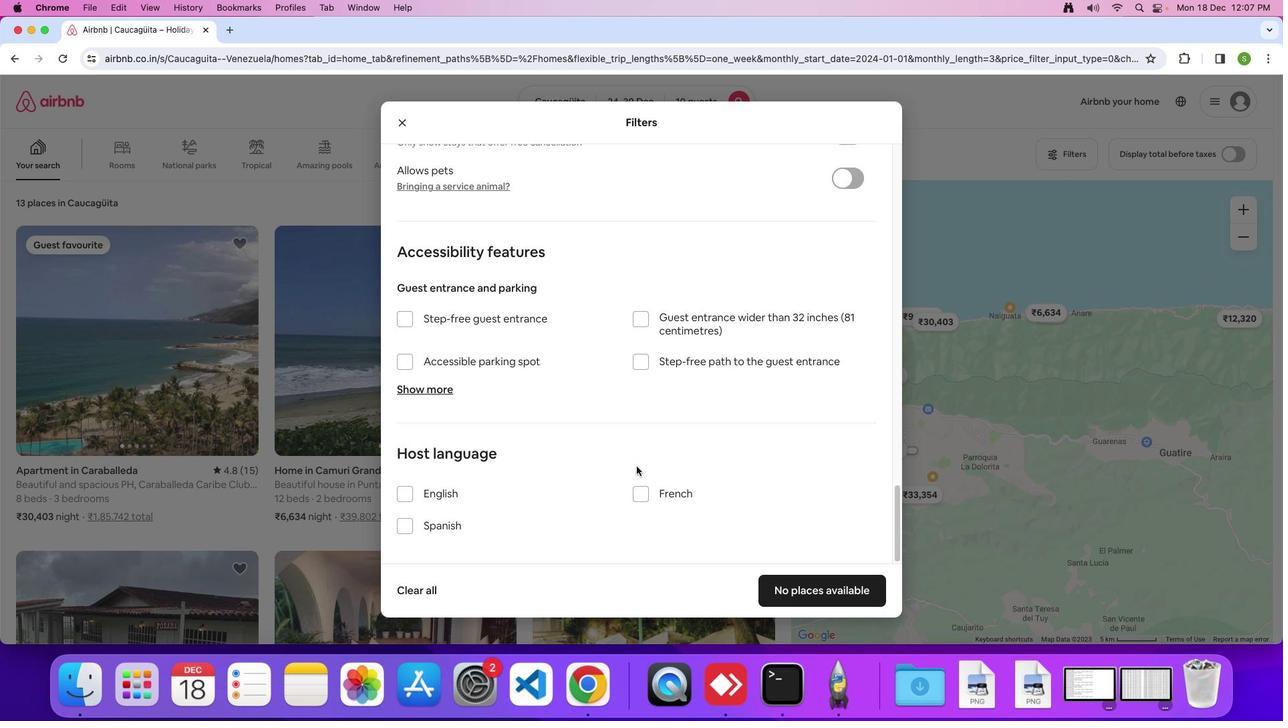 
Action: Mouse scrolled (636, 466) with delta (0, 0)
Screenshot: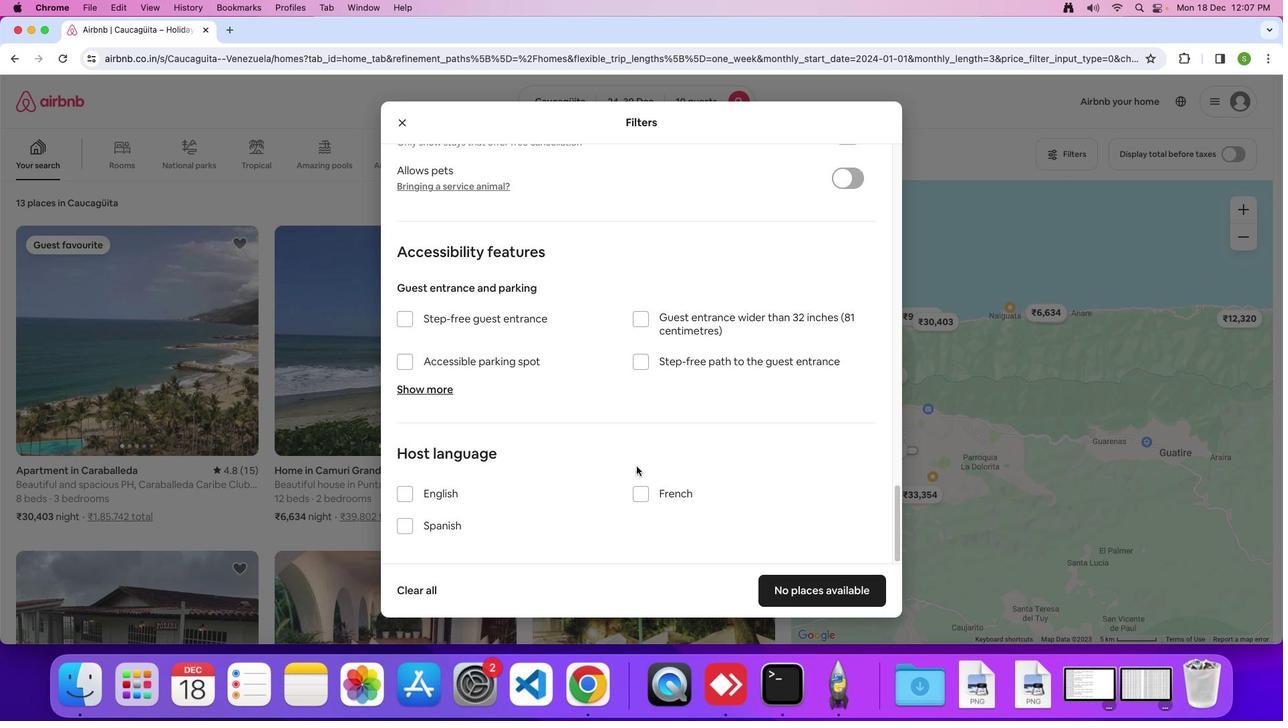 
Action: Mouse scrolled (636, 466) with delta (0, 0)
Screenshot: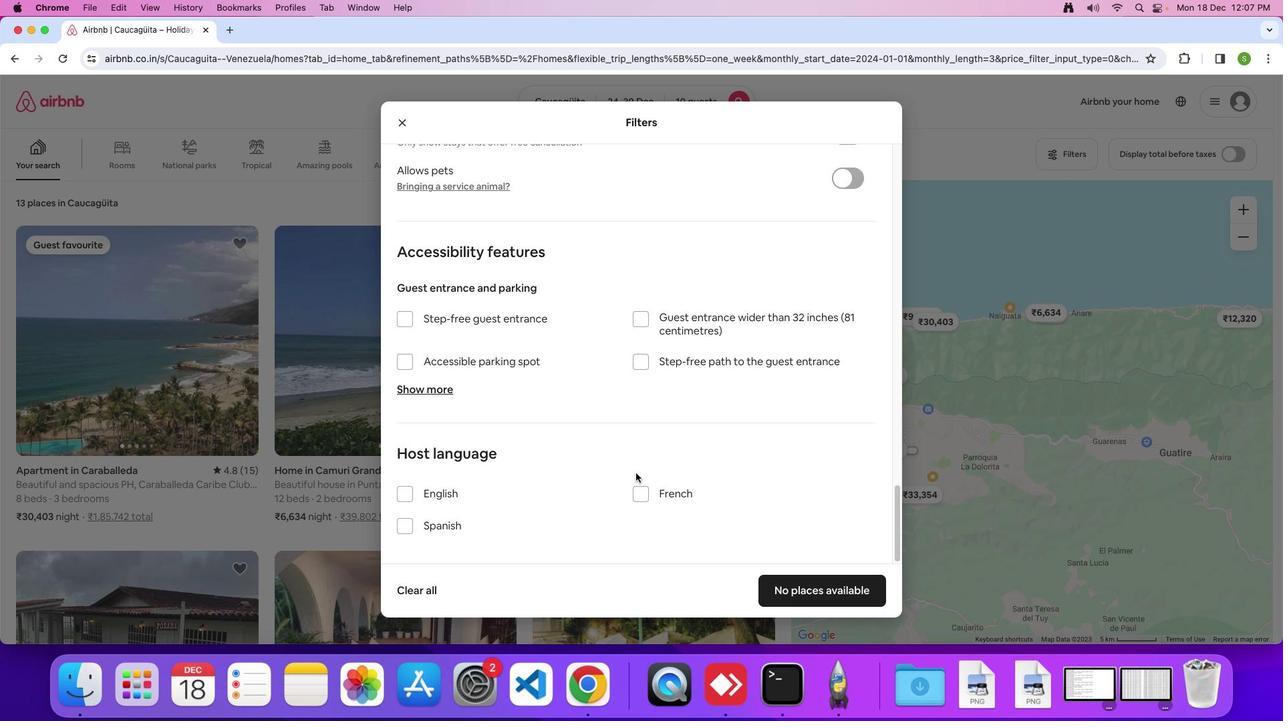
Action: Mouse scrolled (636, 466) with delta (0, -2)
Screenshot: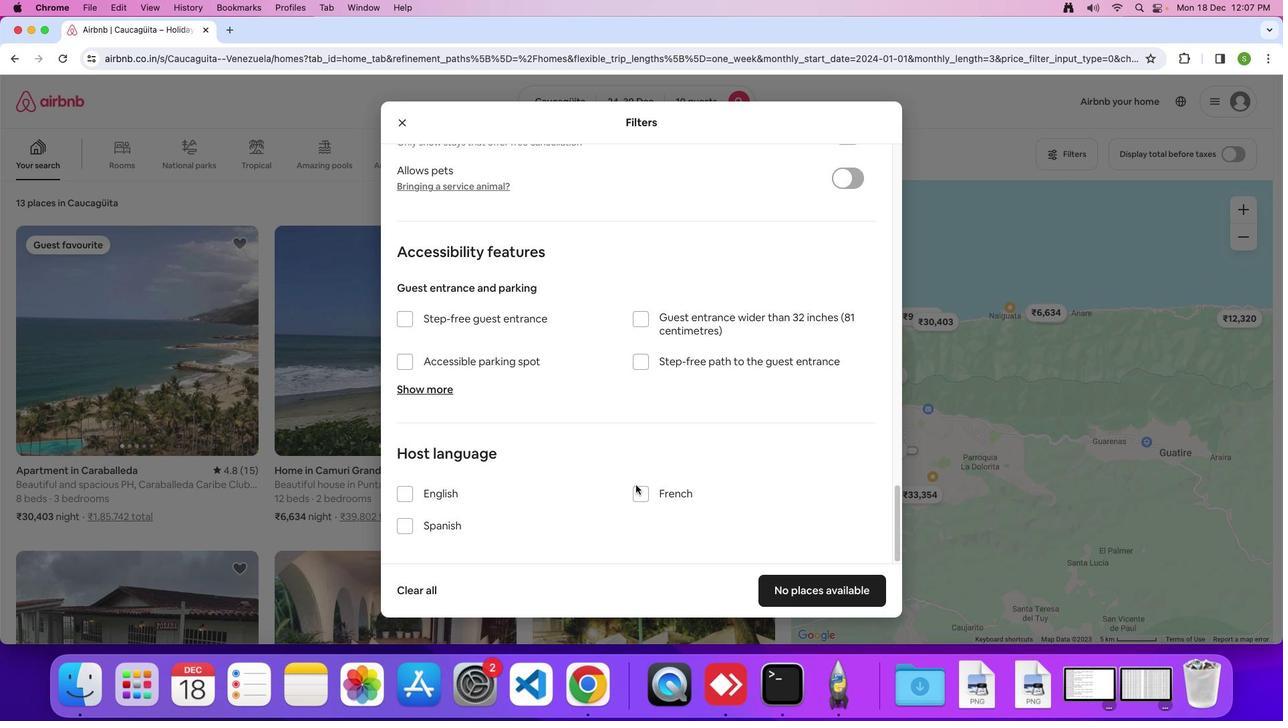
Action: Mouse moved to (794, 588)
Screenshot: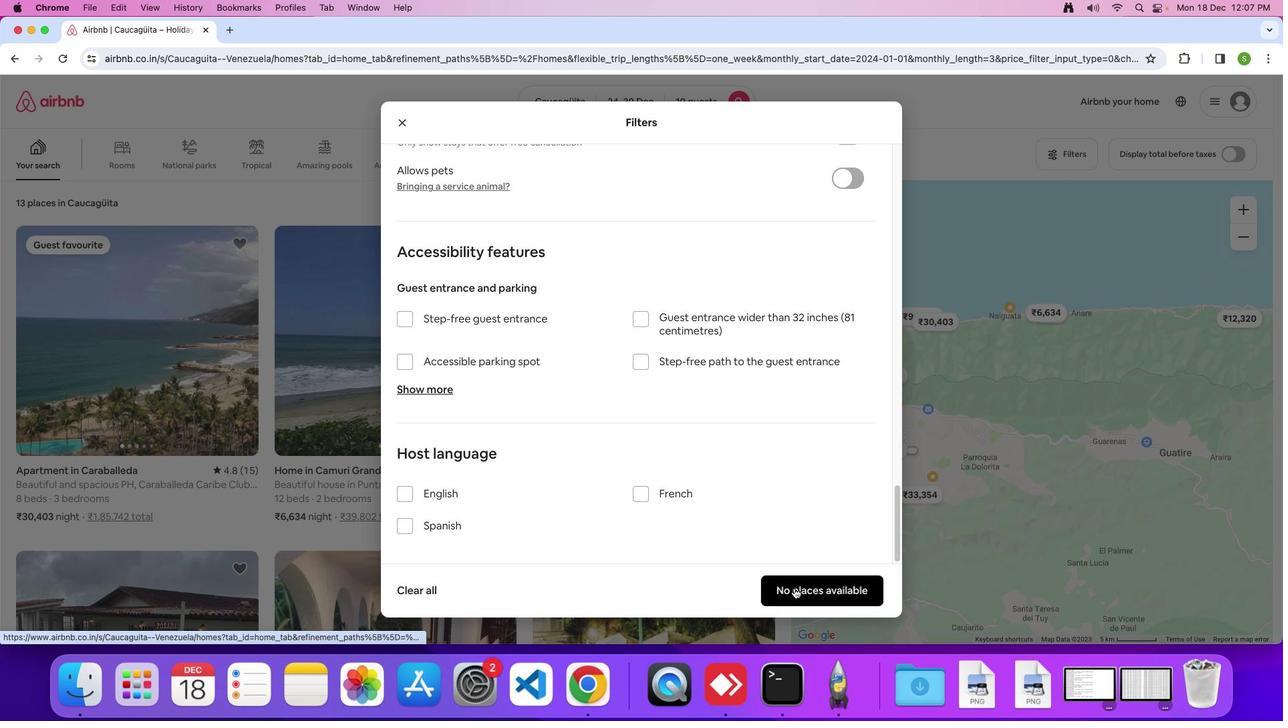
Action: Mouse pressed left at (794, 588)
Screenshot: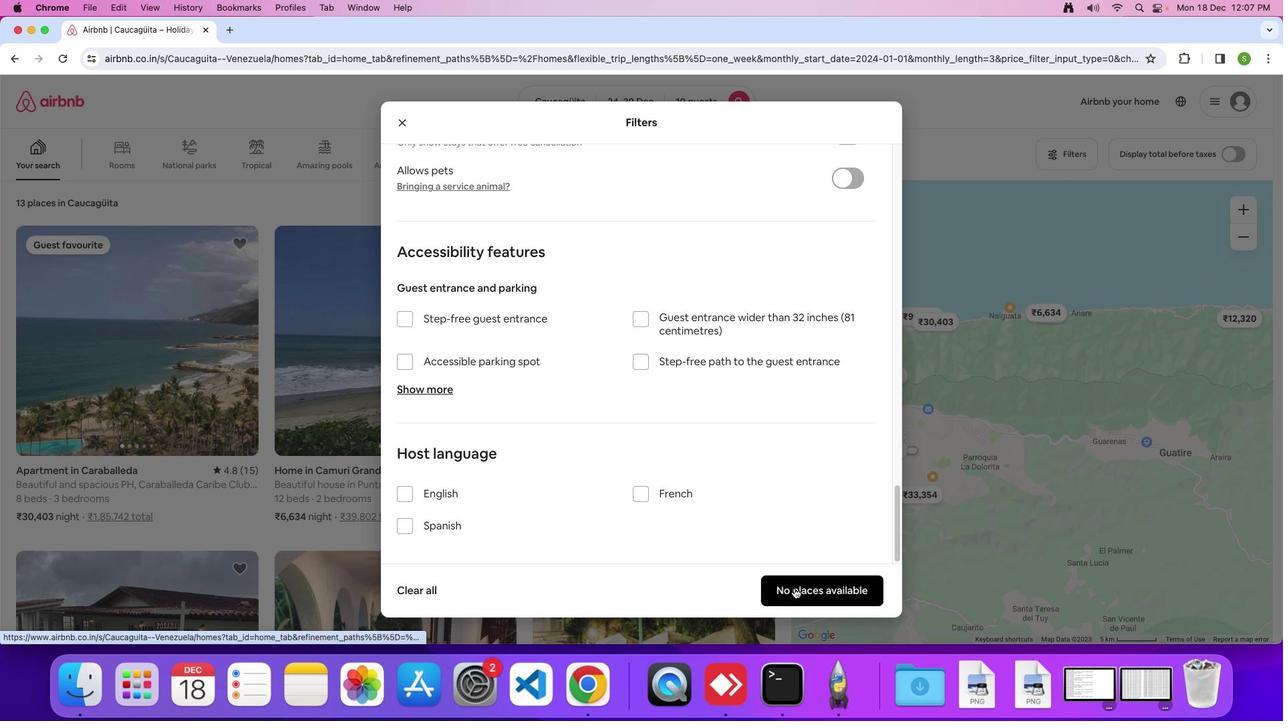 
Action: Mouse moved to (526, 352)
Screenshot: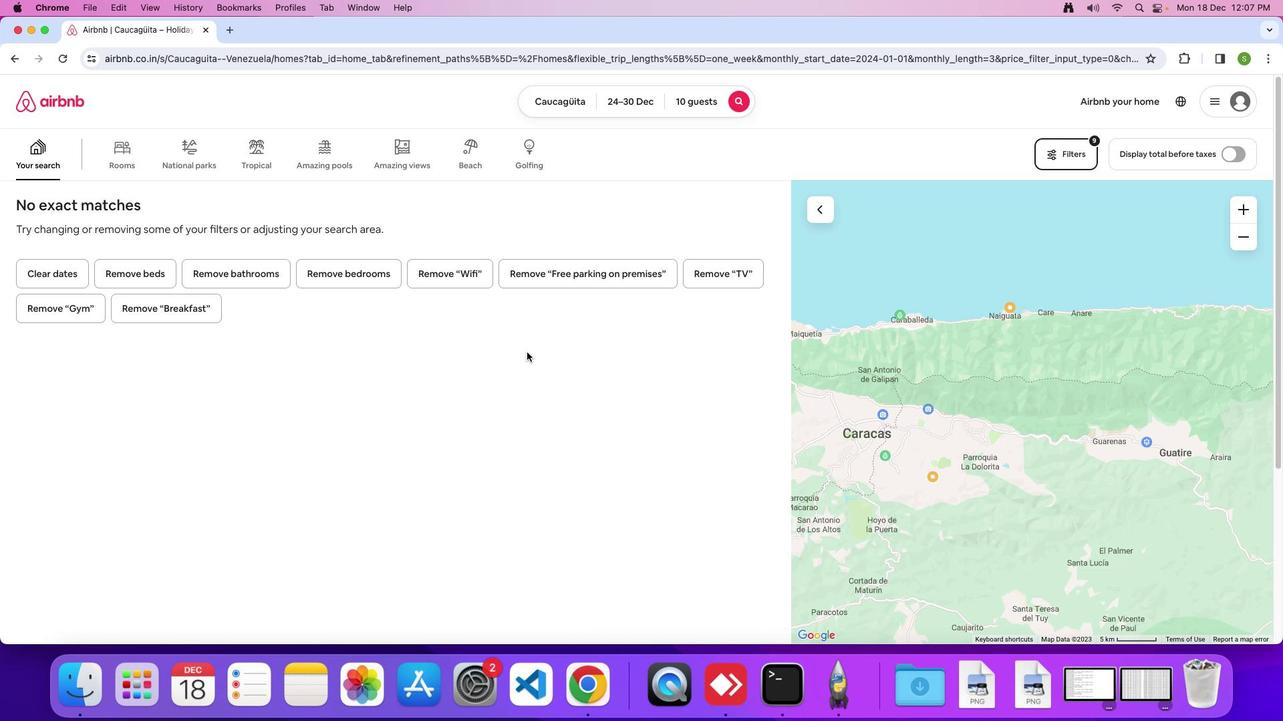 
